 Task: Explore Airbnb accommodation in Senica, Slovakia from 8th November, 2023 to 19th November, 2023 for 1 adult. Place can be shared room with 1  bedroom having 1 bed and 1 bathroom. Property type can be hotel. Amenities needed are: wifi. Look for 4 properties as per requirement.
Action: Mouse moved to (520, 113)
Screenshot: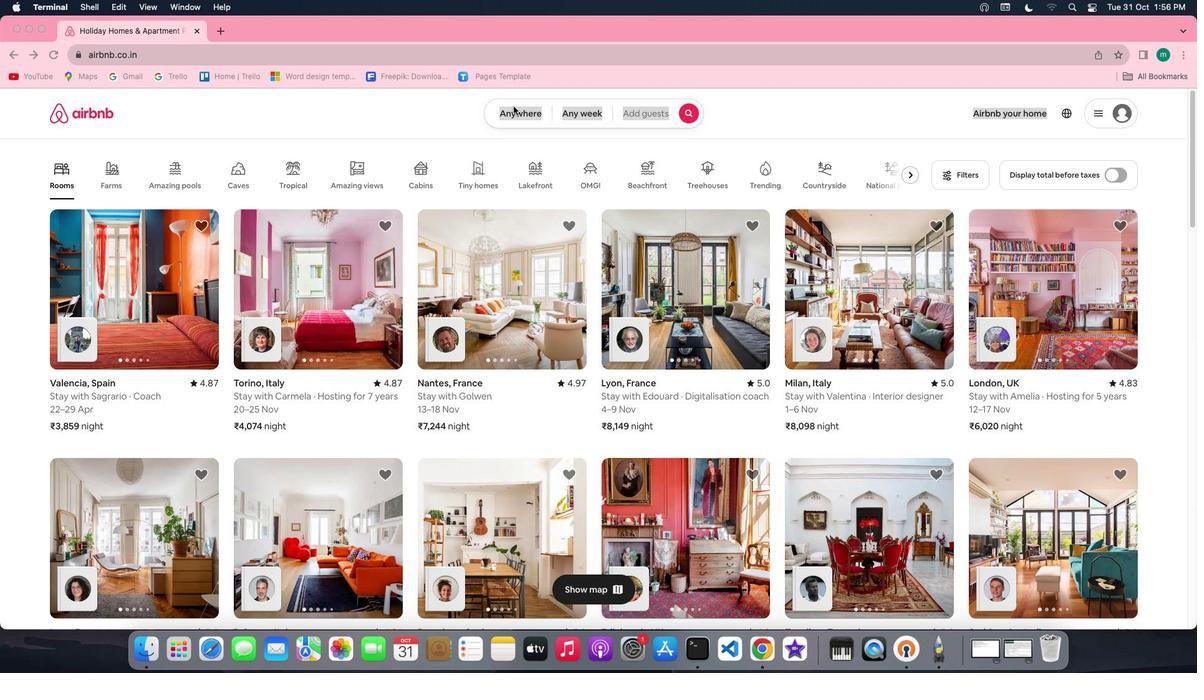 
Action: Mouse pressed left at (520, 113)
Screenshot: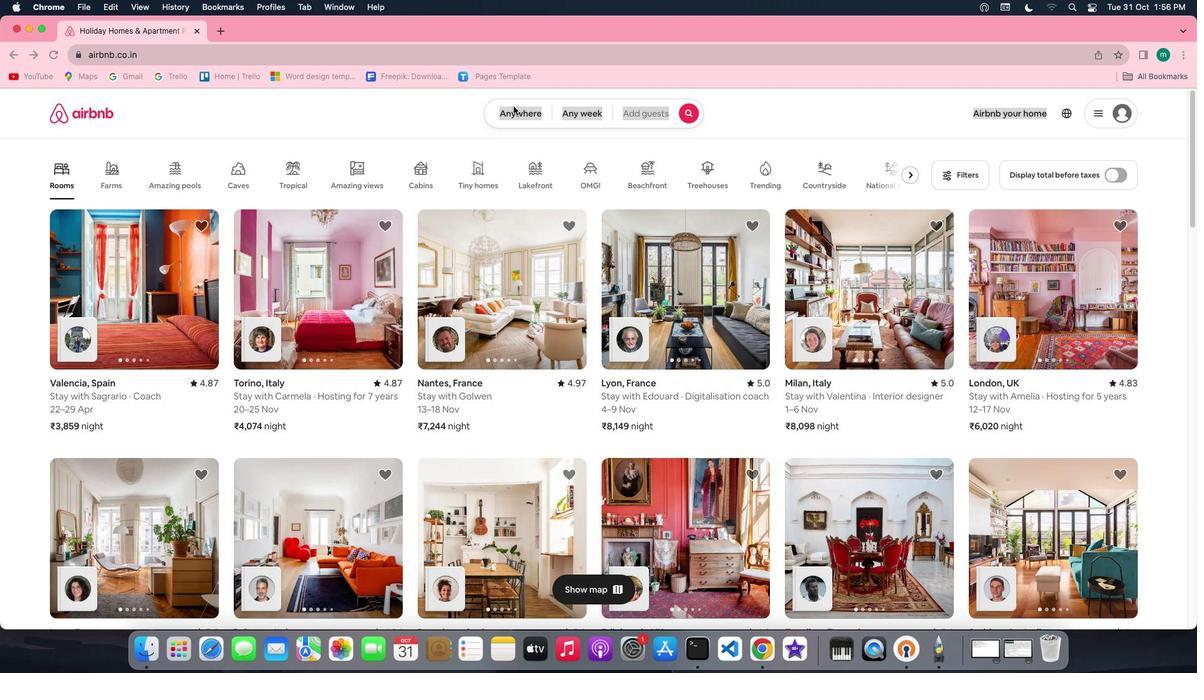 
Action: Mouse pressed left at (520, 113)
Screenshot: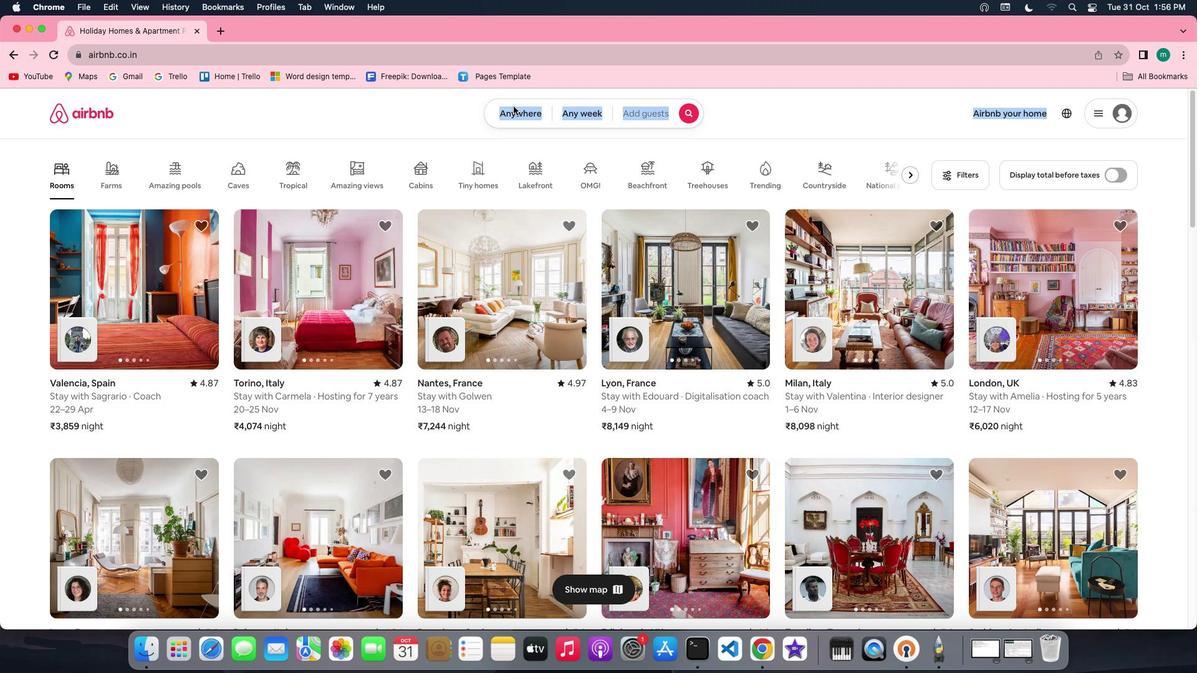 
Action: Mouse moved to (451, 167)
Screenshot: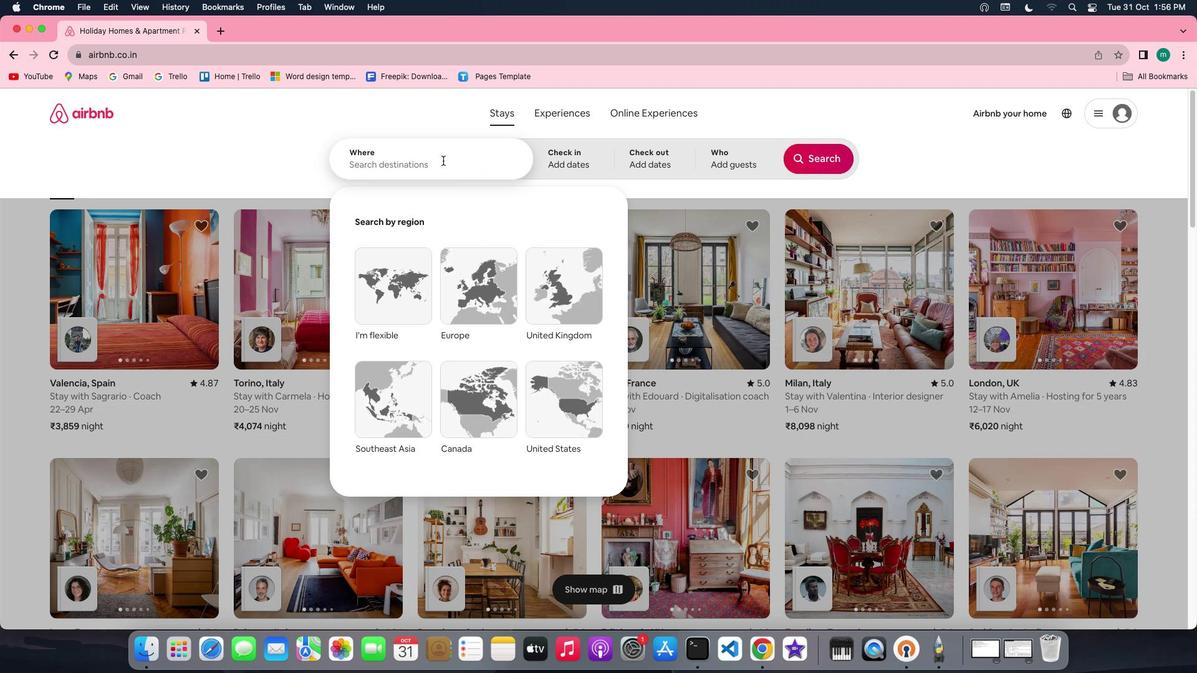 
Action: Key pressed Key.spaceKey.shift'S''e''n''i''c''a'','Key.spaceKey.shift'S''l''o''v''a''k''i''a'
Screenshot: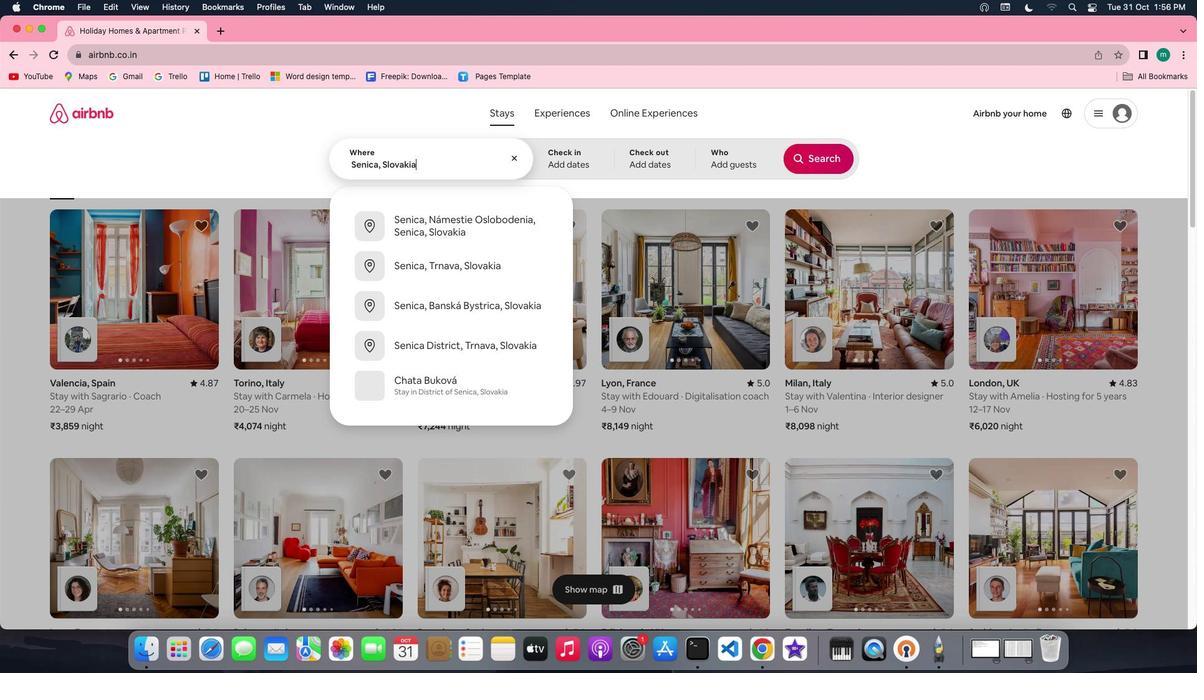 
Action: Mouse moved to (583, 162)
Screenshot: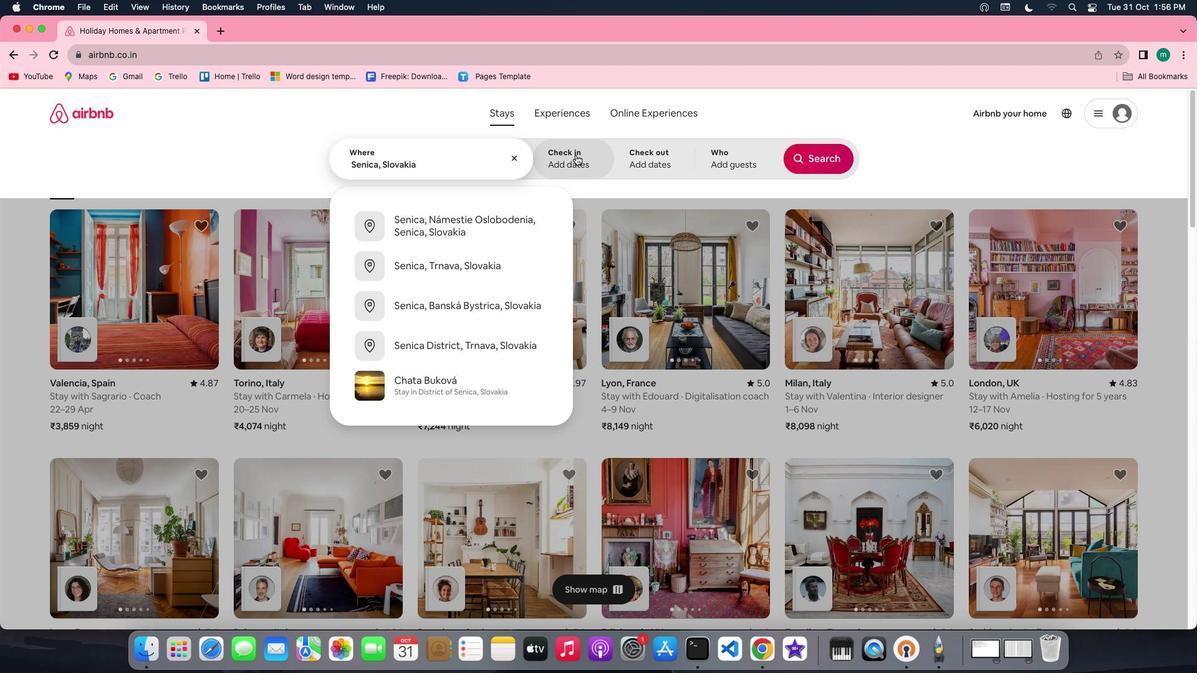 
Action: Mouse pressed left at (583, 162)
Screenshot: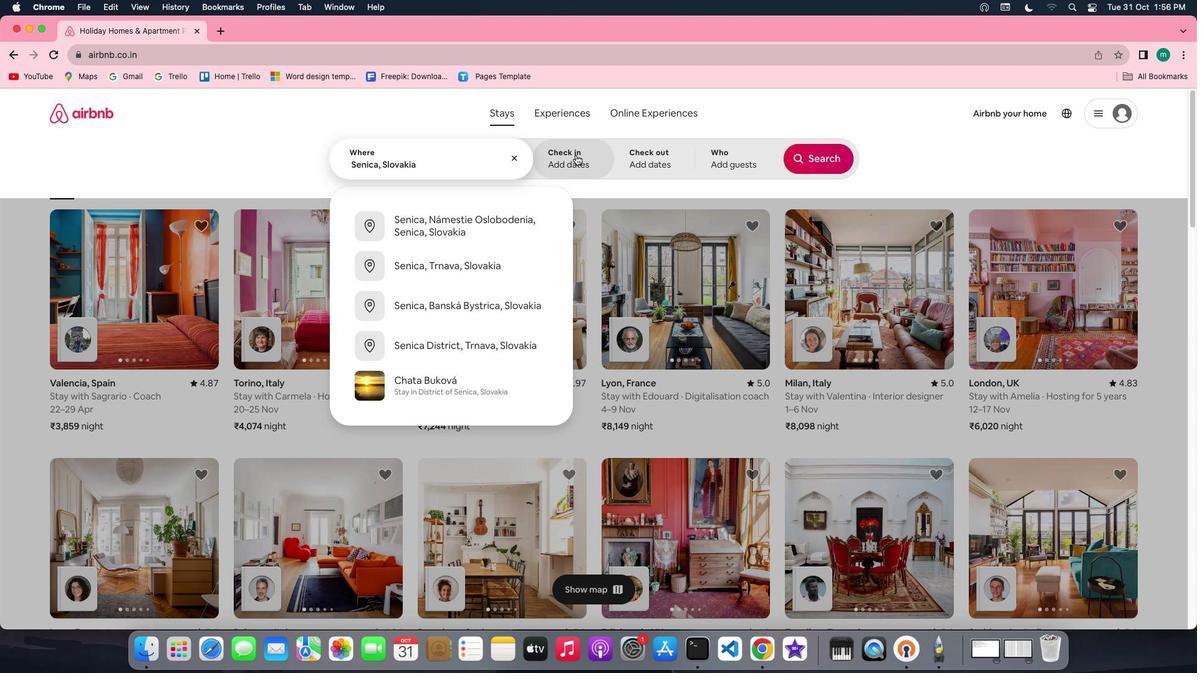 
Action: Mouse moved to (723, 343)
Screenshot: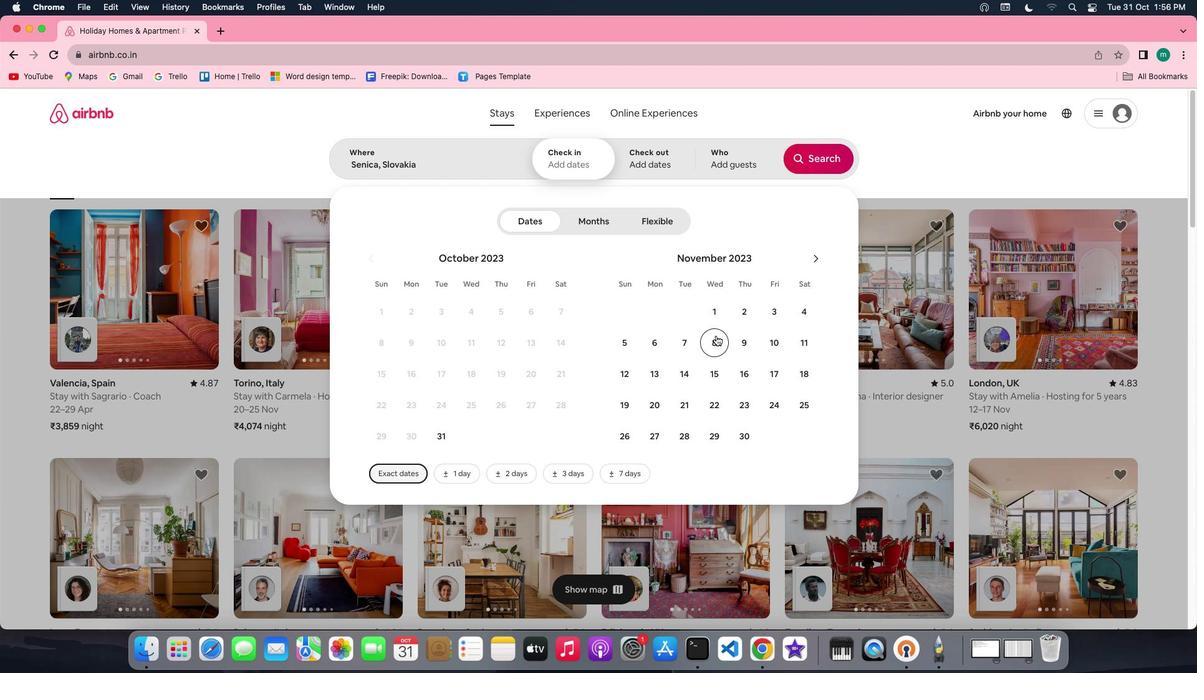 
Action: Mouse pressed left at (723, 343)
Screenshot: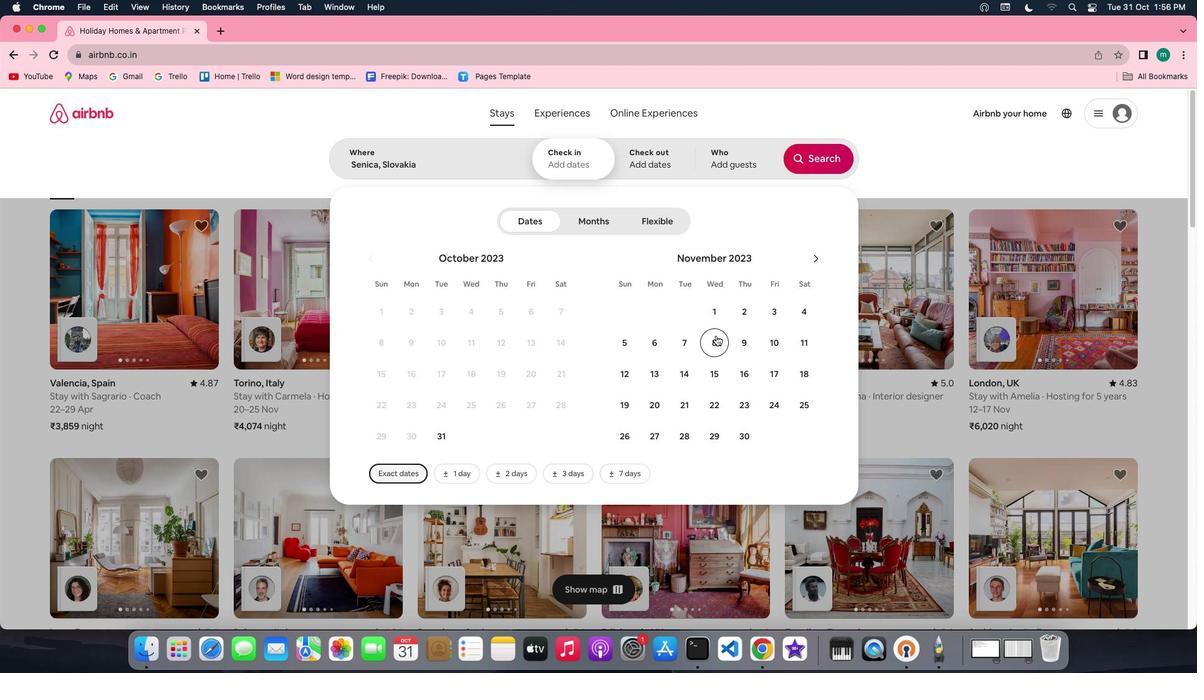 
Action: Mouse moved to (637, 409)
Screenshot: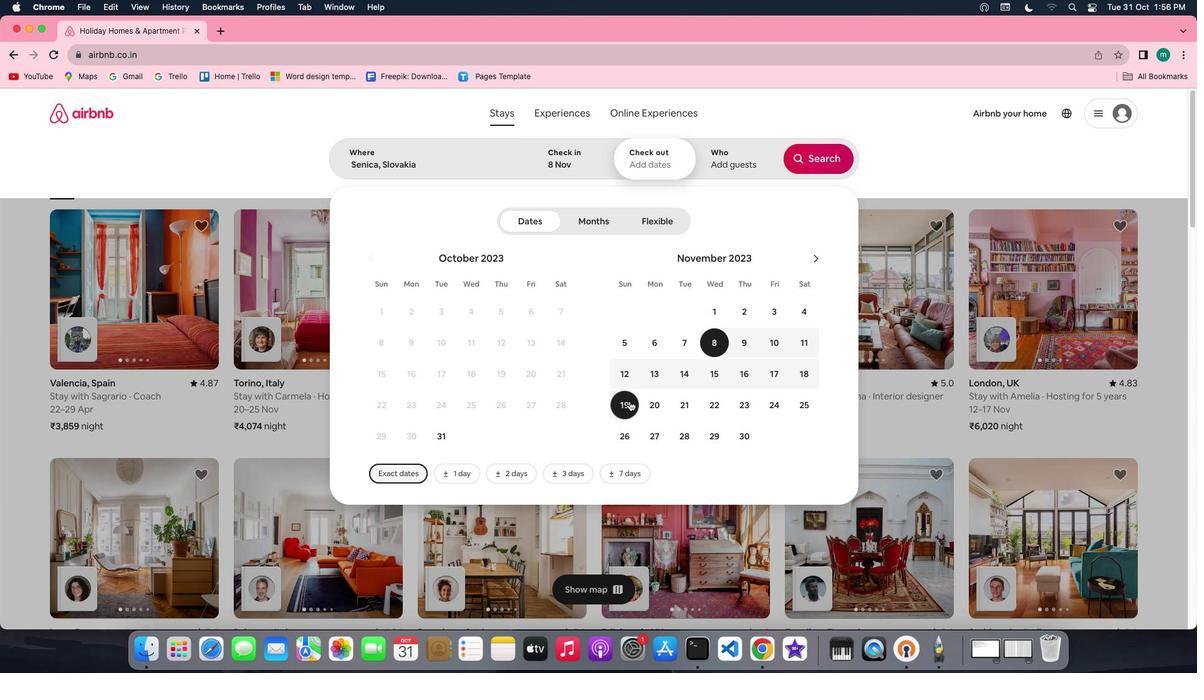 
Action: Mouse pressed left at (637, 409)
Screenshot: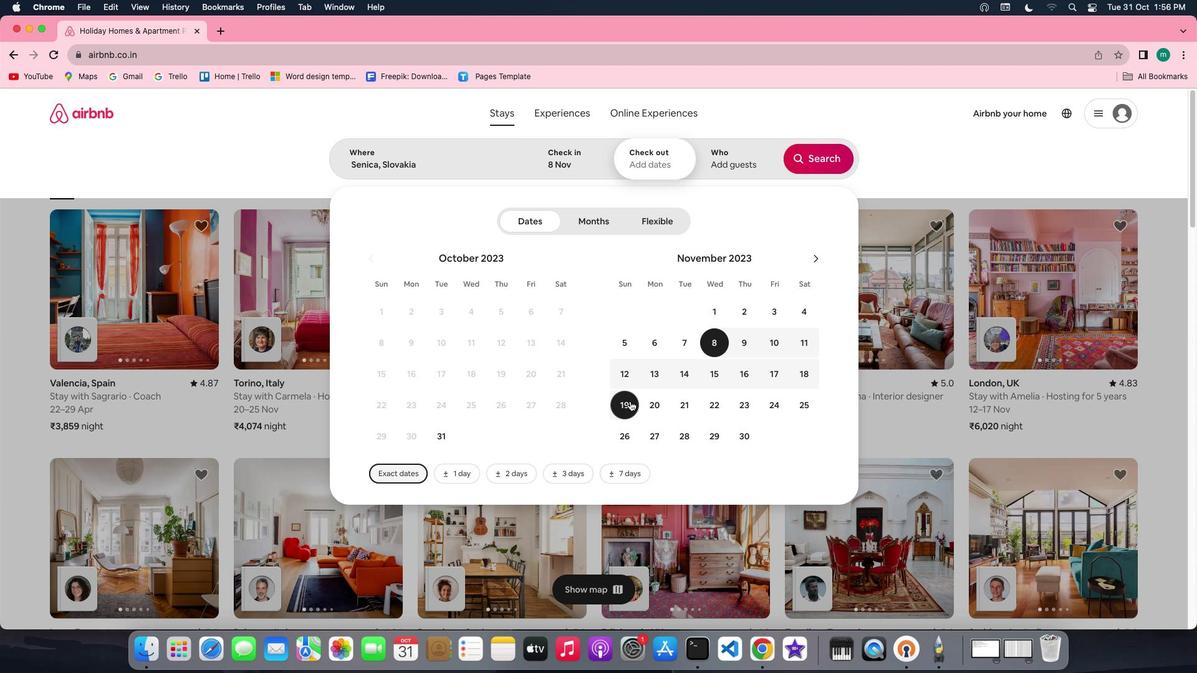 
Action: Mouse moved to (762, 171)
Screenshot: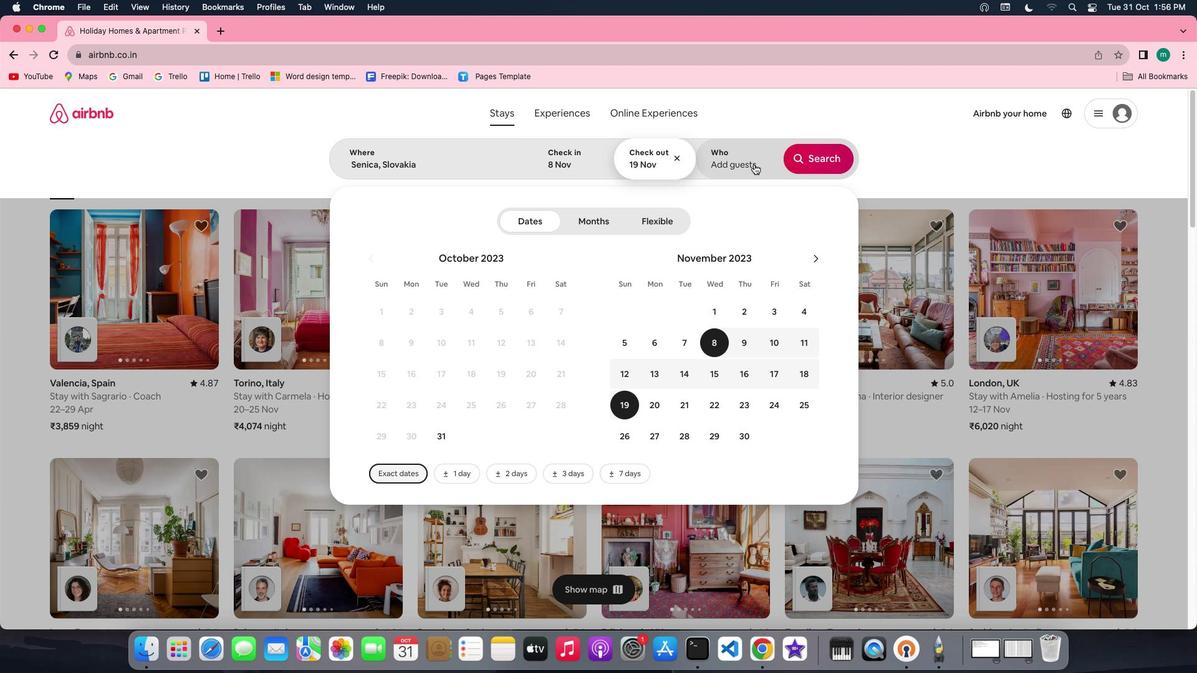 
Action: Mouse pressed left at (762, 171)
Screenshot: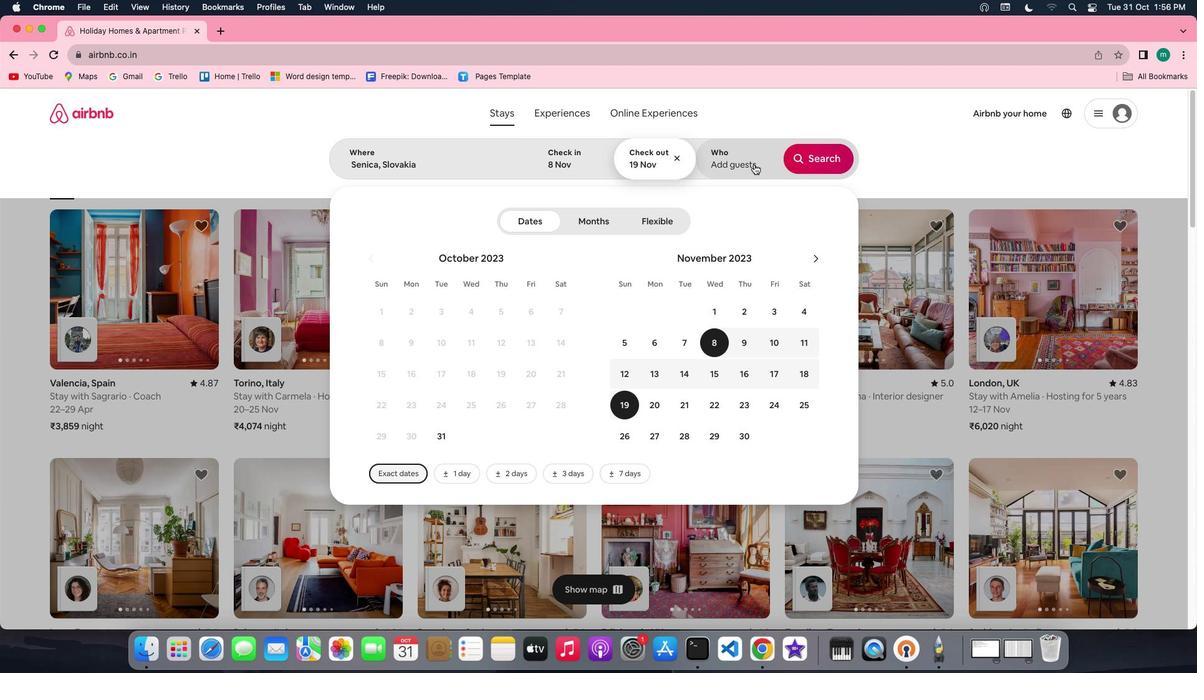 
Action: Mouse moved to (827, 232)
Screenshot: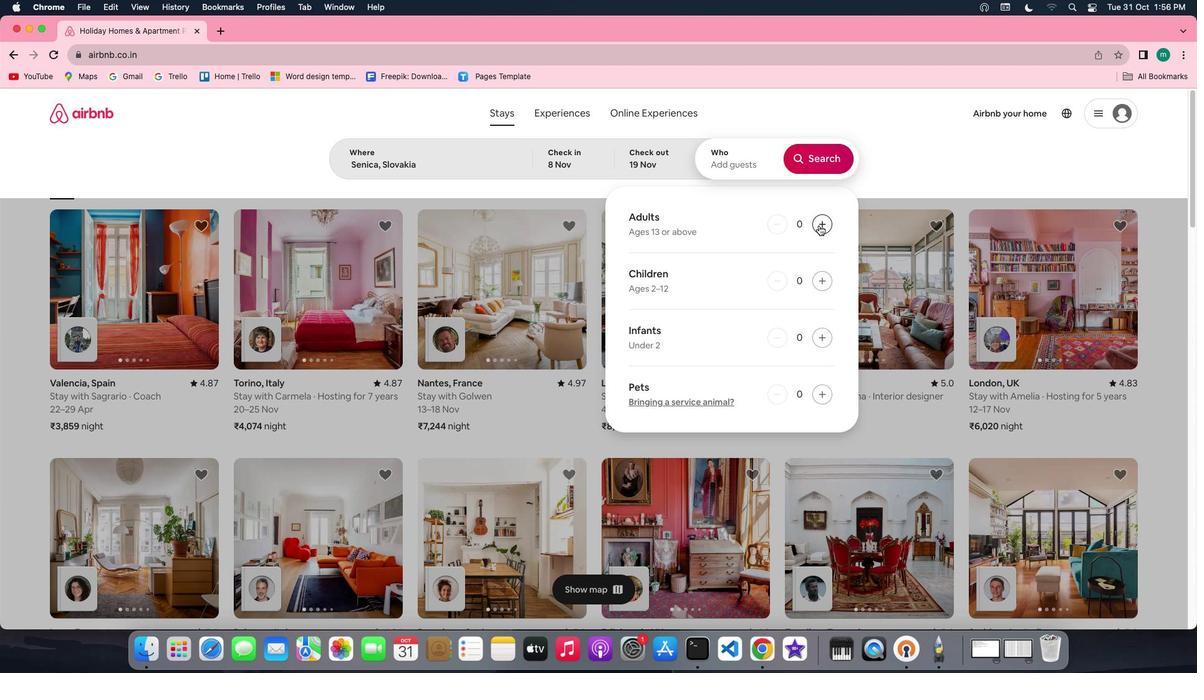 
Action: Mouse pressed left at (827, 232)
Screenshot: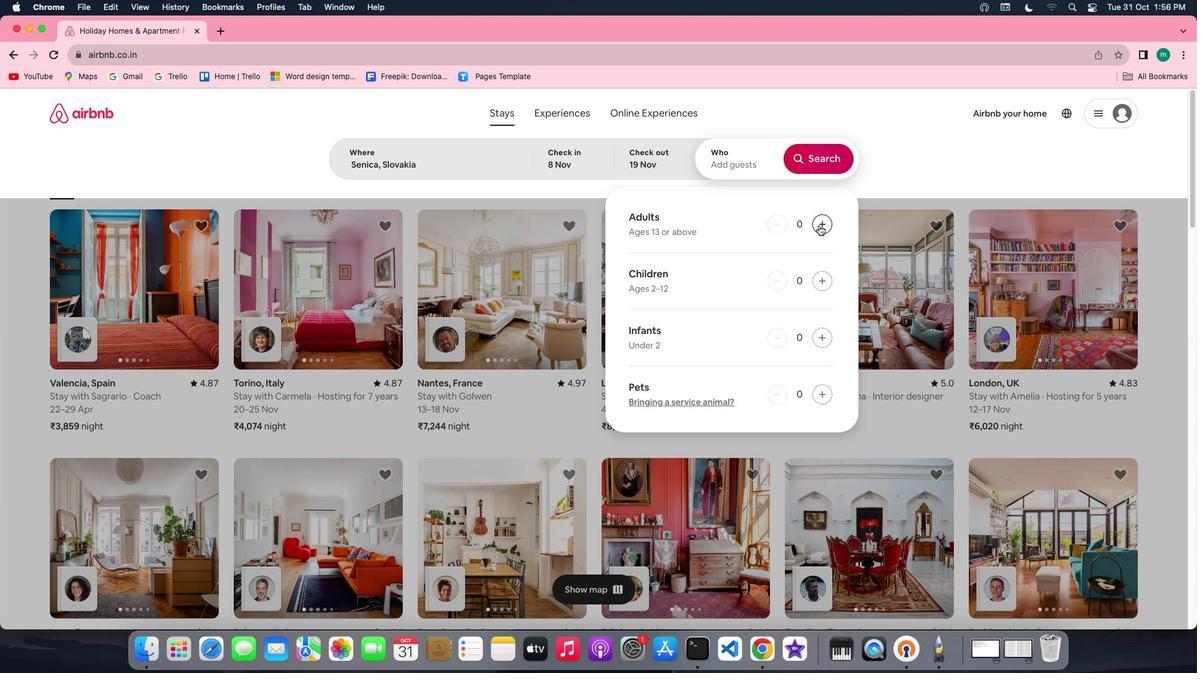 
Action: Mouse moved to (828, 162)
Screenshot: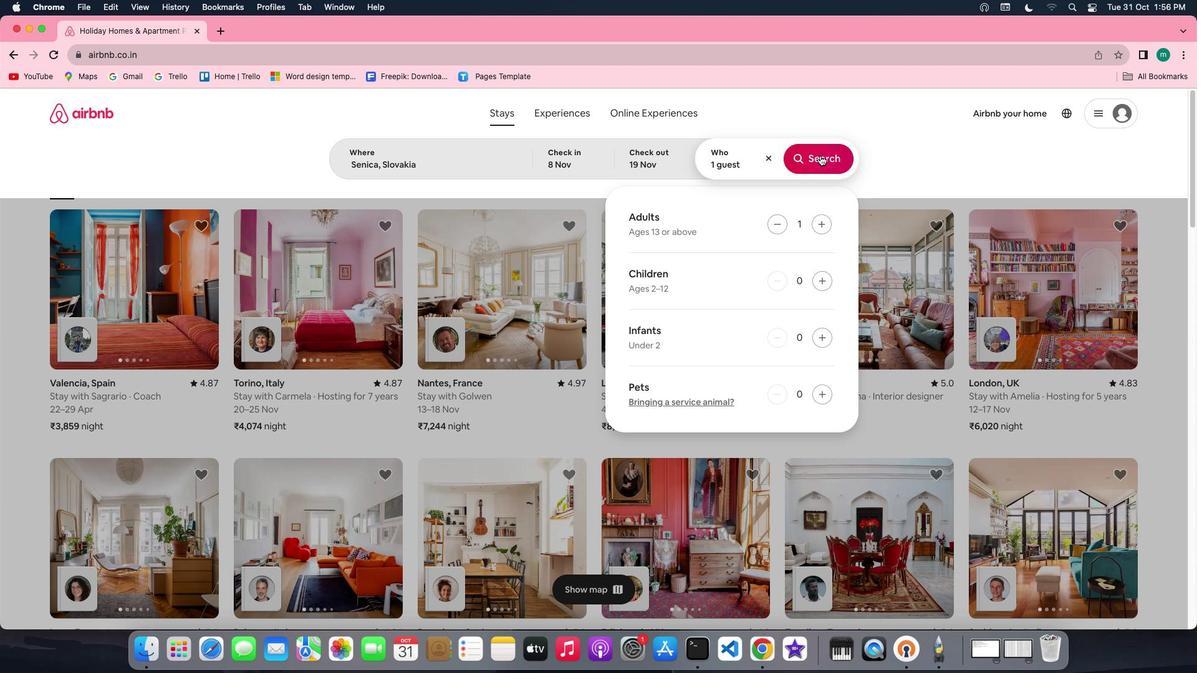 
Action: Mouse pressed left at (828, 162)
Screenshot: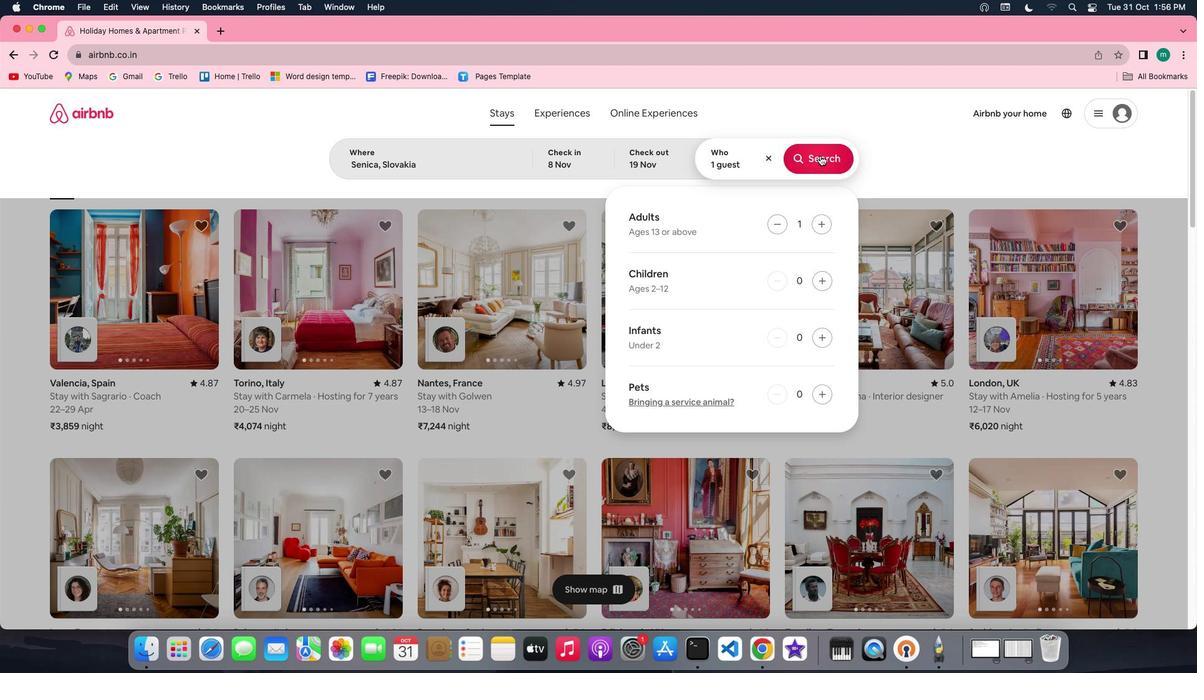 
Action: Mouse moved to (1006, 174)
Screenshot: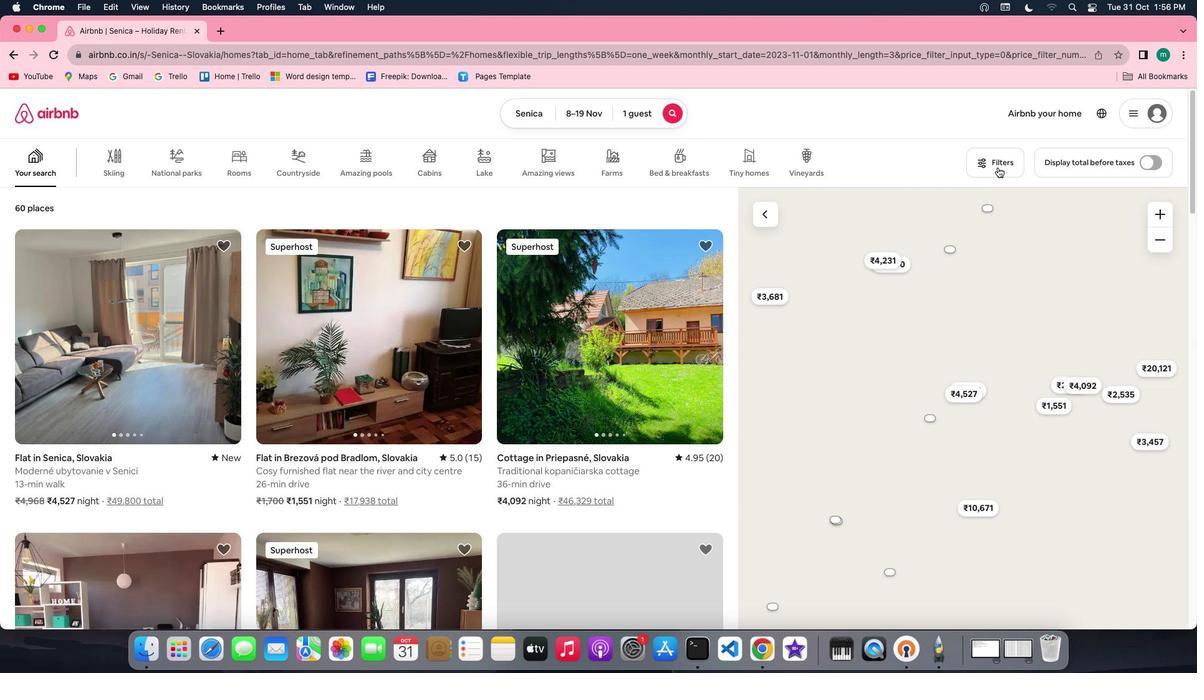 
Action: Mouse pressed left at (1006, 174)
Screenshot: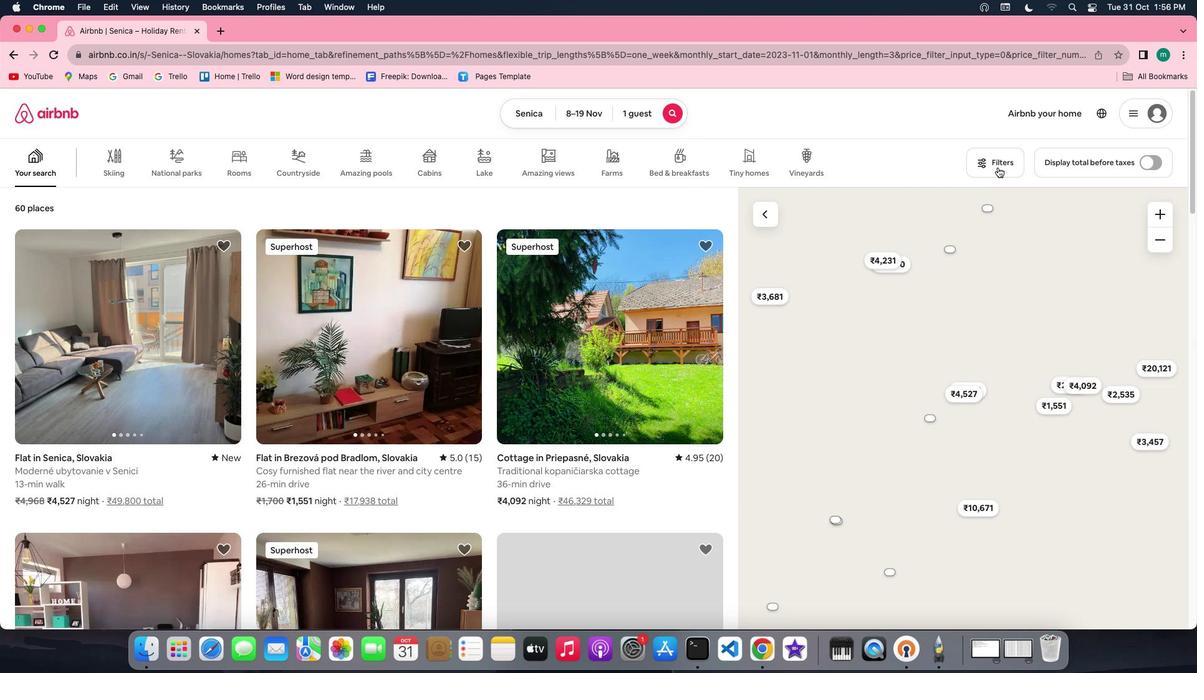 
Action: Mouse moved to (1006, 165)
Screenshot: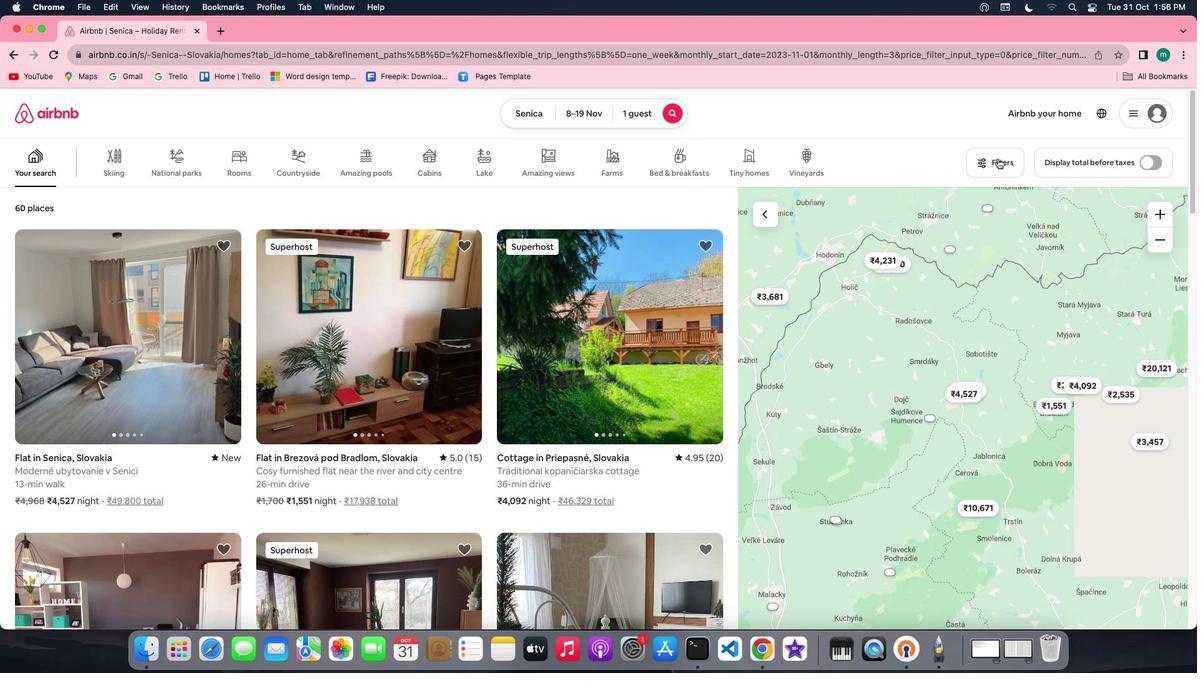 
Action: Mouse pressed left at (1006, 165)
Screenshot: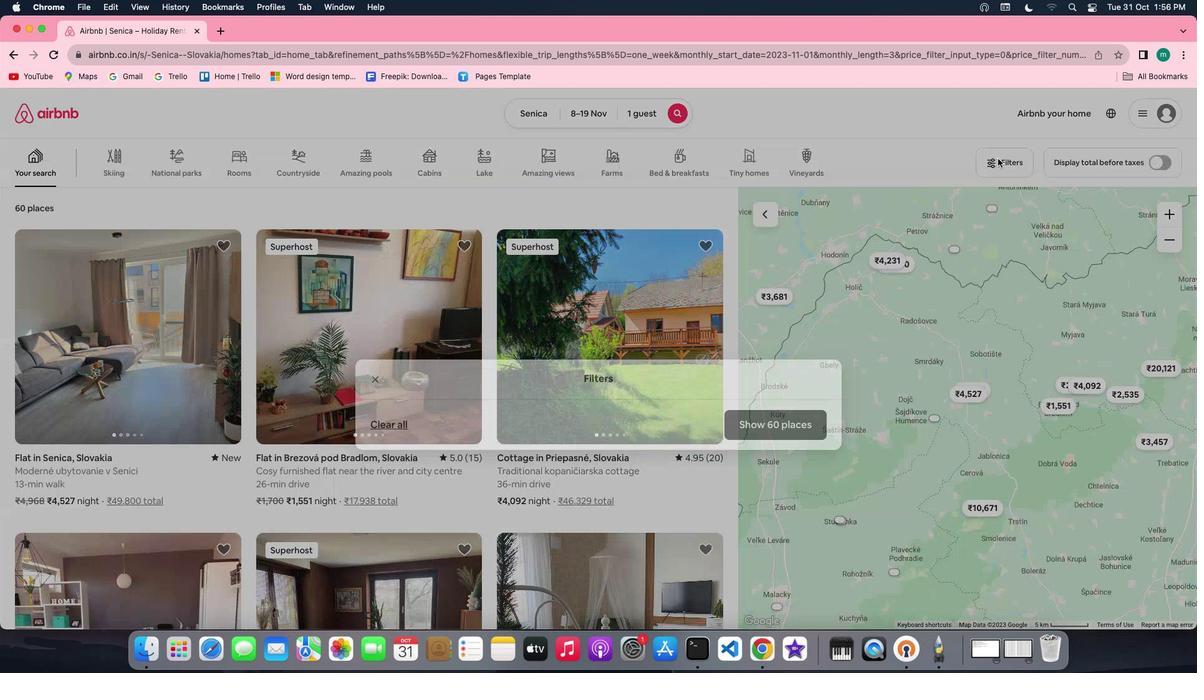 
Action: Mouse moved to (1003, 165)
Screenshot: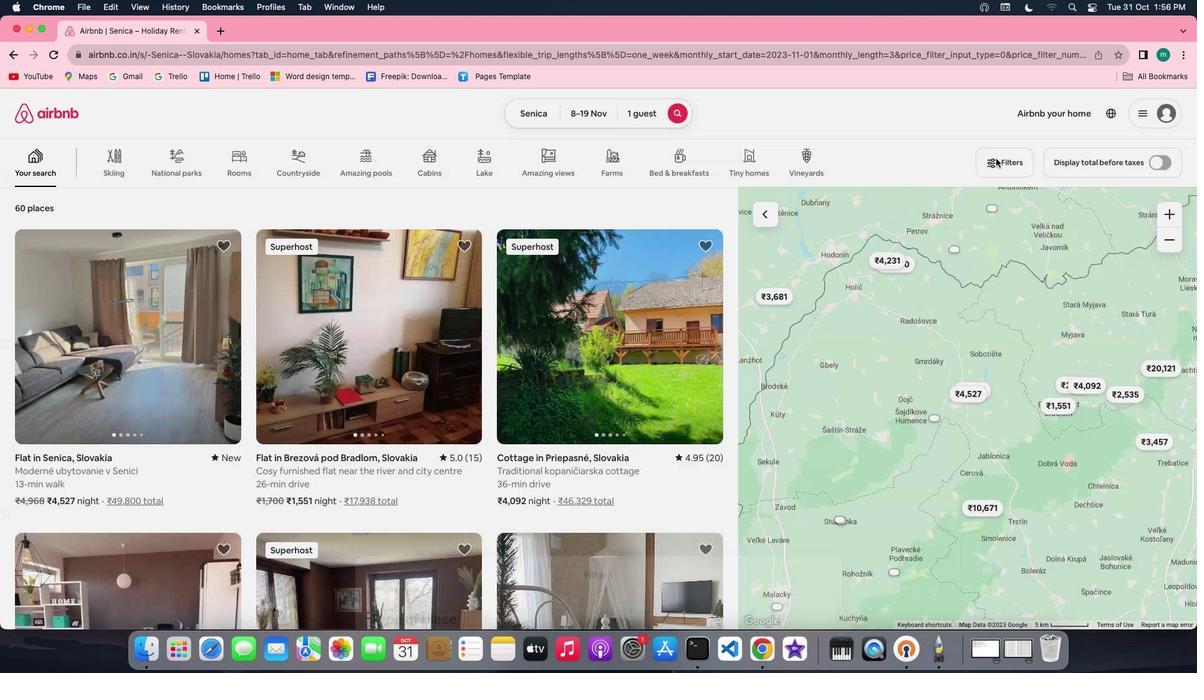 
Action: Mouse pressed left at (1003, 165)
Screenshot: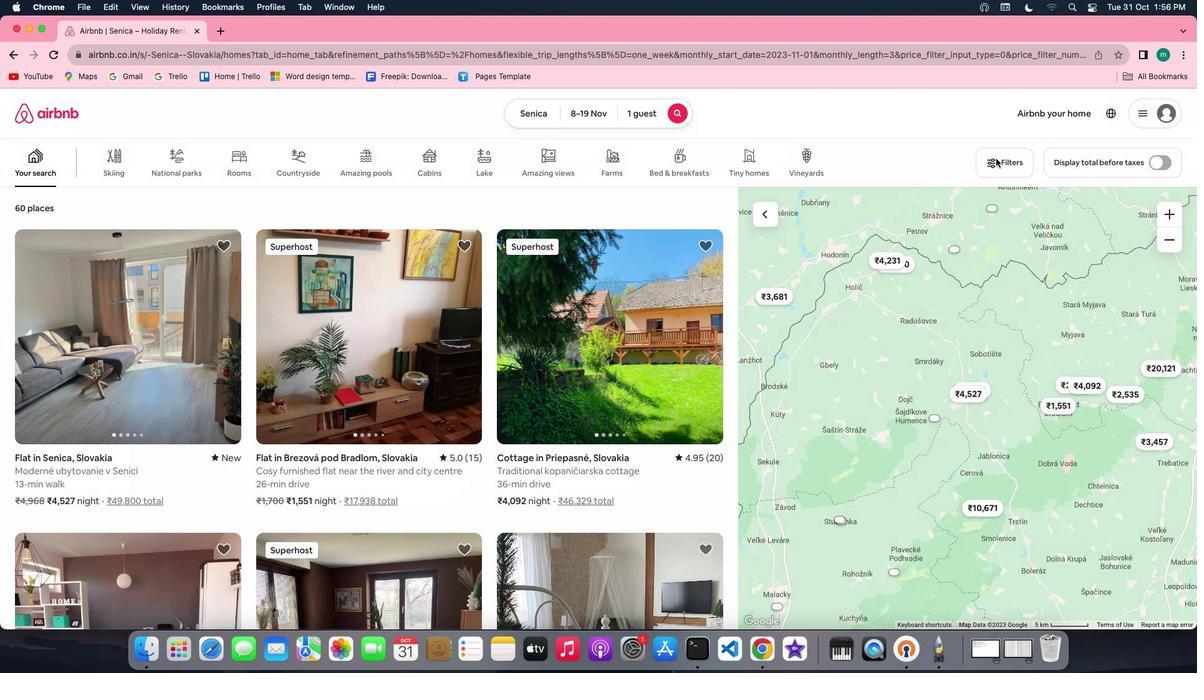 
Action: Mouse moved to (1009, 167)
Screenshot: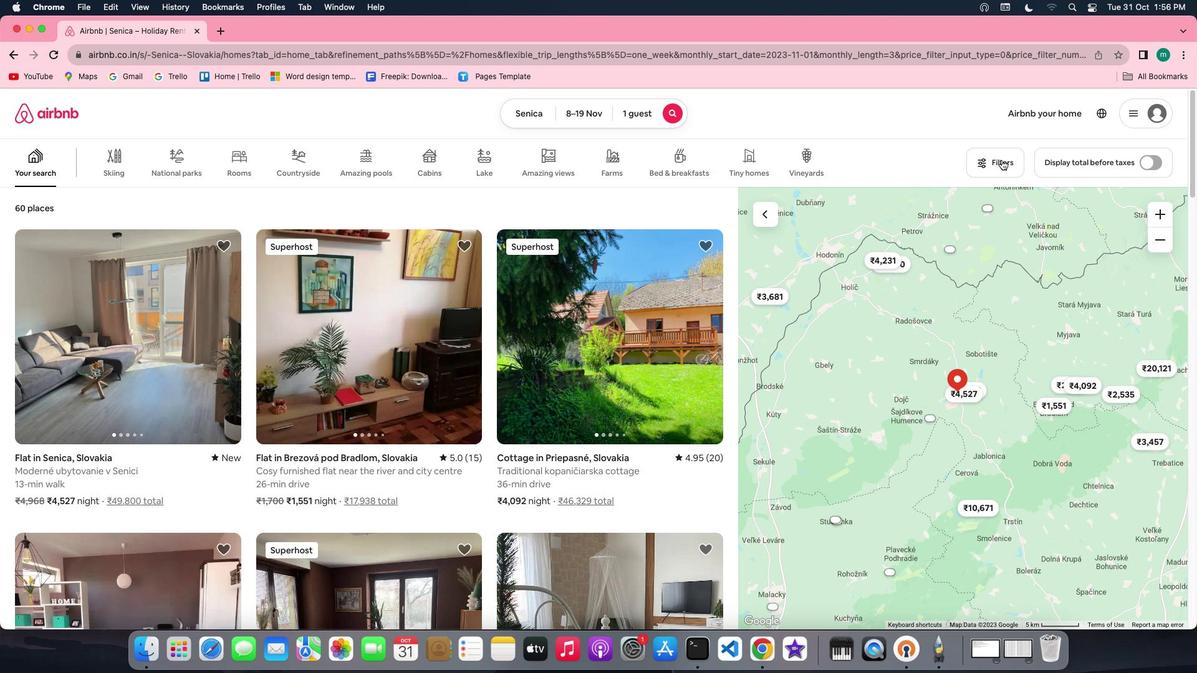 
Action: Mouse pressed left at (1009, 167)
Screenshot: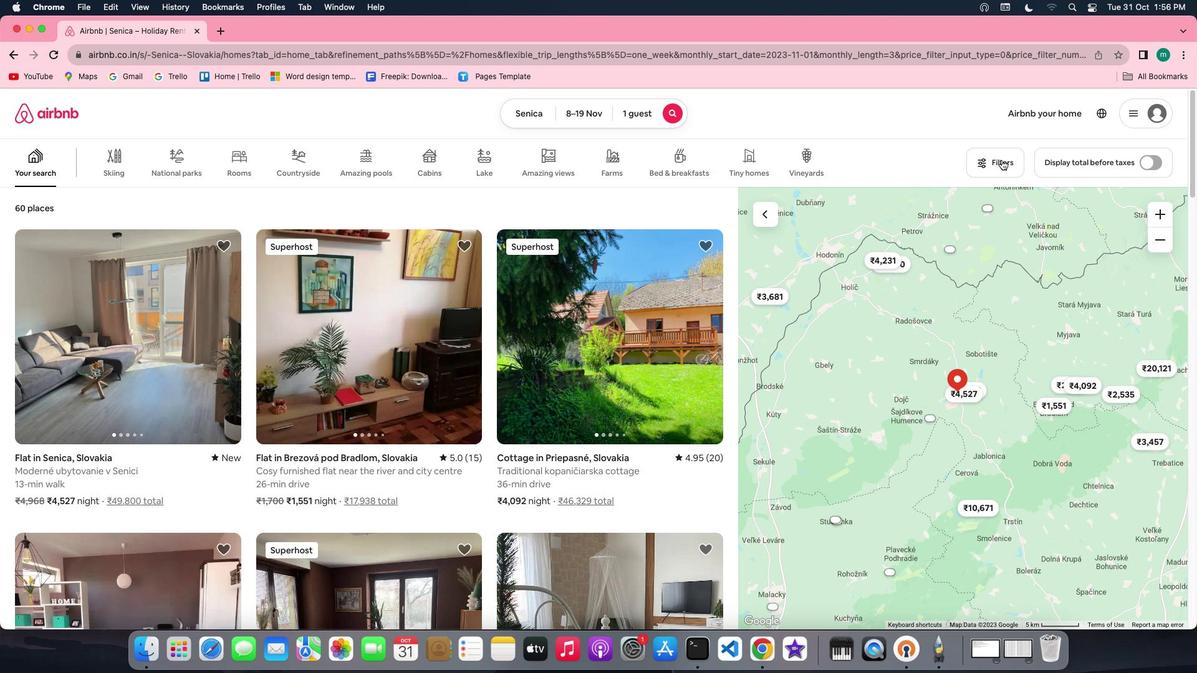 
Action: Mouse moved to (580, 370)
Screenshot: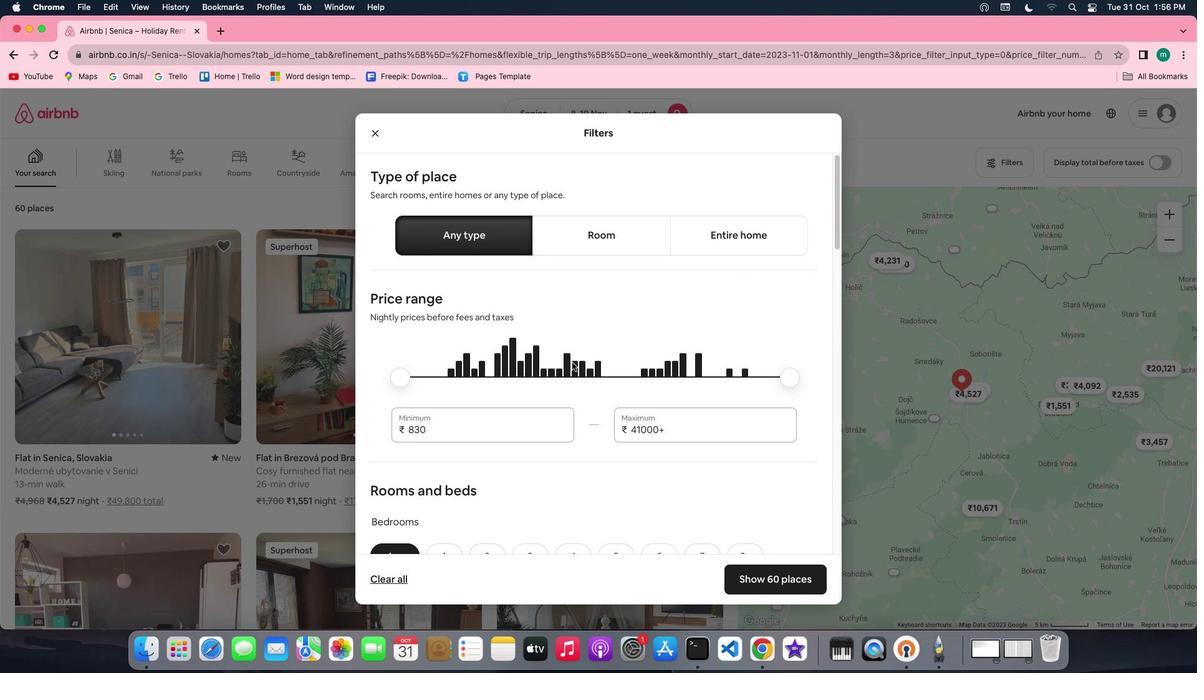 
Action: Mouse scrolled (580, 370) with delta (7, 6)
Screenshot: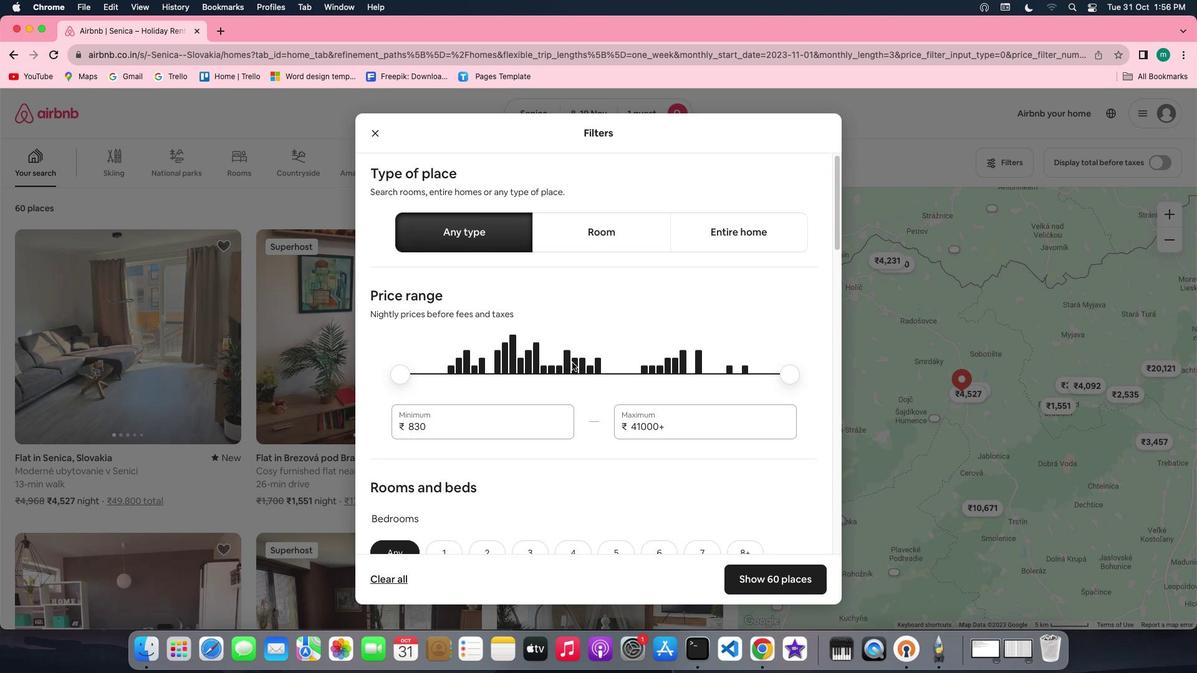 
Action: Mouse scrolled (580, 370) with delta (7, 6)
Screenshot: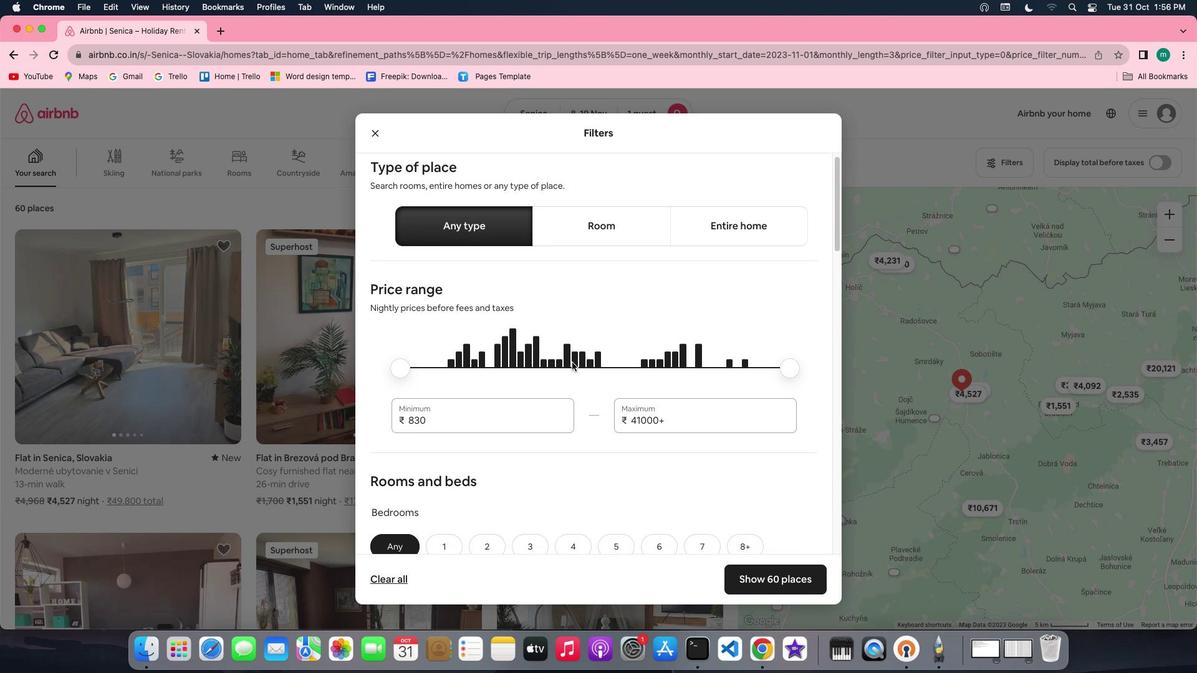 
Action: Mouse scrolled (580, 370) with delta (7, 6)
Screenshot: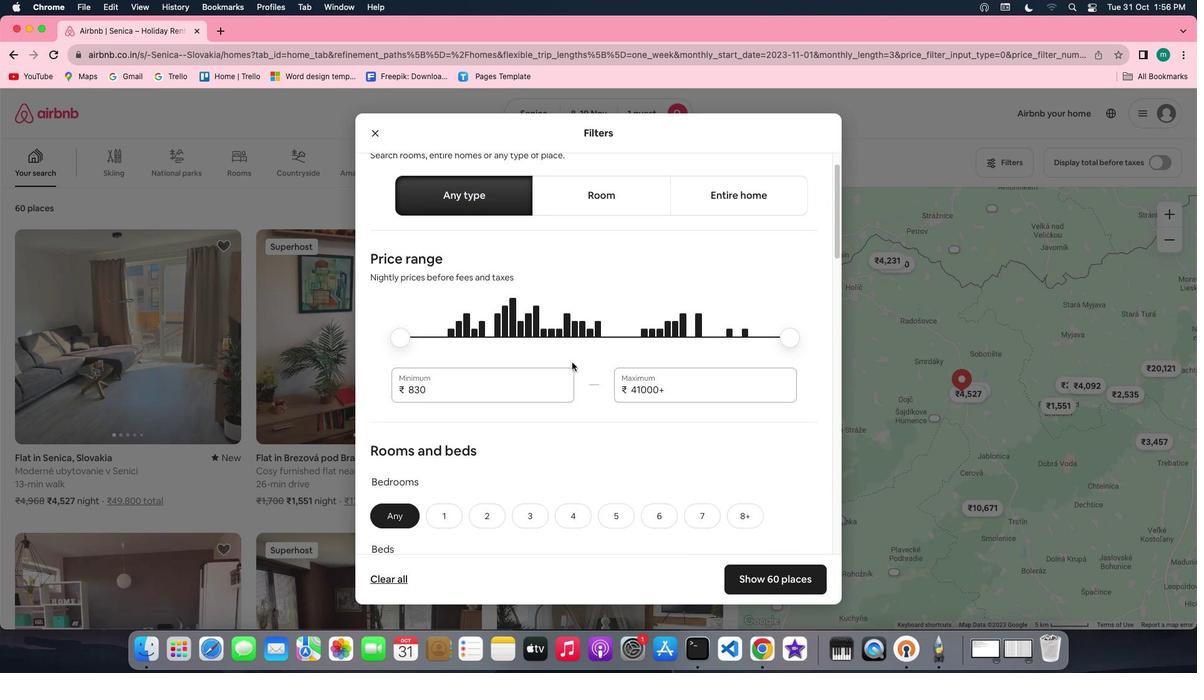 
Action: Mouse moved to (585, 367)
Screenshot: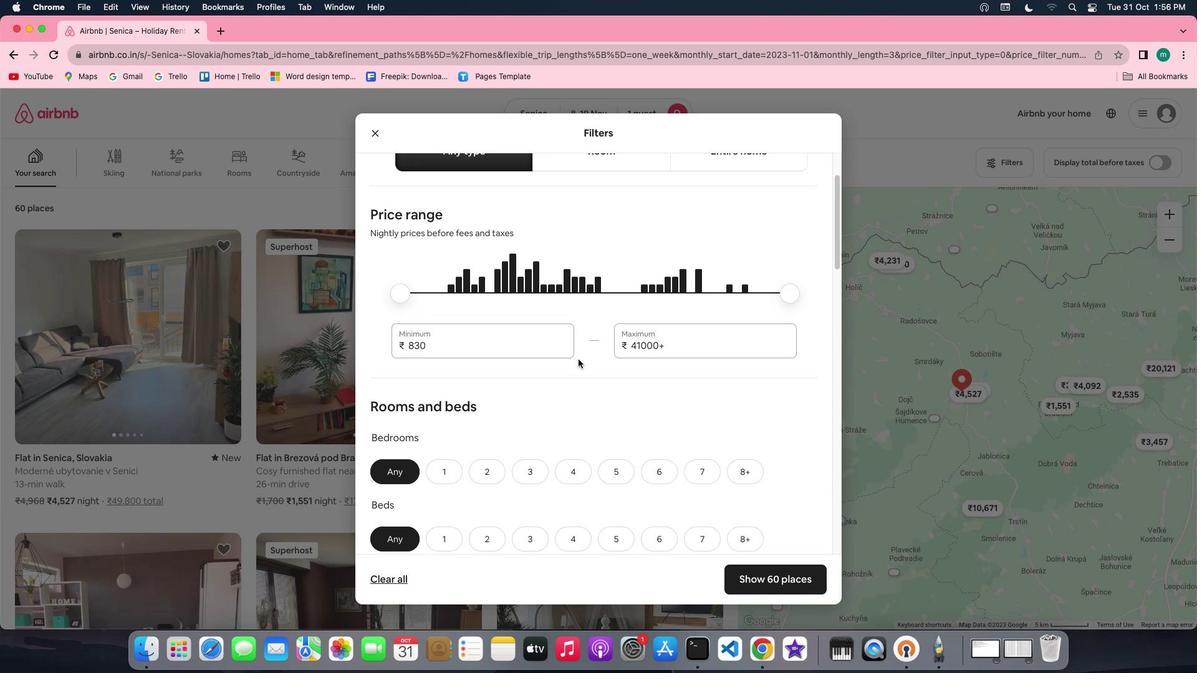 
Action: Mouse scrolled (585, 367) with delta (7, 6)
Screenshot: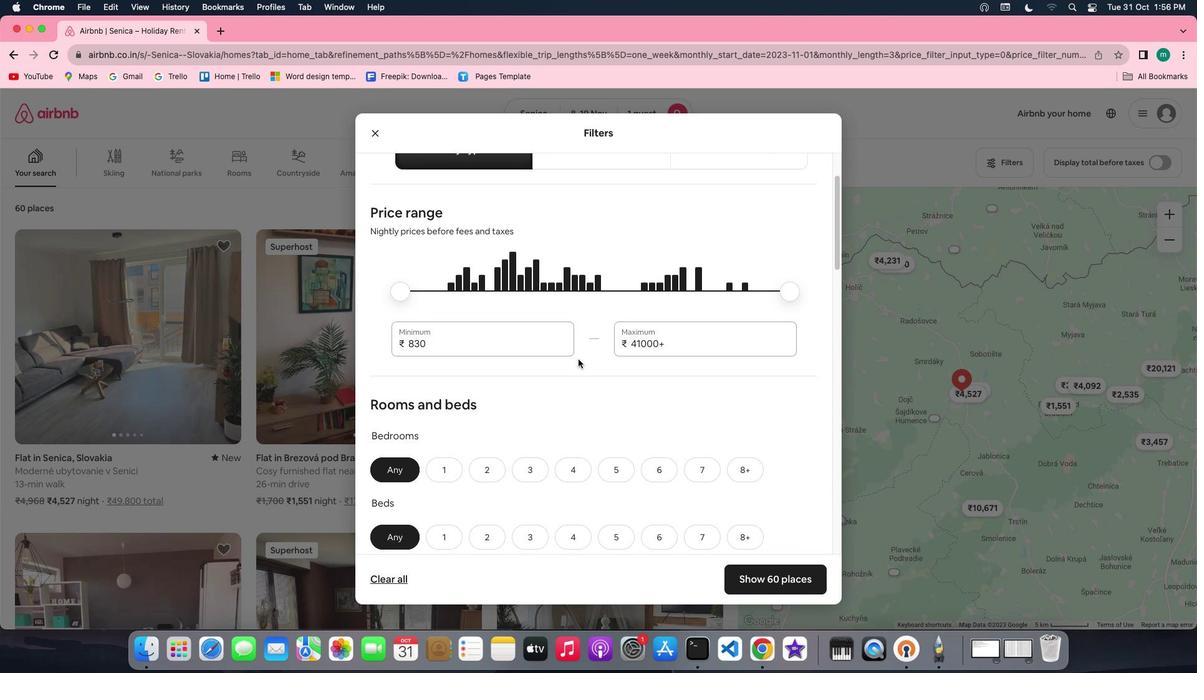 
Action: Mouse scrolled (585, 367) with delta (7, 6)
Screenshot: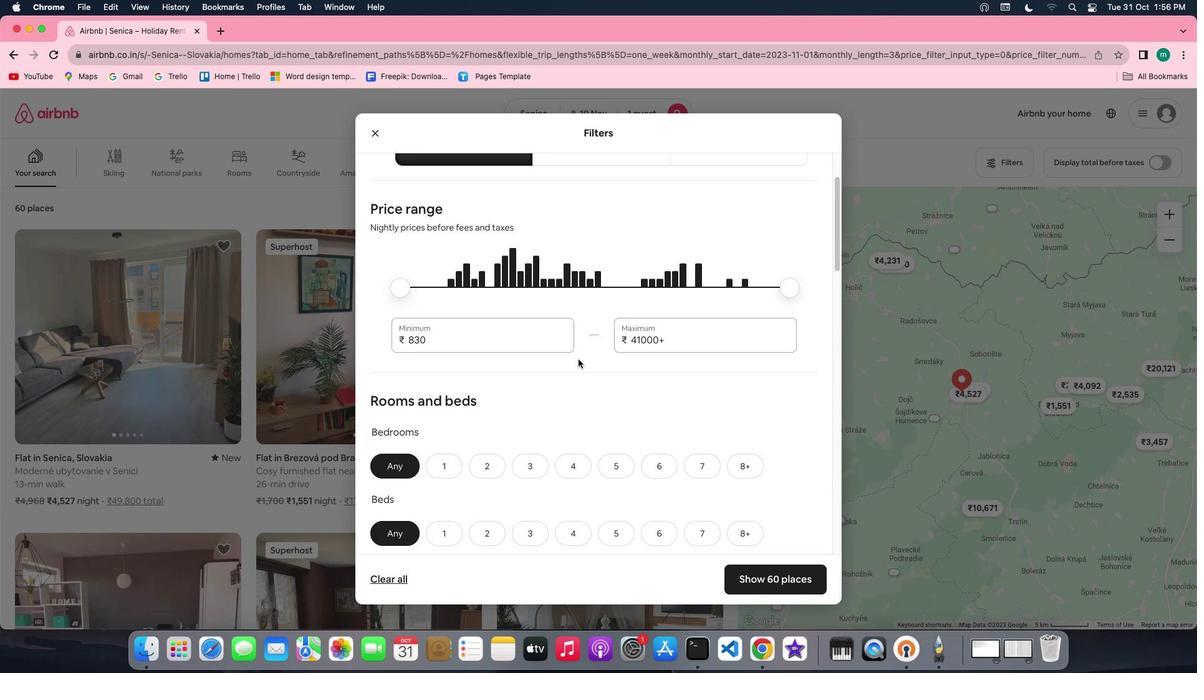 
Action: Mouse scrolled (585, 367) with delta (7, 6)
Screenshot: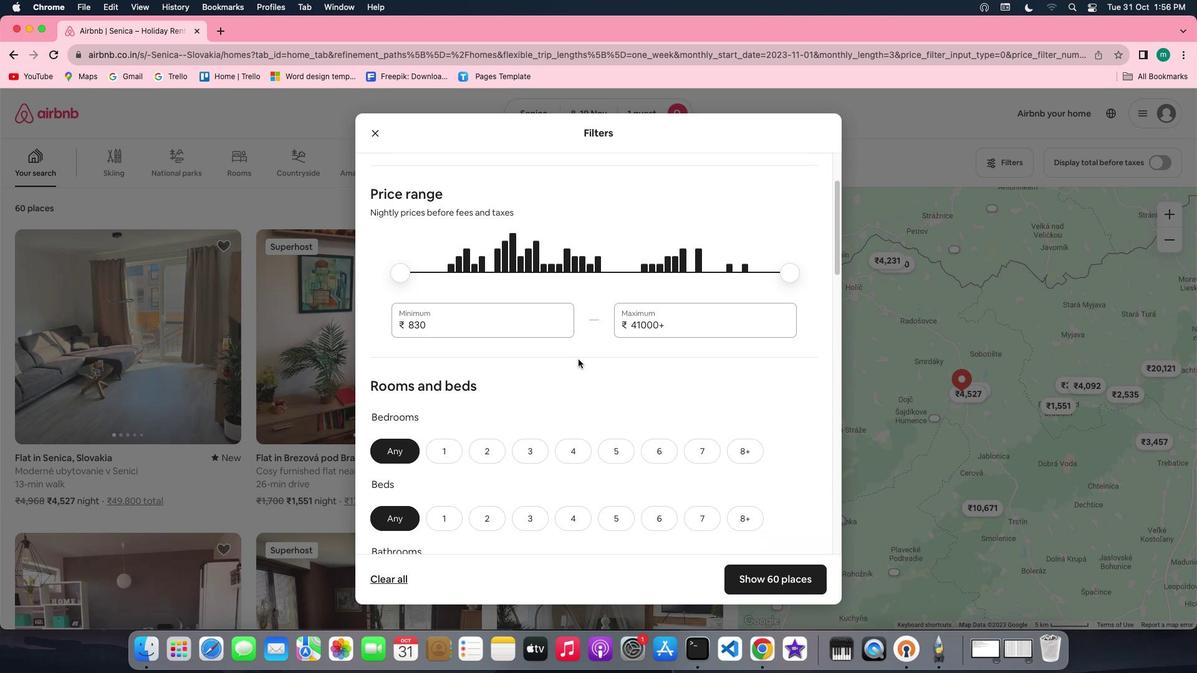 
Action: Mouse scrolled (585, 367) with delta (7, 6)
Screenshot: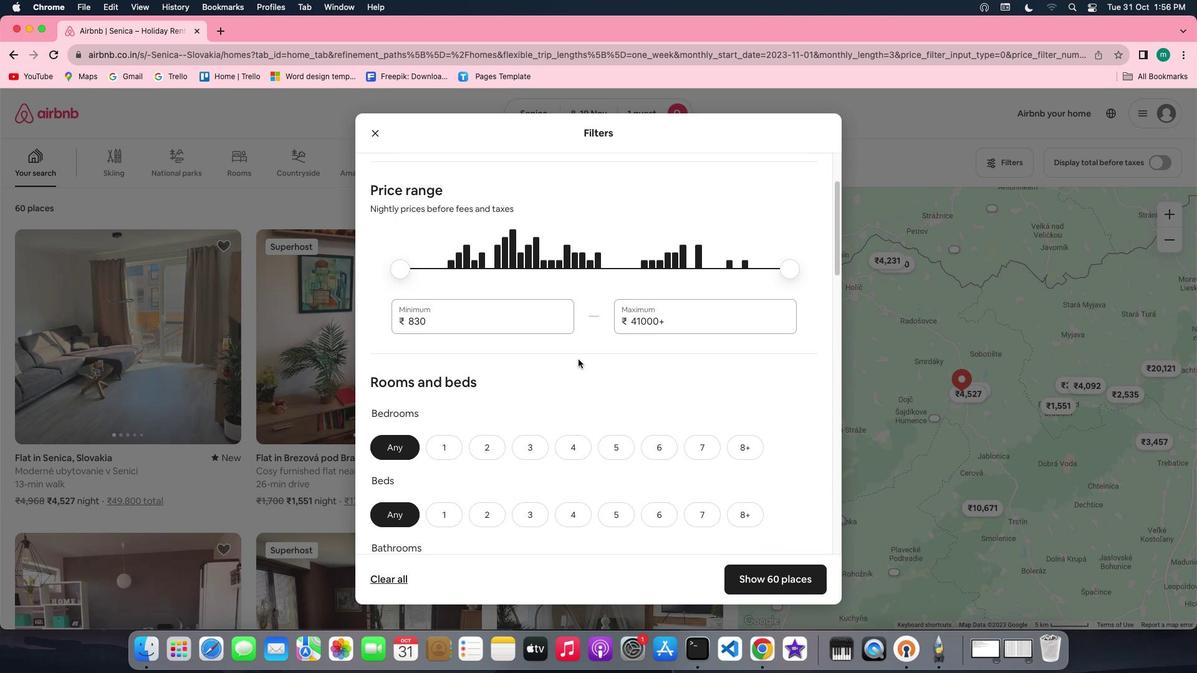 
Action: Mouse scrolled (585, 367) with delta (7, 6)
Screenshot: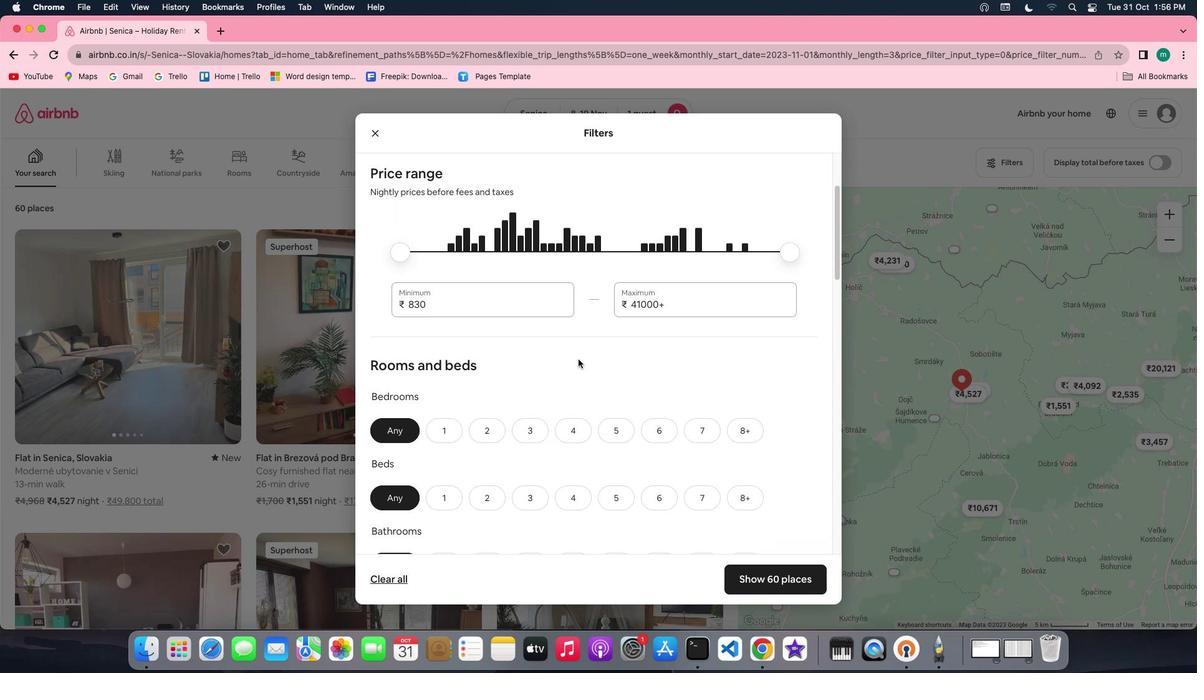 
Action: Mouse scrolled (585, 367) with delta (7, 6)
Screenshot: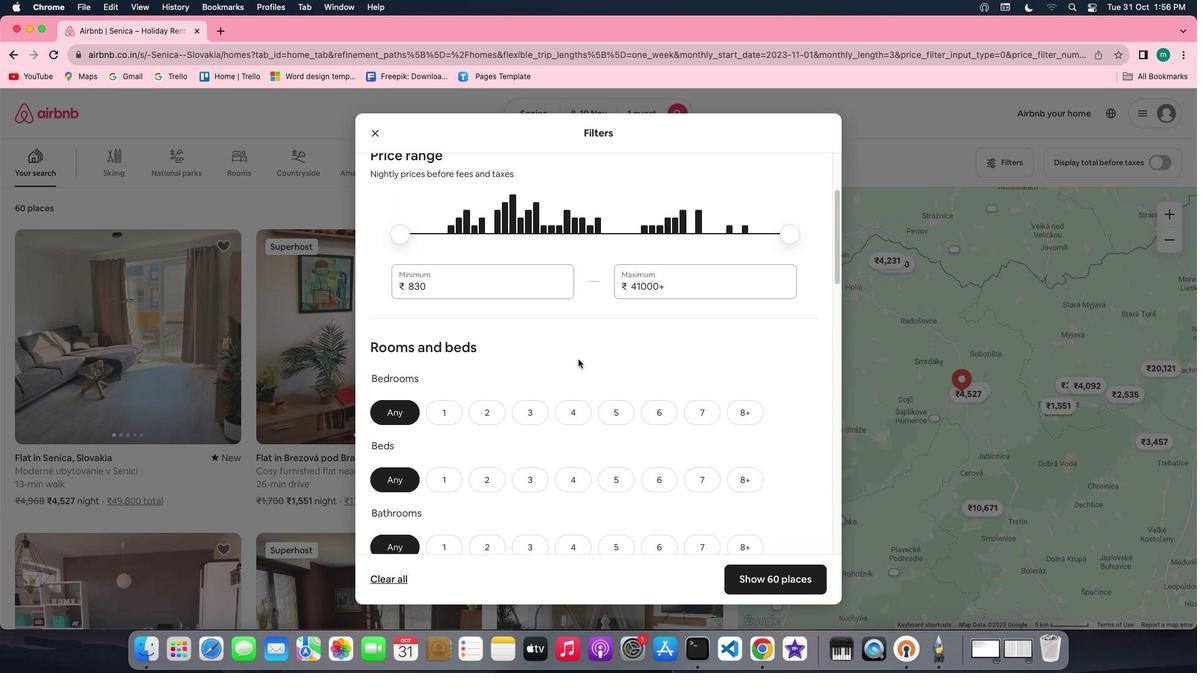 
Action: Mouse scrolled (585, 367) with delta (7, 6)
Screenshot: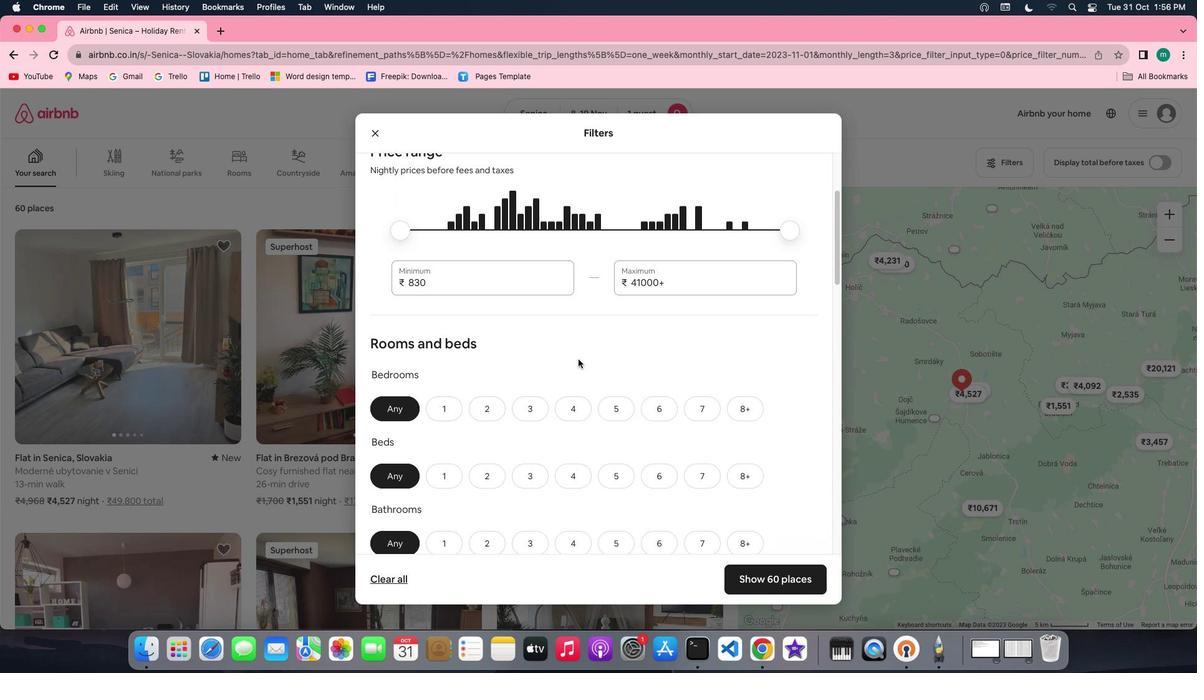 
Action: Mouse scrolled (585, 367) with delta (7, 6)
Screenshot: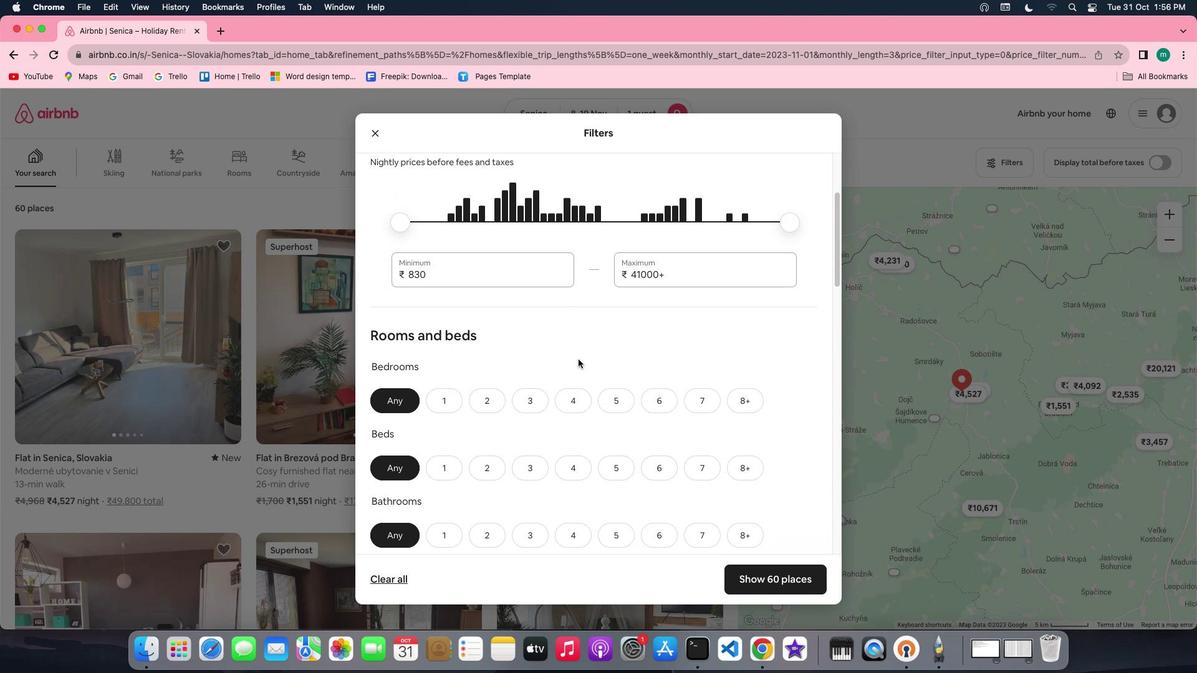 
Action: Mouse scrolled (585, 367) with delta (7, 6)
Screenshot: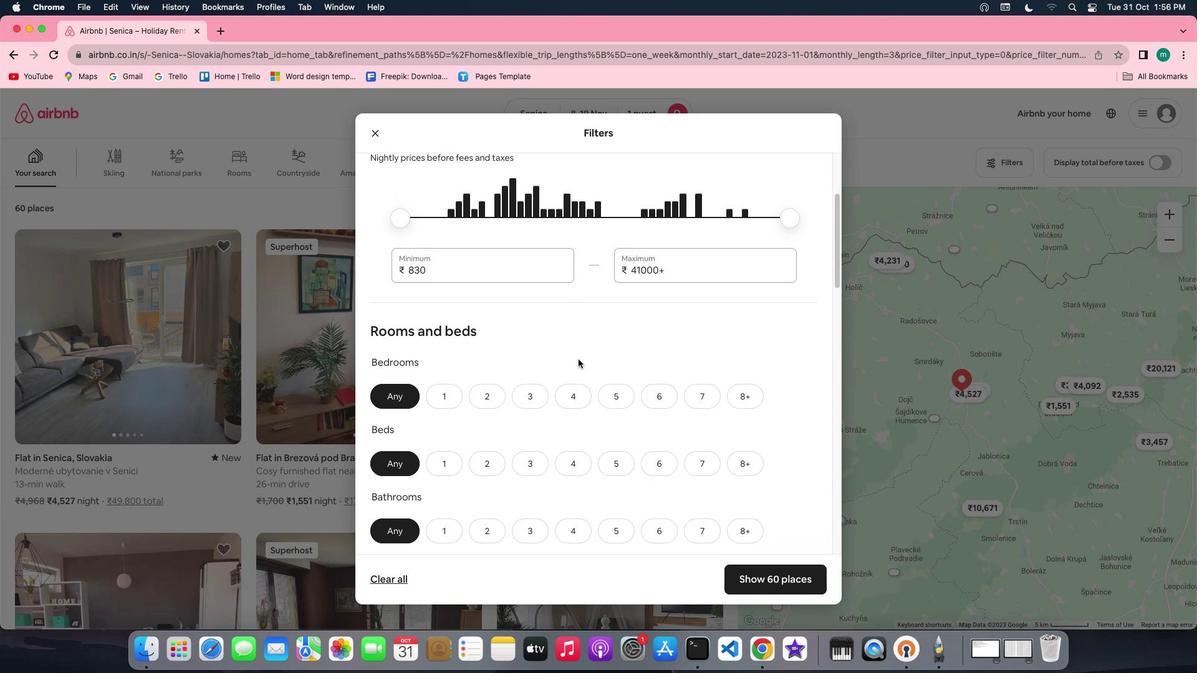 
Action: Mouse scrolled (585, 367) with delta (7, 6)
Screenshot: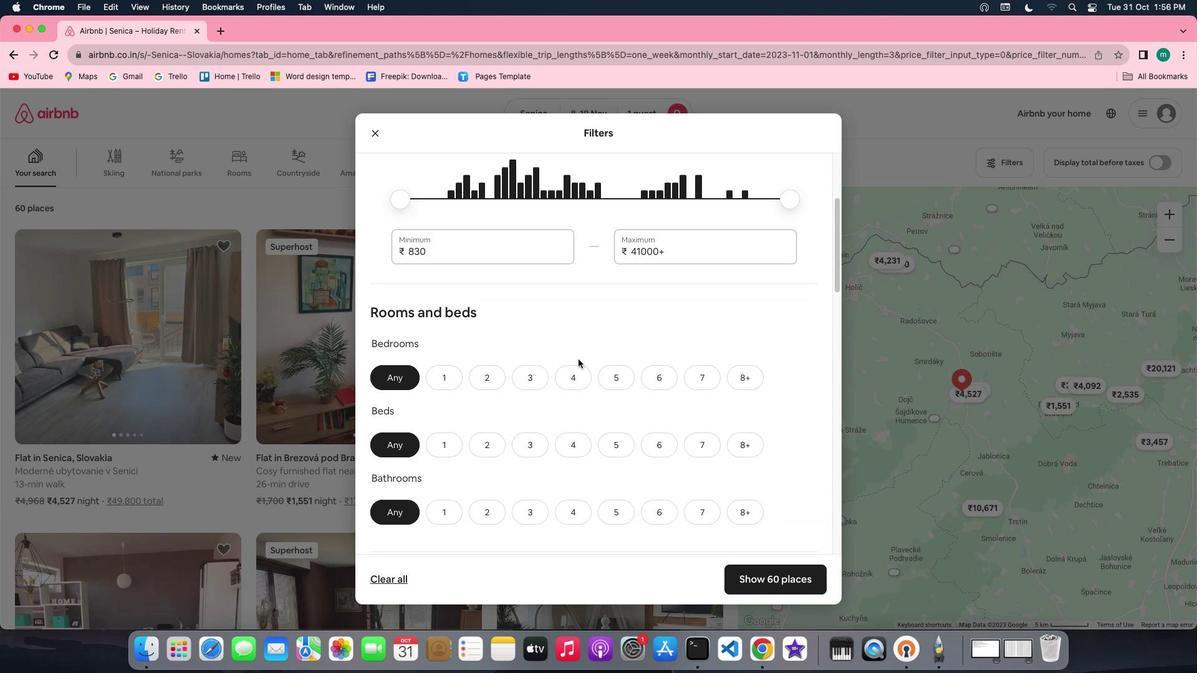 
Action: Mouse scrolled (585, 367) with delta (7, 6)
Screenshot: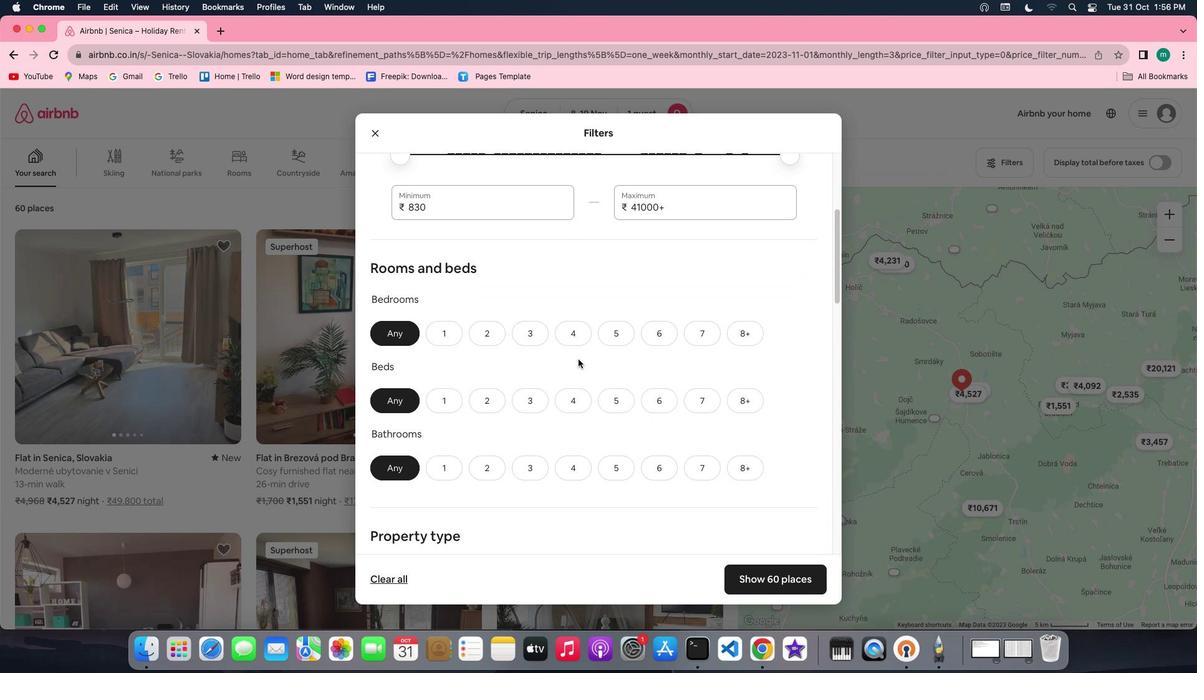 
Action: Mouse scrolled (585, 367) with delta (7, 6)
Screenshot: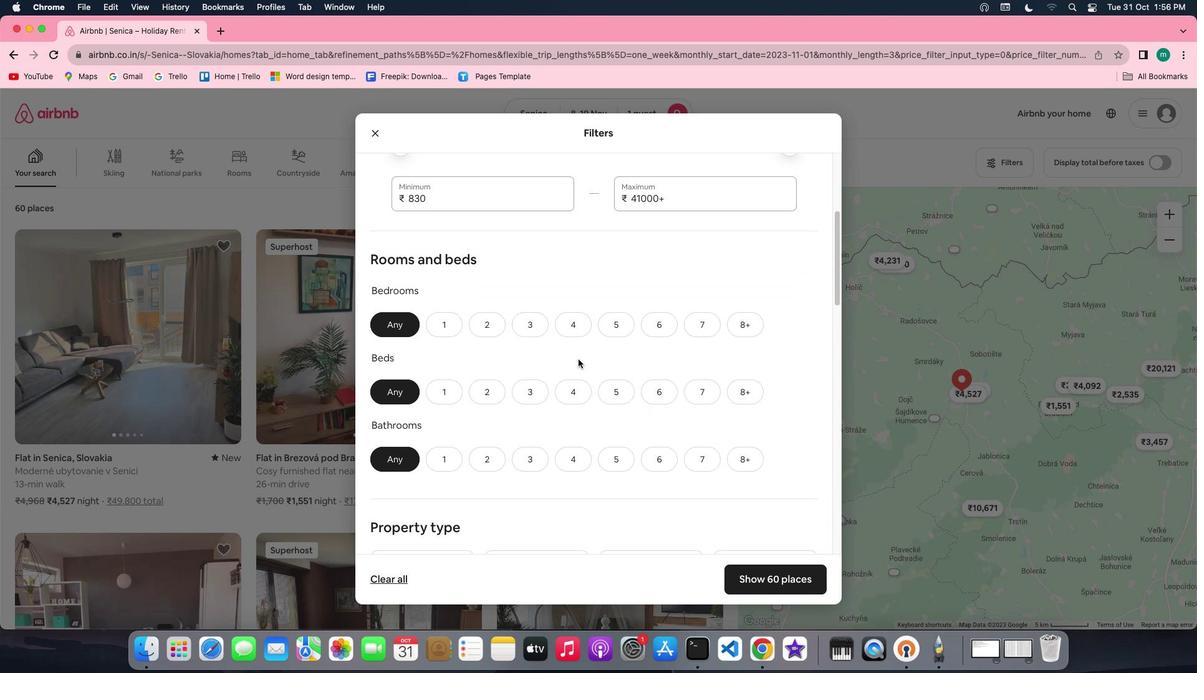 
Action: Mouse scrolled (585, 367) with delta (7, 6)
Screenshot: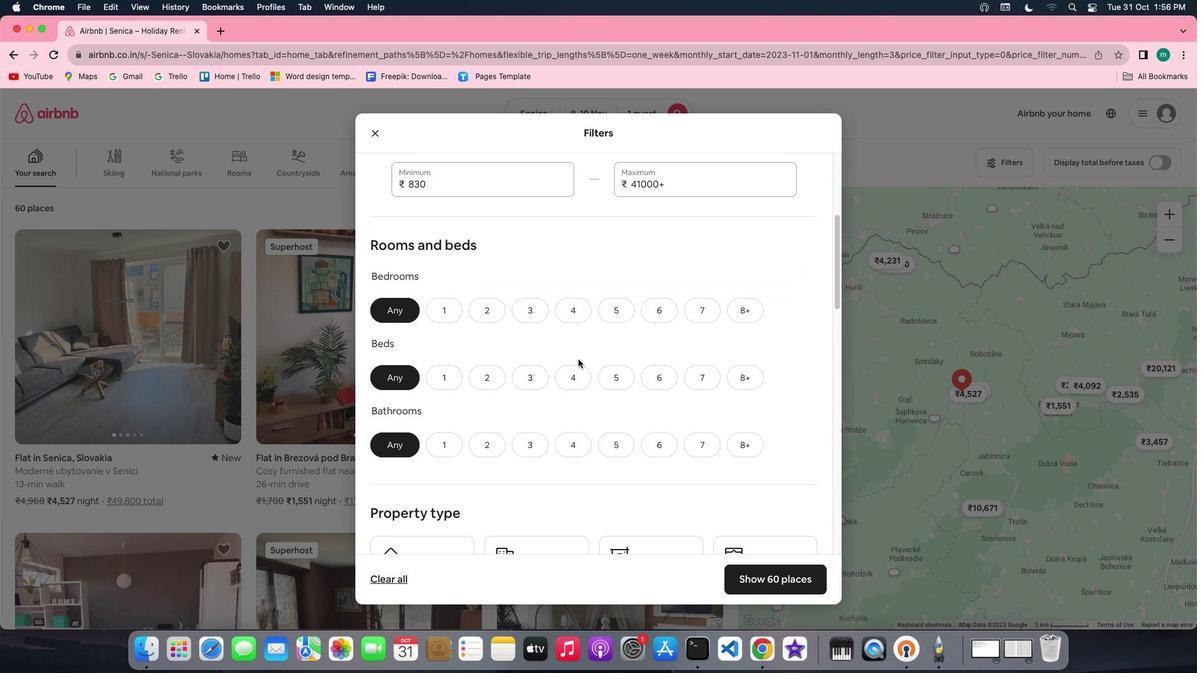 
Action: Mouse scrolled (585, 367) with delta (7, 6)
Screenshot: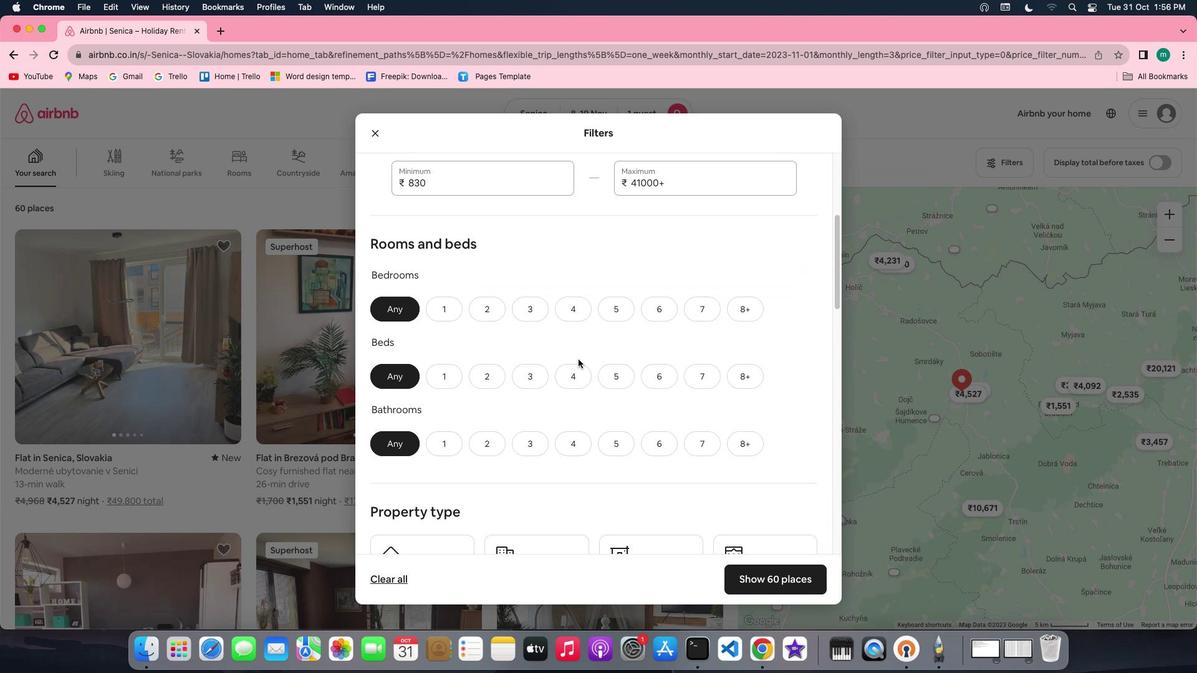 
Action: Mouse scrolled (585, 367) with delta (7, 6)
Screenshot: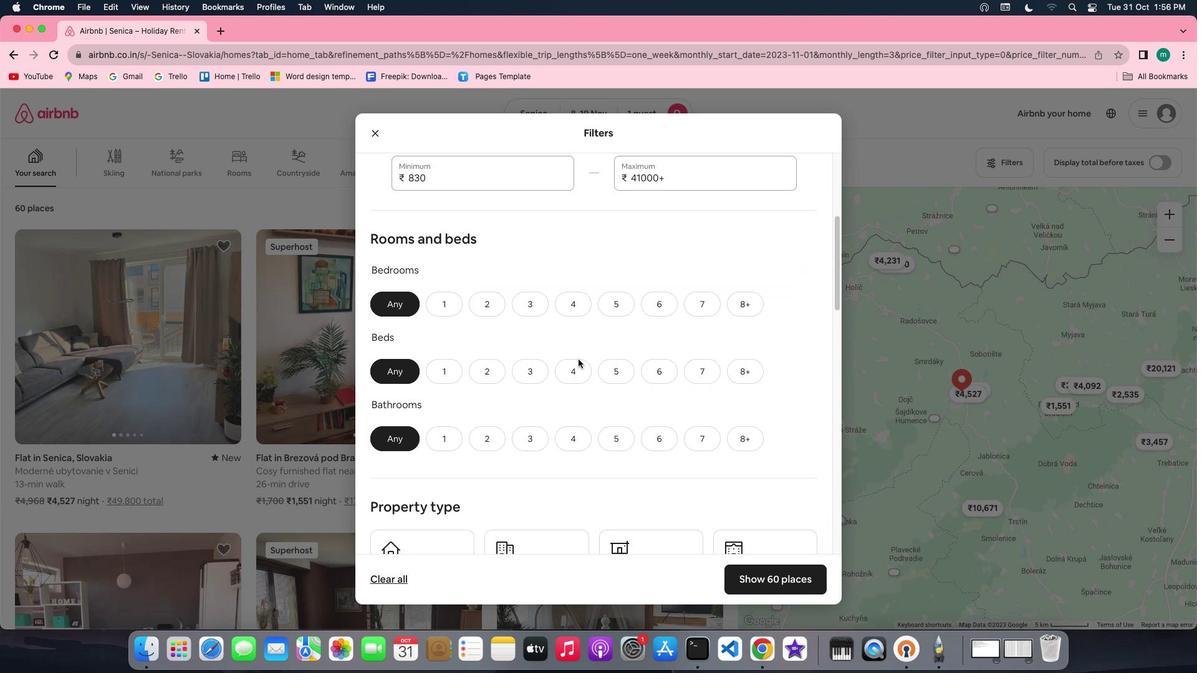 
Action: Mouse moved to (452, 304)
Screenshot: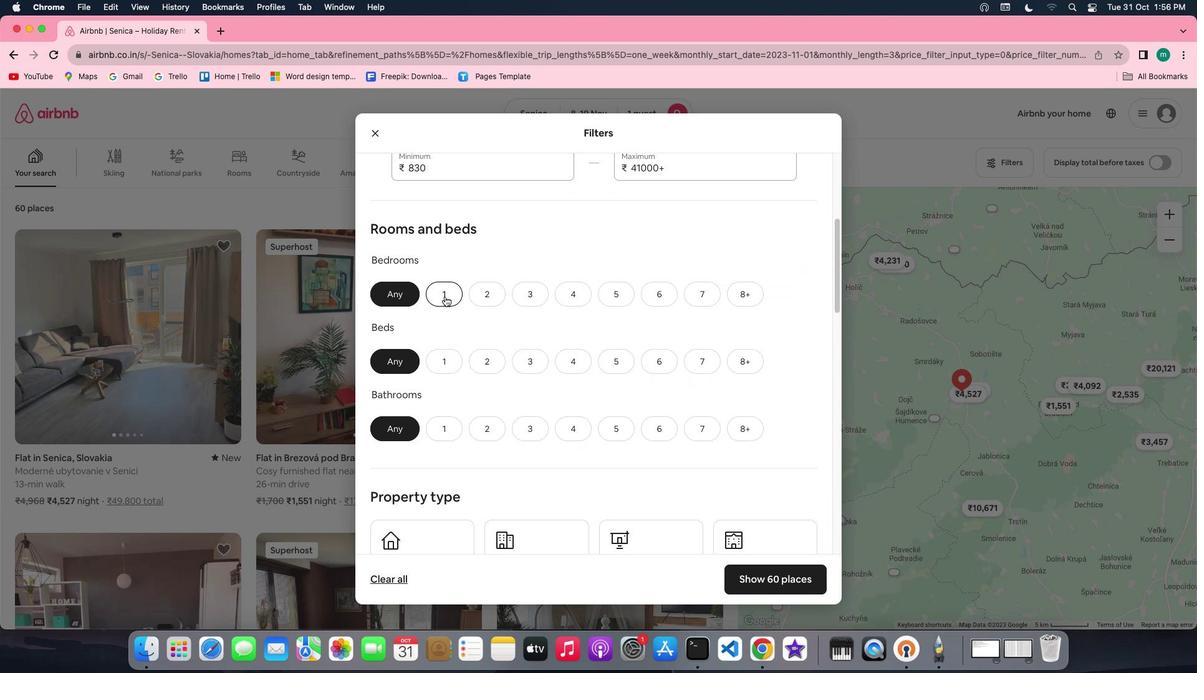 
Action: Mouse pressed left at (452, 304)
Screenshot: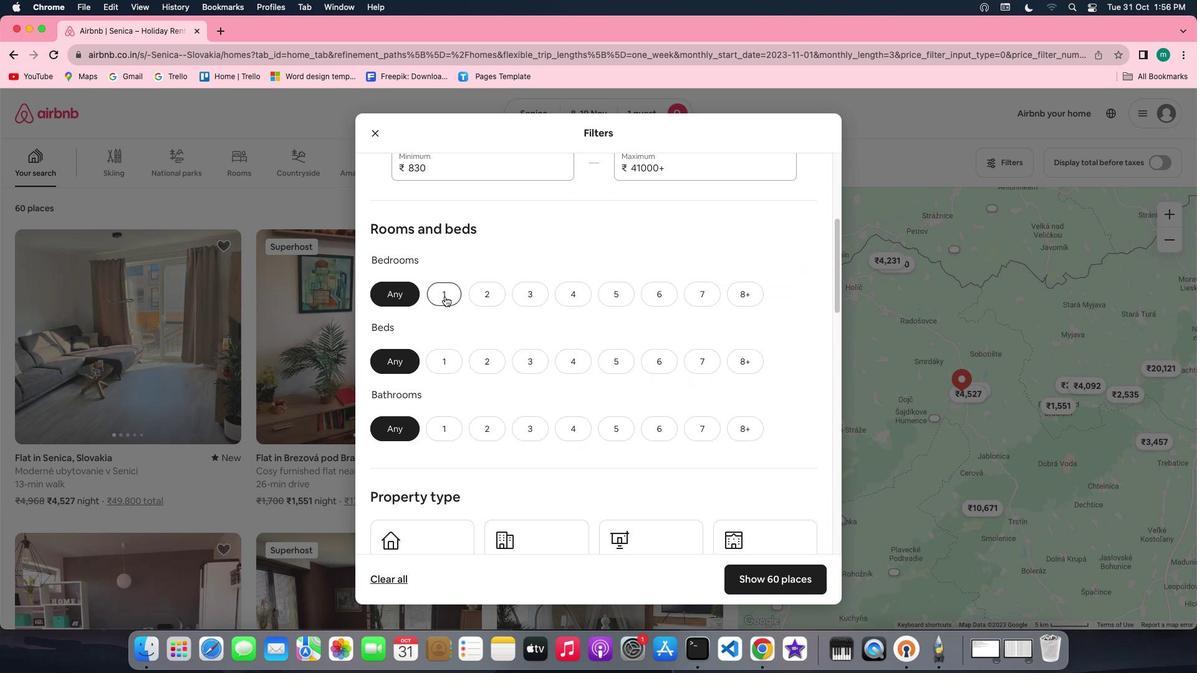 
Action: Mouse moved to (452, 371)
Screenshot: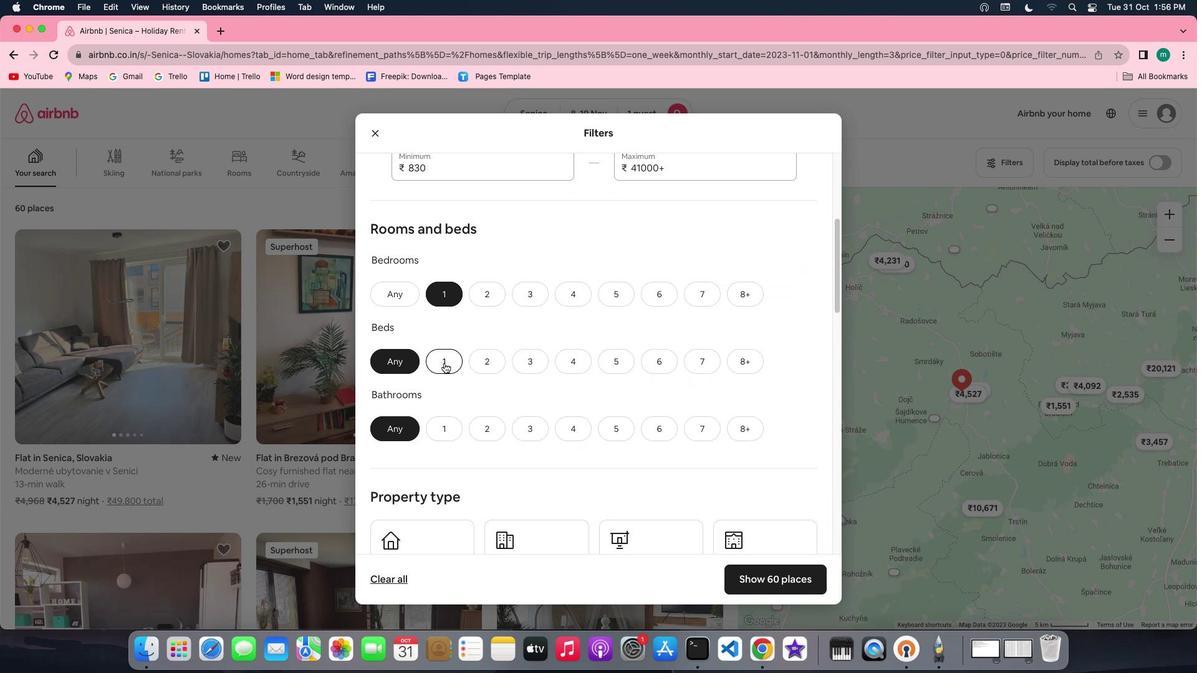 
Action: Mouse pressed left at (452, 371)
Screenshot: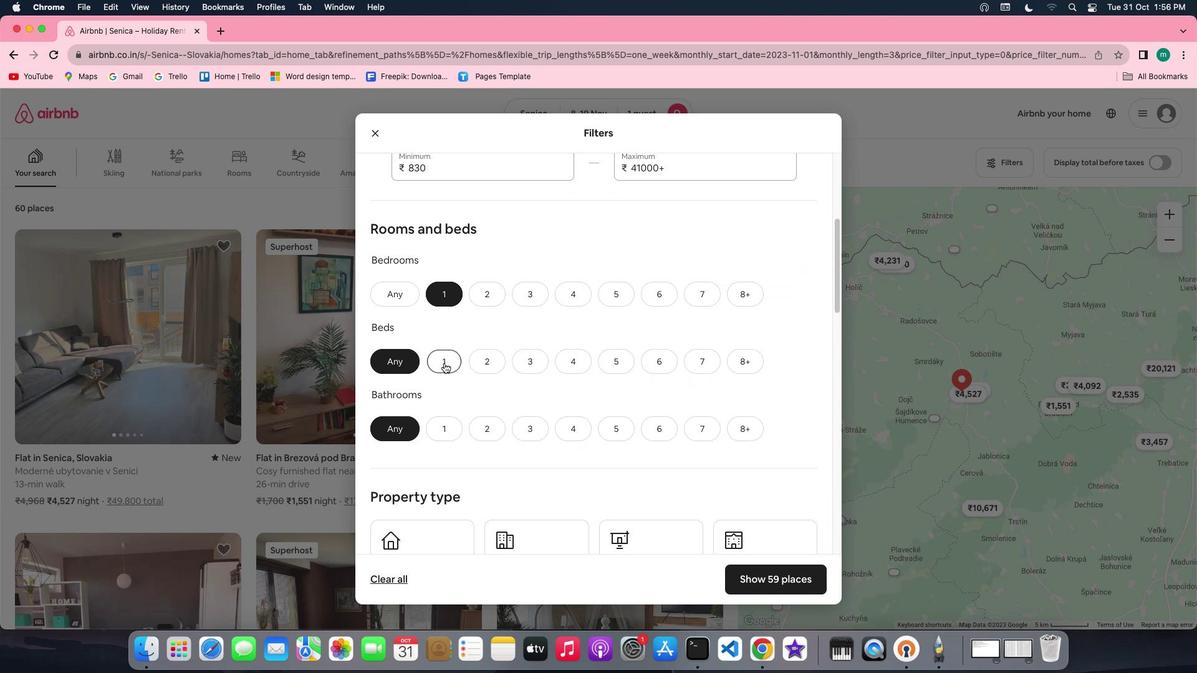 
Action: Mouse moved to (452, 432)
Screenshot: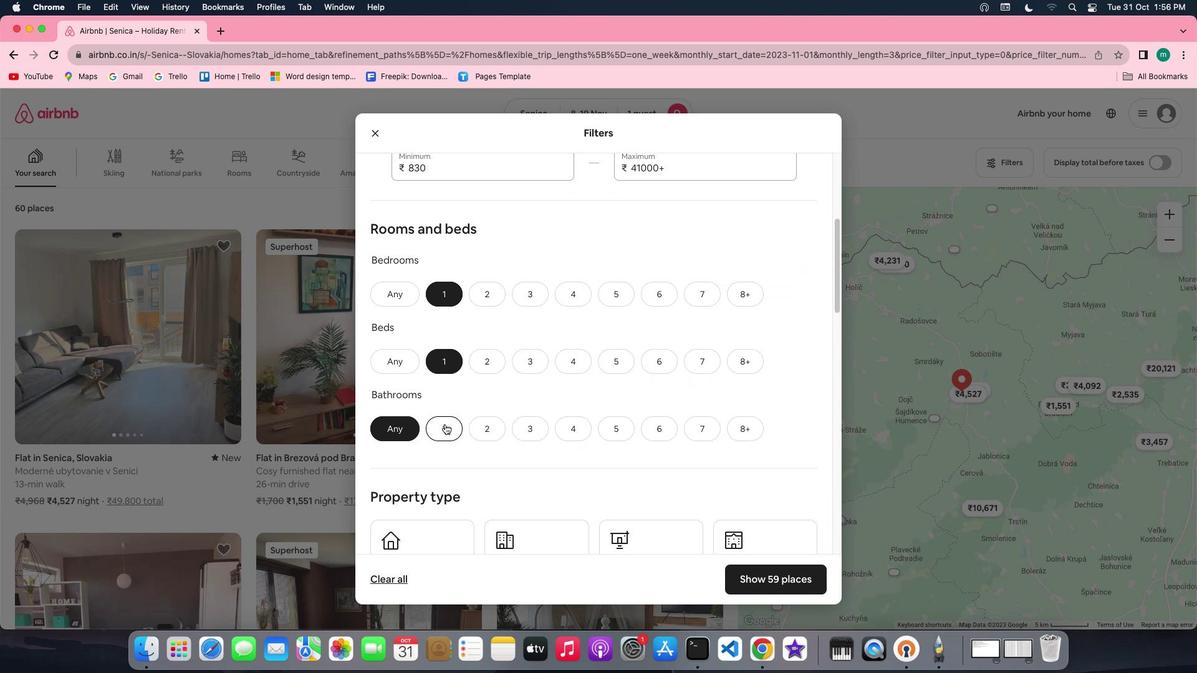 
Action: Mouse pressed left at (452, 432)
Screenshot: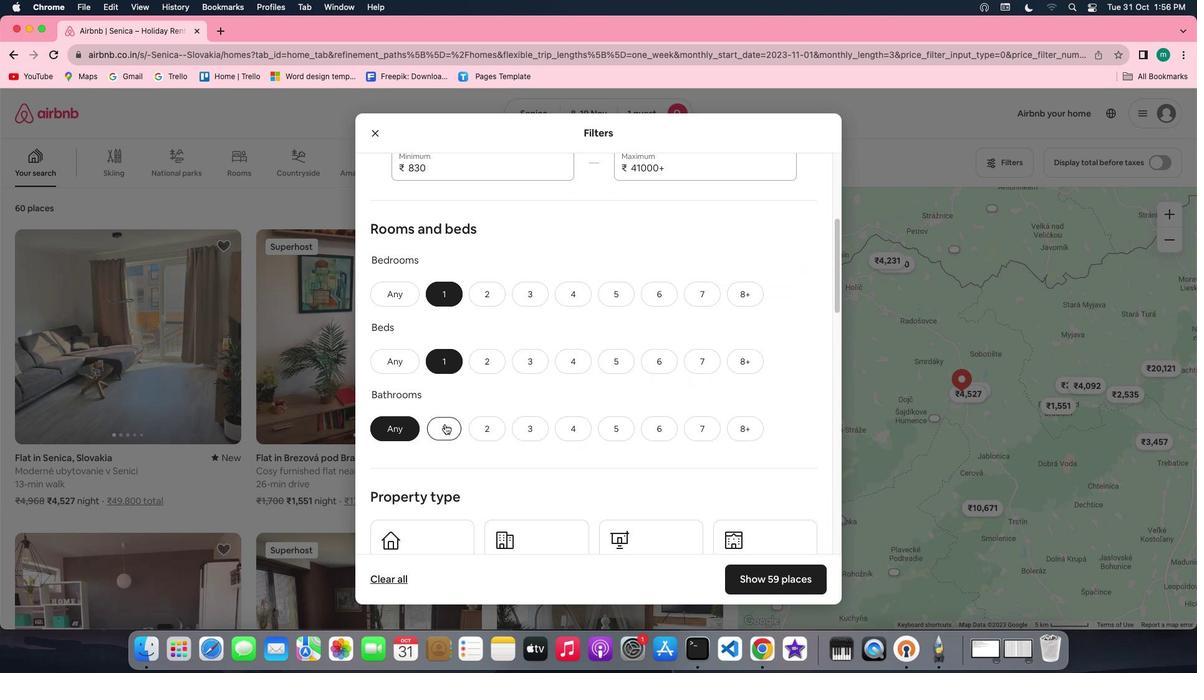 
Action: Mouse moved to (568, 396)
Screenshot: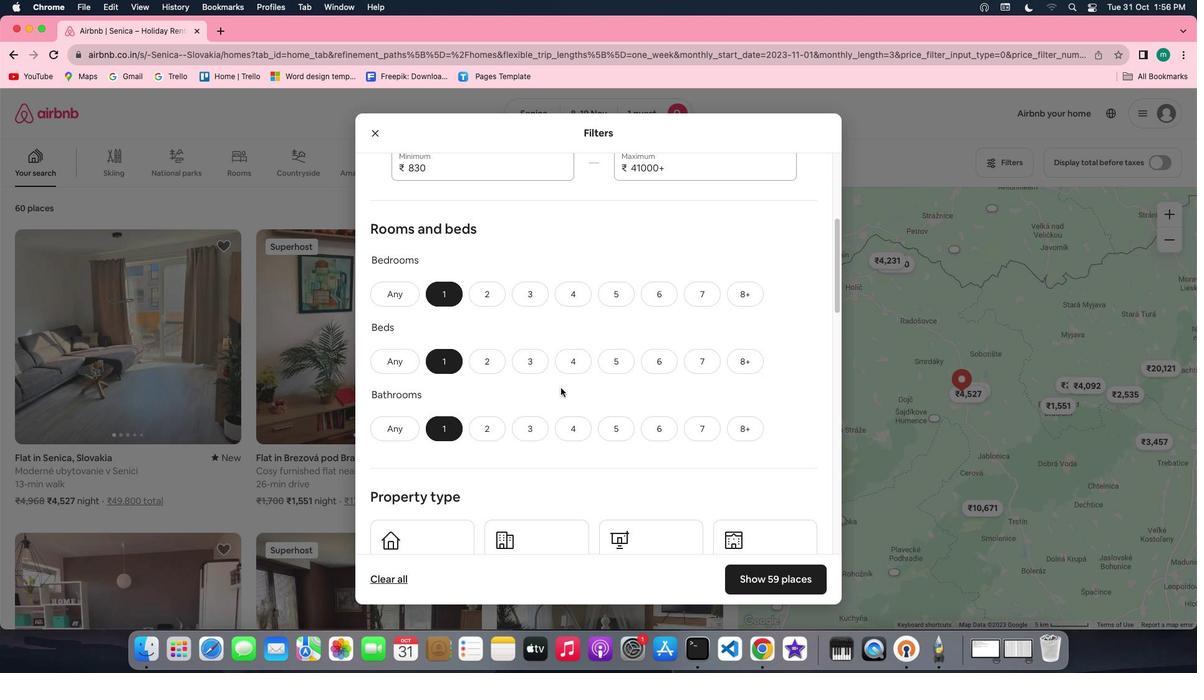 
Action: Mouse scrolled (568, 396) with delta (7, 6)
Screenshot: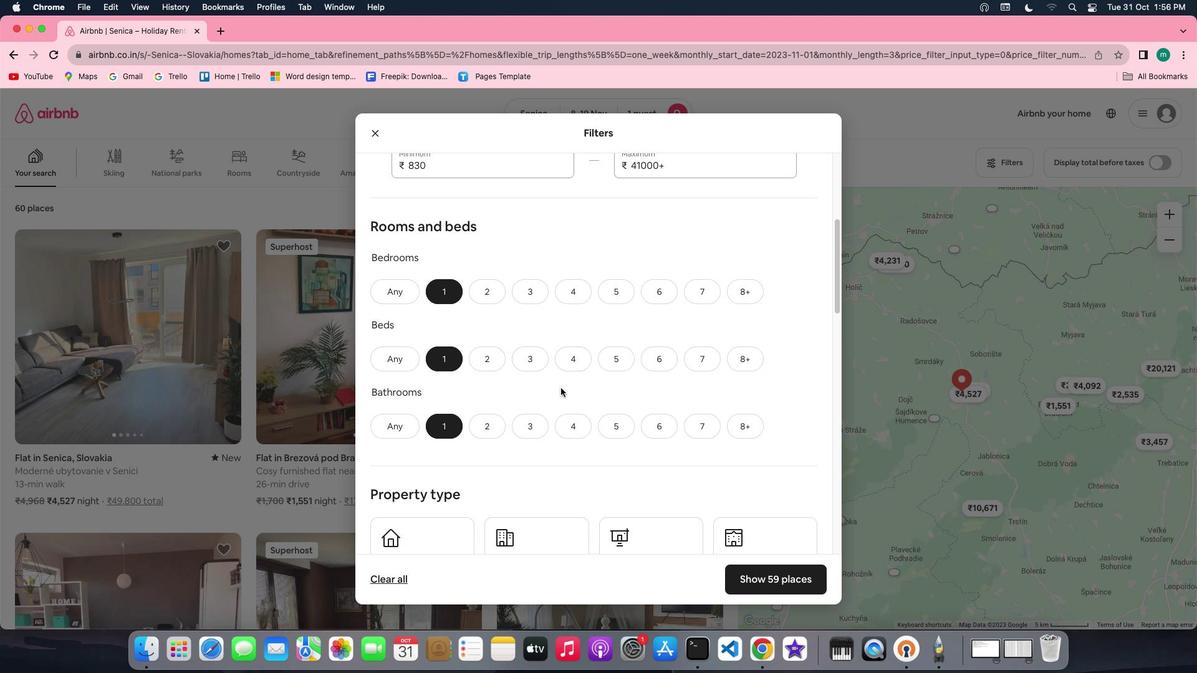 
Action: Mouse scrolled (568, 396) with delta (7, 6)
Screenshot: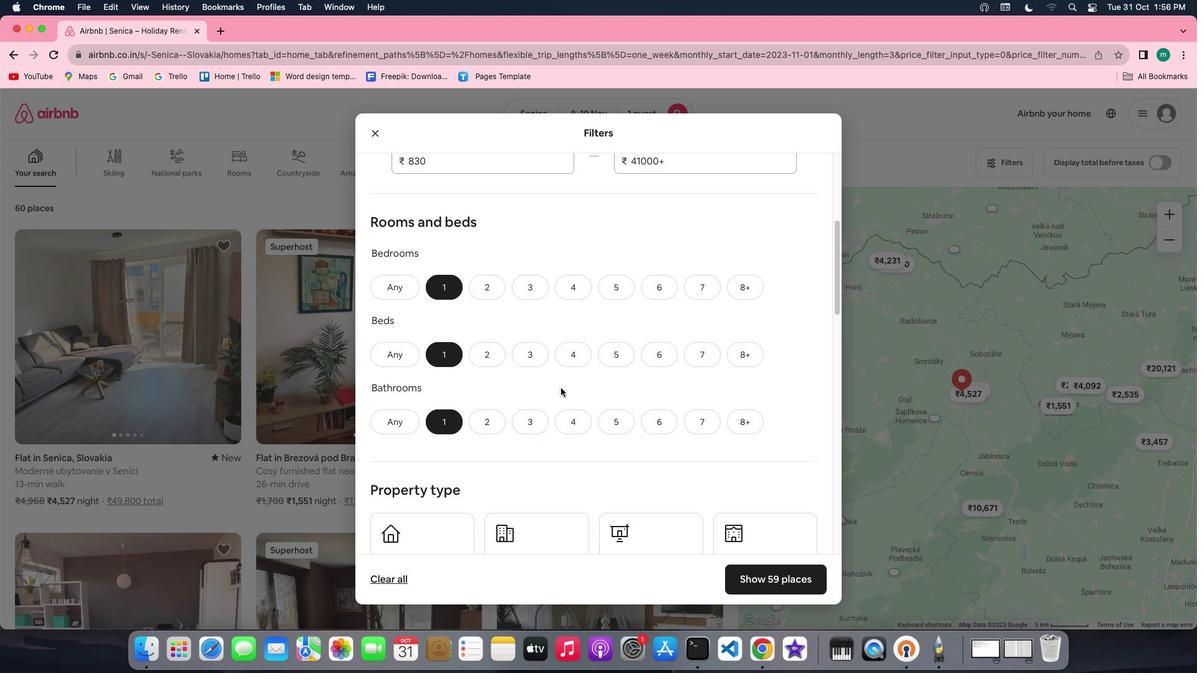 
Action: Mouse scrolled (568, 396) with delta (7, 6)
Screenshot: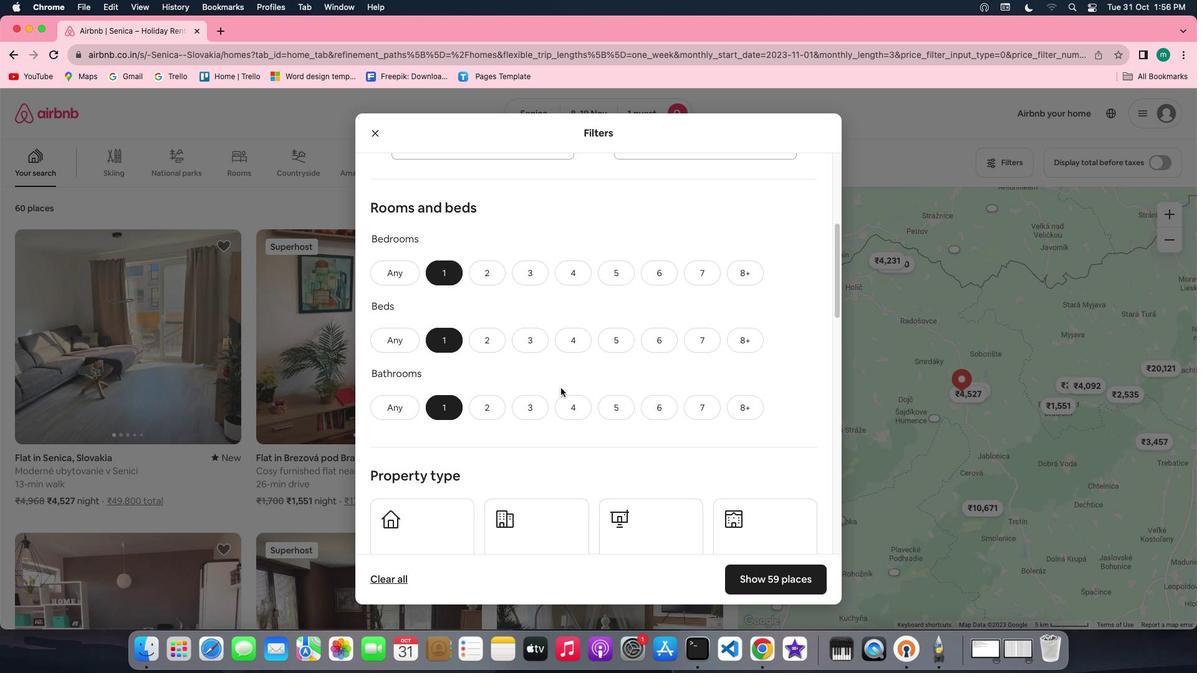 
Action: Mouse scrolled (568, 396) with delta (7, 6)
Screenshot: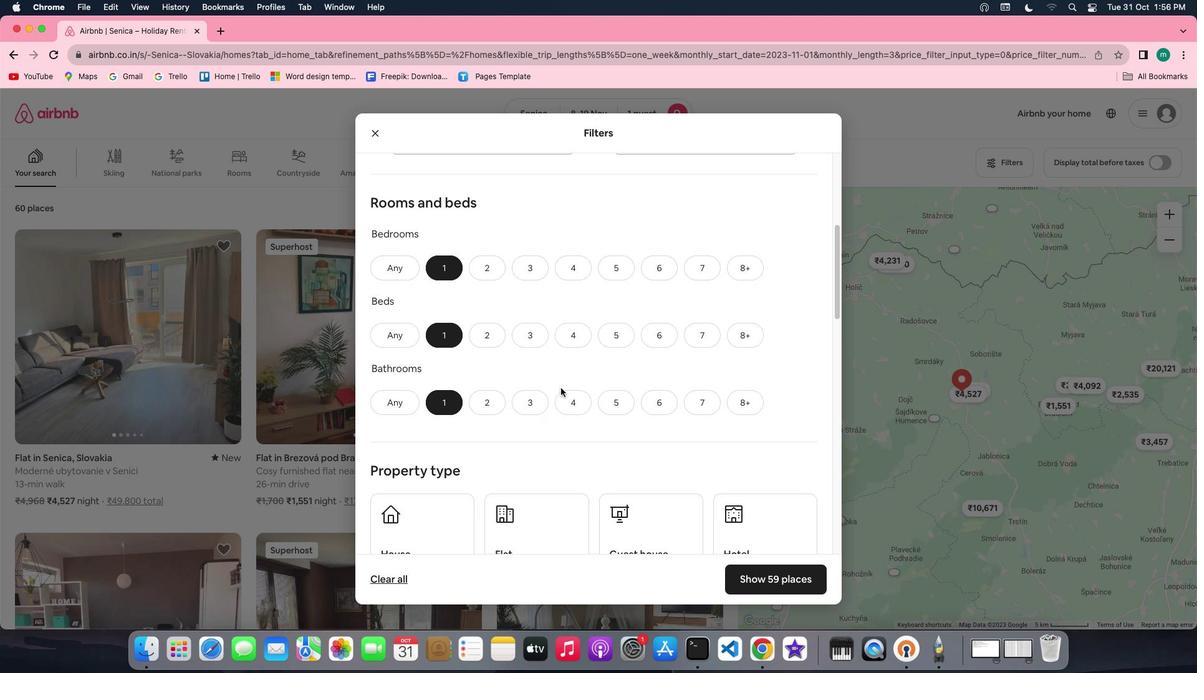 
Action: Mouse scrolled (568, 396) with delta (7, 6)
Screenshot: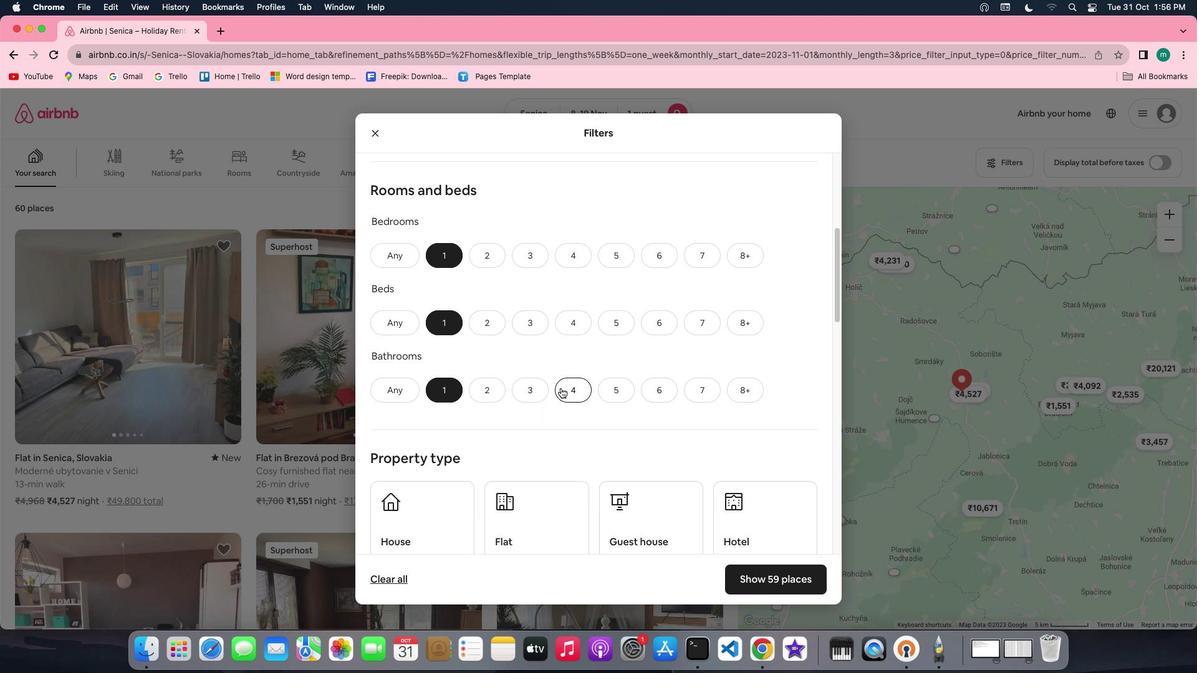 
Action: Mouse scrolled (568, 396) with delta (7, 6)
Screenshot: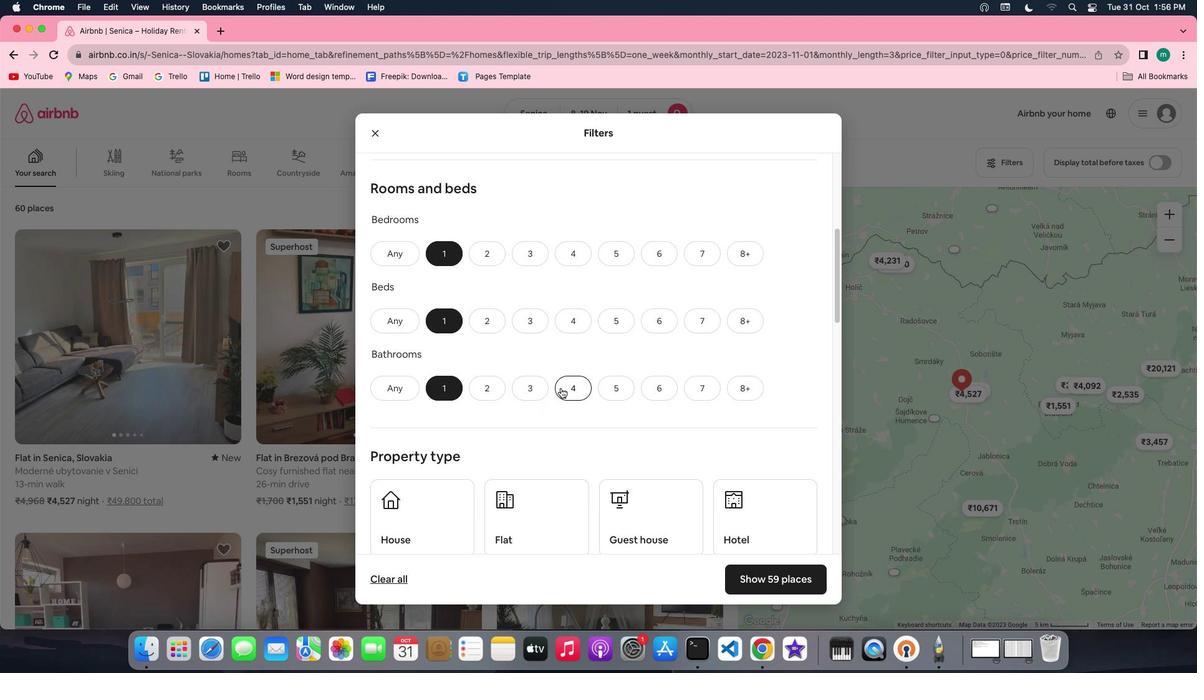 
Action: Mouse scrolled (568, 396) with delta (7, 6)
Screenshot: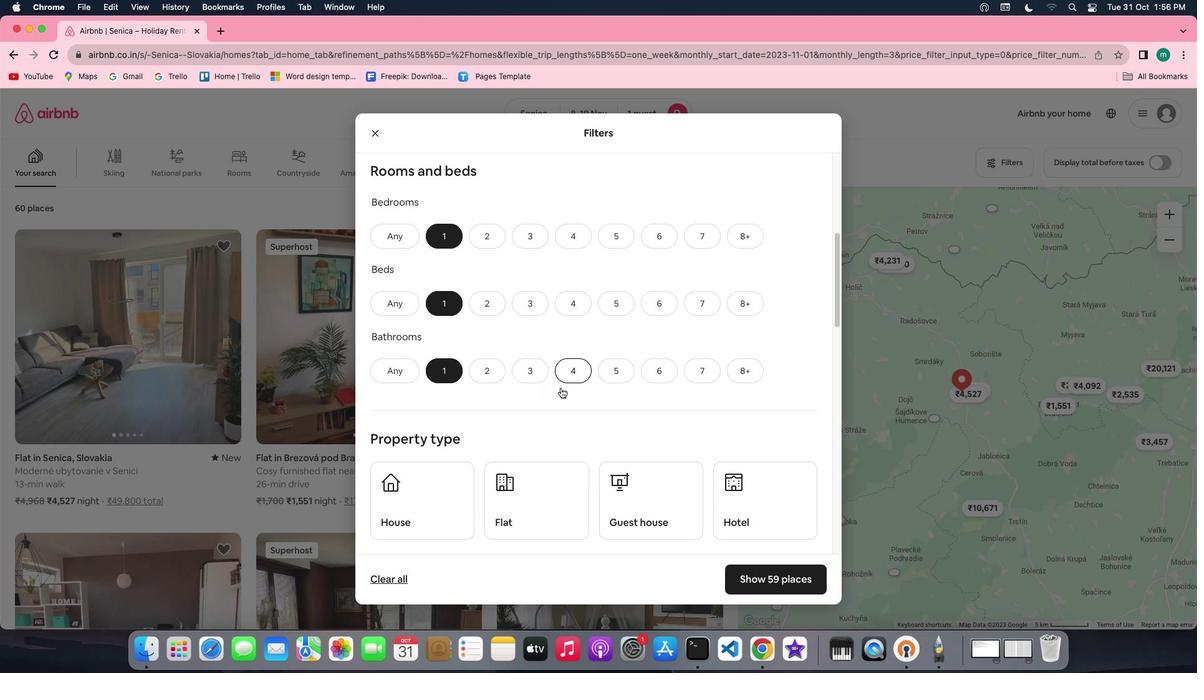 
Action: Mouse scrolled (568, 396) with delta (7, 6)
Screenshot: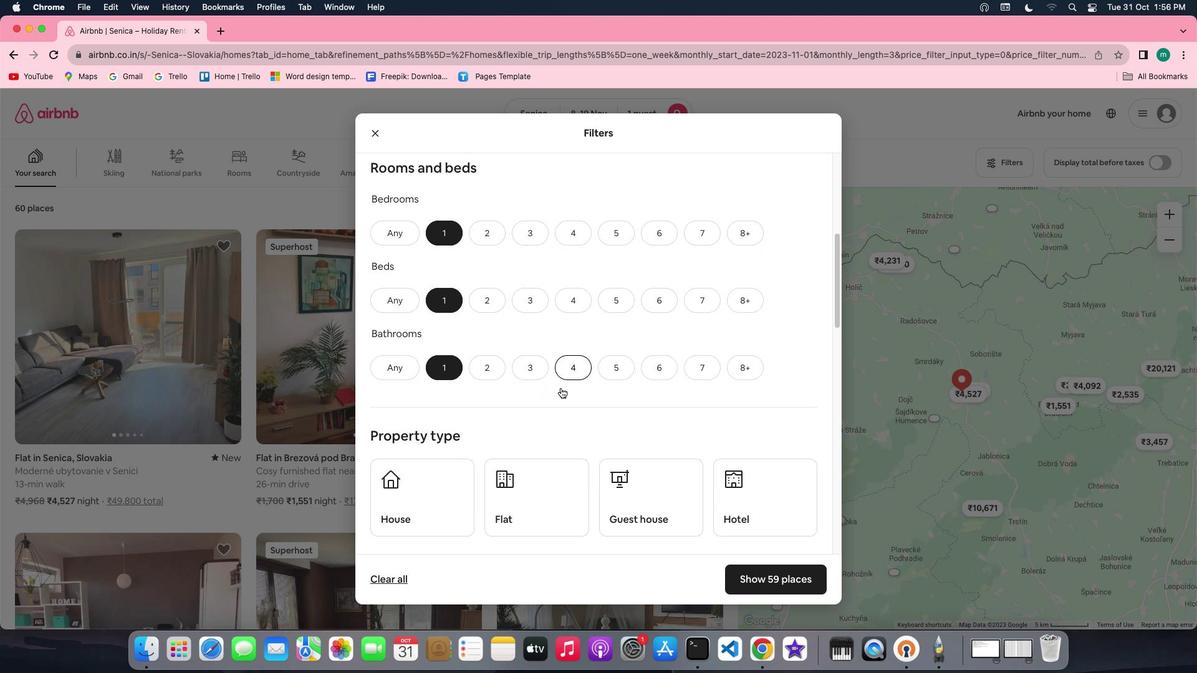 
Action: Mouse scrolled (568, 396) with delta (7, 6)
Screenshot: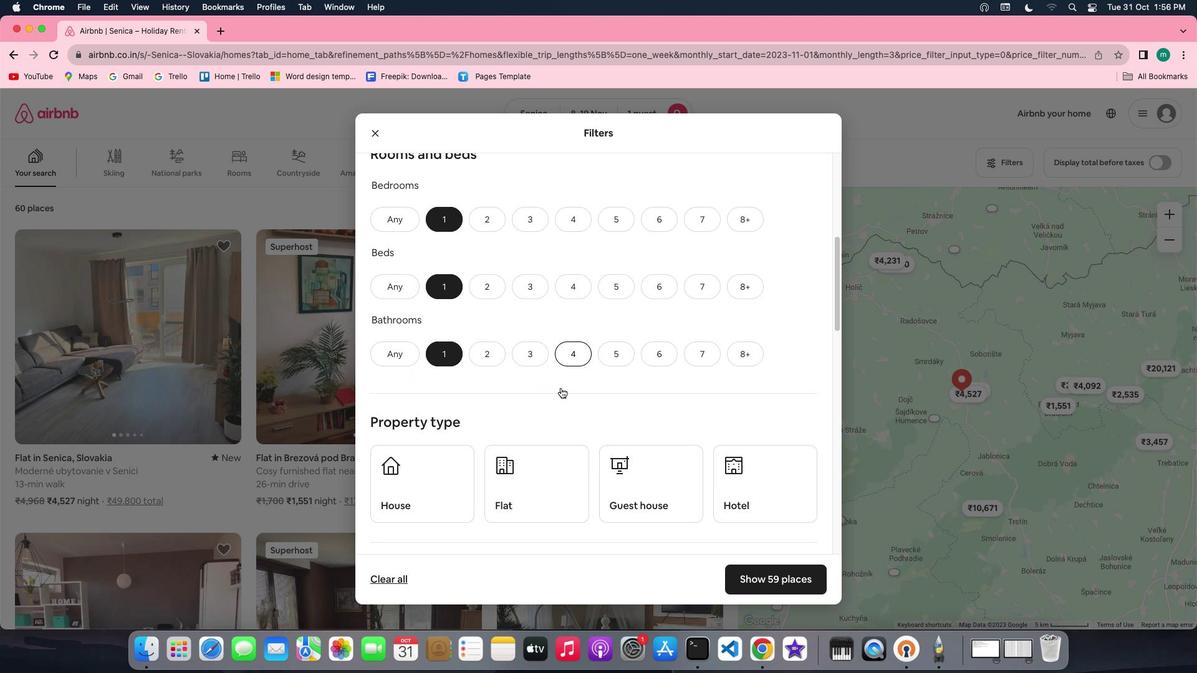 
Action: Mouse scrolled (568, 396) with delta (7, 6)
Screenshot: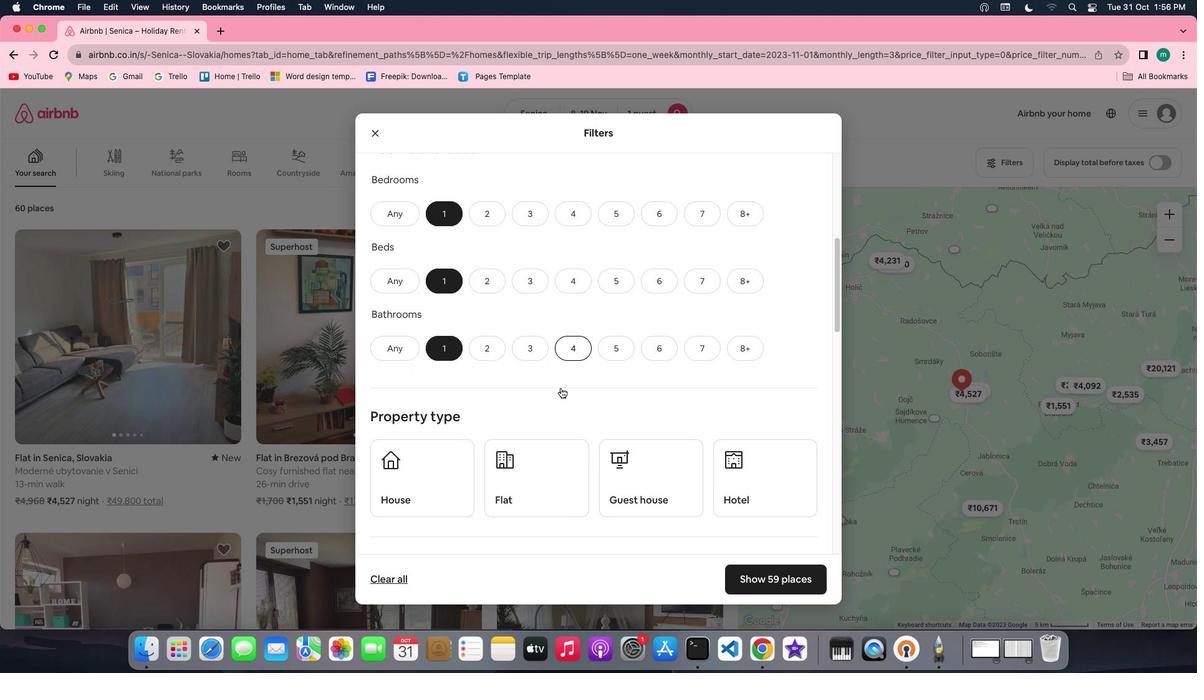 
Action: Mouse scrolled (568, 396) with delta (7, 6)
Screenshot: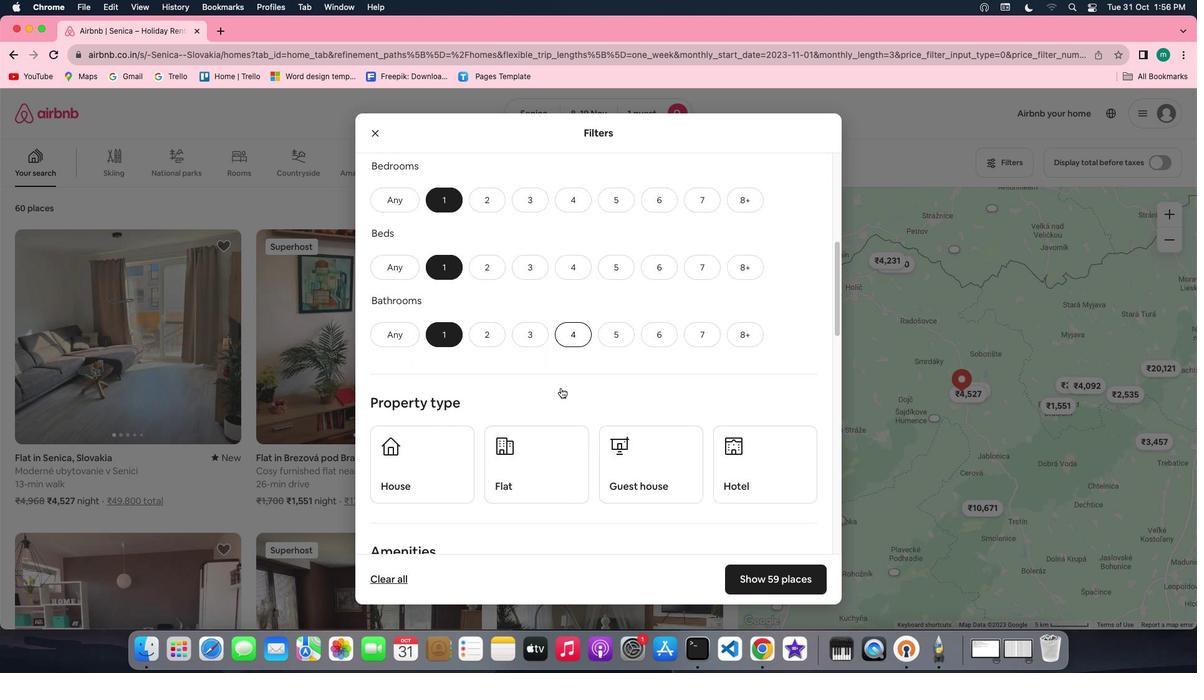 
Action: Mouse scrolled (568, 396) with delta (7, 6)
Screenshot: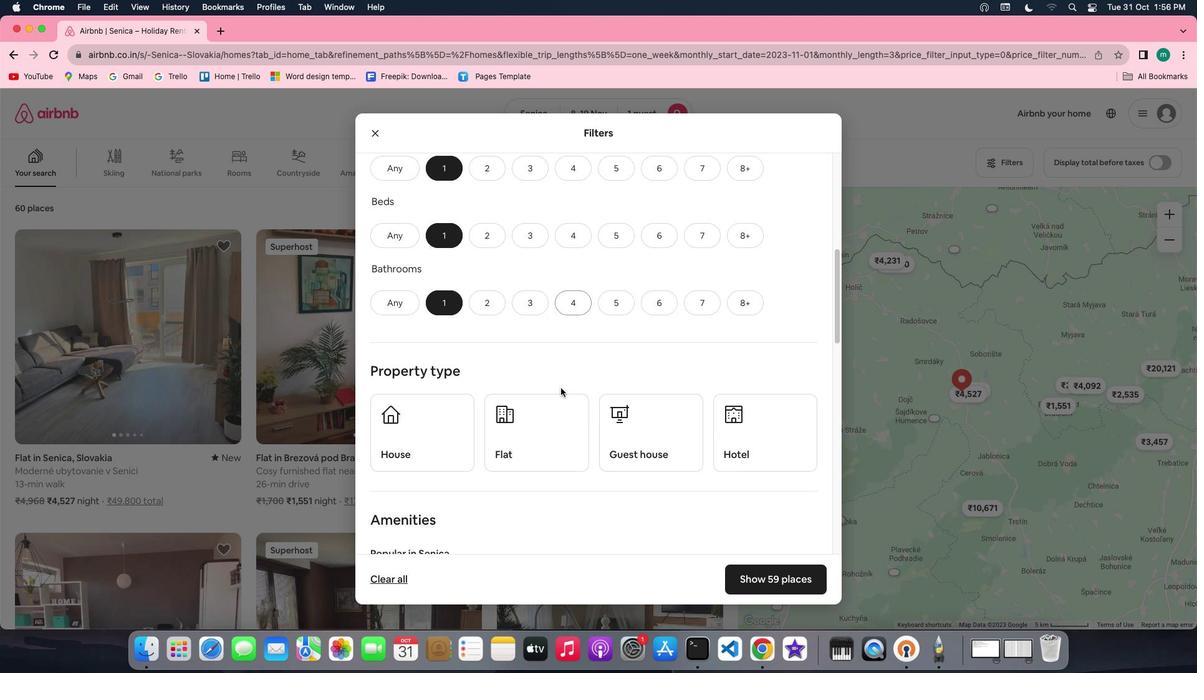 
Action: Mouse scrolled (568, 396) with delta (7, 6)
Screenshot: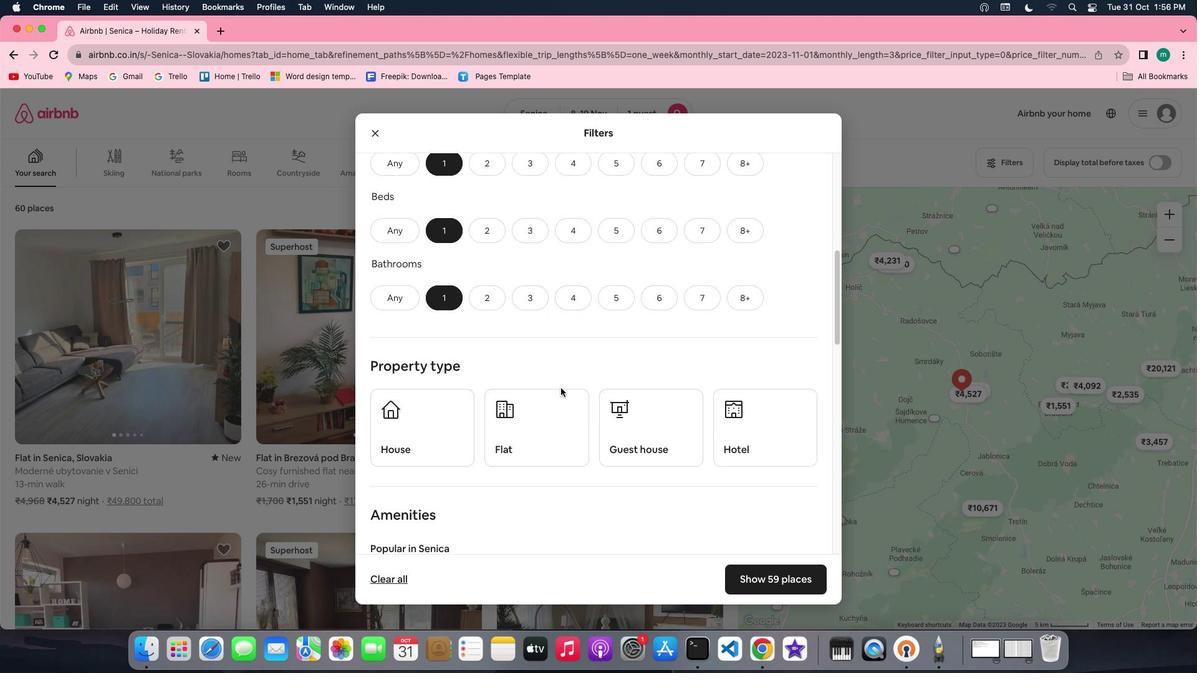 
Action: Mouse scrolled (568, 396) with delta (7, 6)
Screenshot: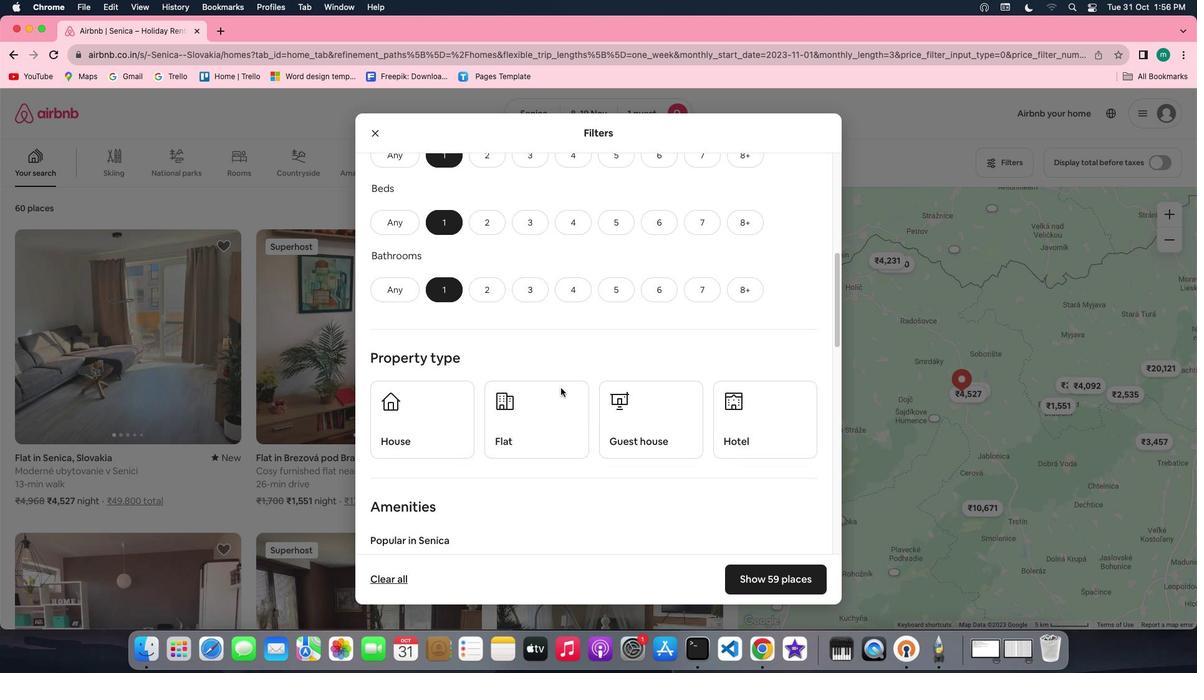 
Action: Mouse scrolled (568, 396) with delta (7, 6)
Screenshot: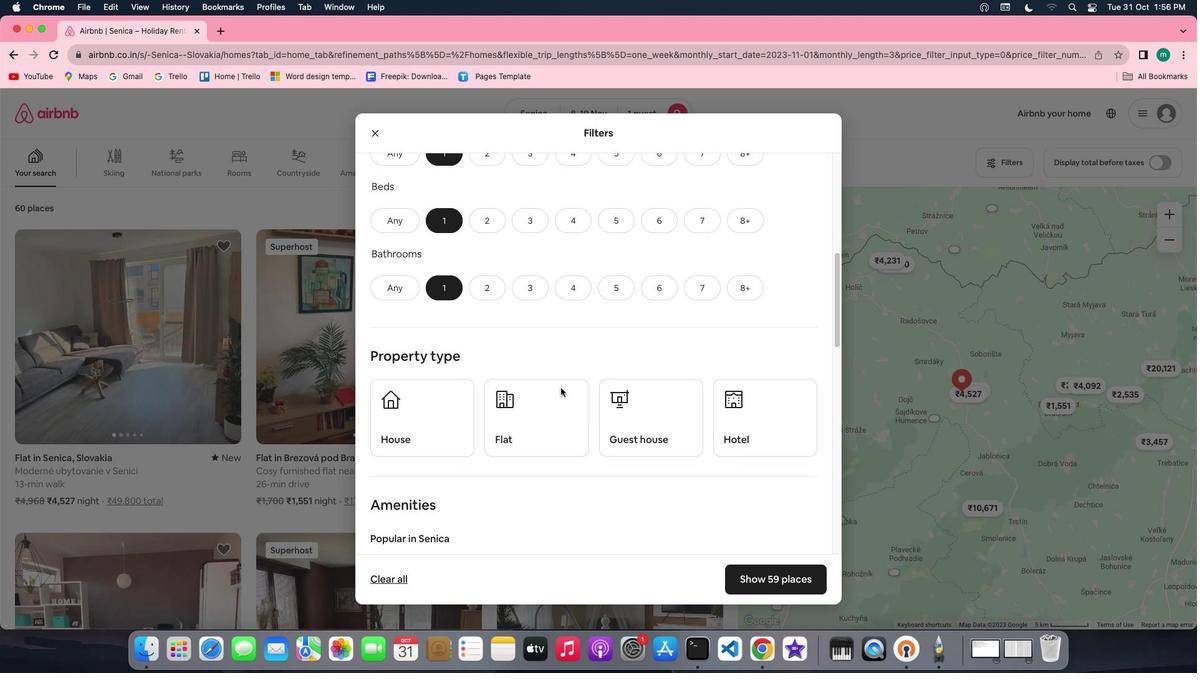 
Action: Mouse moved to (738, 417)
Screenshot: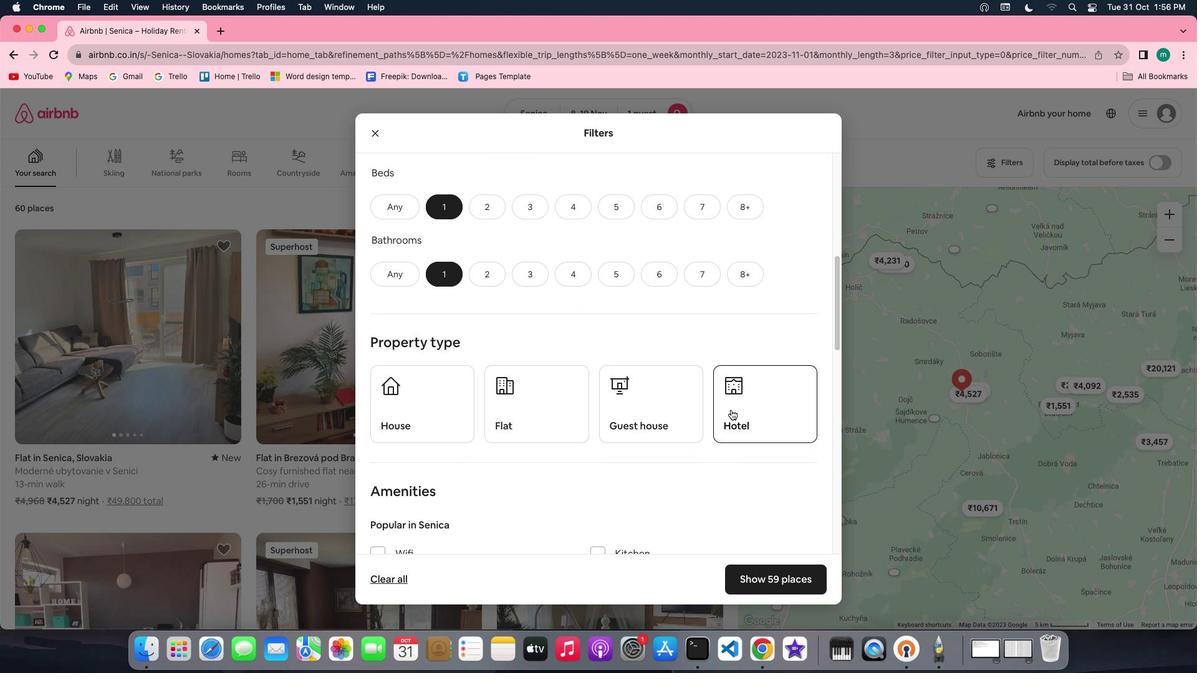 
Action: Mouse pressed left at (738, 417)
Screenshot: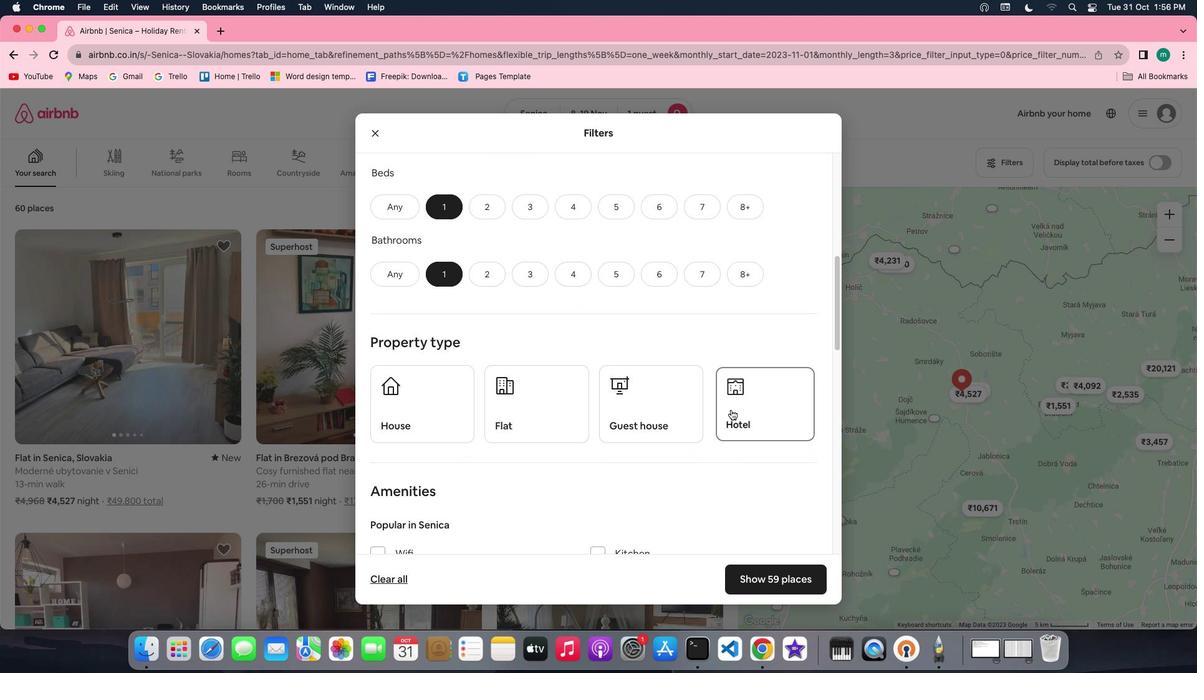 
Action: Mouse moved to (645, 438)
Screenshot: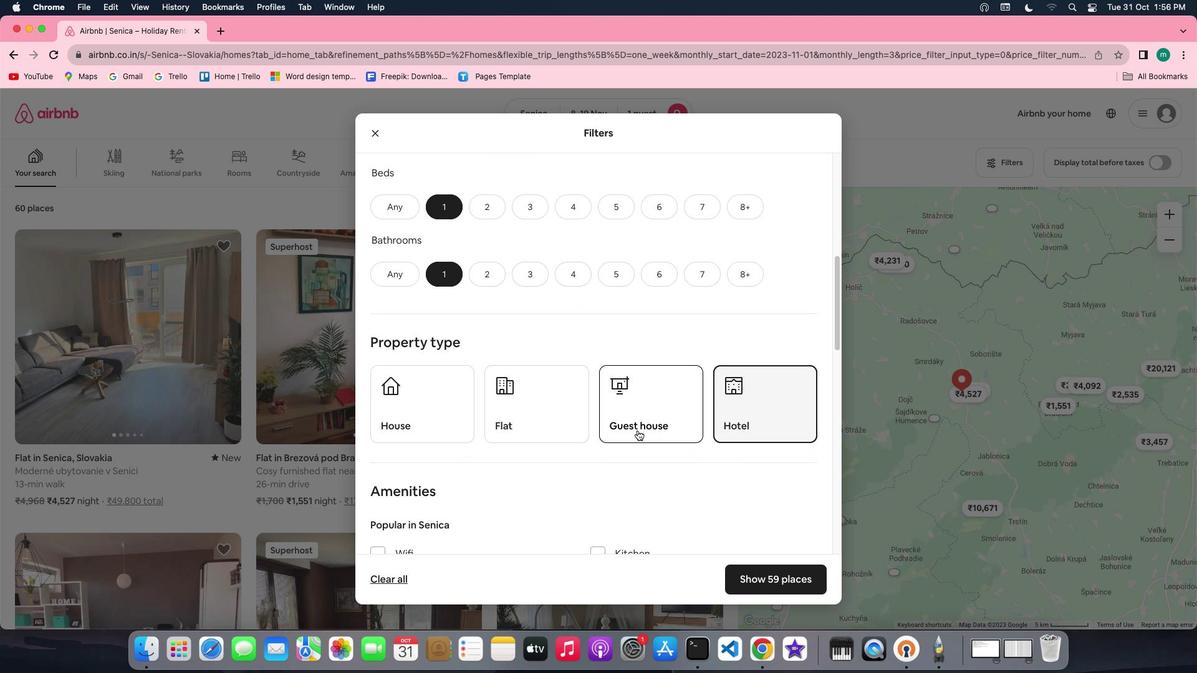 
Action: Mouse scrolled (645, 438) with delta (7, 6)
Screenshot: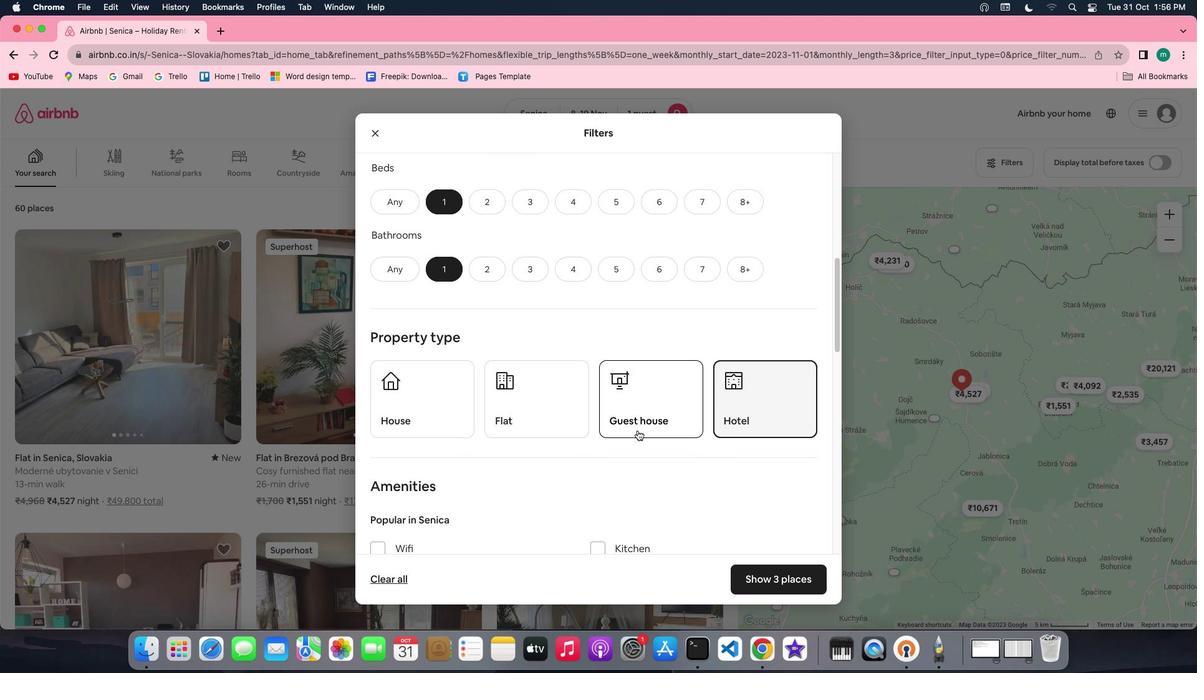
Action: Mouse scrolled (645, 438) with delta (7, 6)
Screenshot: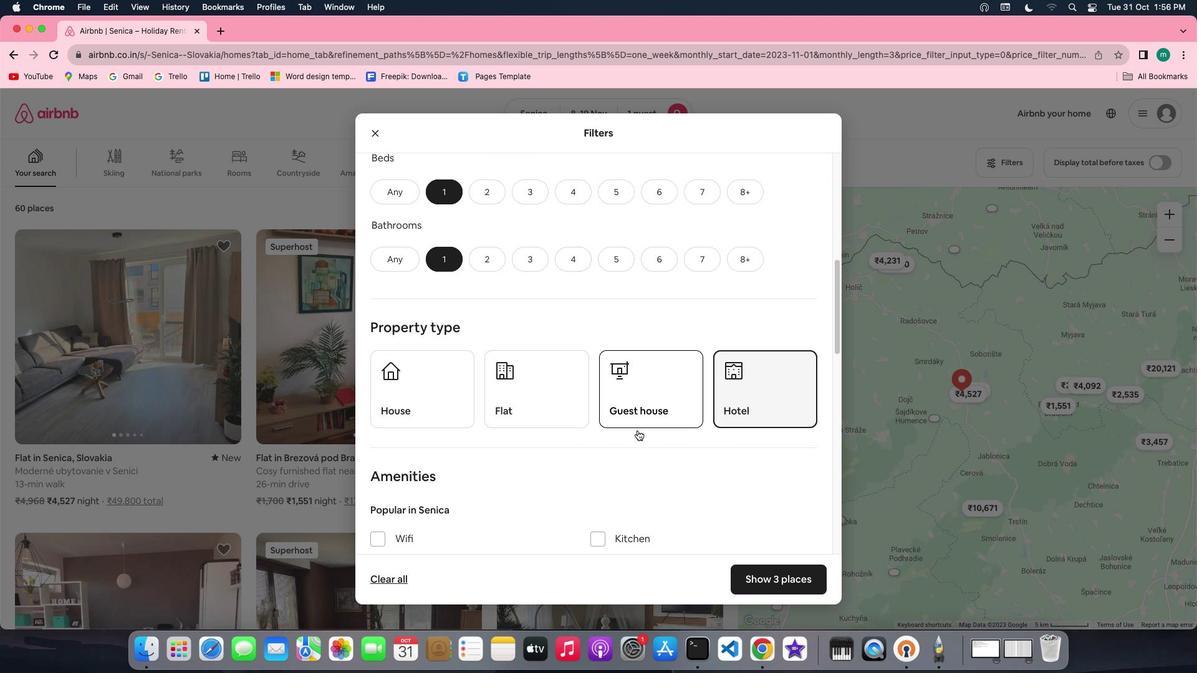 
Action: Mouse scrolled (645, 438) with delta (7, 6)
Screenshot: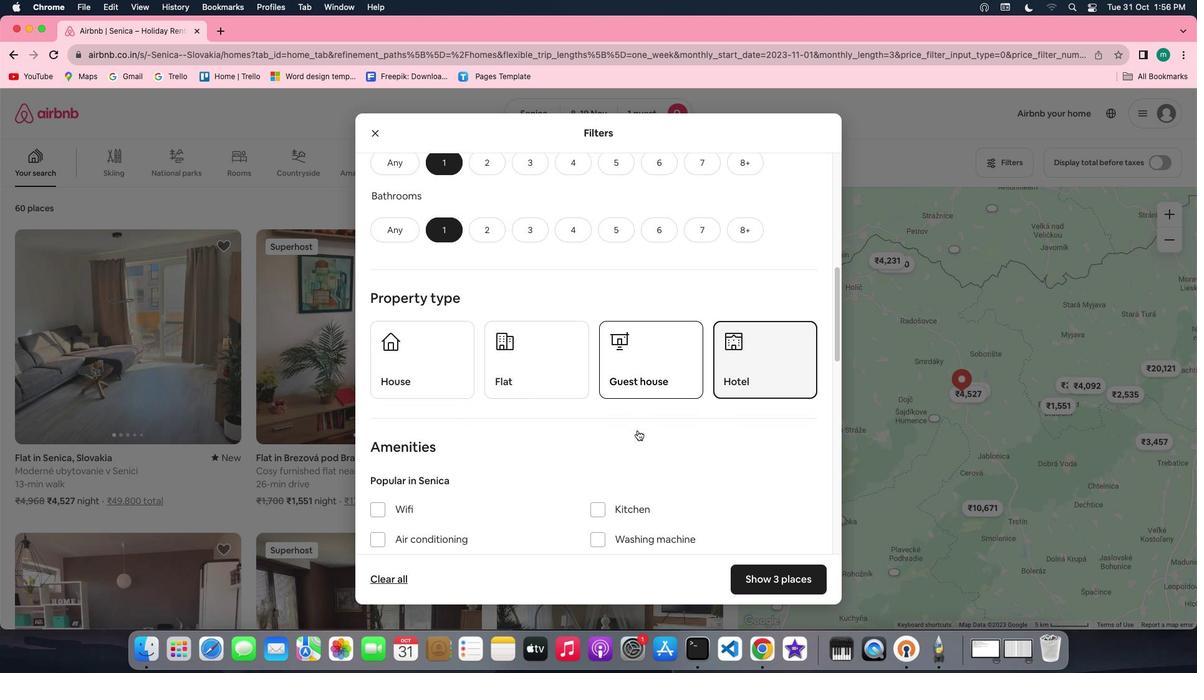 
Action: Mouse moved to (646, 438)
Screenshot: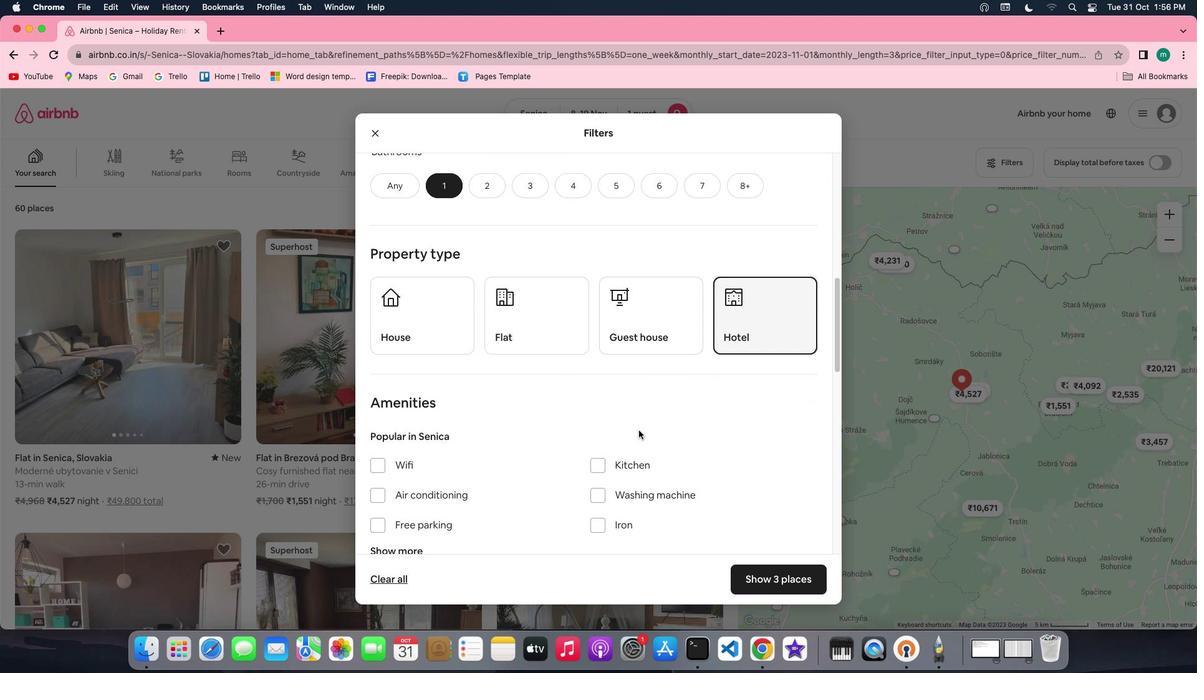 
Action: Mouse scrolled (646, 438) with delta (7, 6)
Screenshot: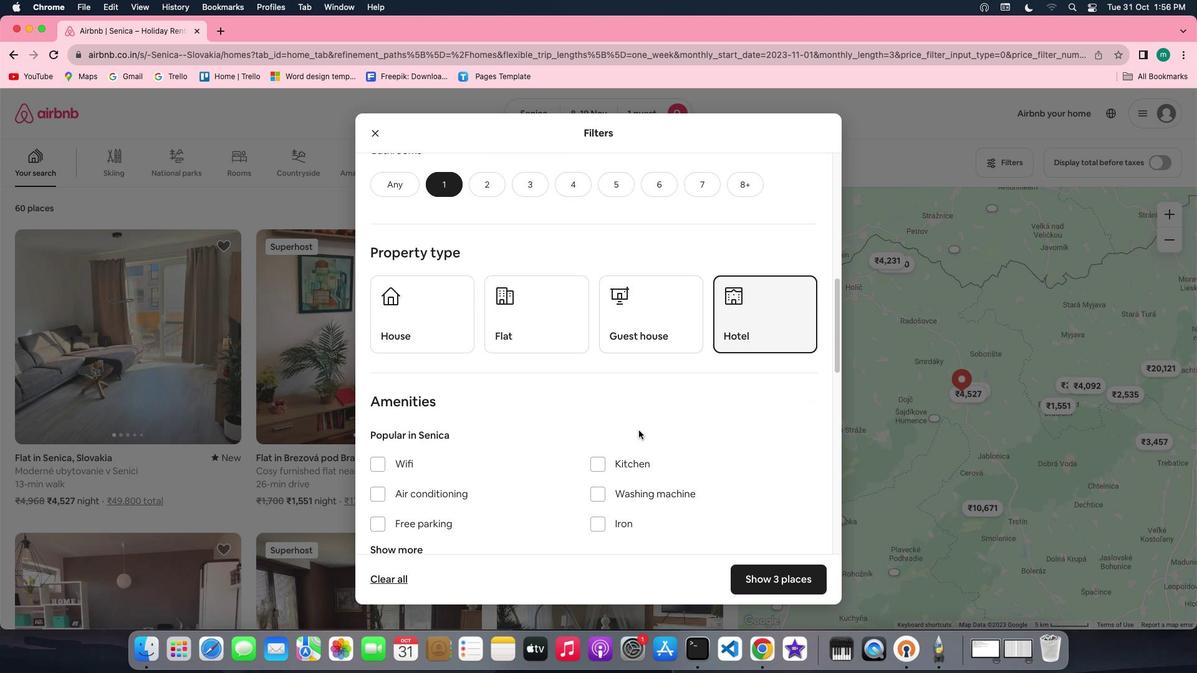 
Action: Mouse scrolled (646, 438) with delta (7, 6)
Screenshot: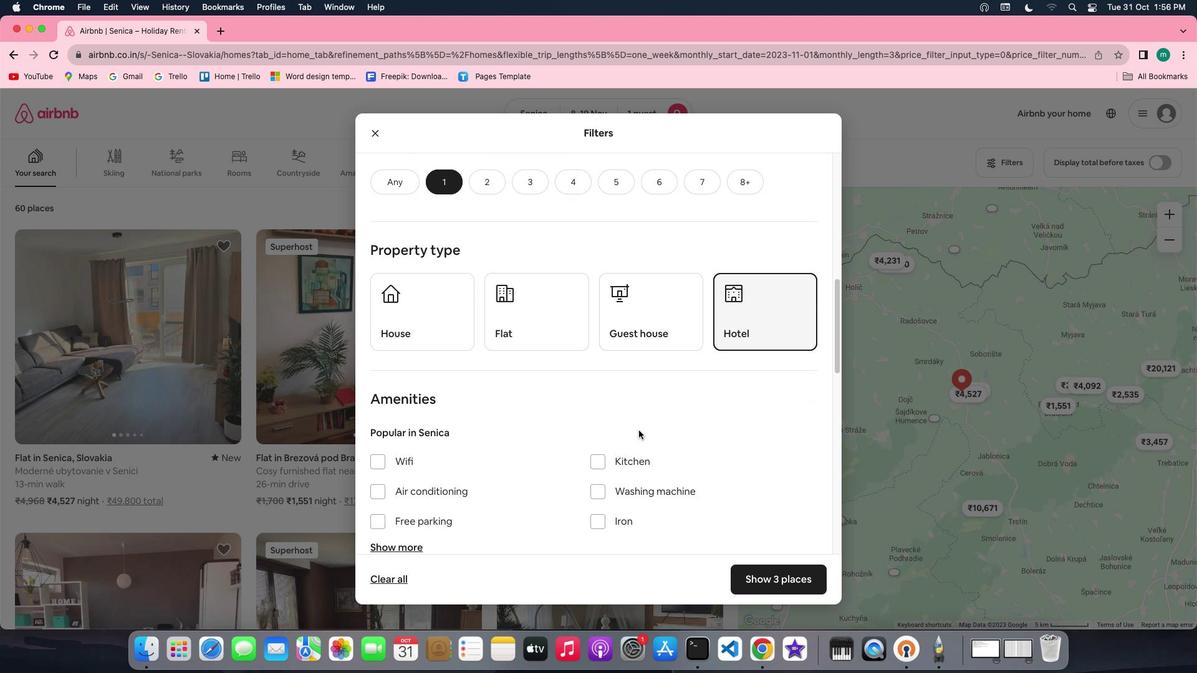 
Action: Mouse scrolled (646, 438) with delta (7, 6)
Screenshot: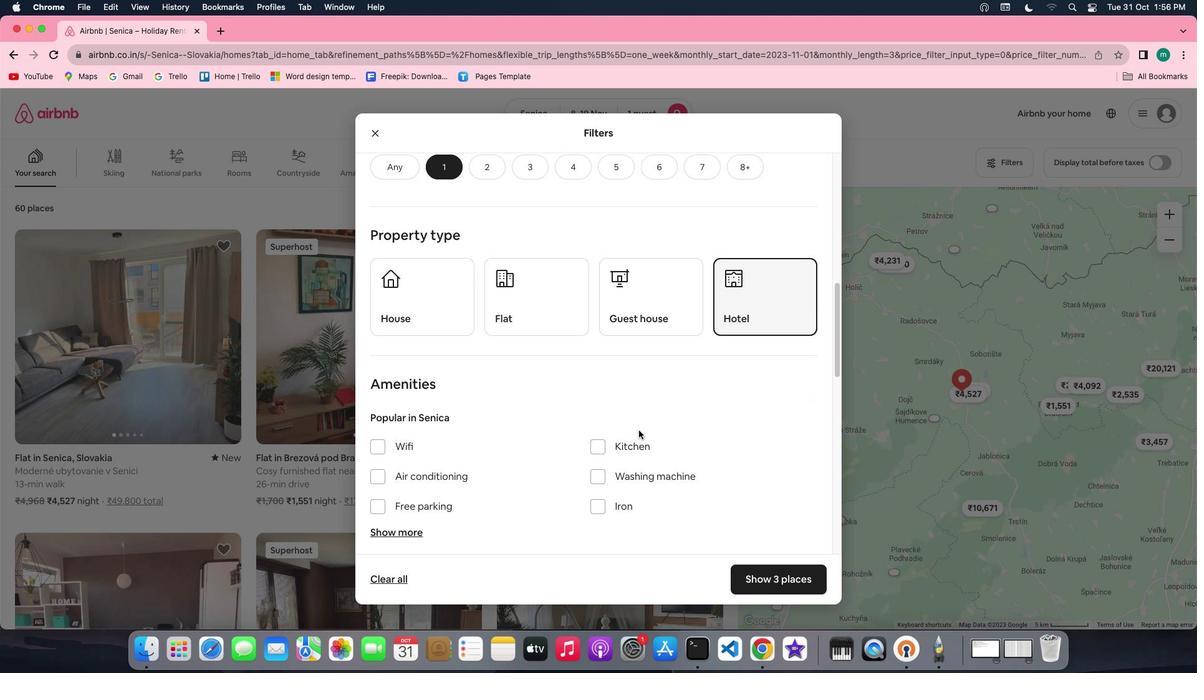 
Action: Mouse scrolled (646, 438) with delta (7, 6)
Screenshot: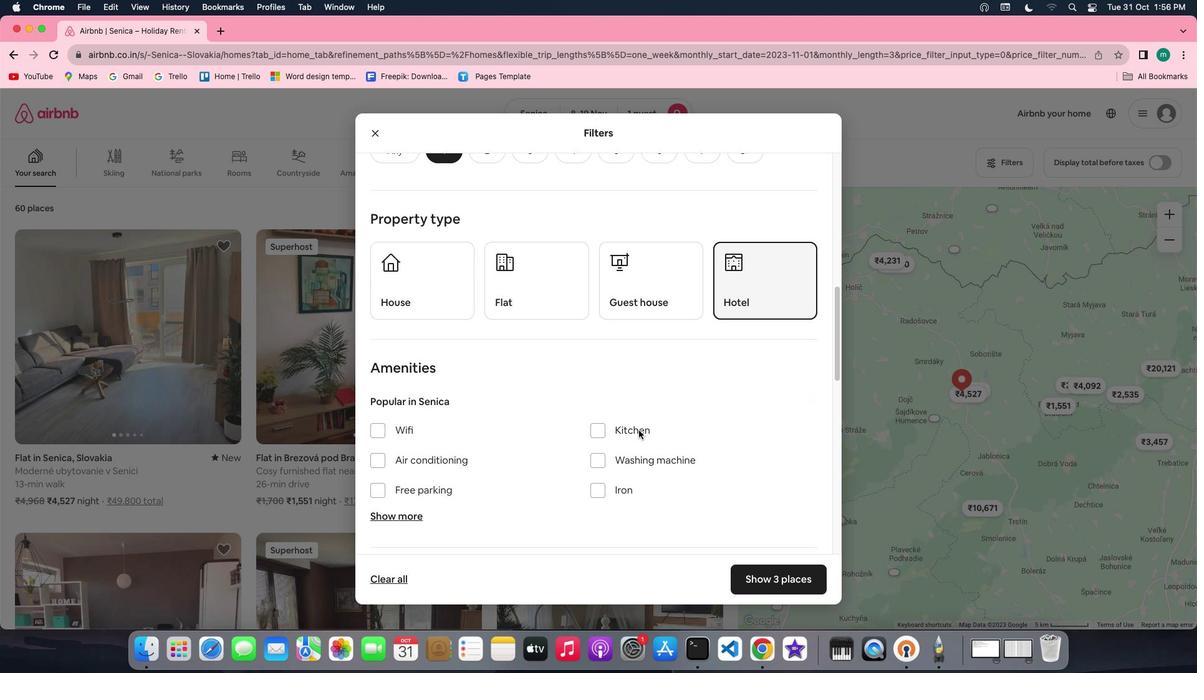 
Action: Mouse scrolled (646, 438) with delta (7, 6)
Screenshot: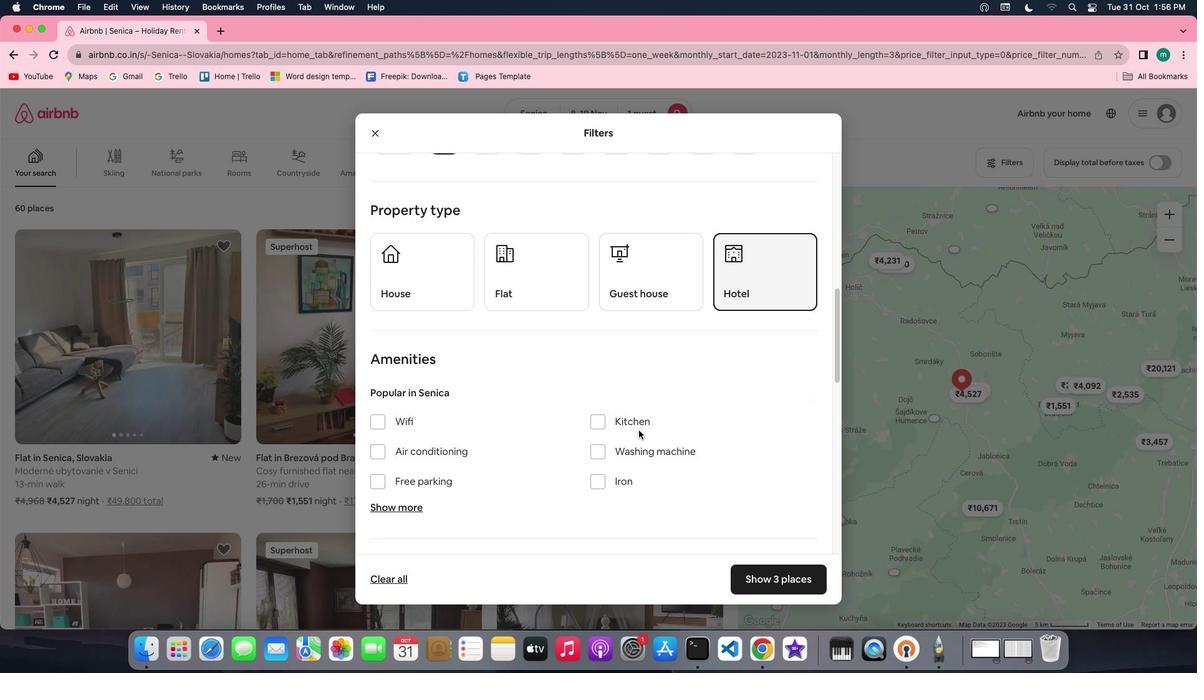 
Action: Mouse scrolled (646, 438) with delta (7, 6)
Screenshot: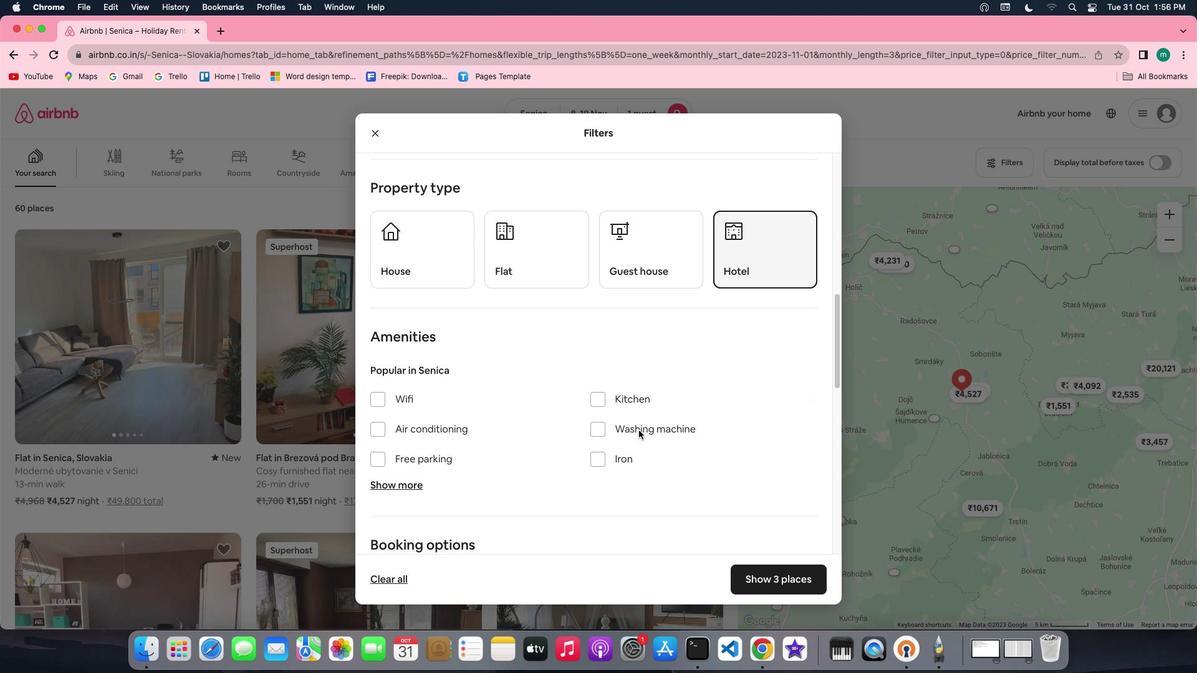 
Action: Mouse moved to (647, 438)
Screenshot: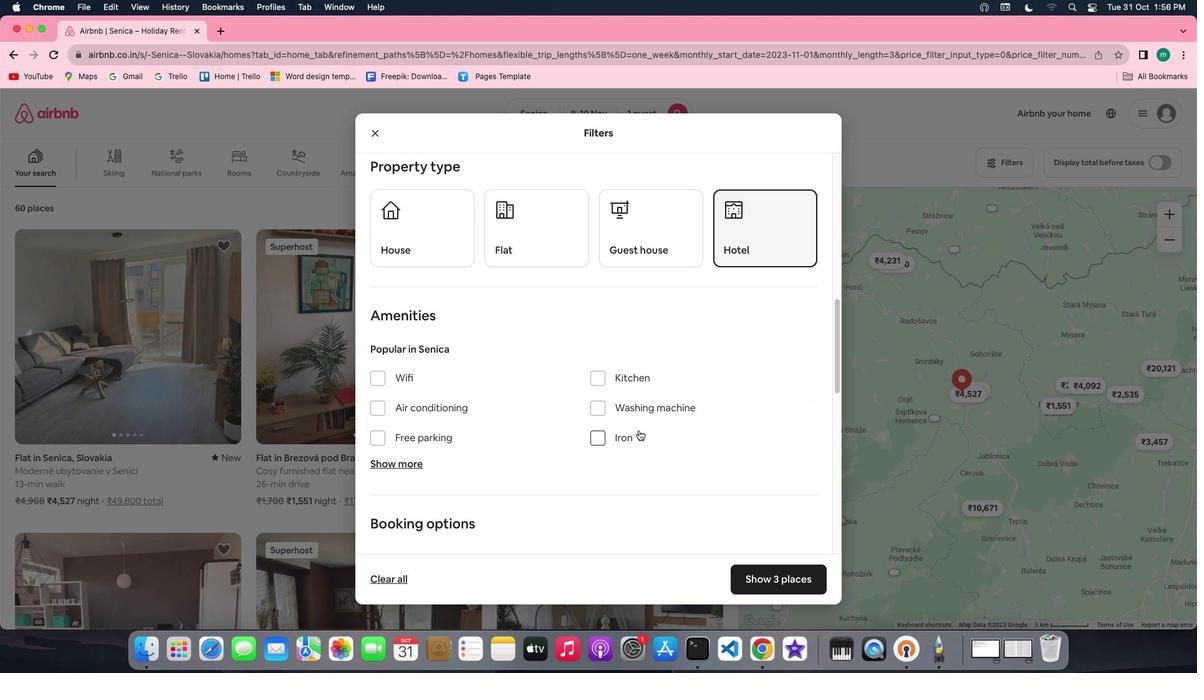 
Action: Mouse scrolled (647, 438) with delta (7, 6)
Screenshot: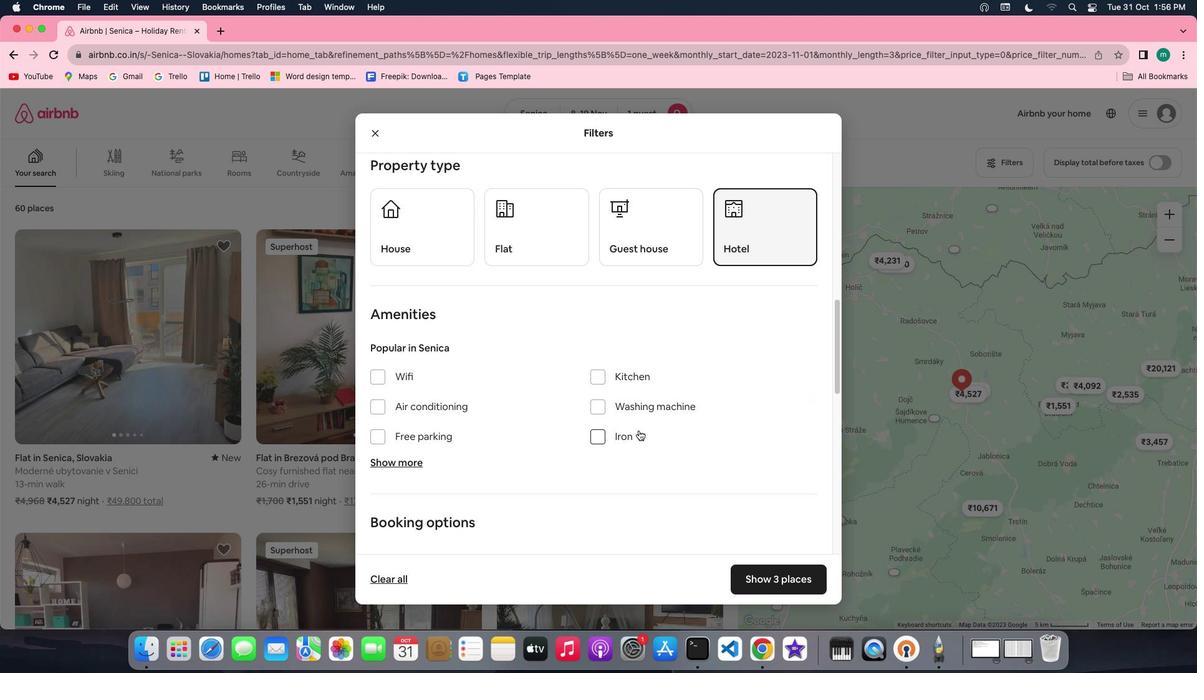 
Action: Mouse scrolled (647, 438) with delta (7, 6)
Screenshot: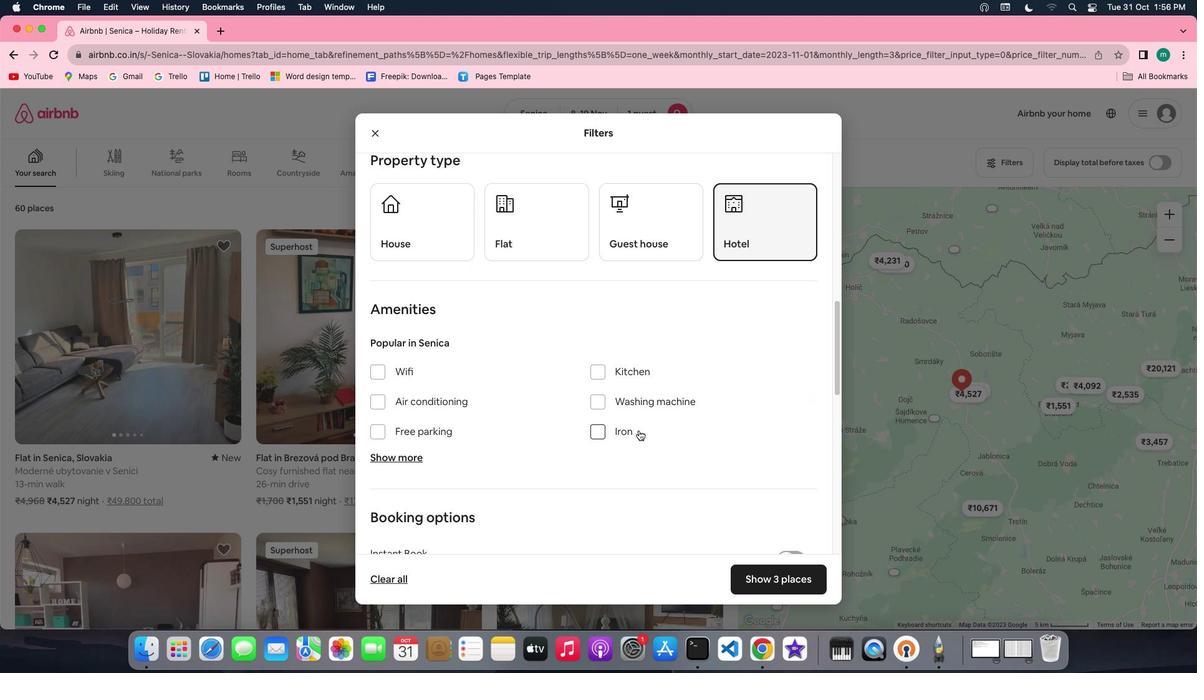 
Action: Mouse scrolled (647, 438) with delta (7, 6)
Screenshot: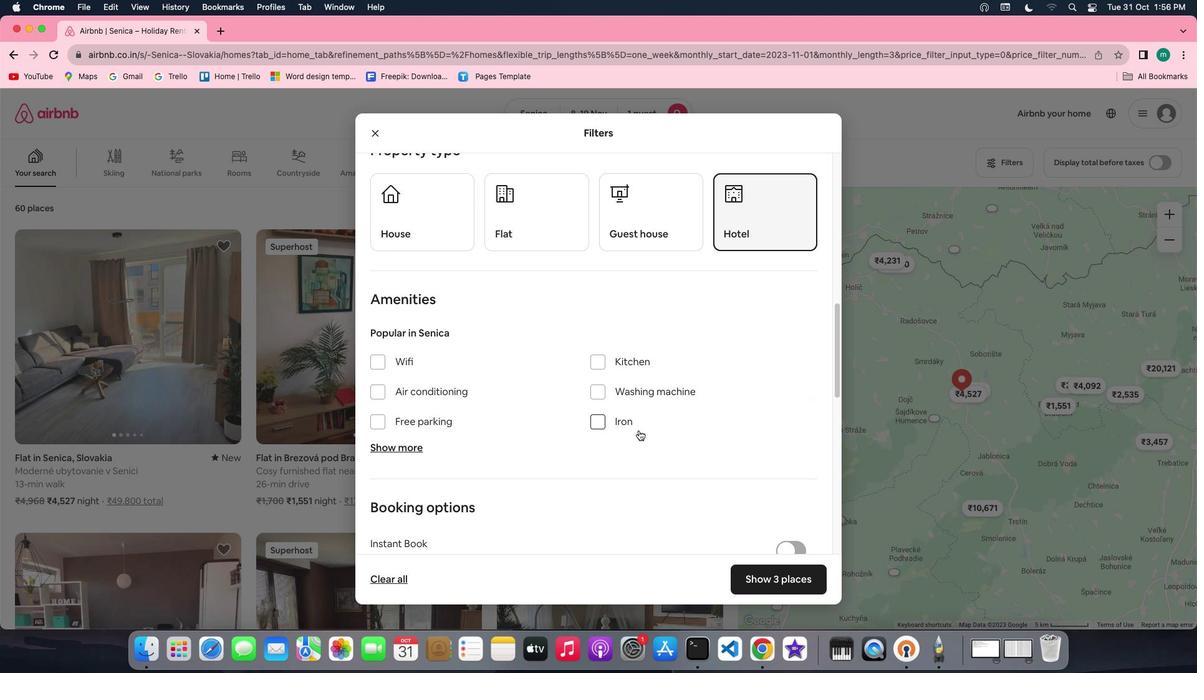 
Action: Mouse moved to (408, 366)
Screenshot: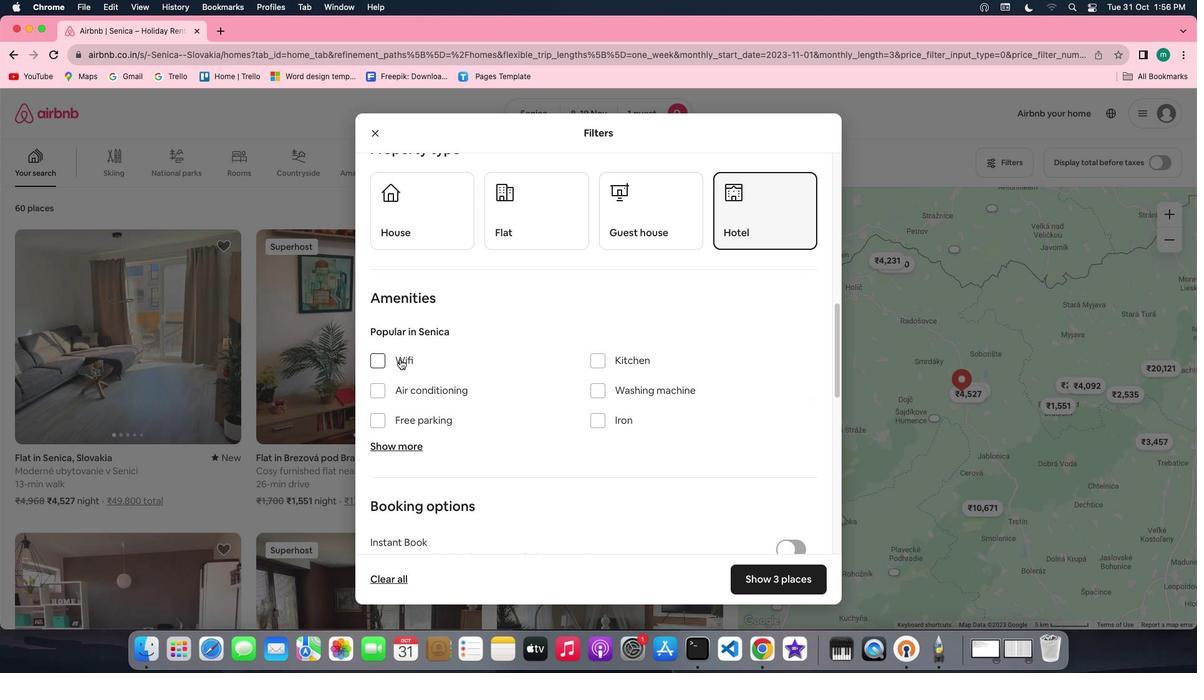 
Action: Mouse pressed left at (408, 366)
Screenshot: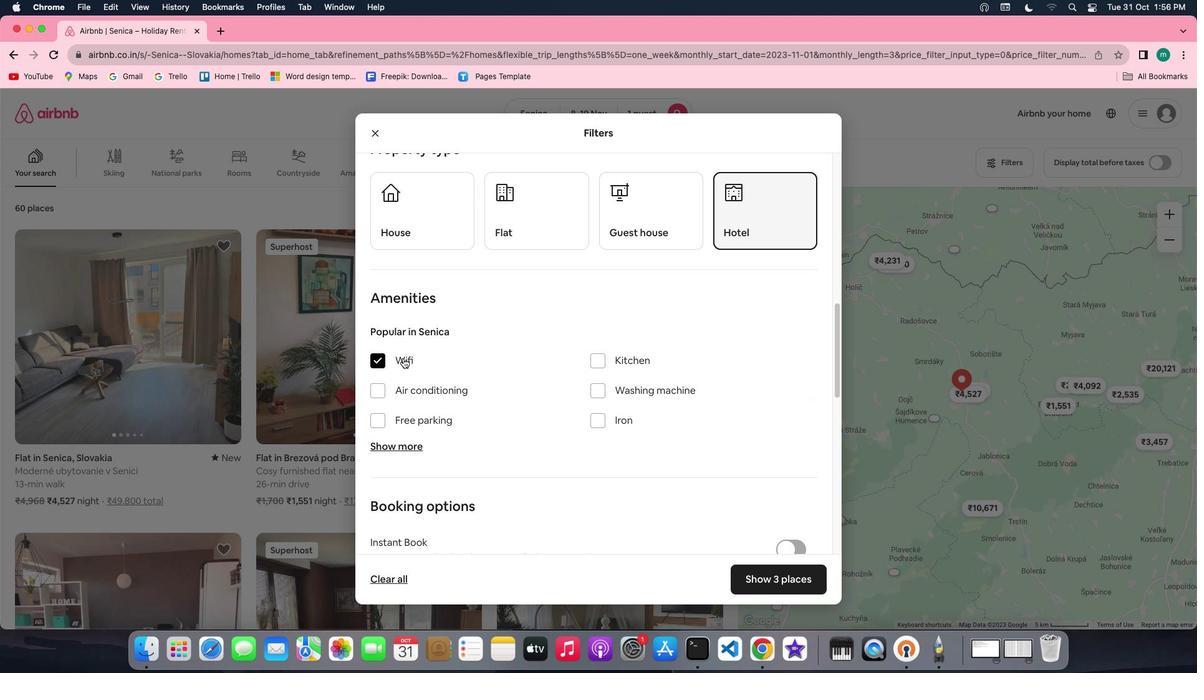 
Action: Mouse moved to (618, 401)
Screenshot: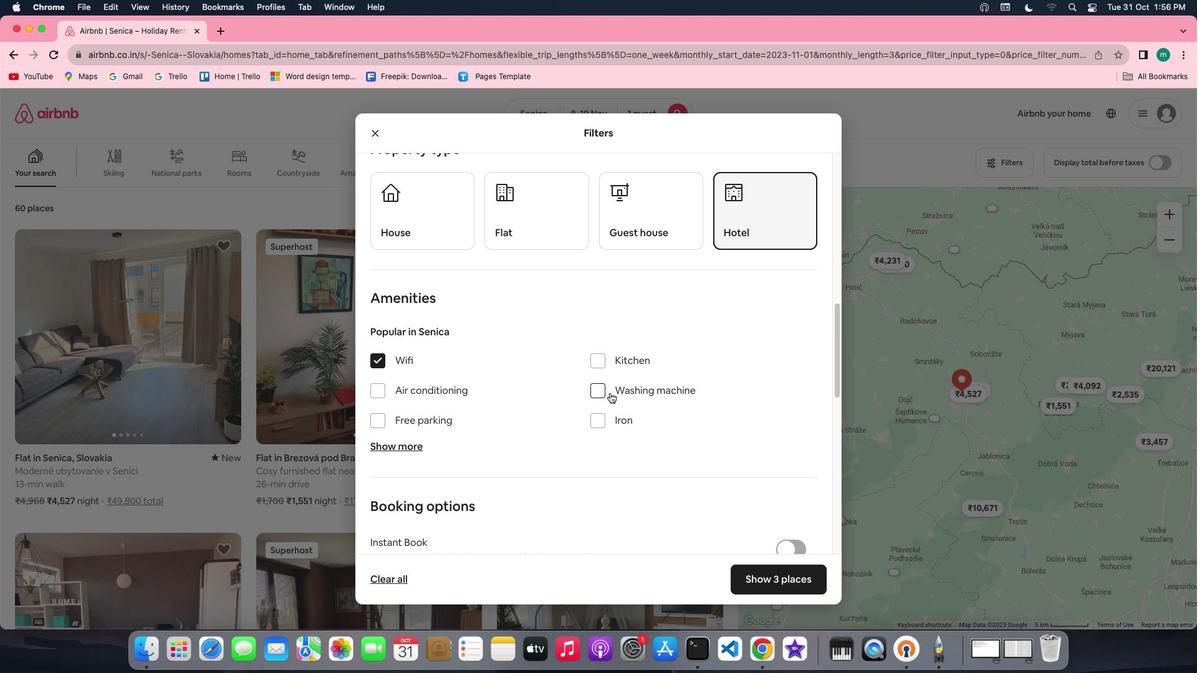 
Action: Mouse scrolled (618, 401) with delta (7, 6)
Screenshot: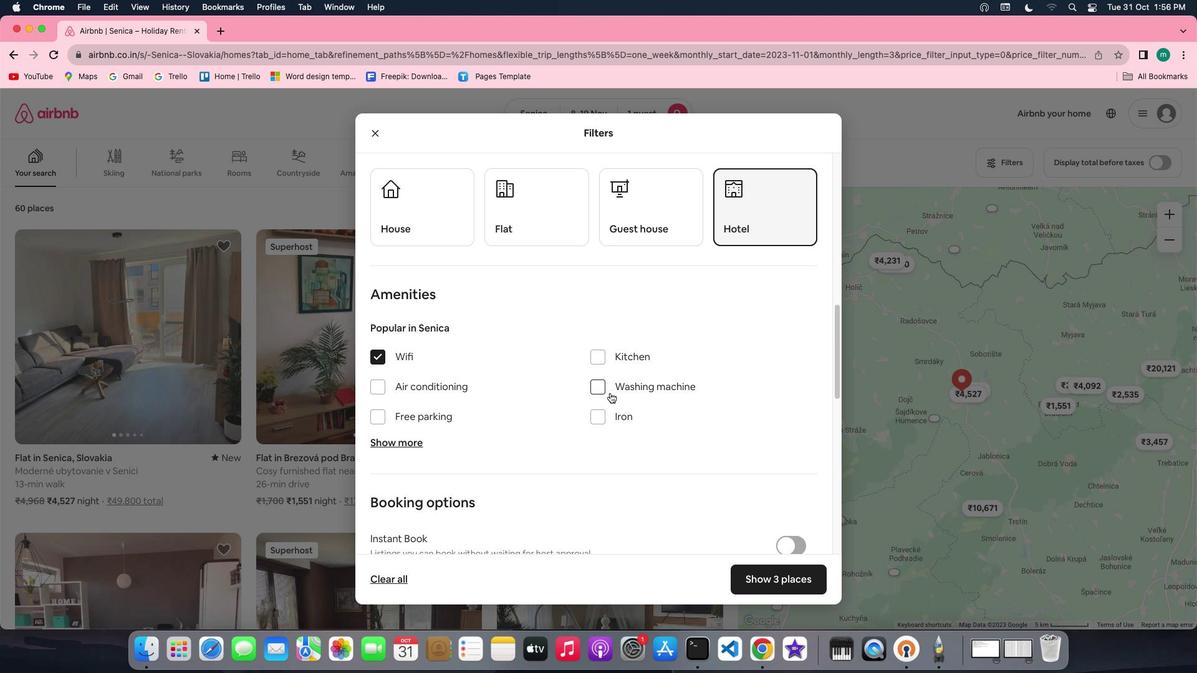 
Action: Mouse scrolled (618, 401) with delta (7, 6)
Screenshot: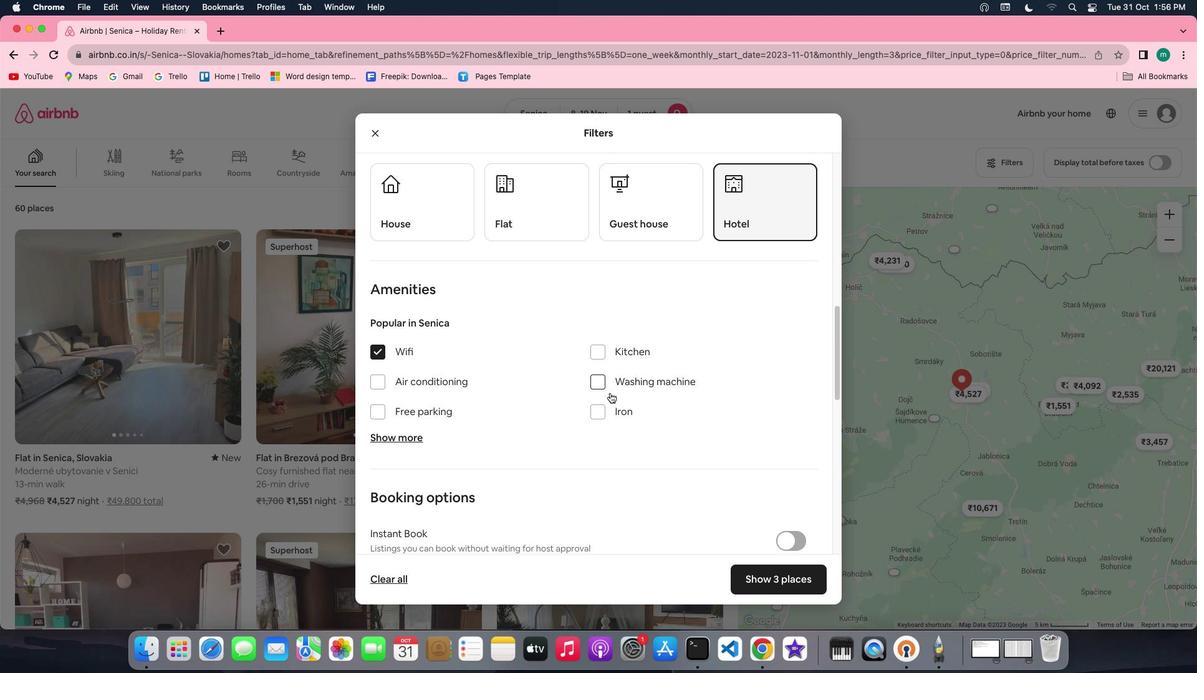 
Action: Mouse scrolled (618, 401) with delta (7, 6)
Screenshot: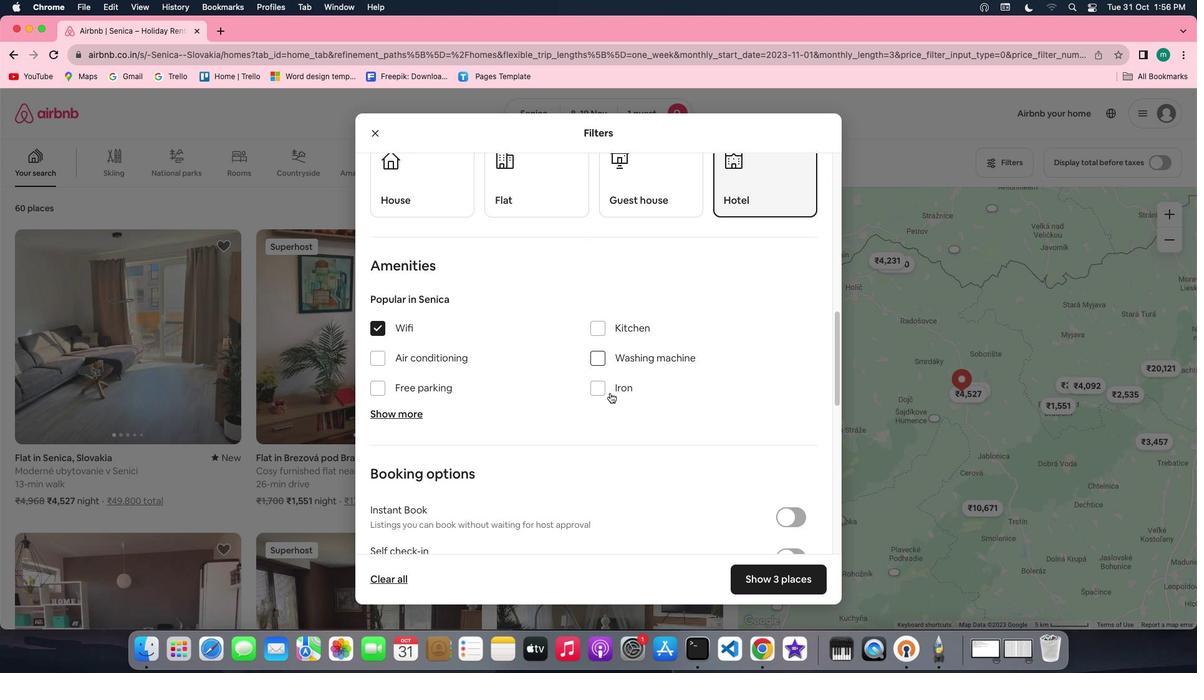 
Action: Mouse scrolled (618, 401) with delta (7, 6)
Screenshot: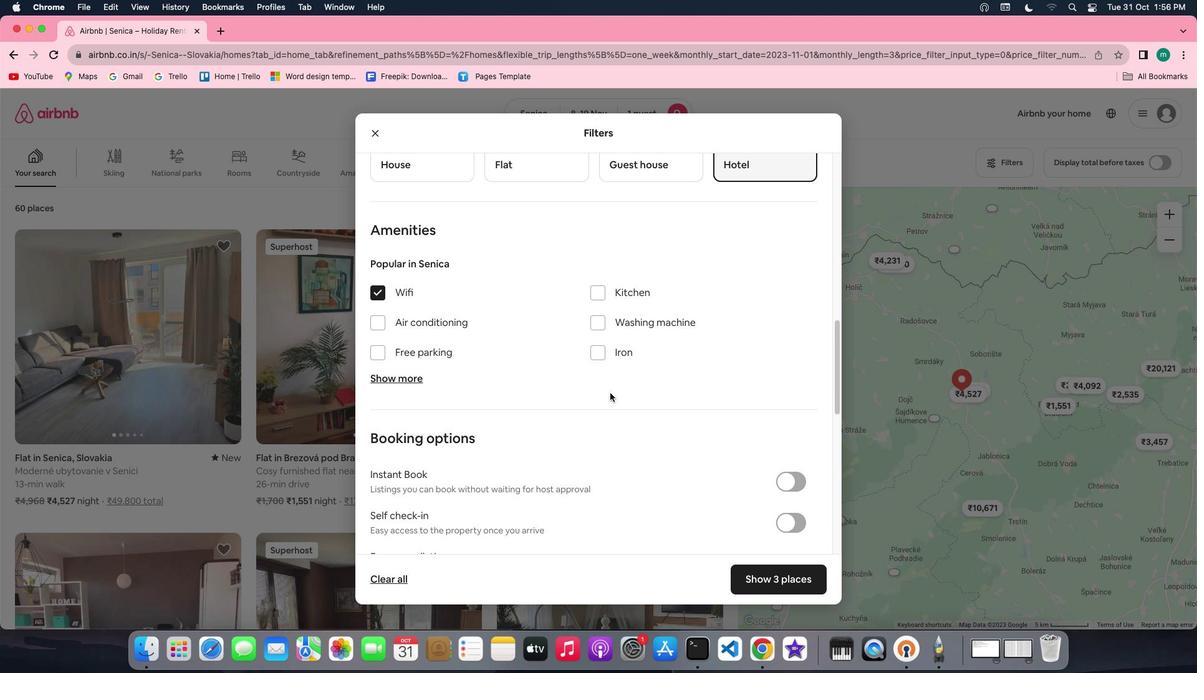 
Action: Mouse scrolled (618, 401) with delta (7, 6)
Screenshot: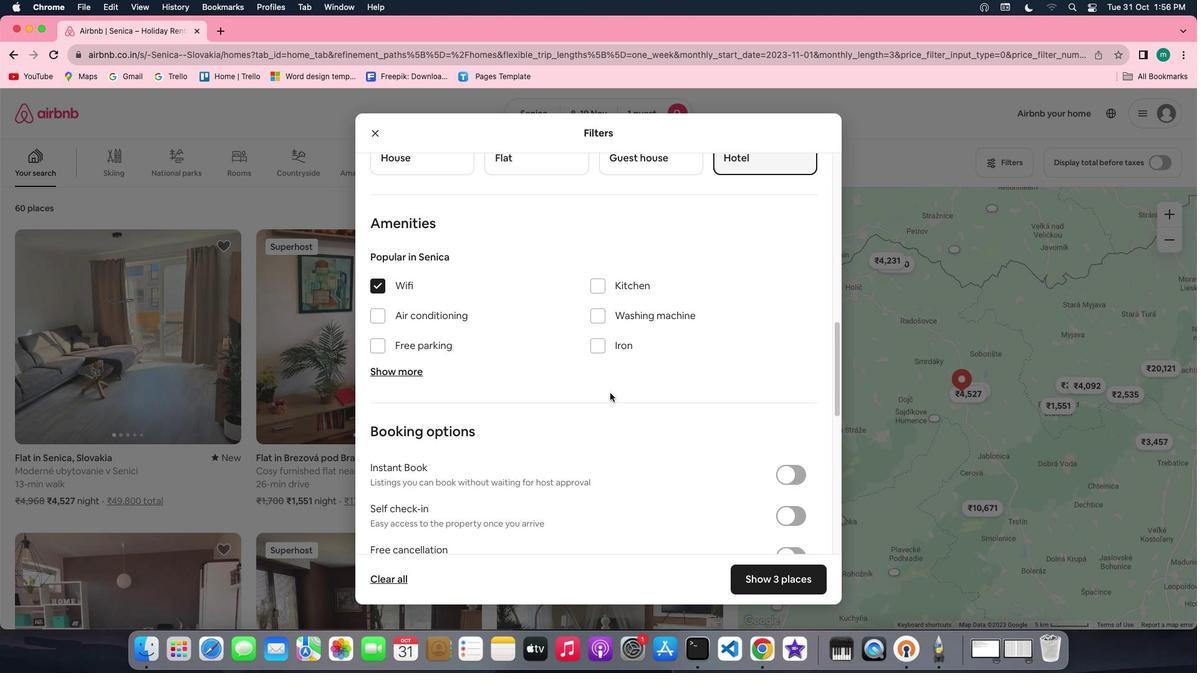 
Action: Mouse scrolled (618, 401) with delta (7, 6)
Screenshot: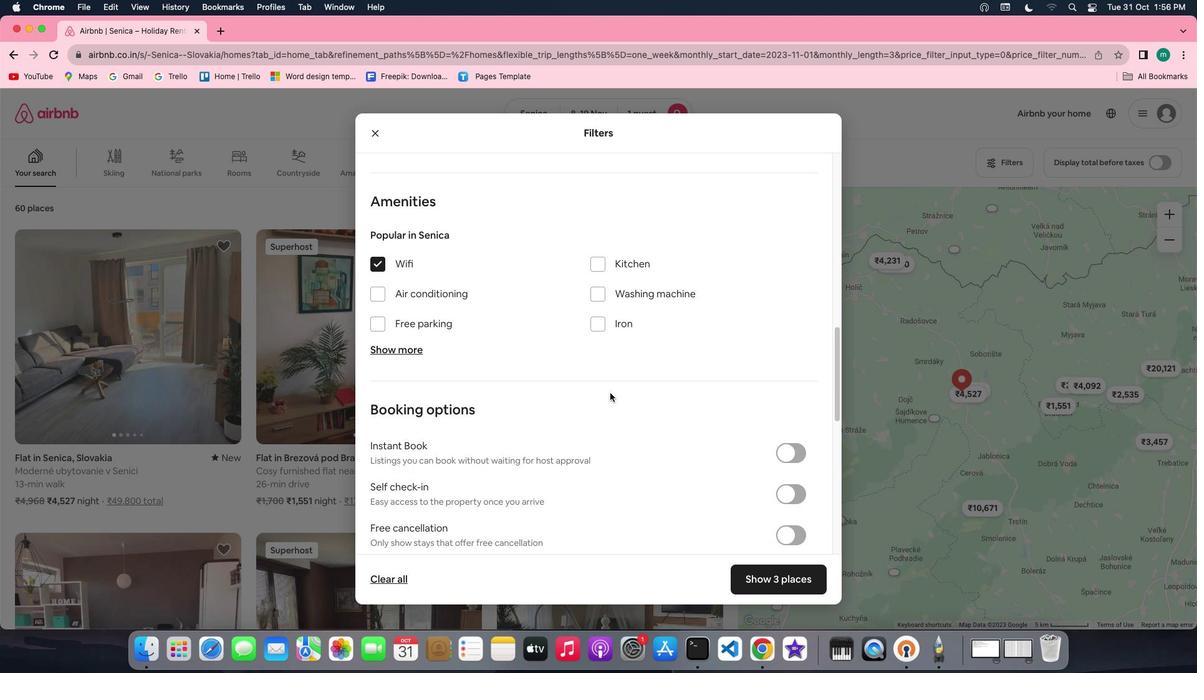 
Action: Mouse scrolled (618, 401) with delta (7, 6)
Screenshot: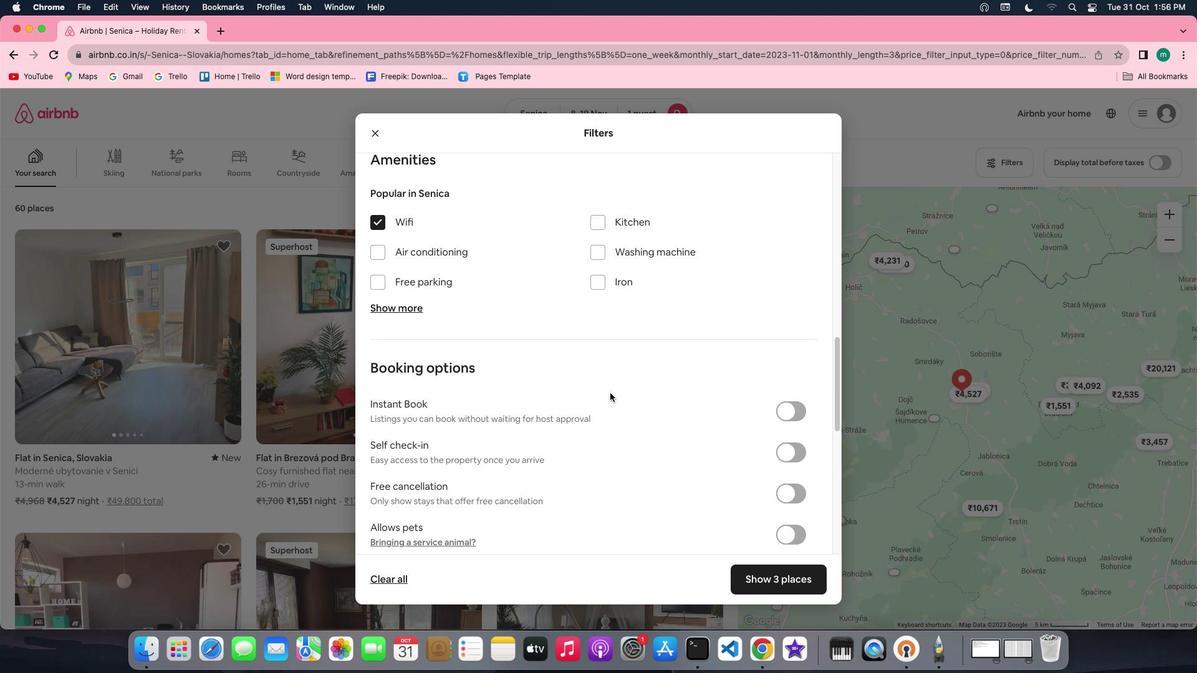 
Action: Mouse scrolled (618, 401) with delta (7, 6)
Screenshot: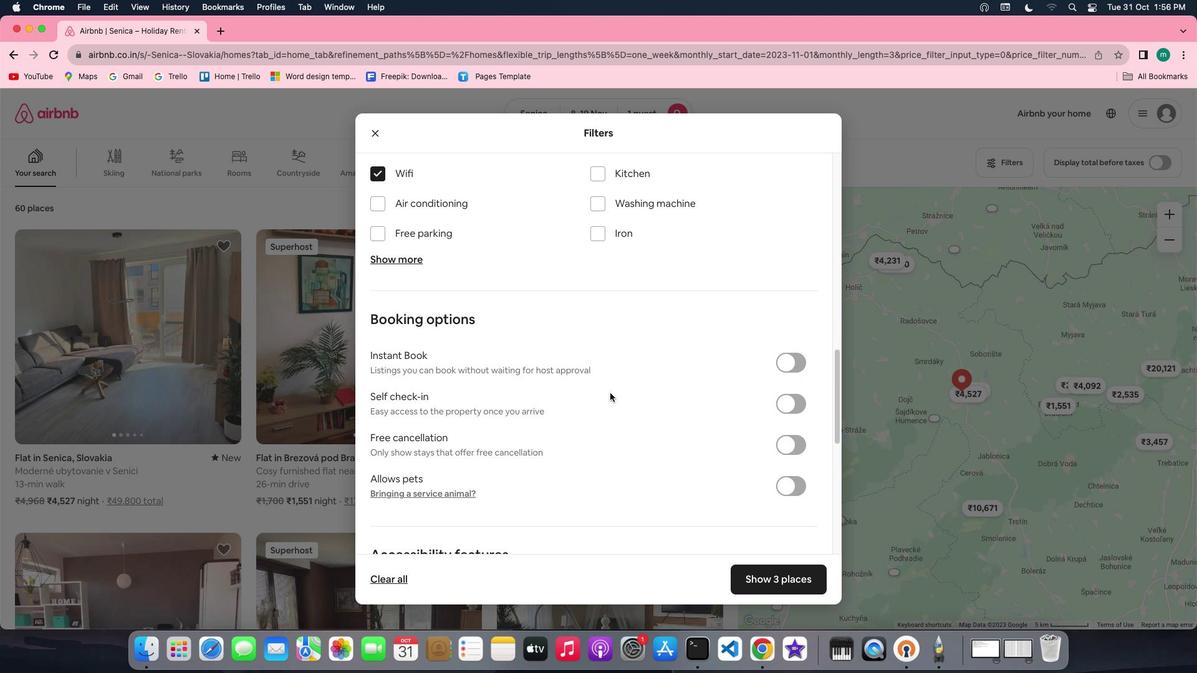 
Action: Mouse scrolled (618, 401) with delta (7, 6)
Screenshot: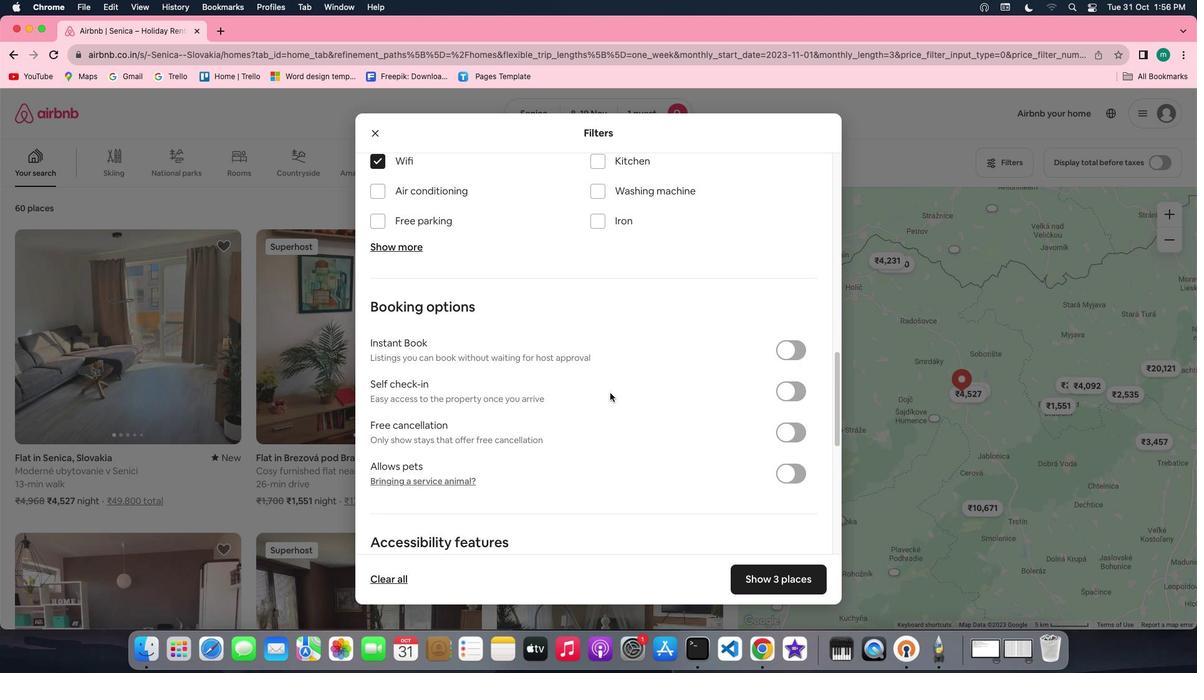 
Action: Mouse scrolled (618, 401) with delta (7, 6)
Screenshot: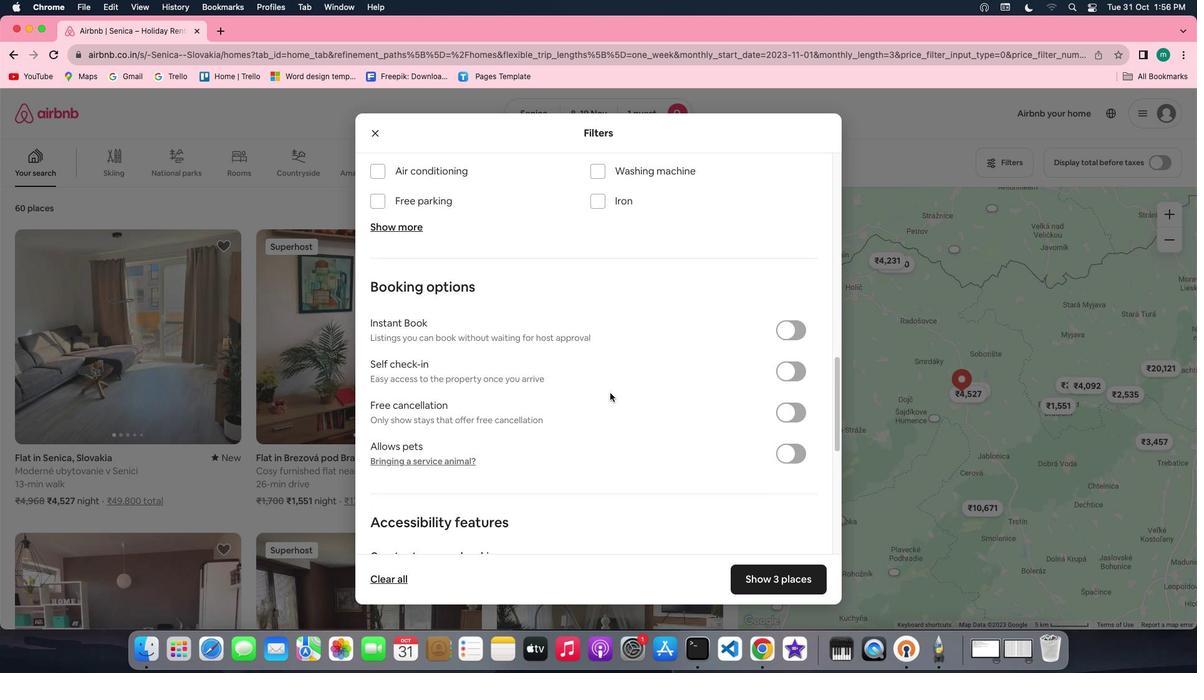 
Action: Mouse scrolled (618, 401) with delta (7, 6)
Screenshot: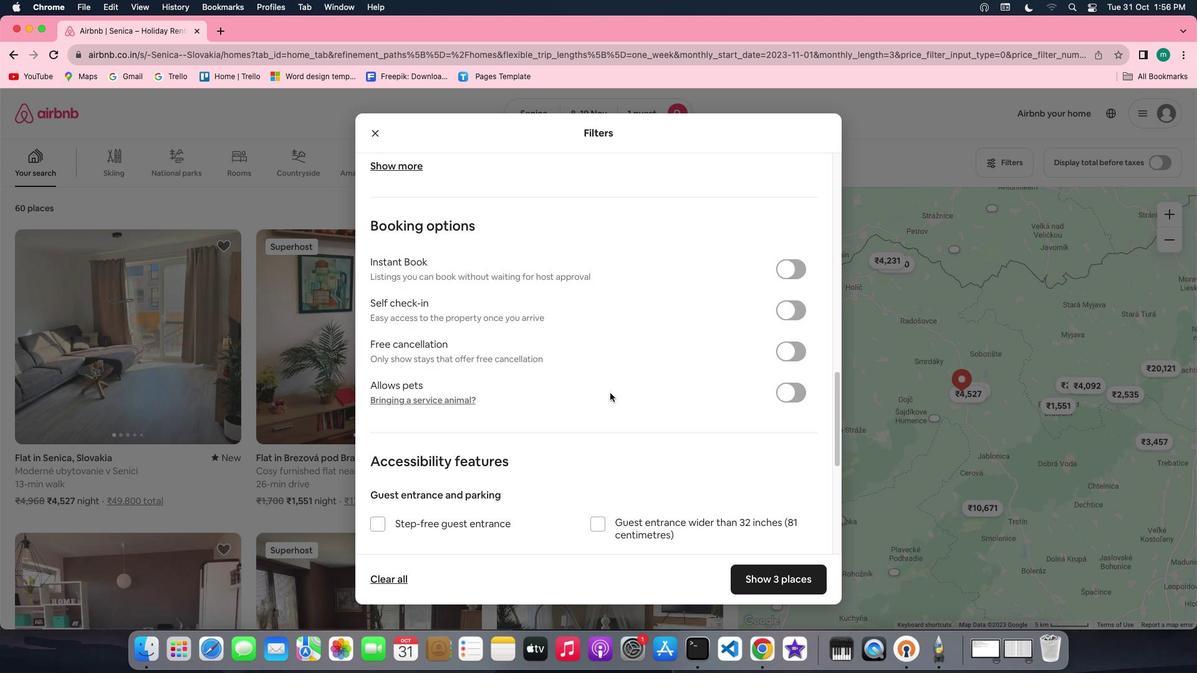 
Action: Mouse scrolled (618, 401) with delta (7, 6)
Screenshot: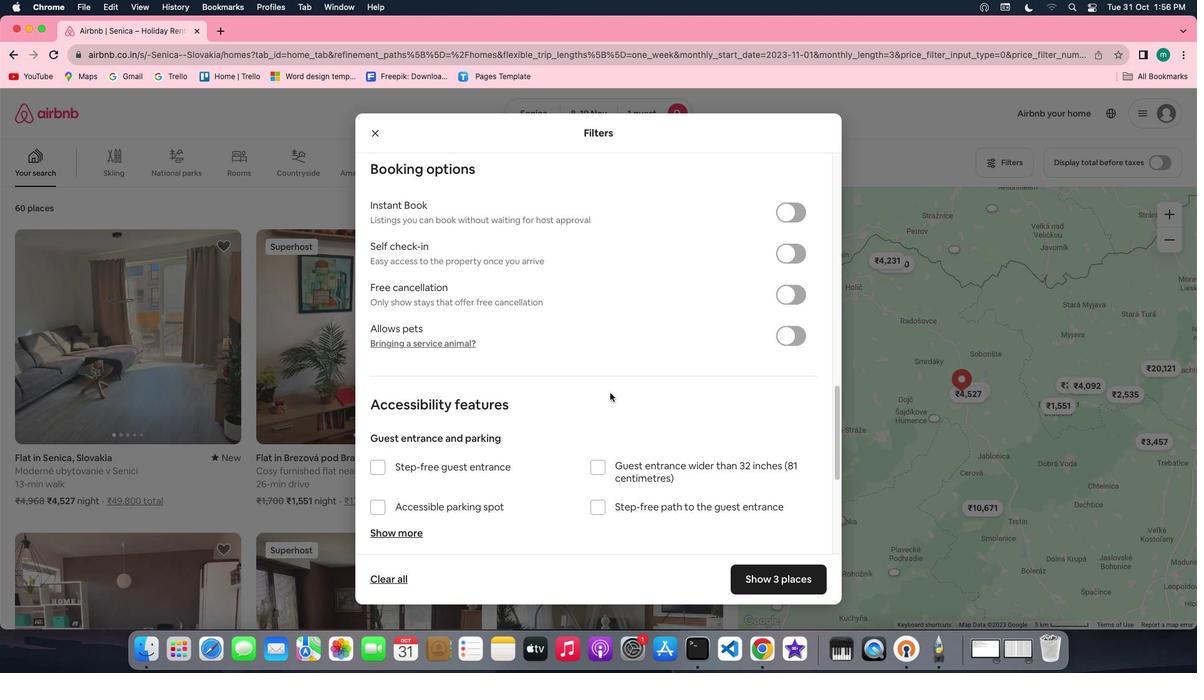 
Action: Mouse scrolled (618, 401) with delta (7, 6)
Screenshot: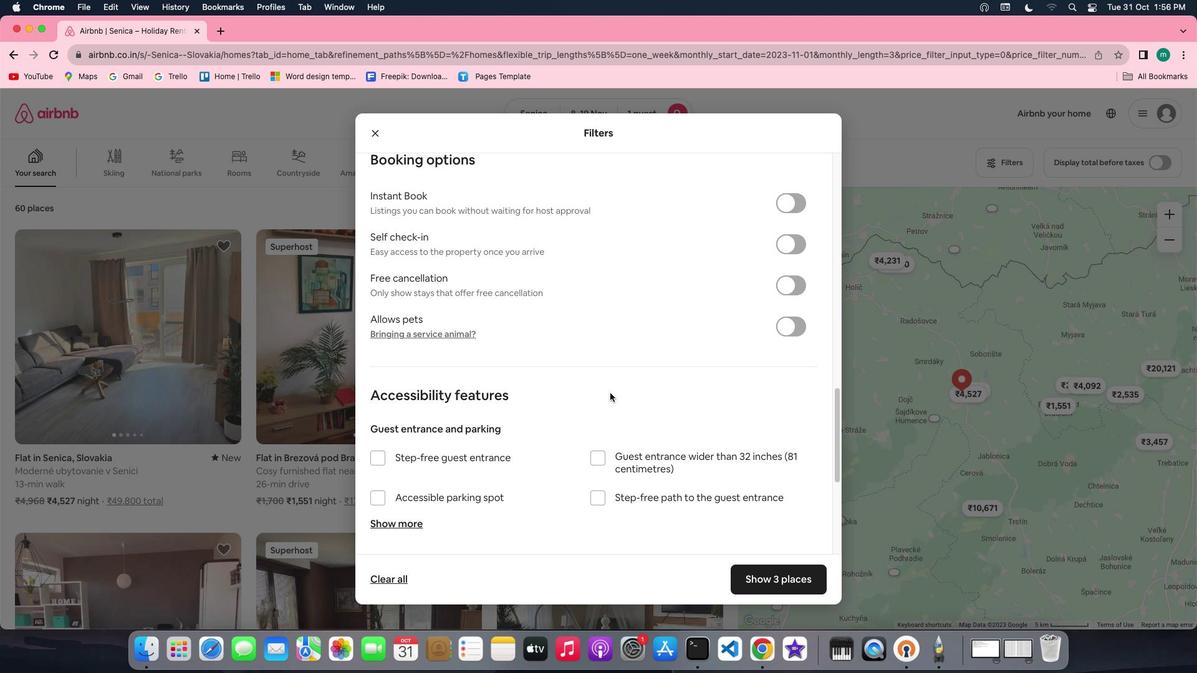 
Action: Mouse scrolled (618, 401) with delta (7, 6)
Screenshot: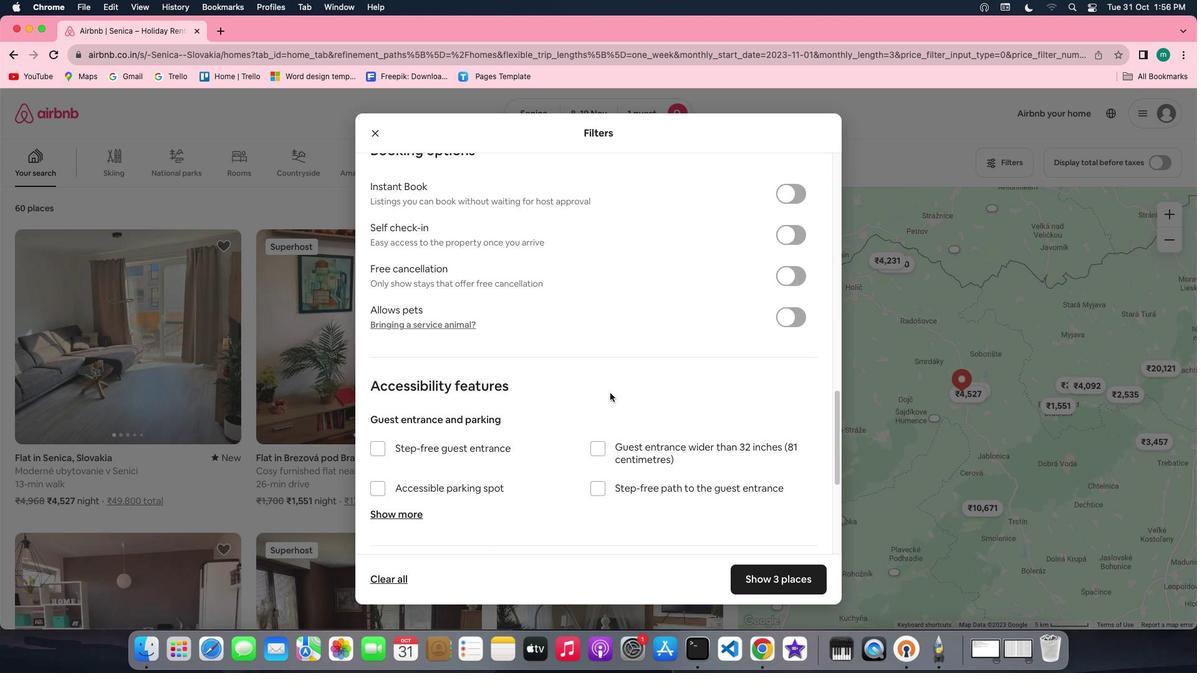
Action: Mouse scrolled (618, 401) with delta (7, 6)
Screenshot: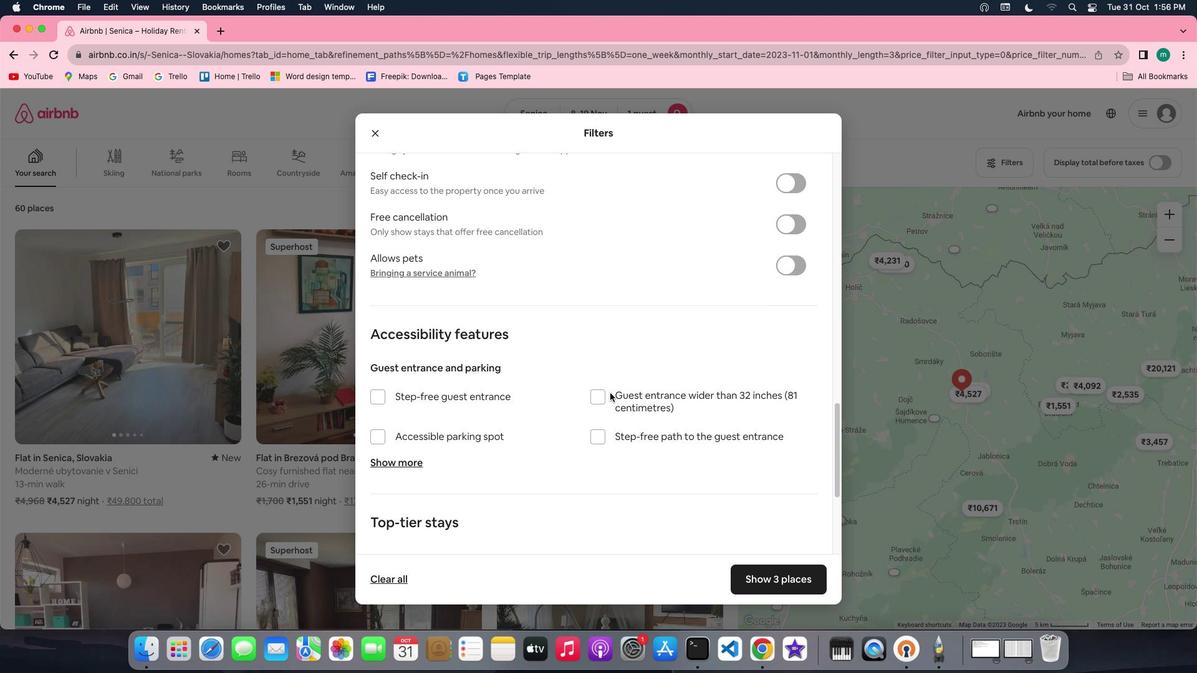 
Action: Mouse scrolled (618, 401) with delta (7, 6)
Screenshot: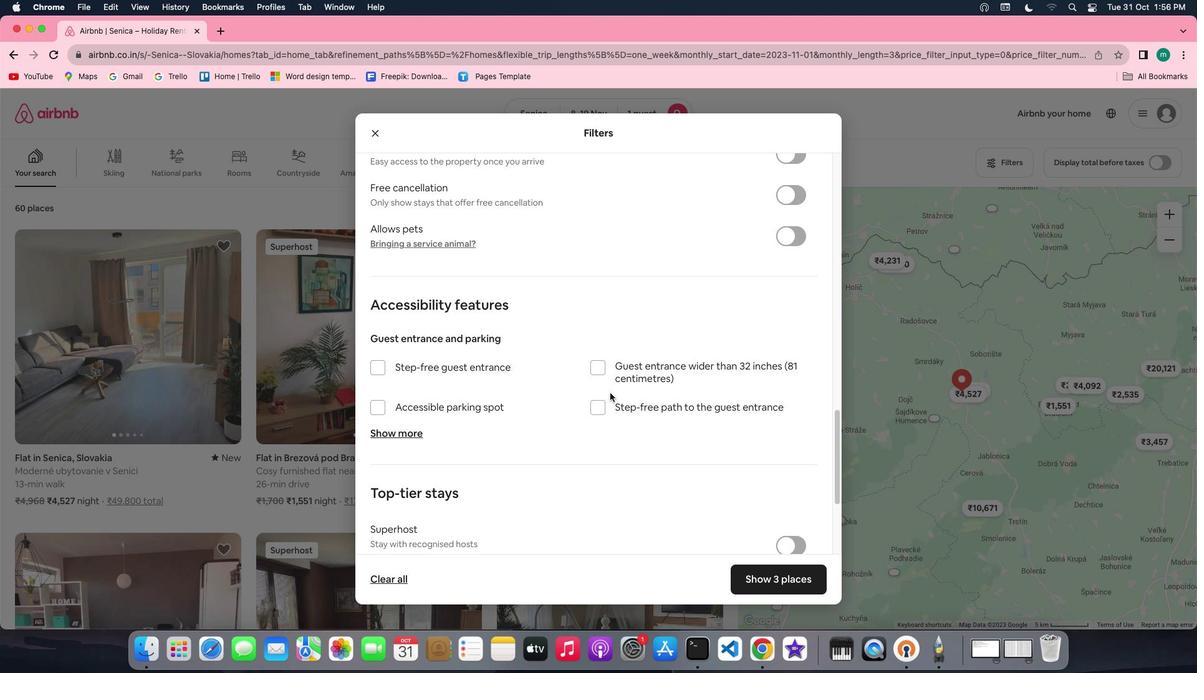
Action: Mouse scrolled (618, 401) with delta (7, 6)
Screenshot: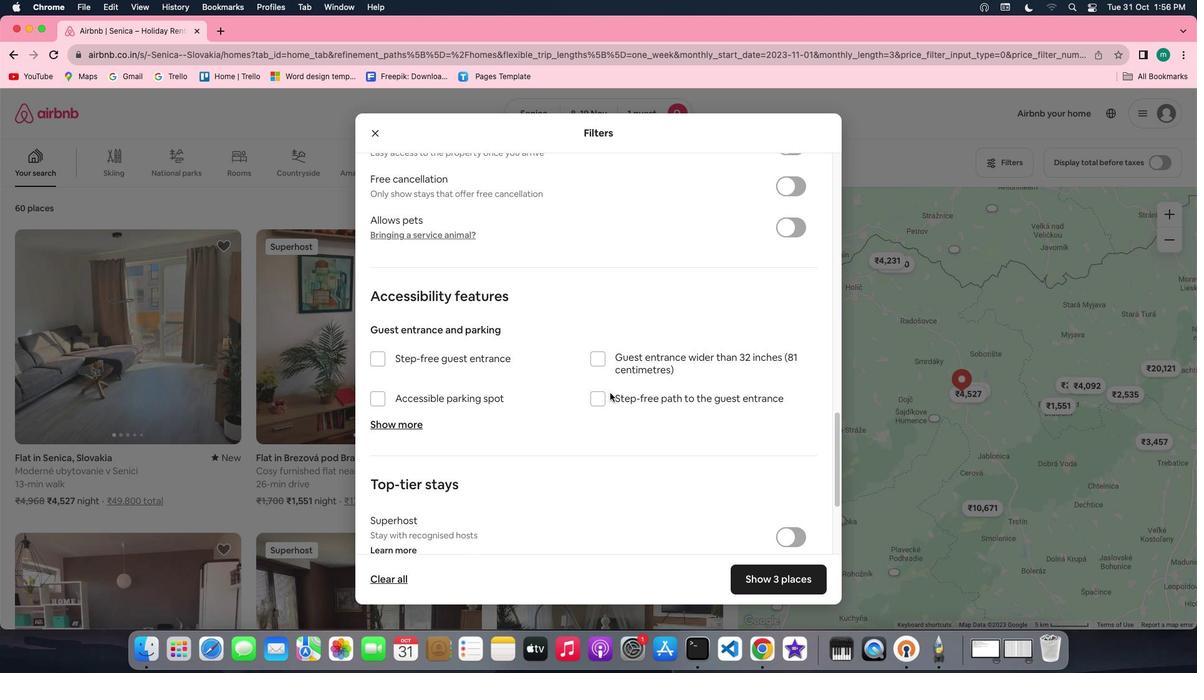 
Action: Mouse scrolled (618, 401) with delta (7, 6)
Screenshot: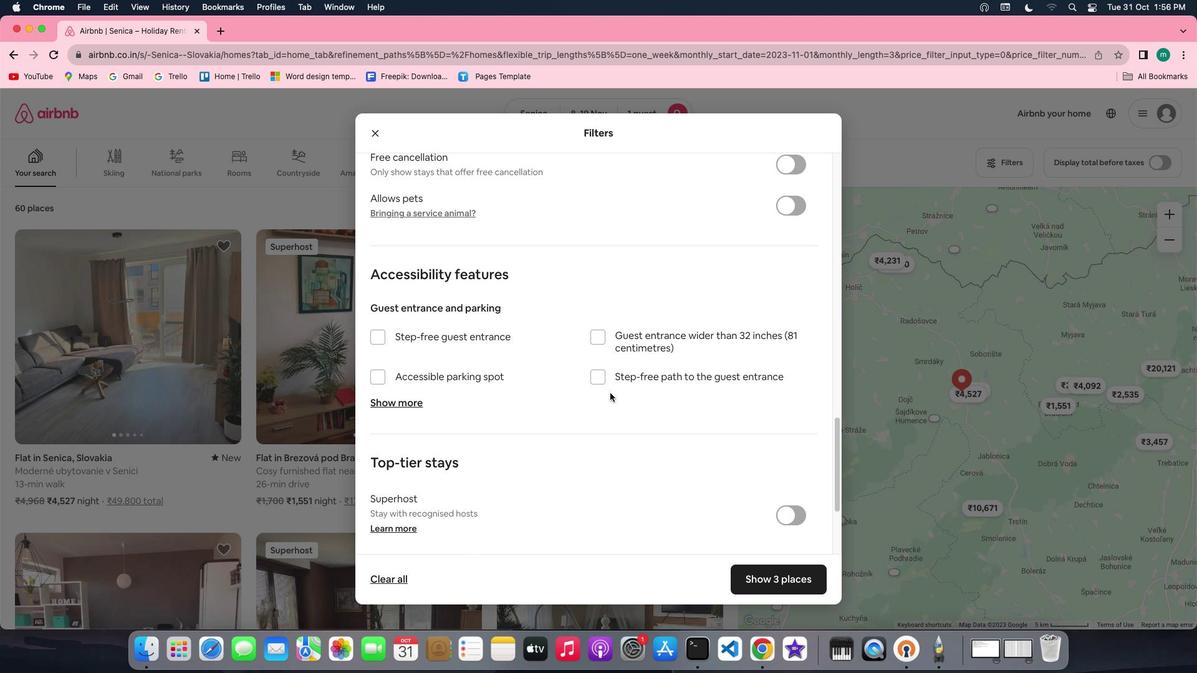 
Action: Mouse scrolled (618, 401) with delta (7, 6)
Screenshot: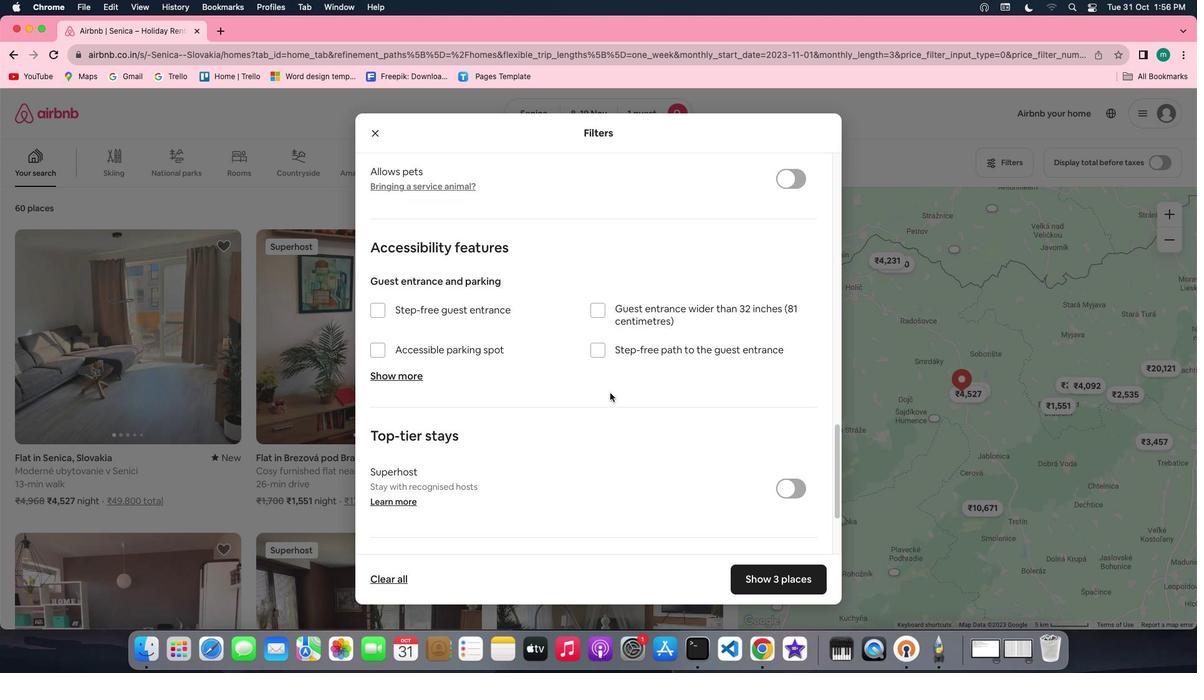 
Action: Mouse scrolled (618, 401) with delta (7, 6)
Screenshot: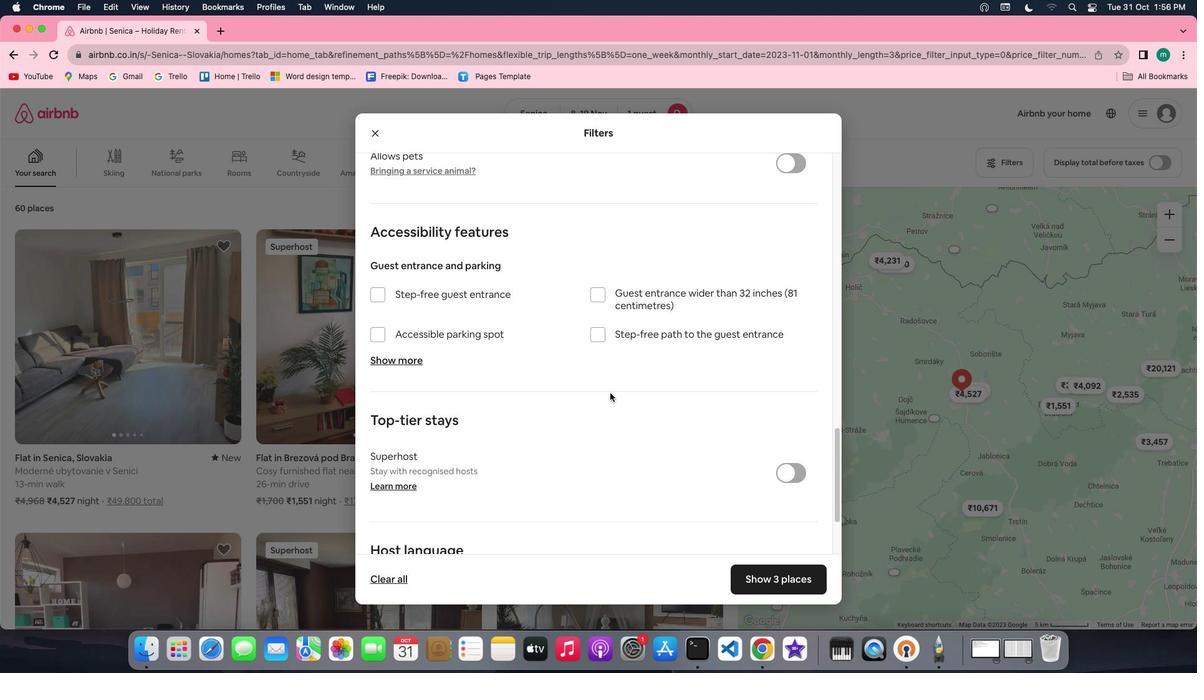 
Action: Mouse scrolled (618, 401) with delta (7, 5)
Screenshot: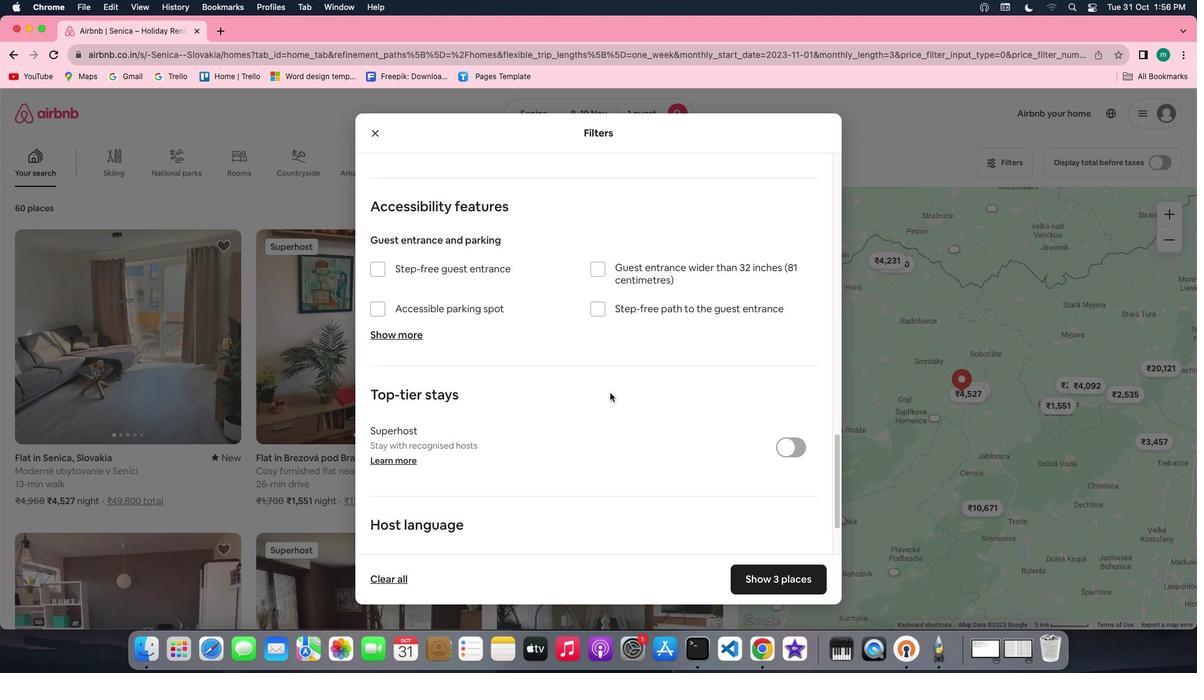 
Action: Mouse scrolled (618, 401) with delta (7, 4)
Screenshot: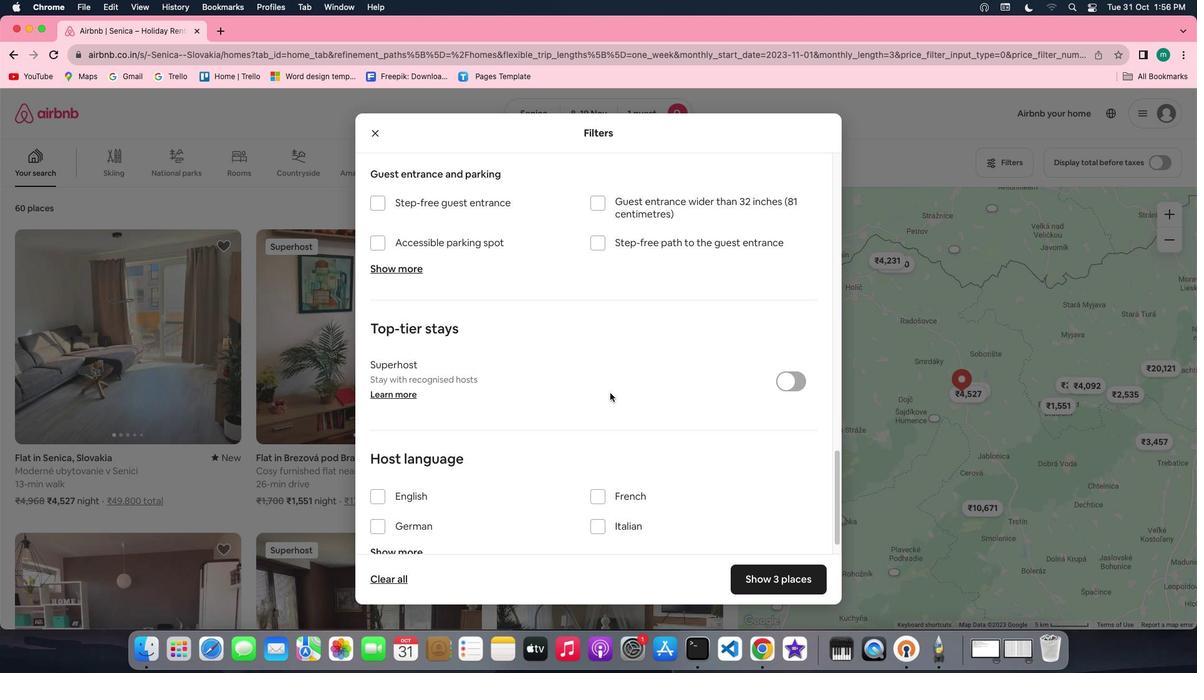 
Action: Mouse moved to (652, 433)
Screenshot: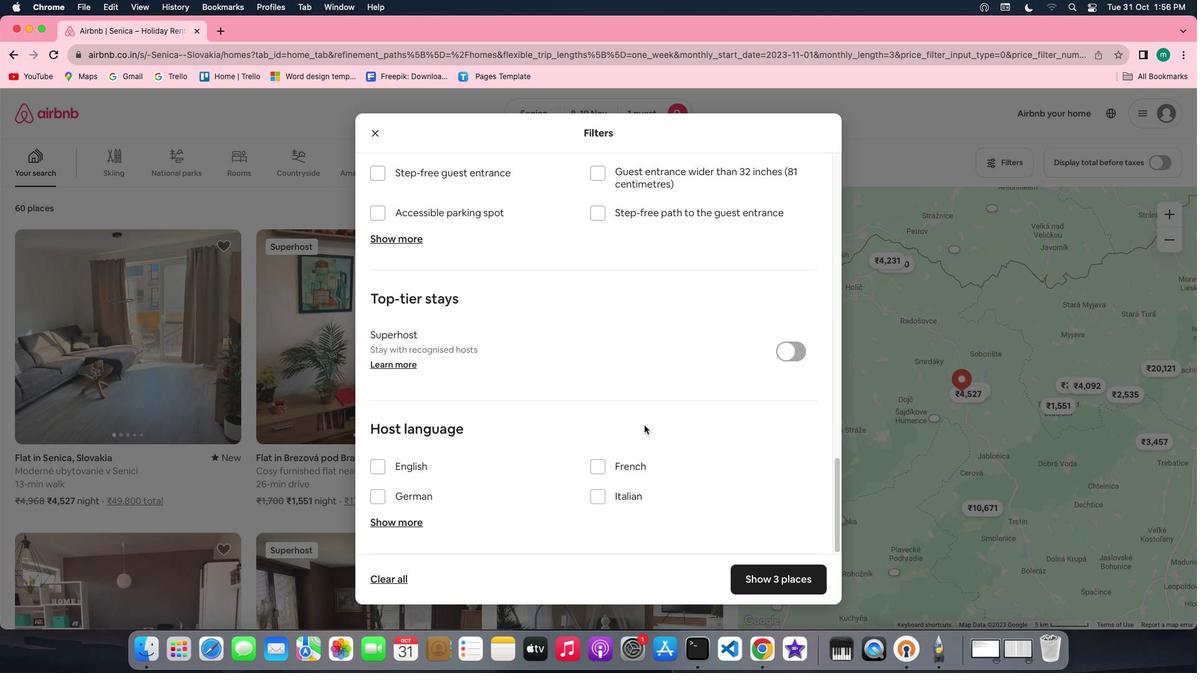 
Action: Mouse scrolled (652, 433) with delta (7, 6)
Screenshot: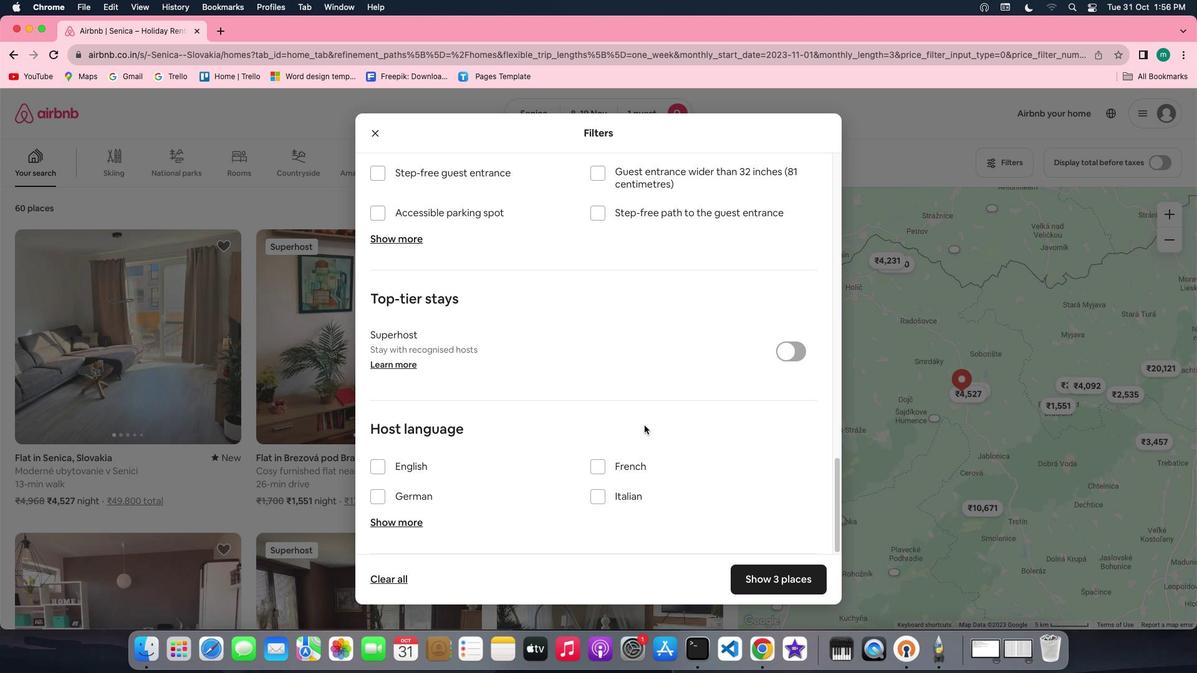 
Action: Mouse scrolled (652, 433) with delta (7, 6)
Screenshot: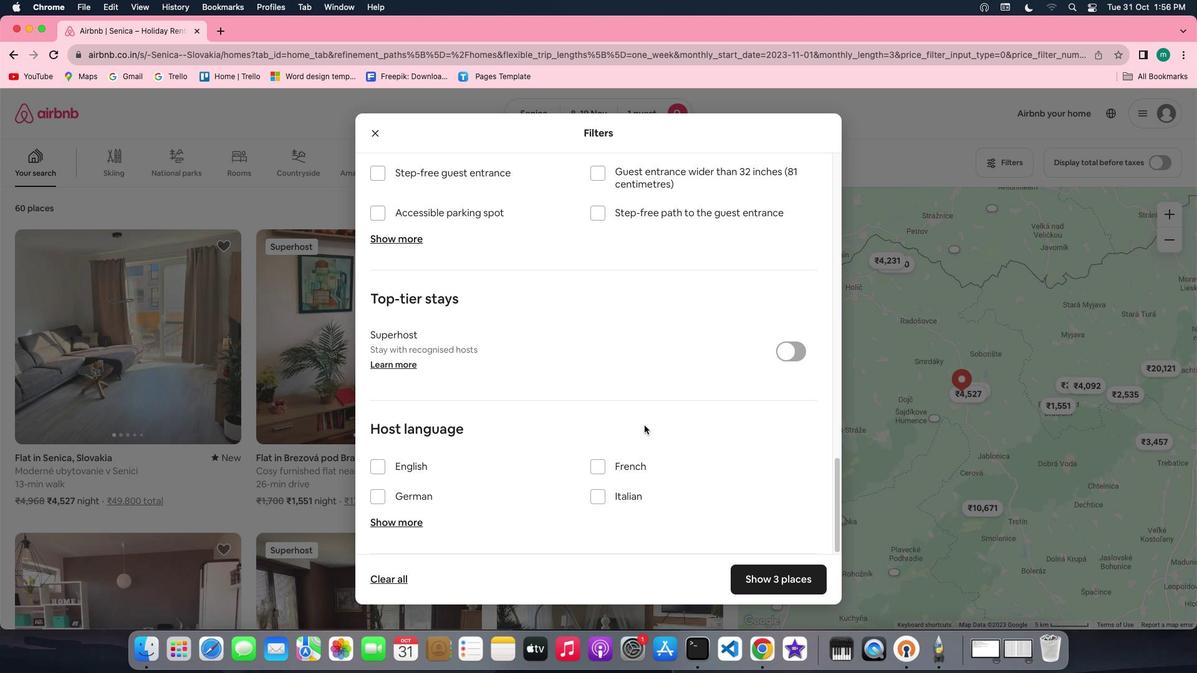 
Action: Mouse scrolled (652, 433) with delta (7, 5)
Screenshot: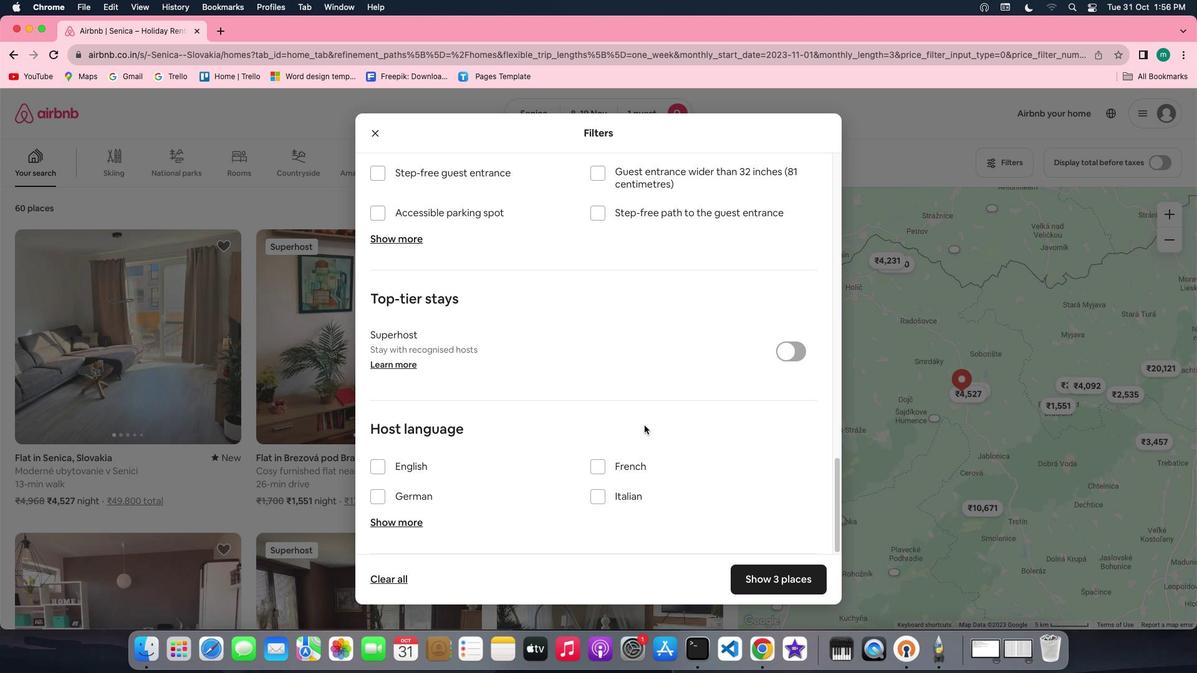 
Action: Mouse scrolled (652, 433) with delta (7, 4)
Screenshot: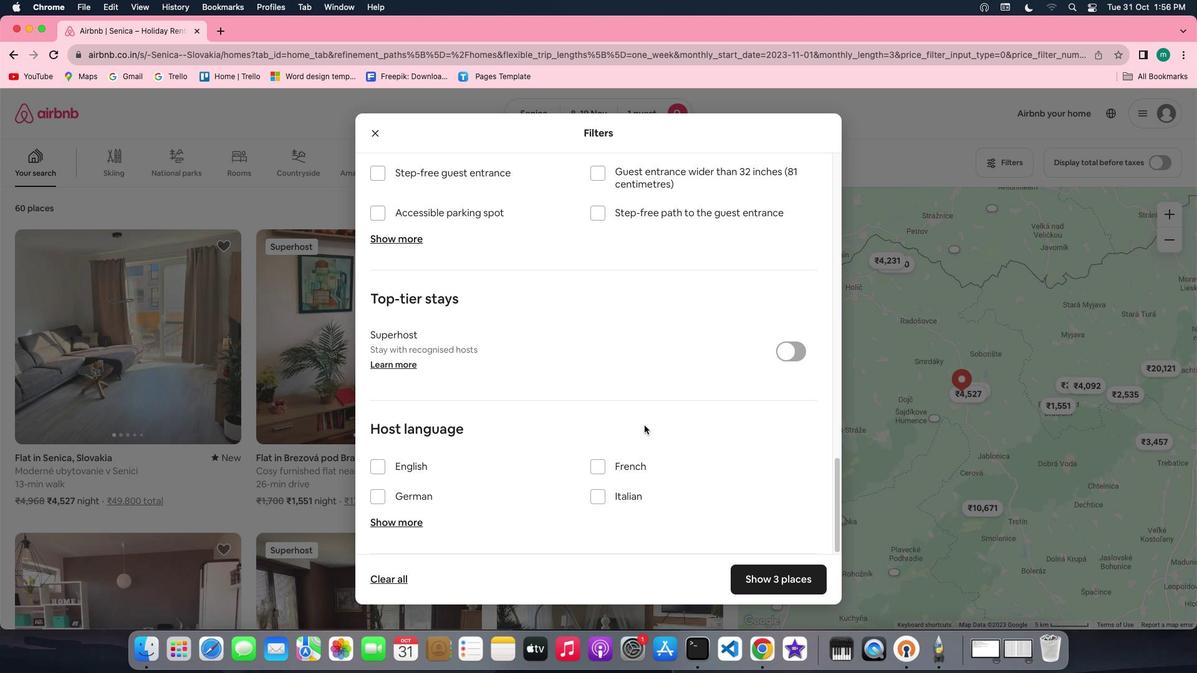 
Action: Mouse scrolled (652, 433) with delta (7, 3)
Screenshot: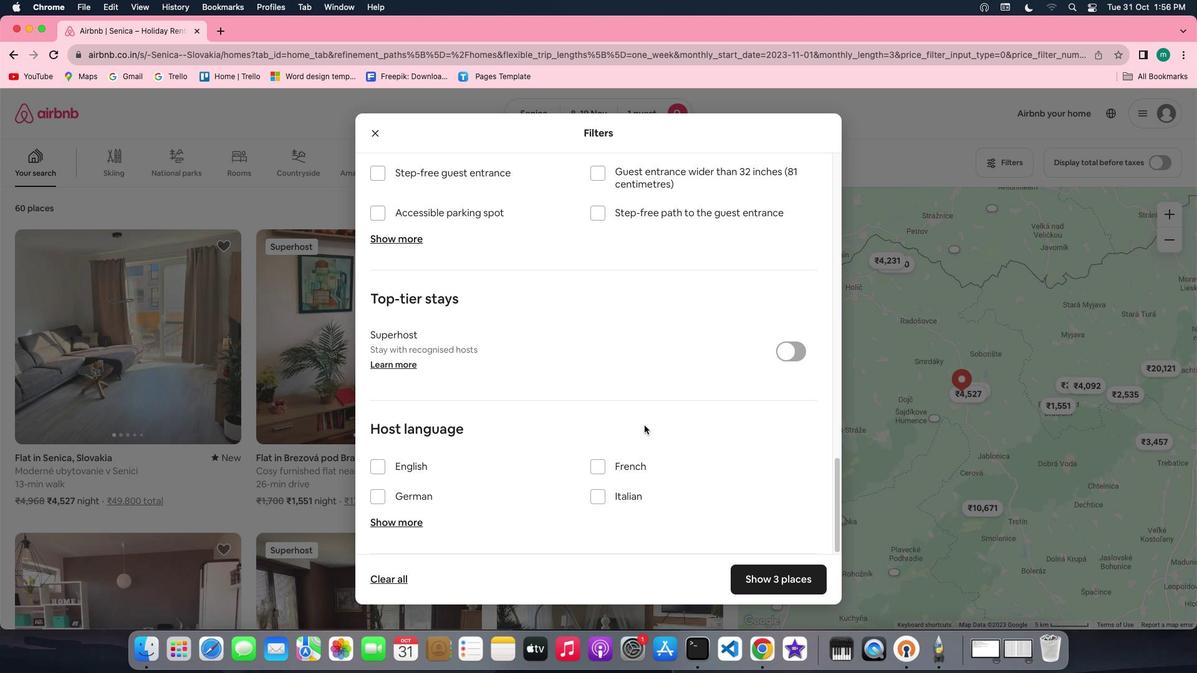 
Action: Mouse moved to (810, 598)
Screenshot: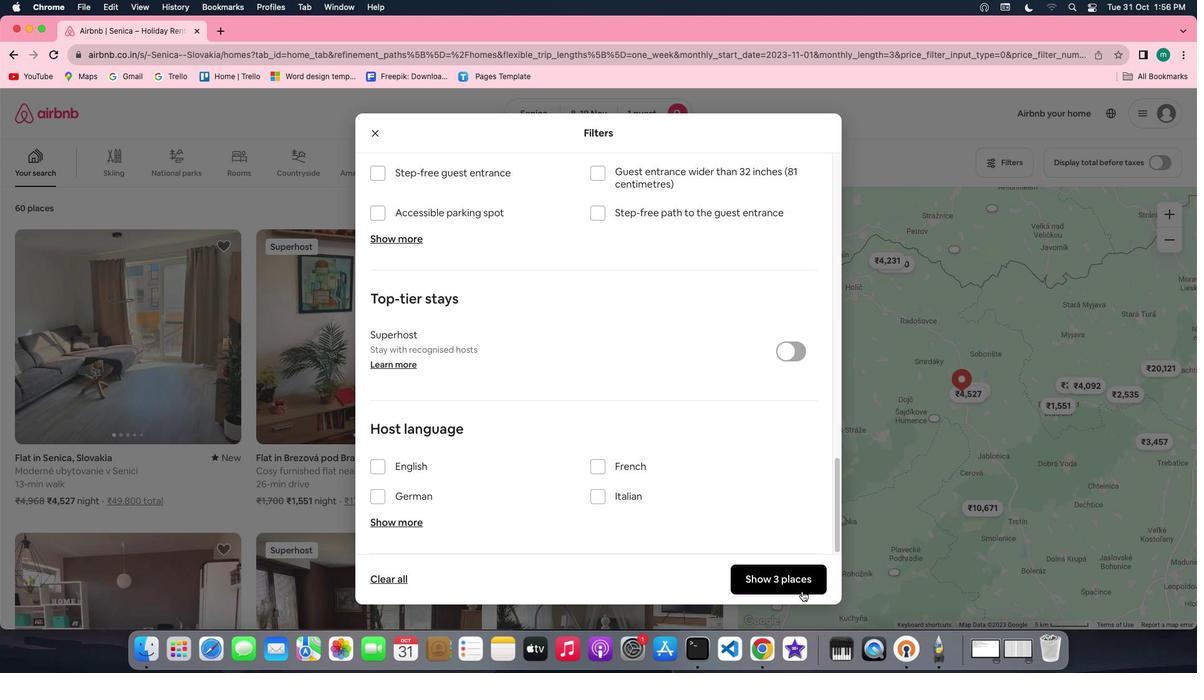 
Action: Mouse pressed left at (810, 598)
Screenshot: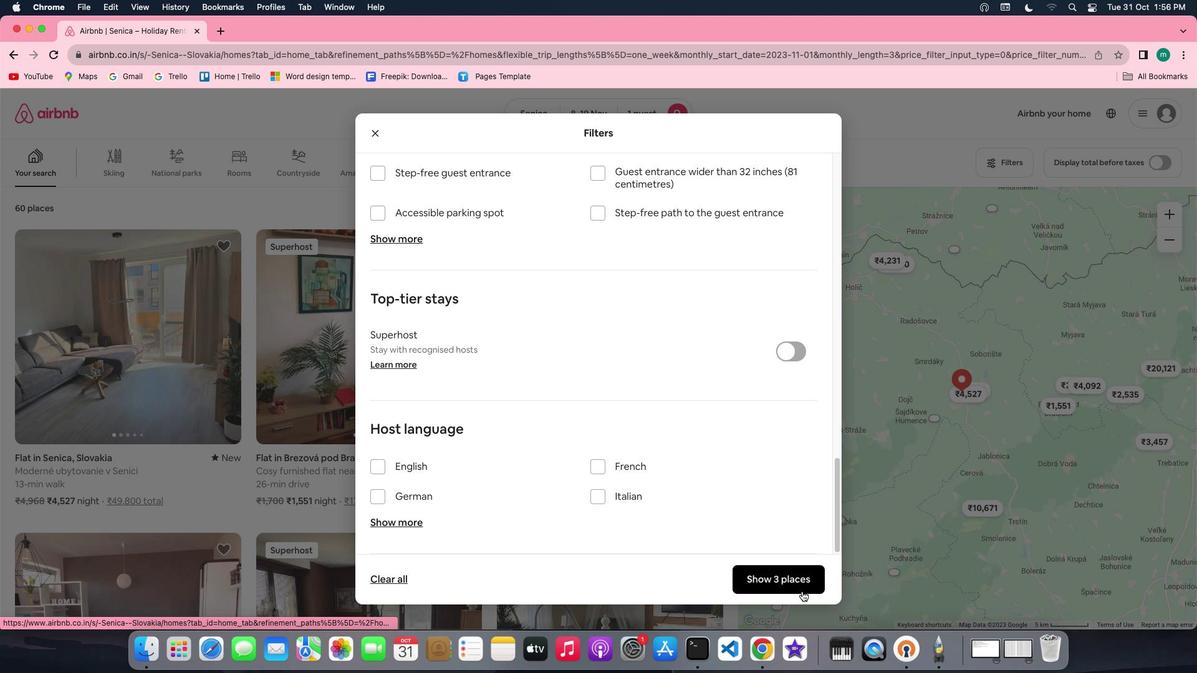 
Action: Mouse moved to (166, 358)
Screenshot: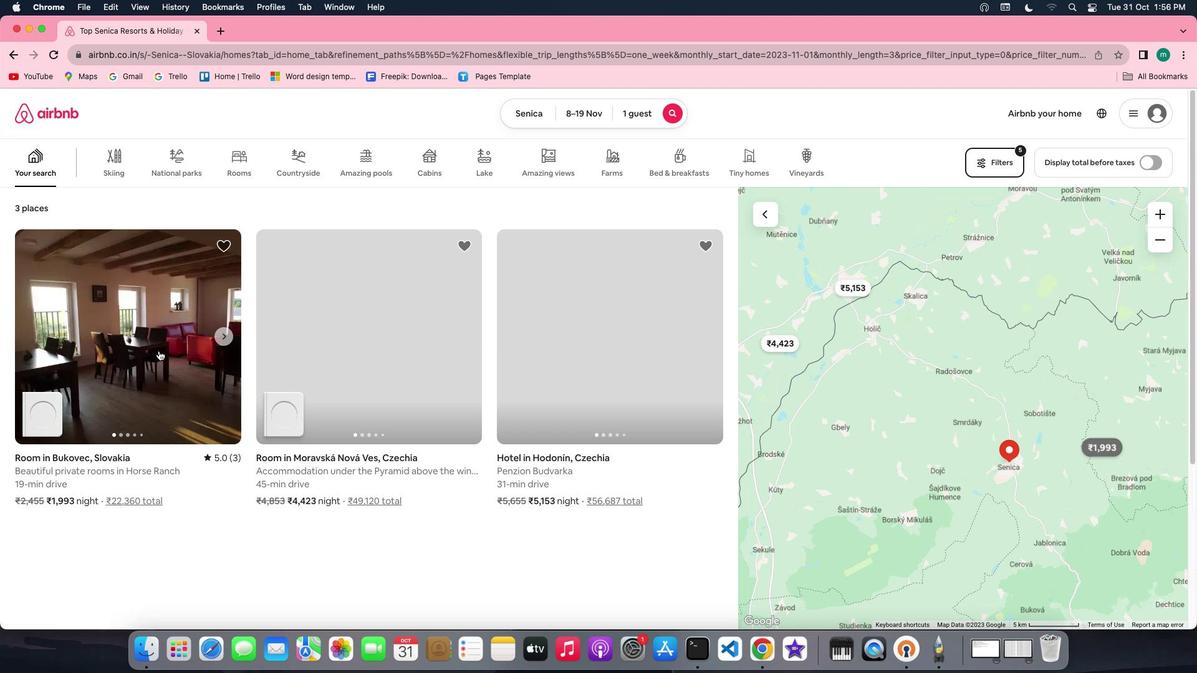 
Action: Mouse pressed left at (166, 358)
Screenshot: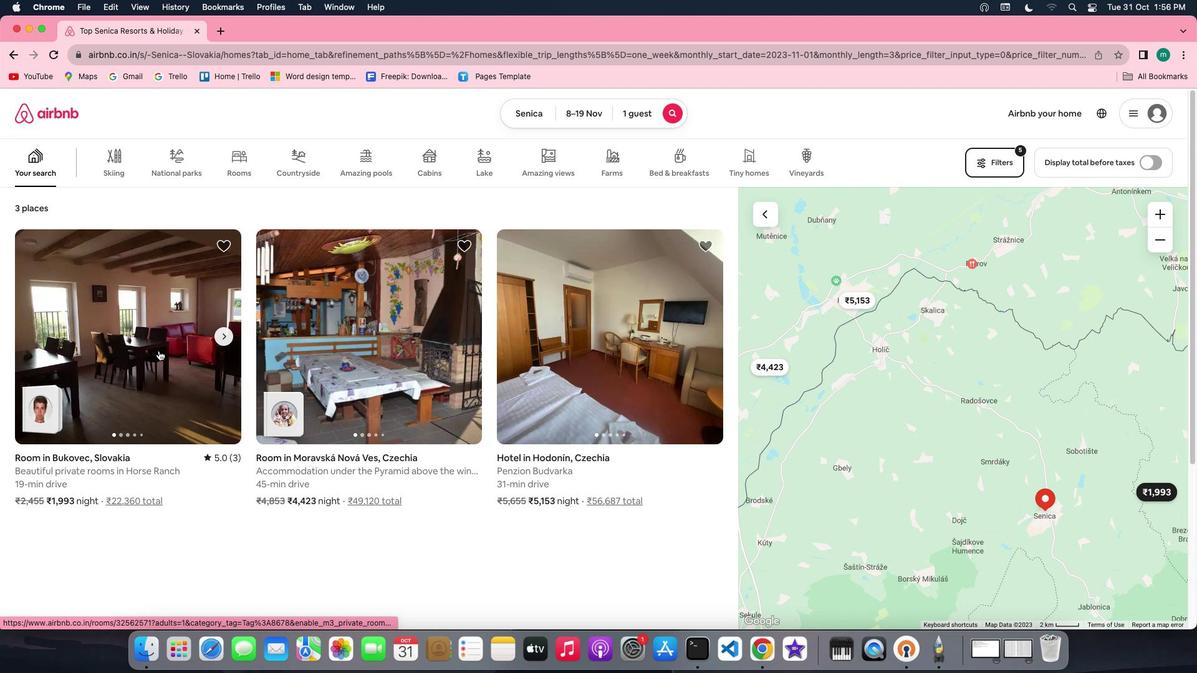 
Action: Mouse moved to (911, 476)
Screenshot: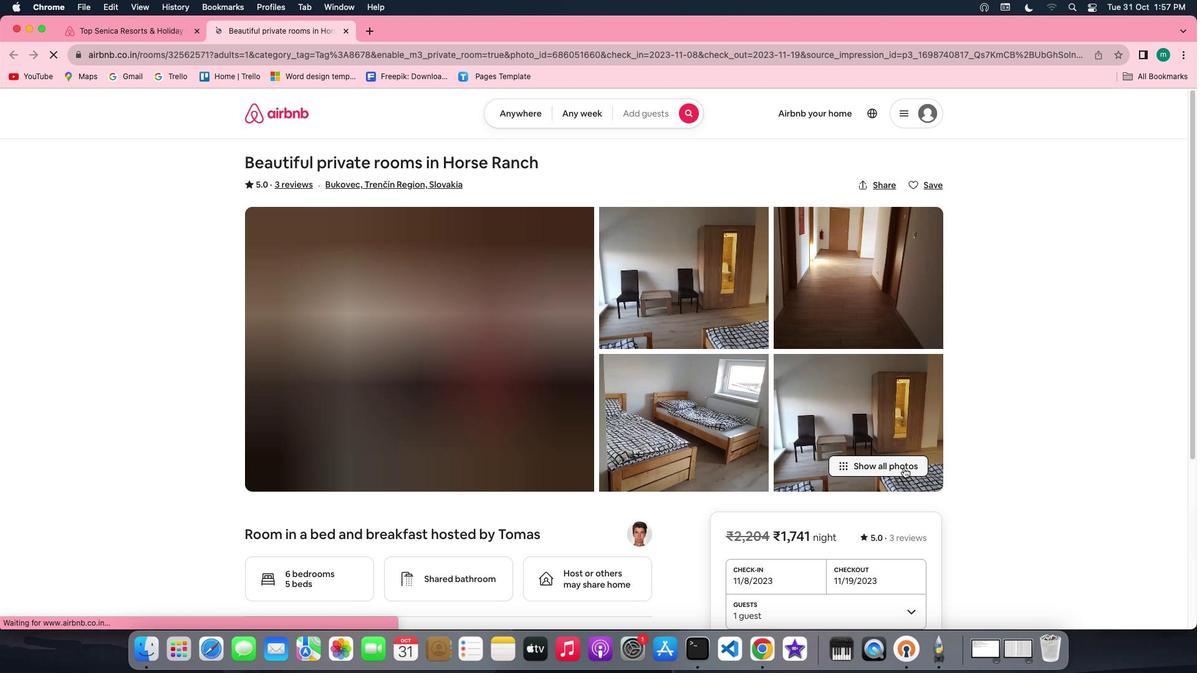 
Action: Mouse pressed left at (911, 476)
Screenshot: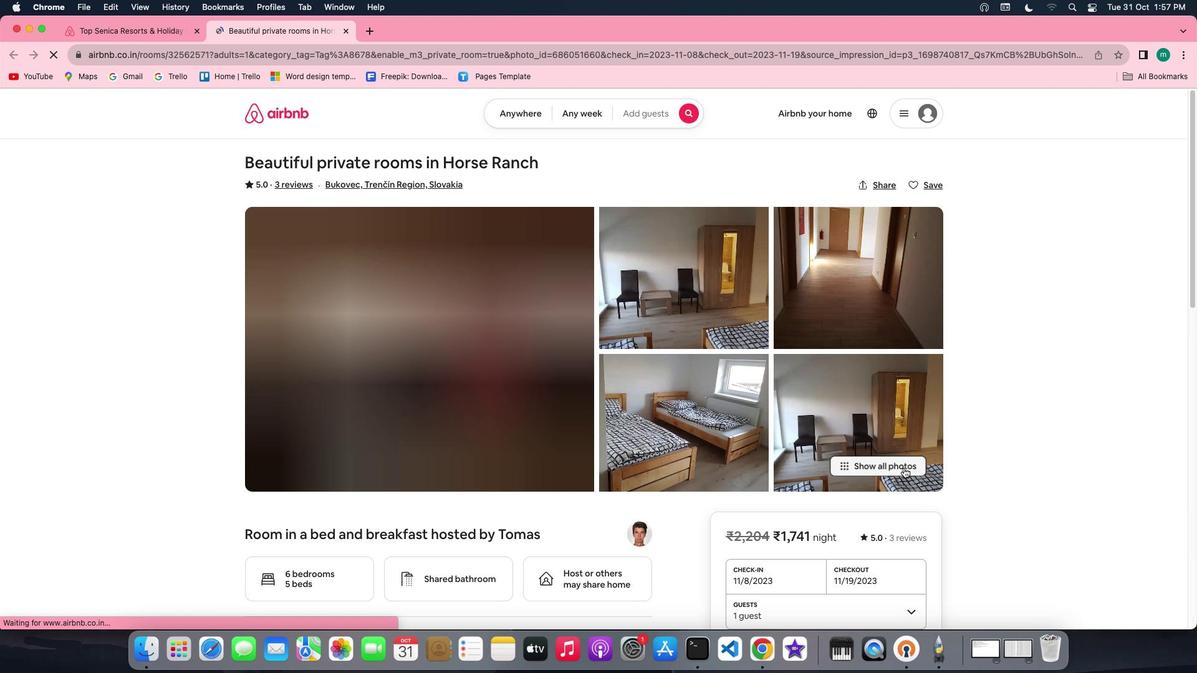
Action: Mouse moved to (644, 494)
Screenshot: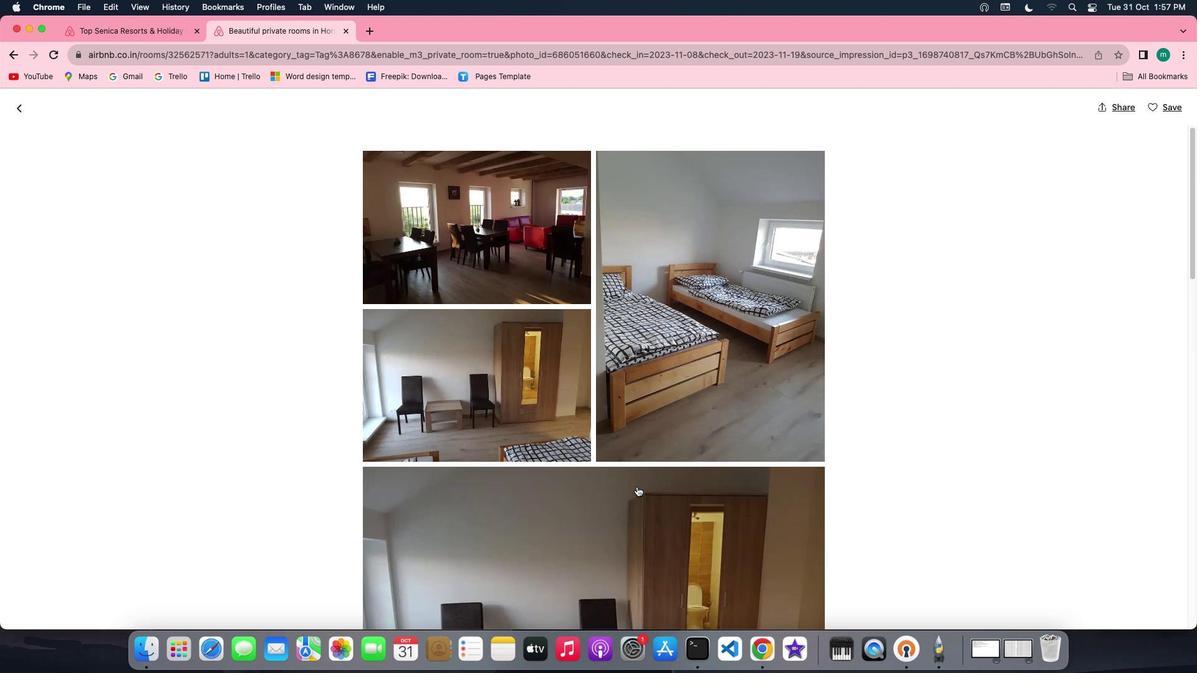 
Action: Mouse scrolled (644, 494) with delta (7, 6)
Screenshot: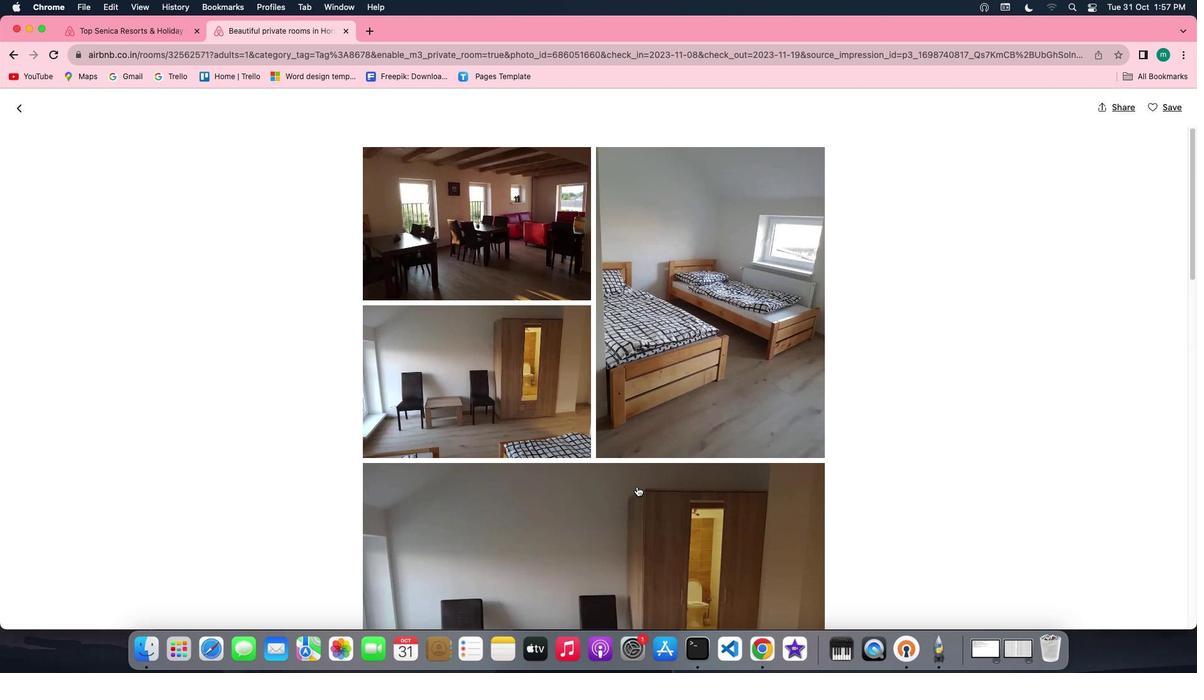 
Action: Mouse scrolled (644, 494) with delta (7, 6)
Screenshot: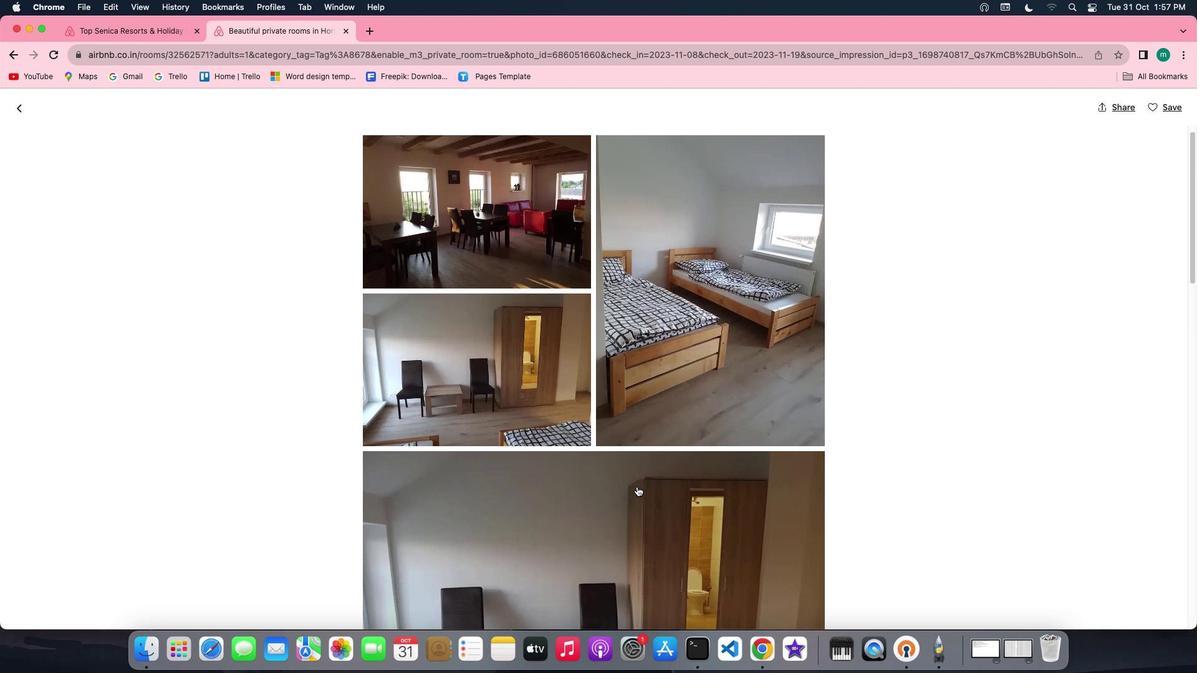
Action: Mouse scrolled (644, 494) with delta (7, 6)
Screenshot: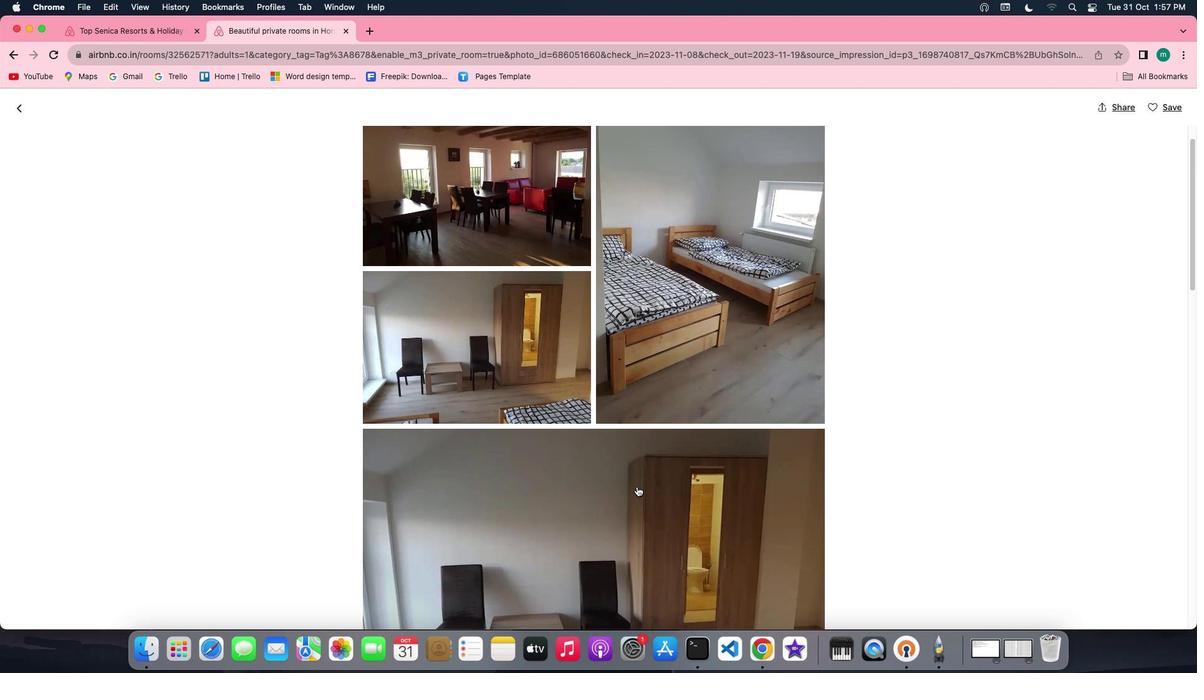 
Action: Mouse scrolled (644, 494) with delta (7, 5)
Screenshot: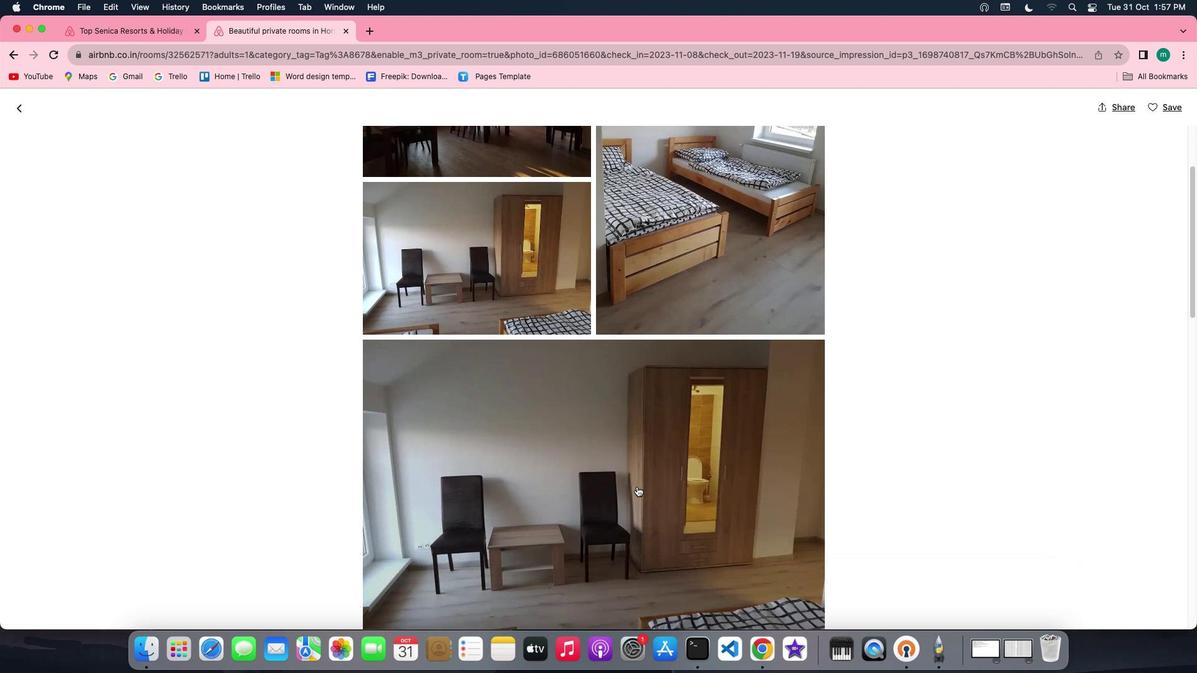 
Action: Mouse scrolled (644, 494) with delta (7, 6)
Screenshot: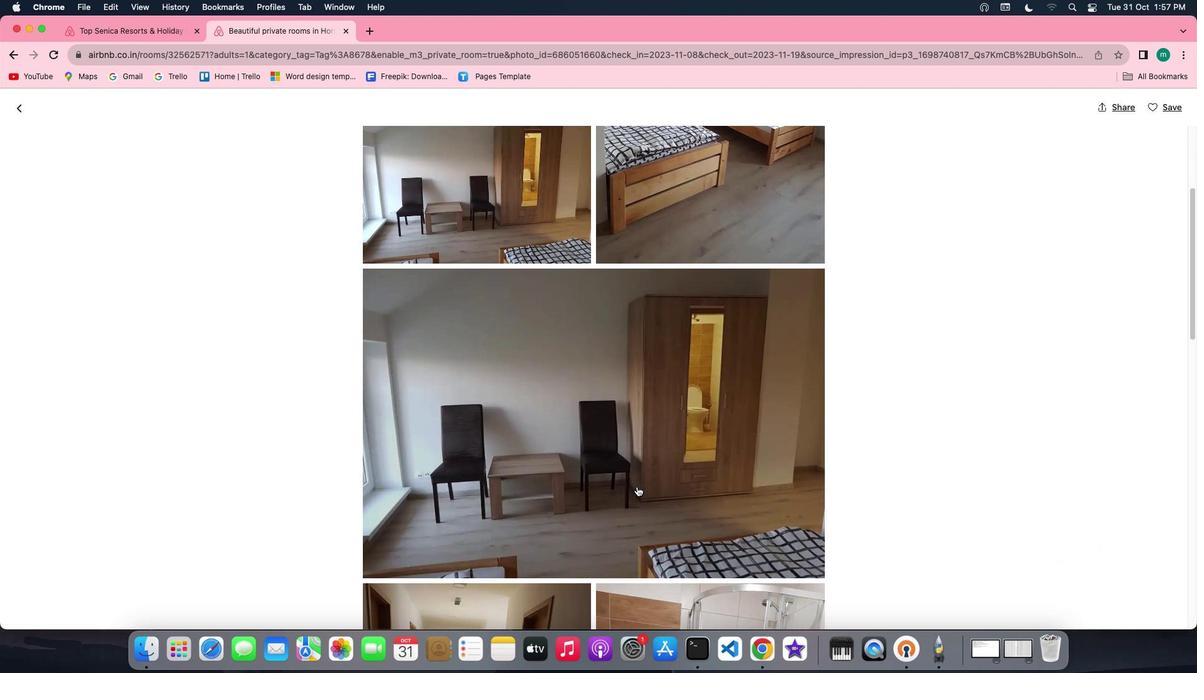 
Action: Mouse scrolled (644, 494) with delta (7, 6)
Screenshot: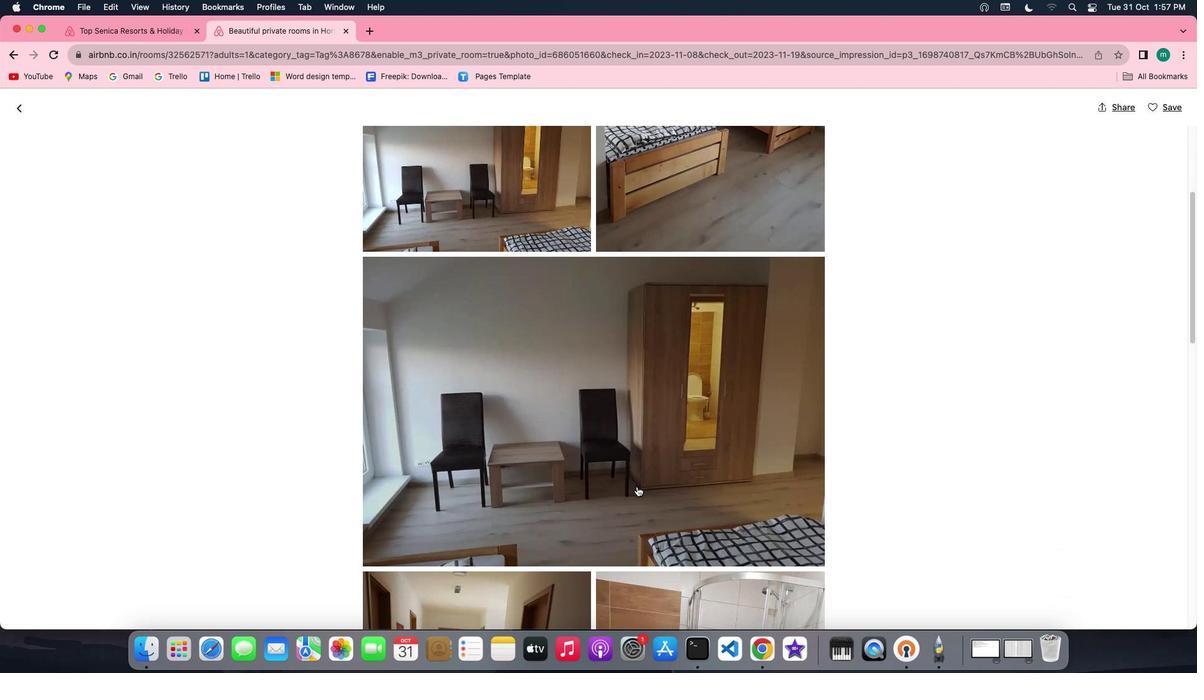 
Action: Mouse scrolled (644, 494) with delta (7, 6)
Screenshot: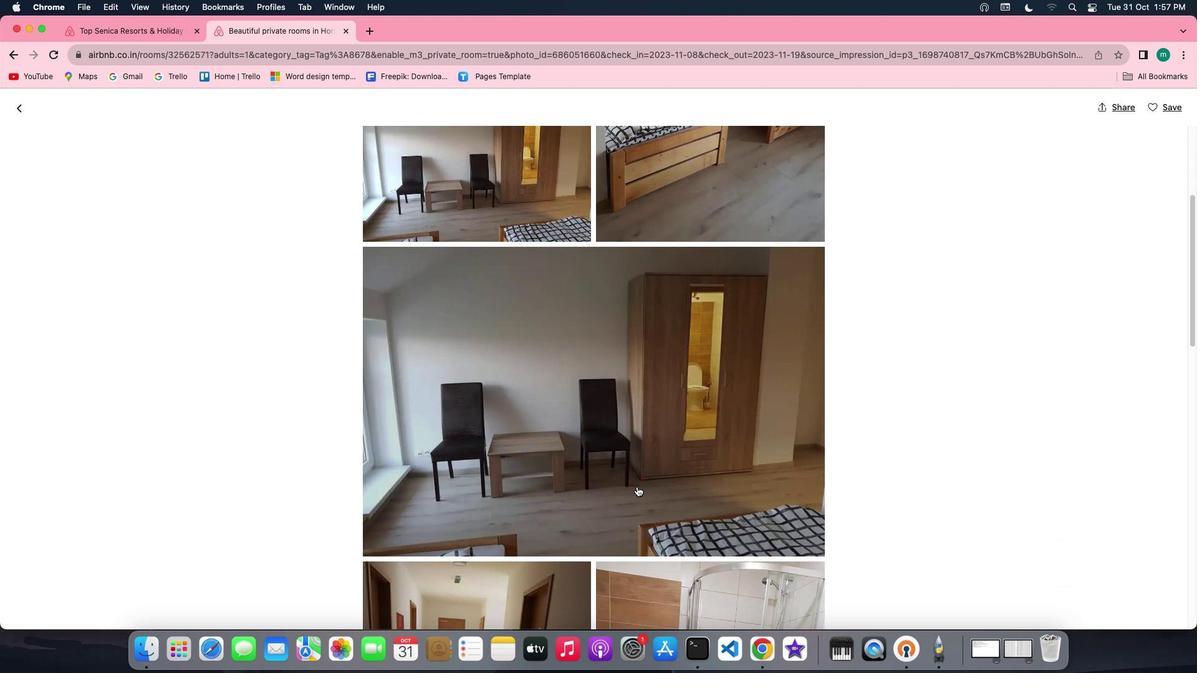 
Action: Mouse scrolled (644, 494) with delta (7, 4)
Screenshot: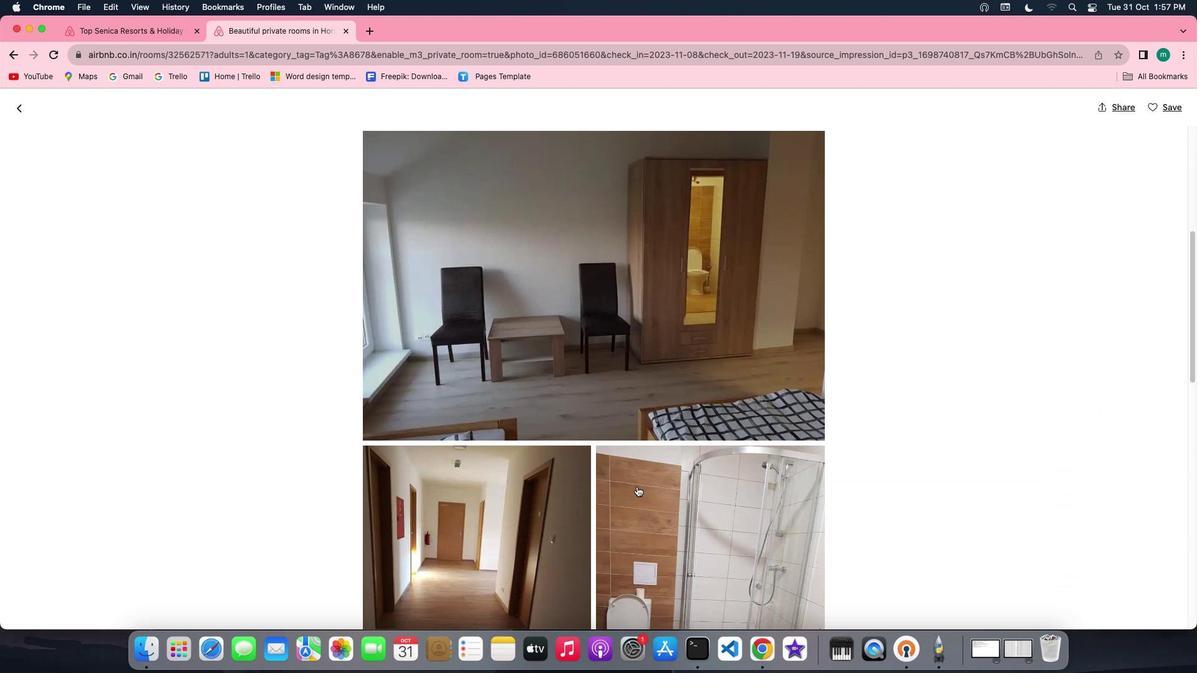 
Action: Mouse scrolled (644, 494) with delta (7, 6)
Screenshot: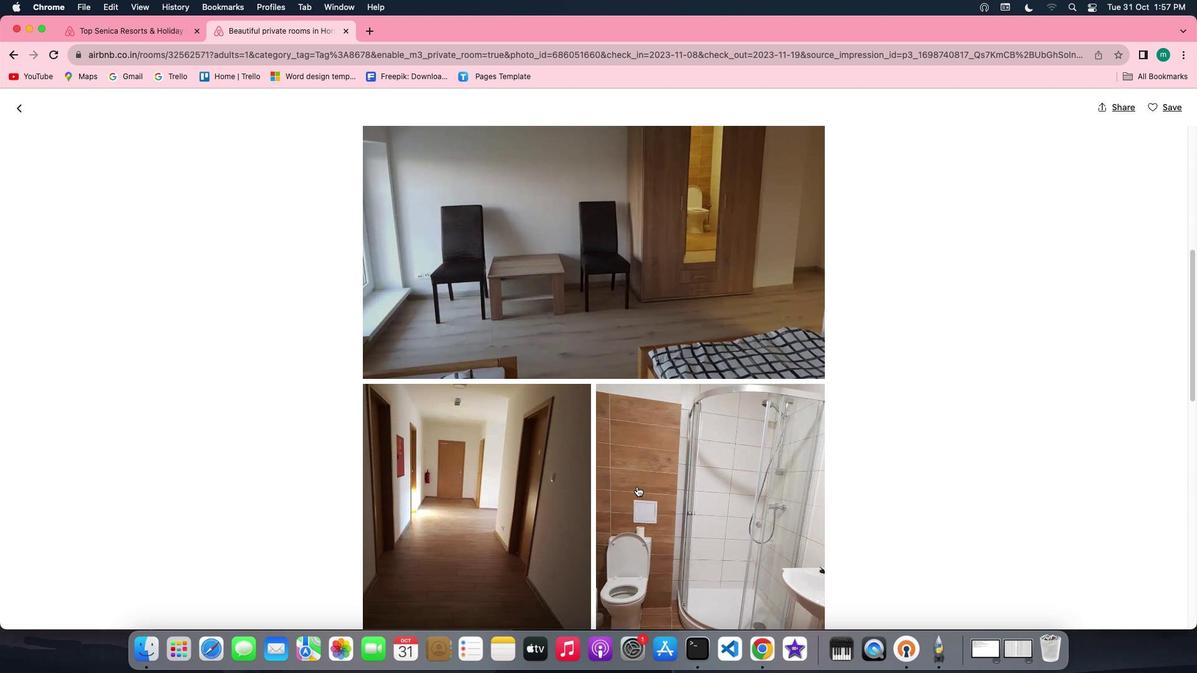 
Action: Mouse scrolled (644, 494) with delta (7, 6)
Screenshot: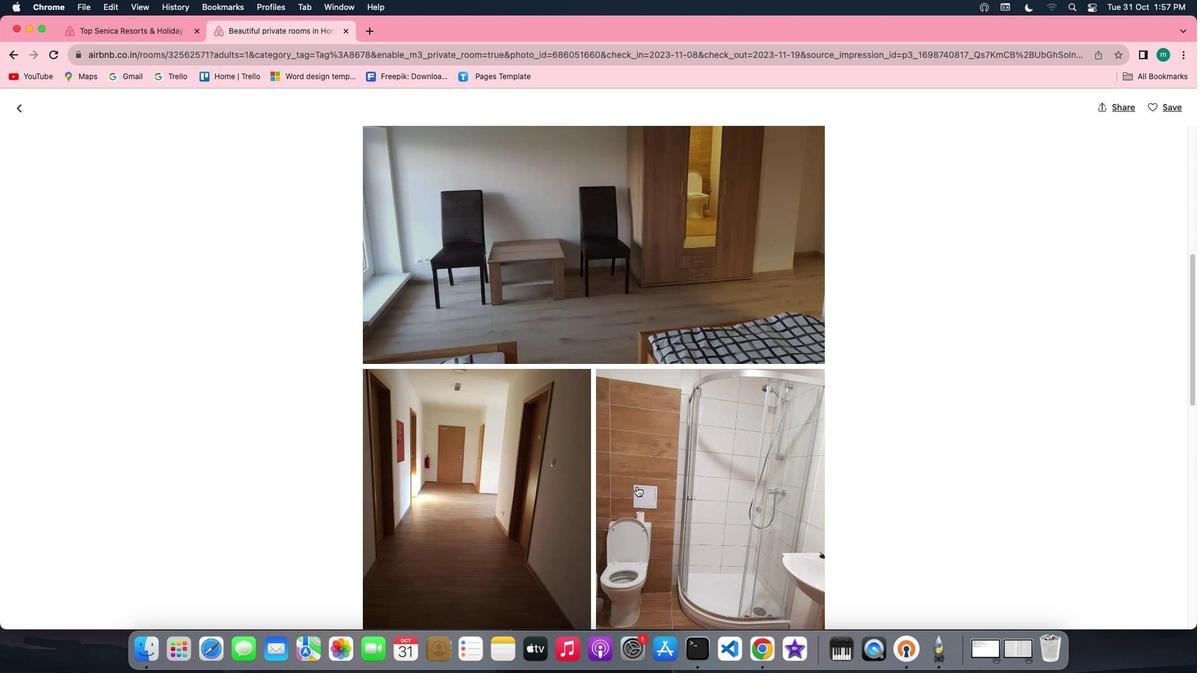 
Action: Mouse scrolled (644, 494) with delta (7, 5)
Screenshot: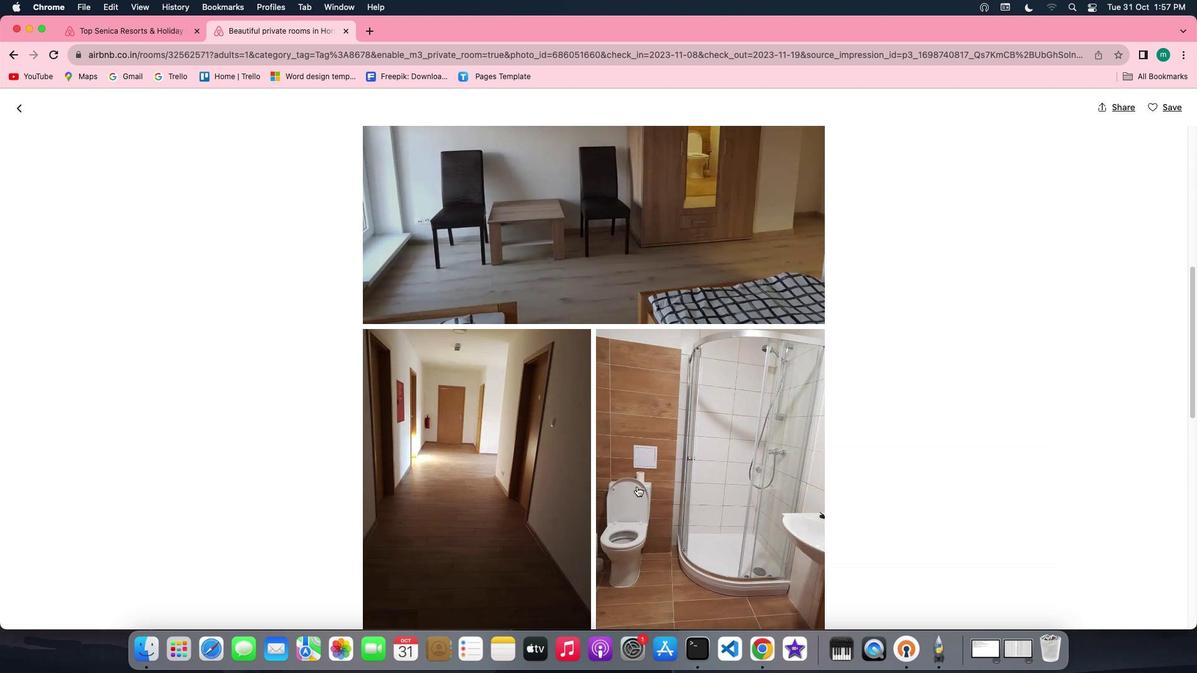 
Action: Mouse scrolled (644, 494) with delta (7, 4)
Screenshot: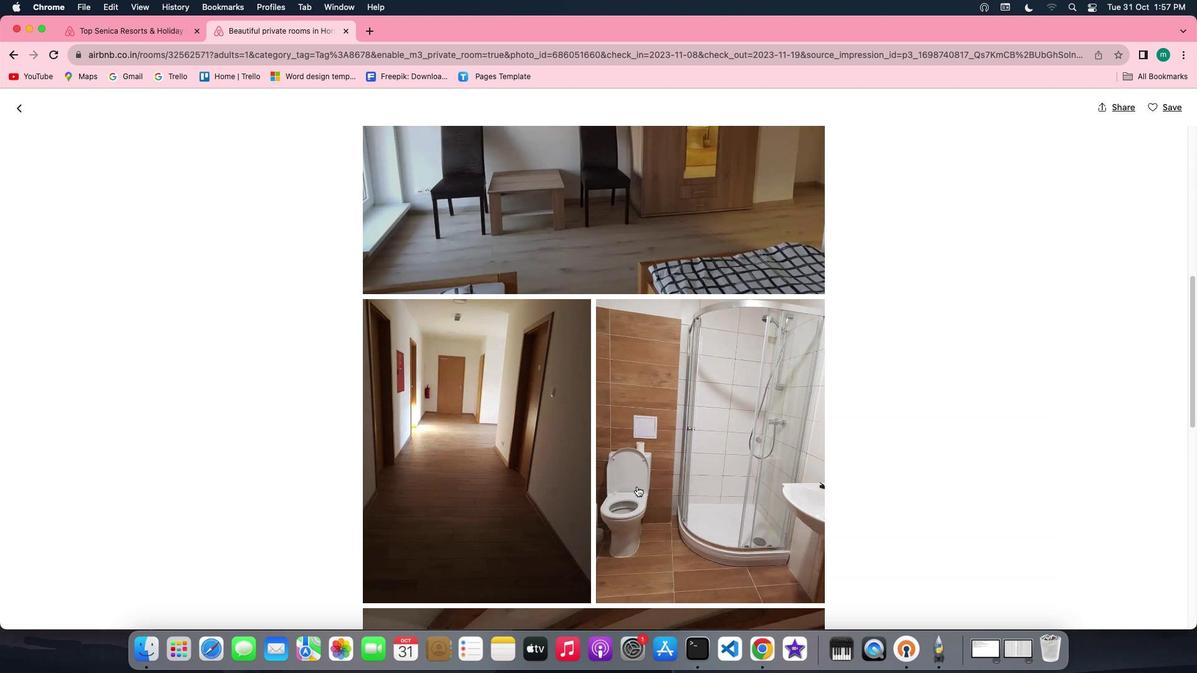 
Action: Mouse scrolled (644, 494) with delta (7, 6)
Screenshot: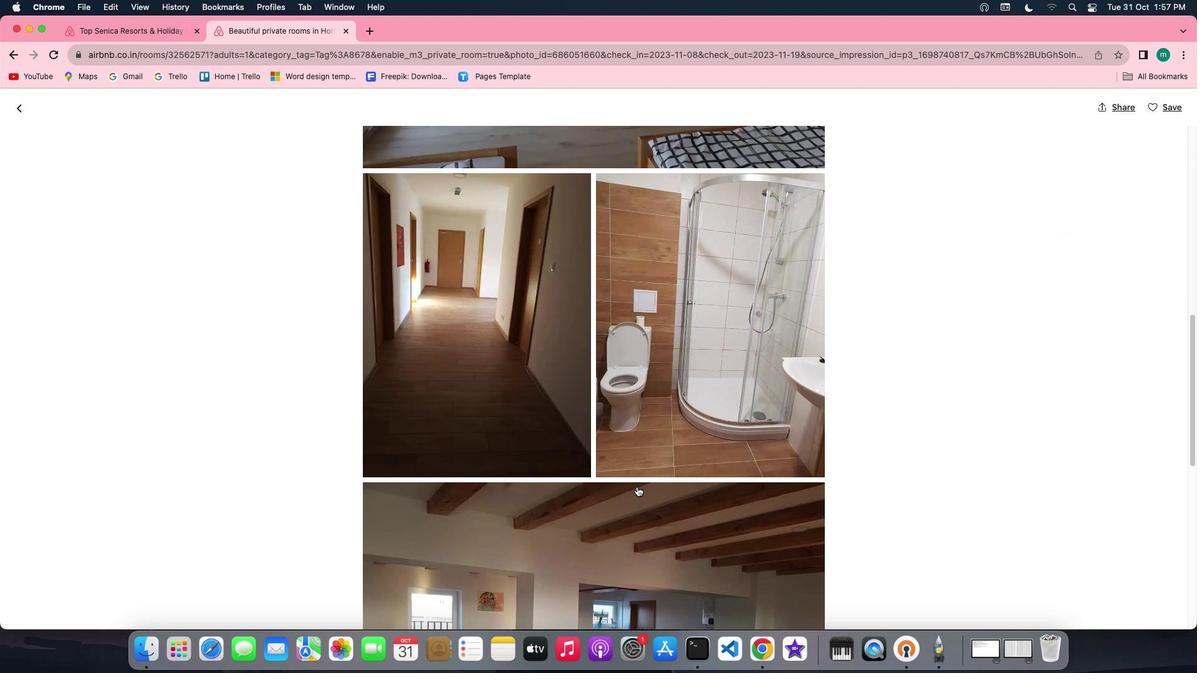 
Action: Mouse scrolled (644, 494) with delta (7, 6)
Screenshot: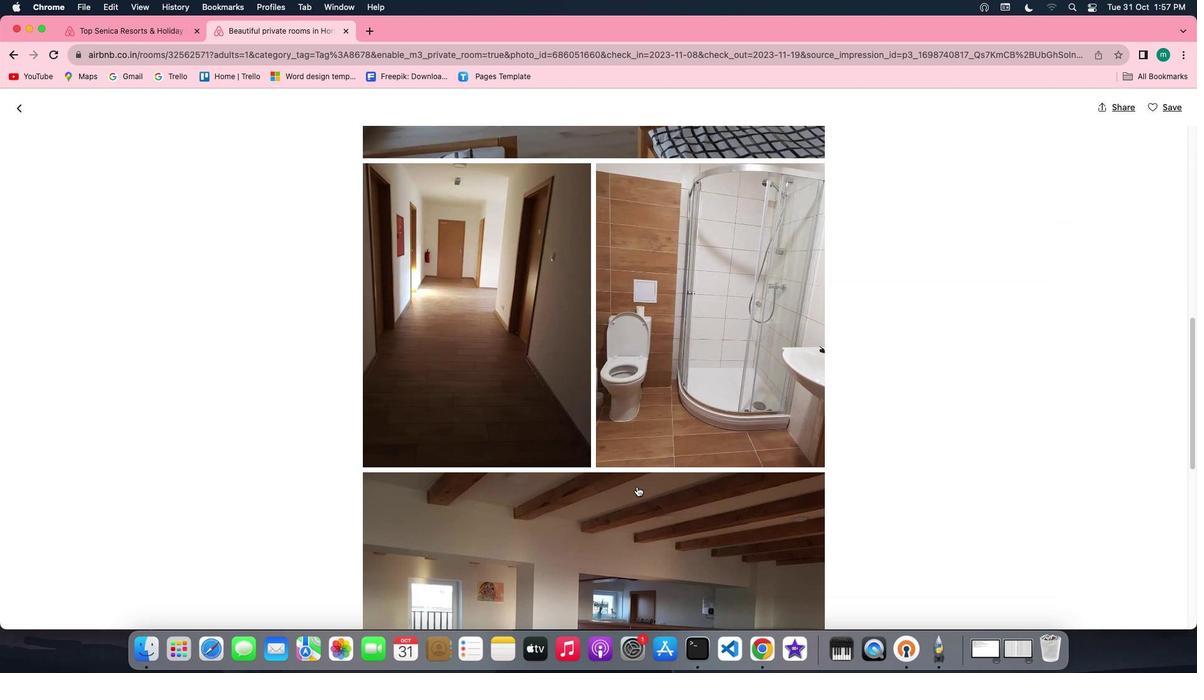 
Action: Mouse scrolled (644, 494) with delta (7, 6)
Screenshot: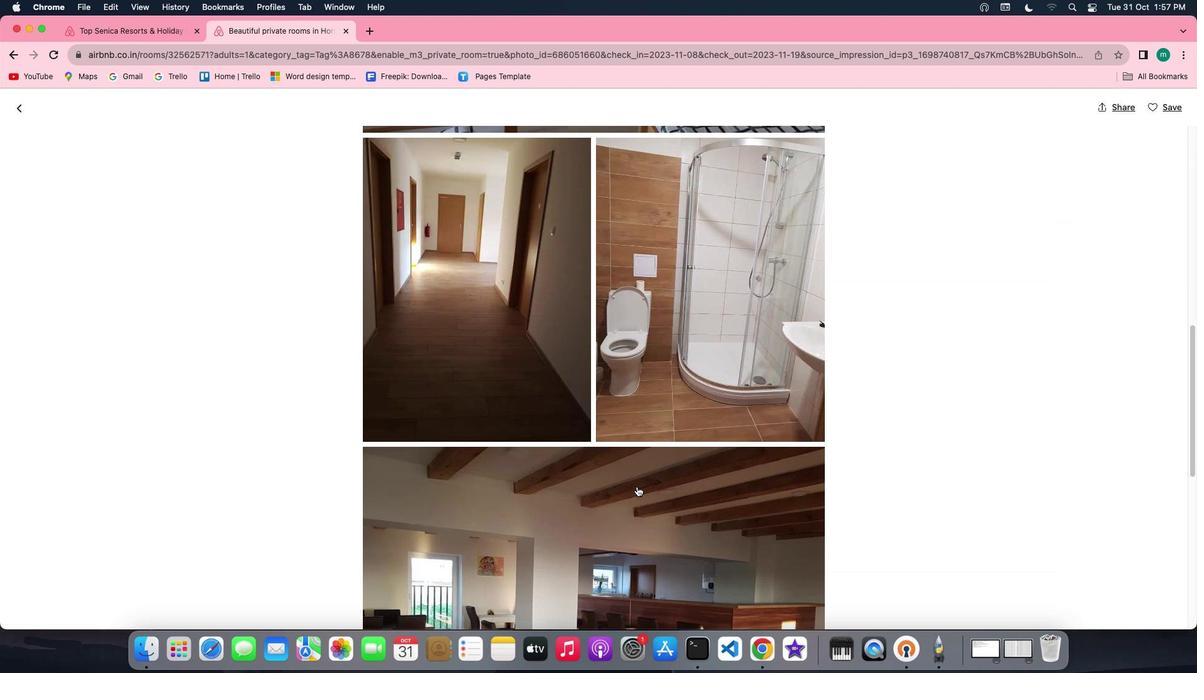 
Action: Mouse scrolled (644, 494) with delta (7, 4)
Screenshot: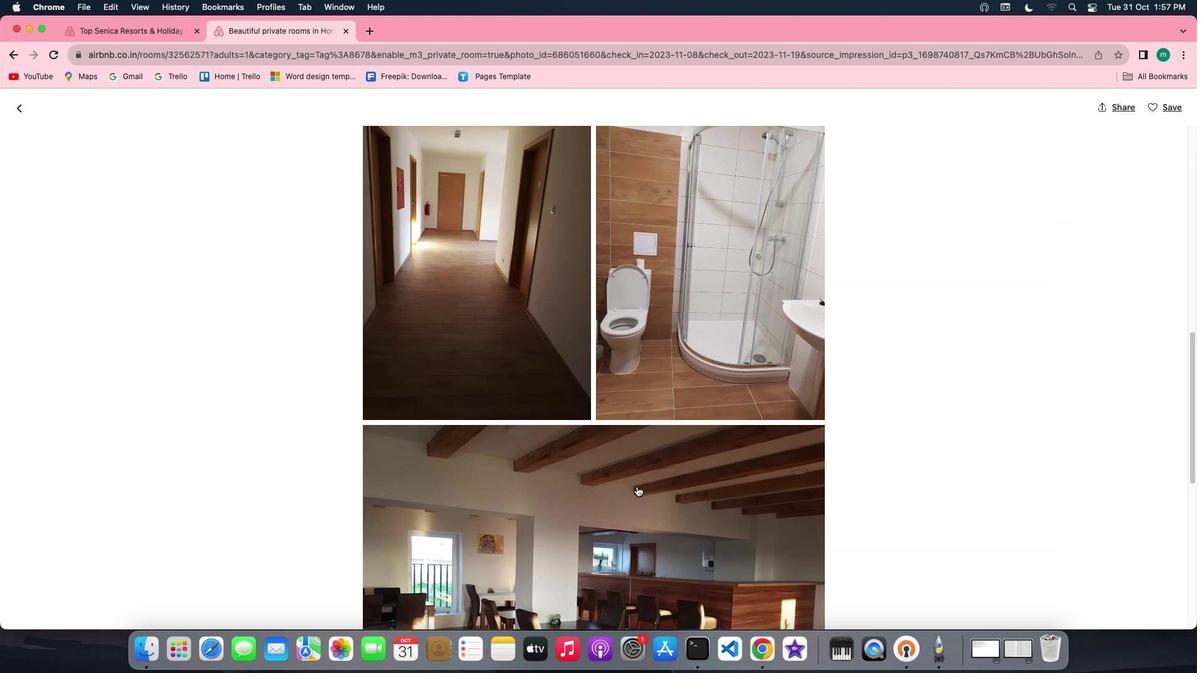 
Action: Mouse scrolled (644, 494) with delta (7, 6)
Screenshot: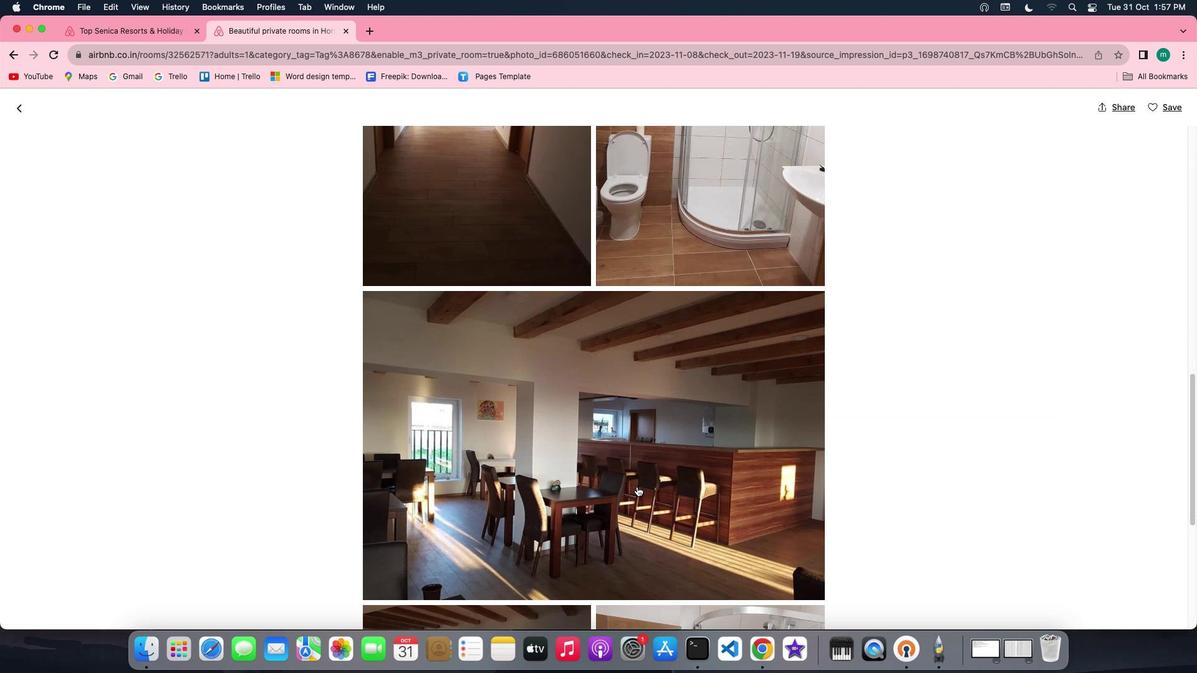 
Action: Mouse scrolled (644, 494) with delta (7, 6)
Screenshot: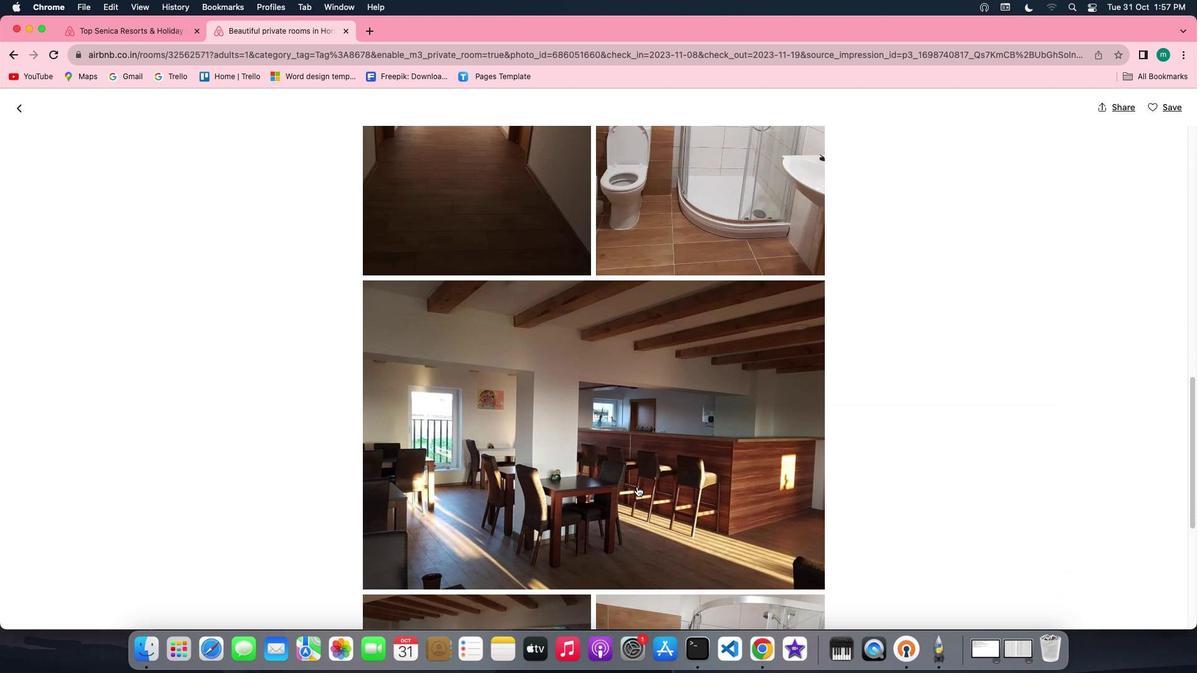 
Action: Mouse scrolled (644, 494) with delta (7, 6)
Screenshot: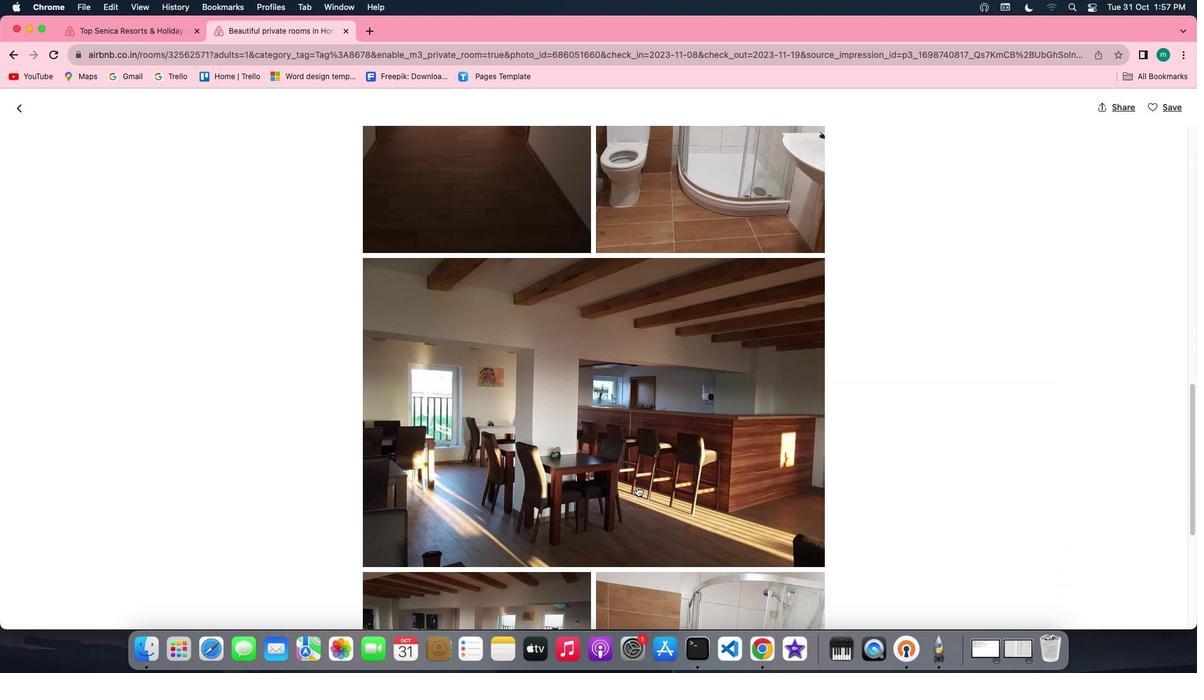
Action: Mouse scrolled (644, 494) with delta (7, 5)
Screenshot: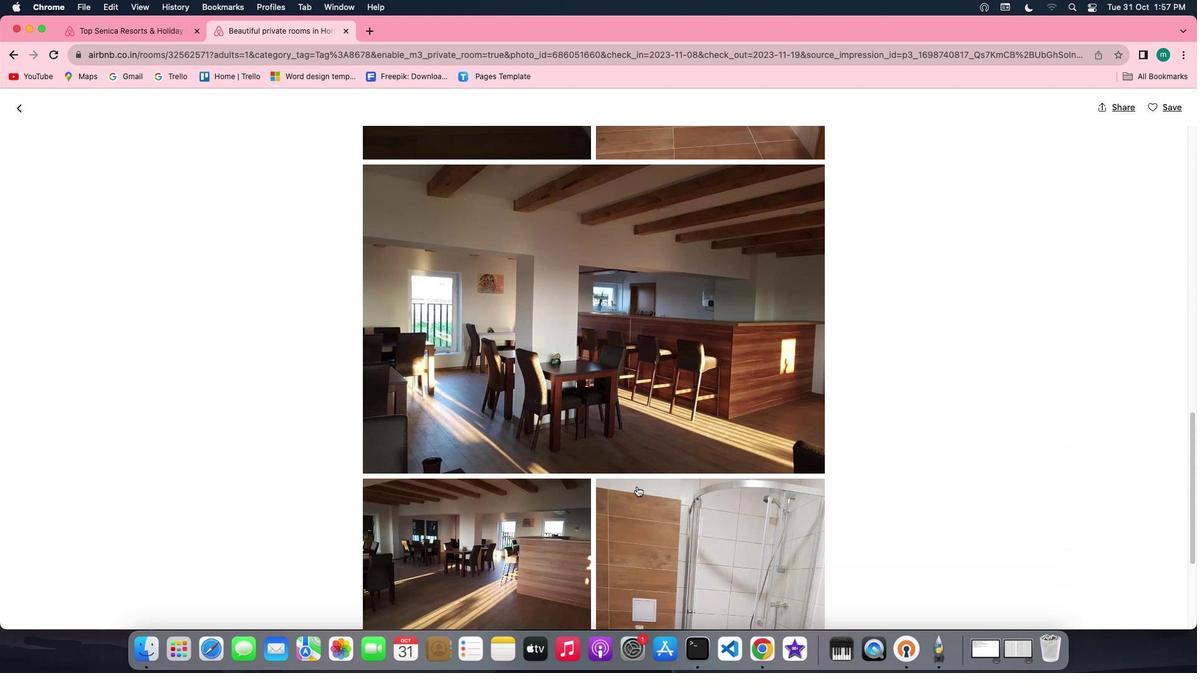 
Action: Mouse scrolled (644, 494) with delta (7, 6)
Screenshot: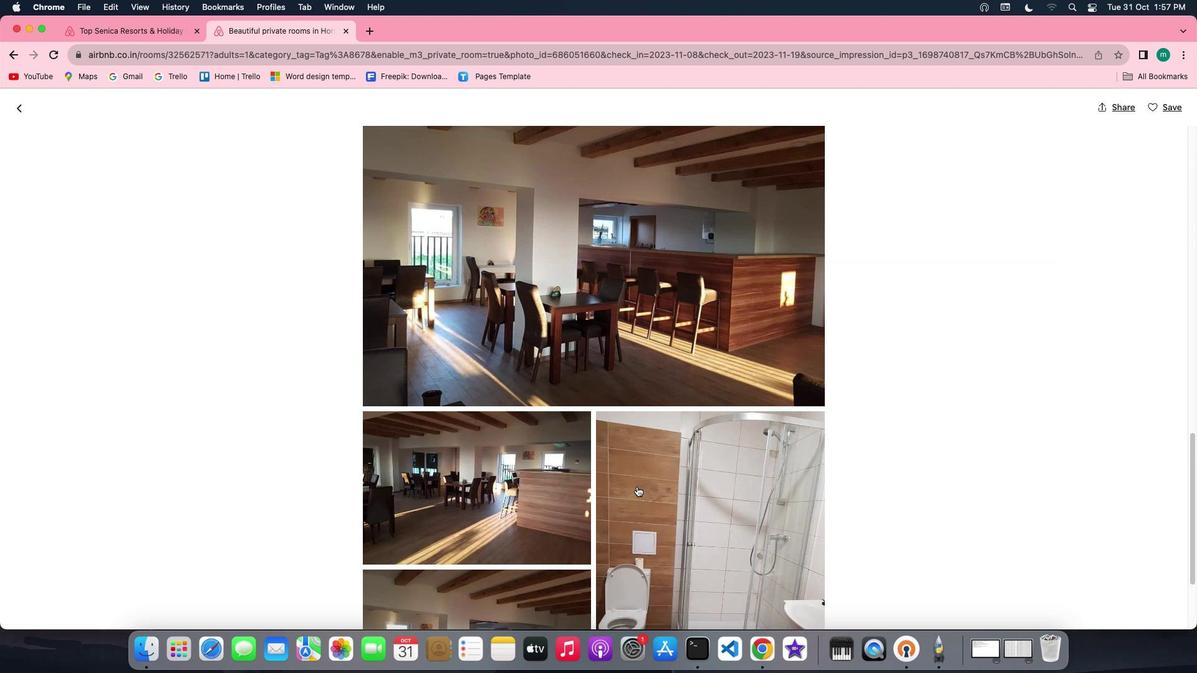
Action: Mouse scrolled (644, 494) with delta (7, 6)
Screenshot: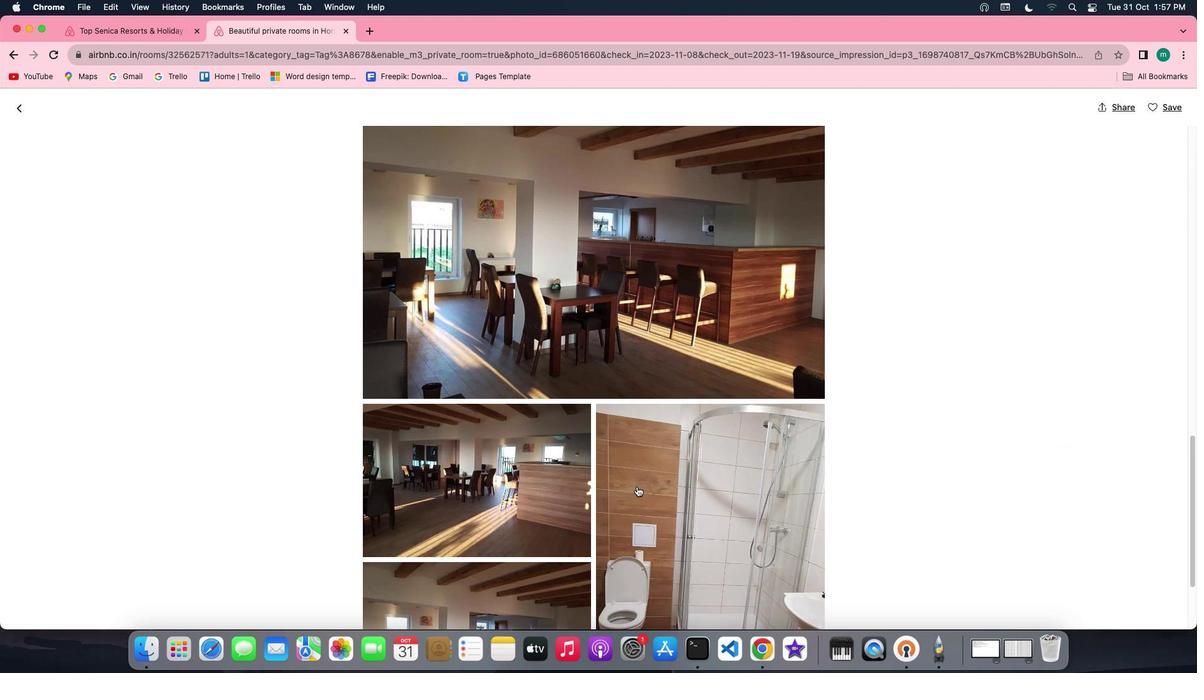 
Action: Mouse scrolled (644, 494) with delta (7, 6)
Screenshot: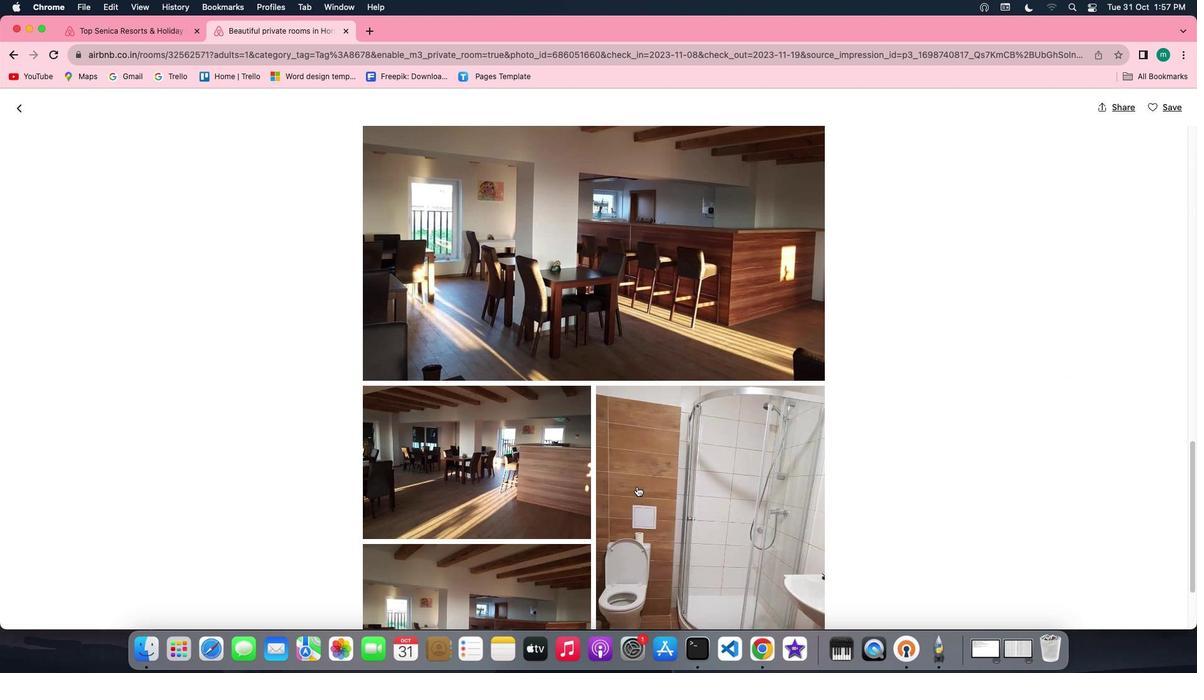 
Action: Mouse scrolled (644, 494) with delta (7, 4)
Screenshot: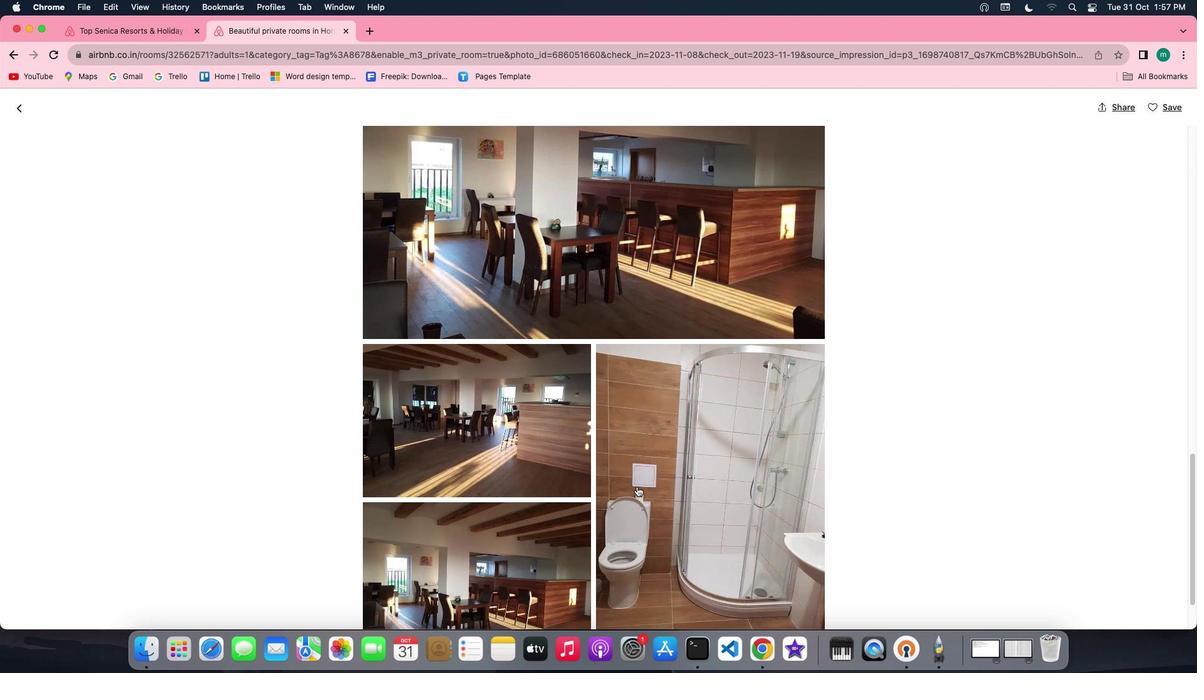 
Action: Mouse scrolled (644, 494) with delta (7, 6)
Screenshot: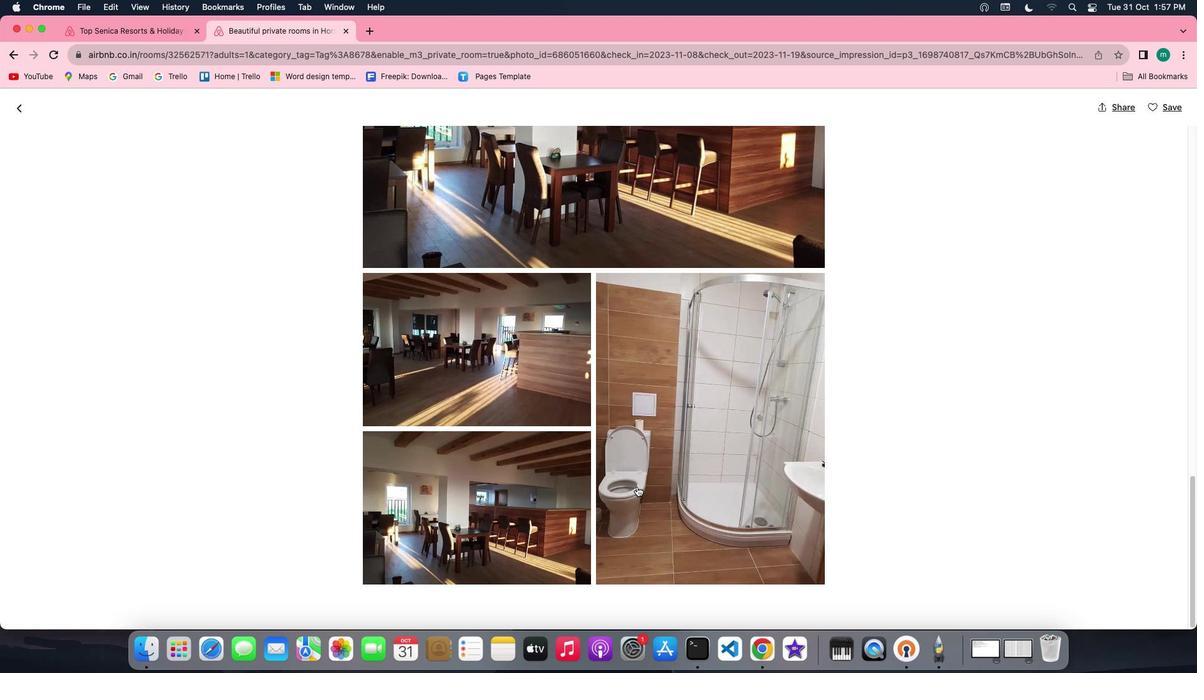 
Action: Mouse scrolled (644, 494) with delta (7, 6)
Screenshot: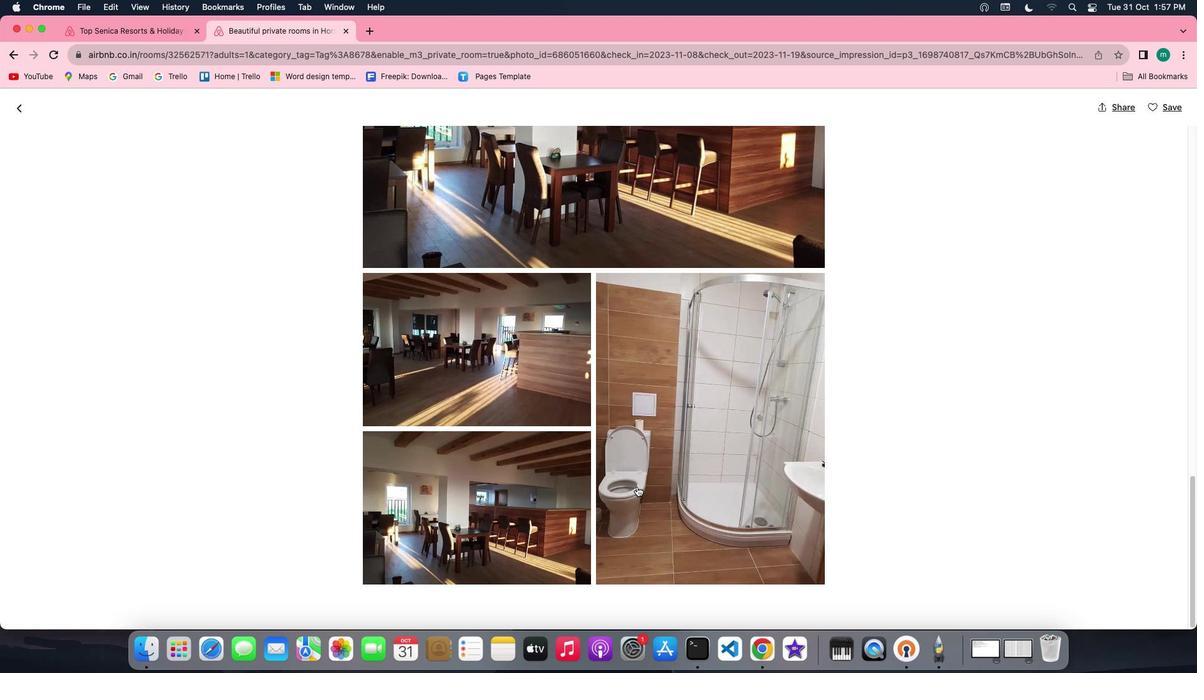 
Action: Mouse scrolled (644, 494) with delta (7, 5)
Screenshot: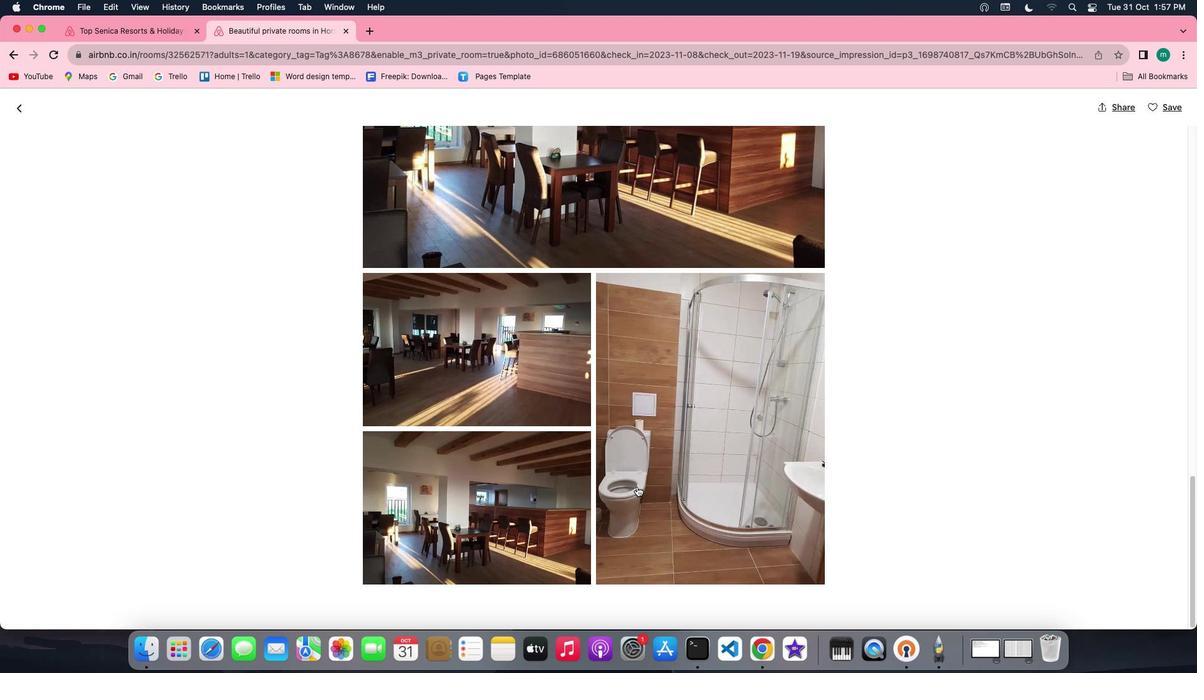 
Action: Mouse scrolled (644, 494) with delta (7, 5)
Screenshot: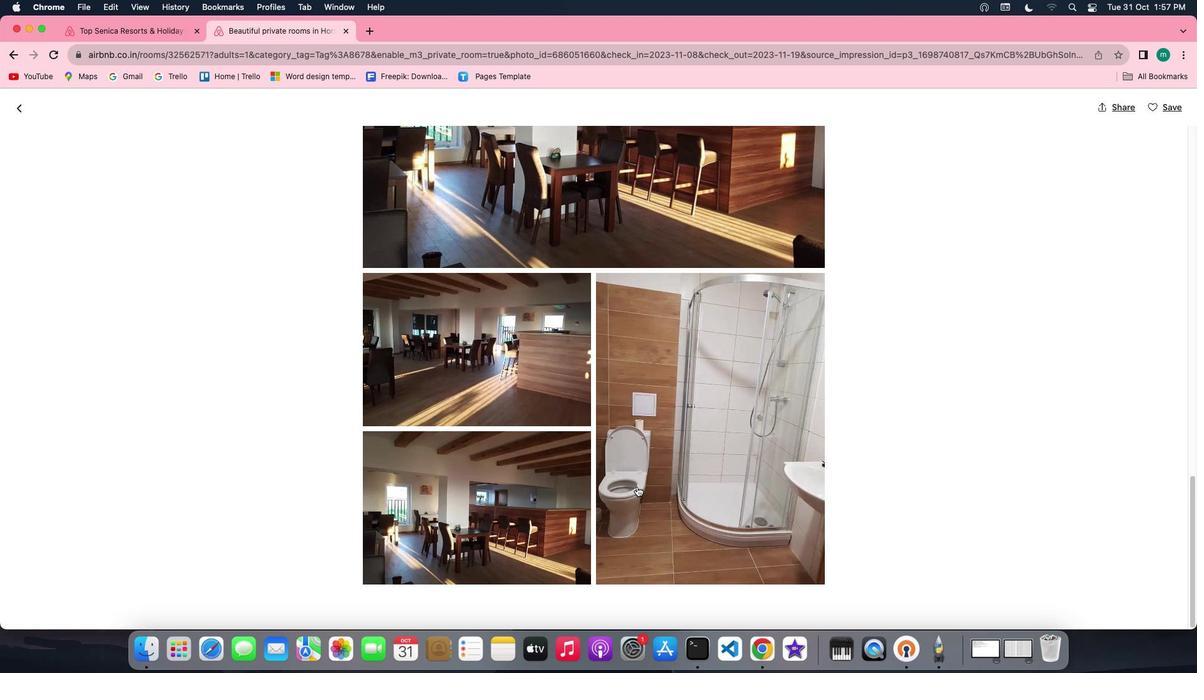 
Action: Mouse scrolled (644, 494) with delta (7, 6)
Screenshot: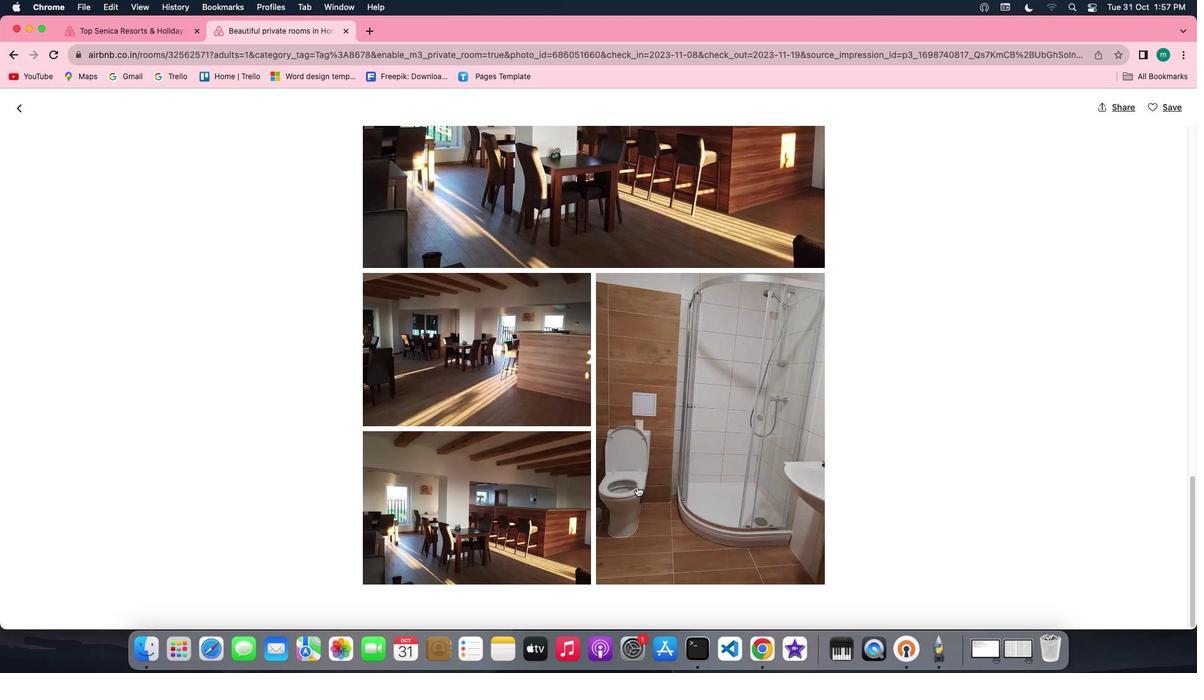 
Action: Mouse scrolled (644, 494) with delta (7, 6)
Screenshot: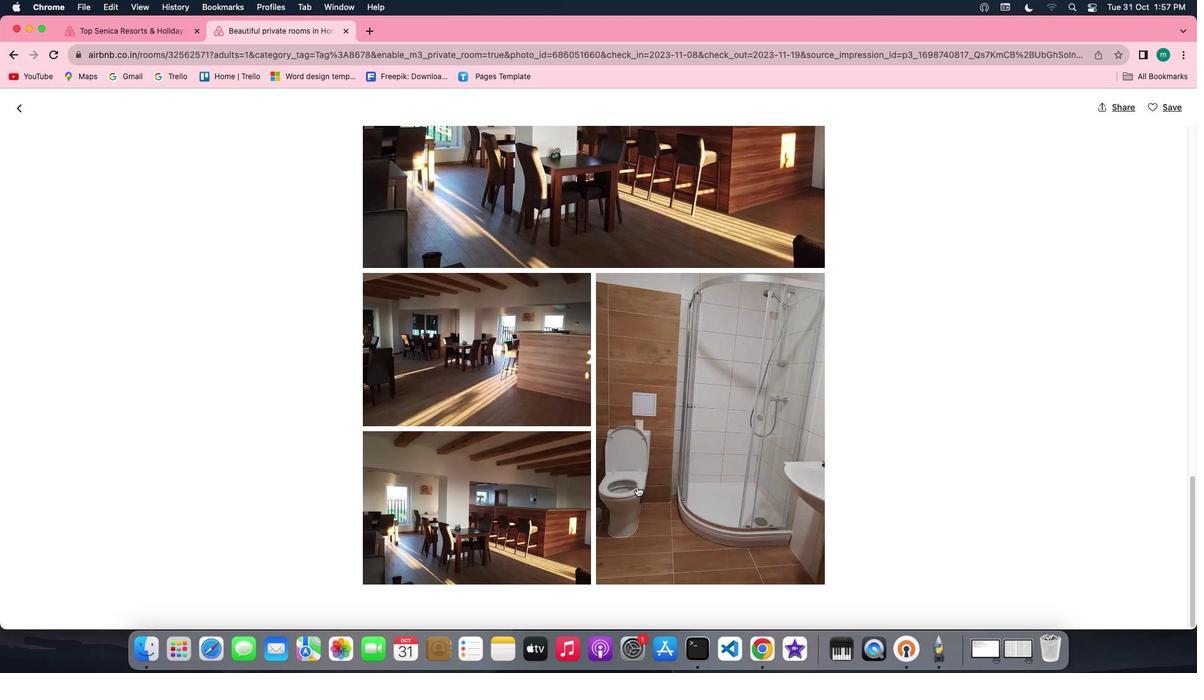 
Action: Mouse scrolled (644, 494) with delta (7, 5)
Screenshot: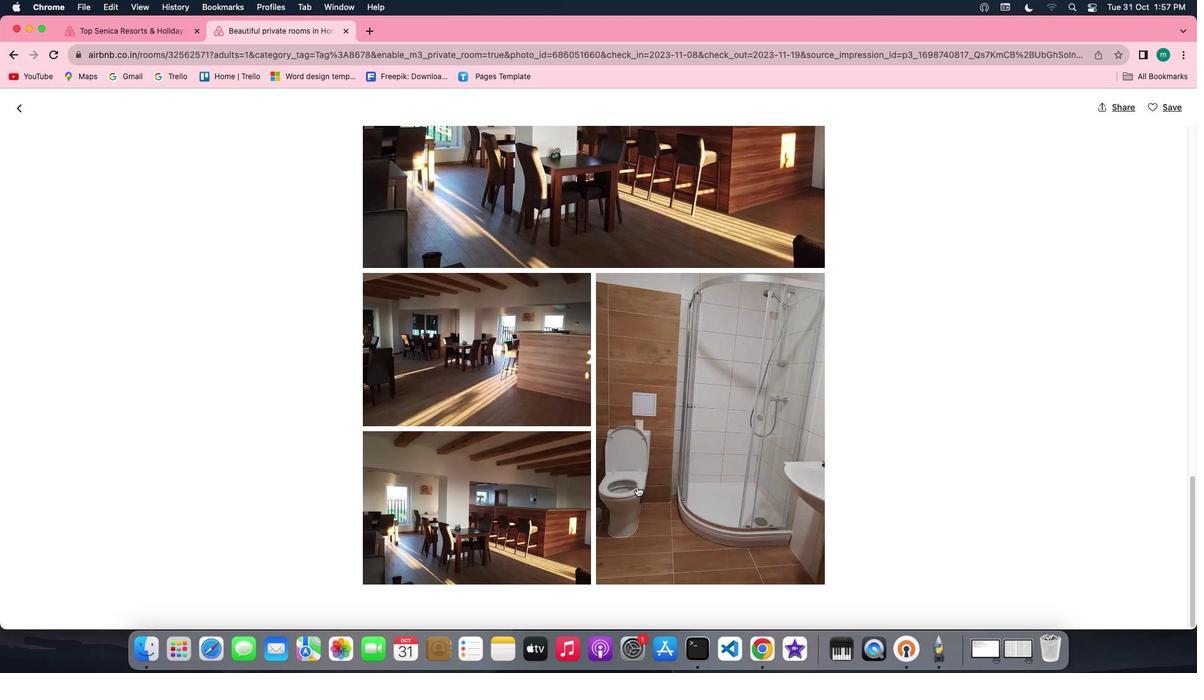 
Action: Mouse scrolled (644, 494) with delta (7, 4)
Screenshot: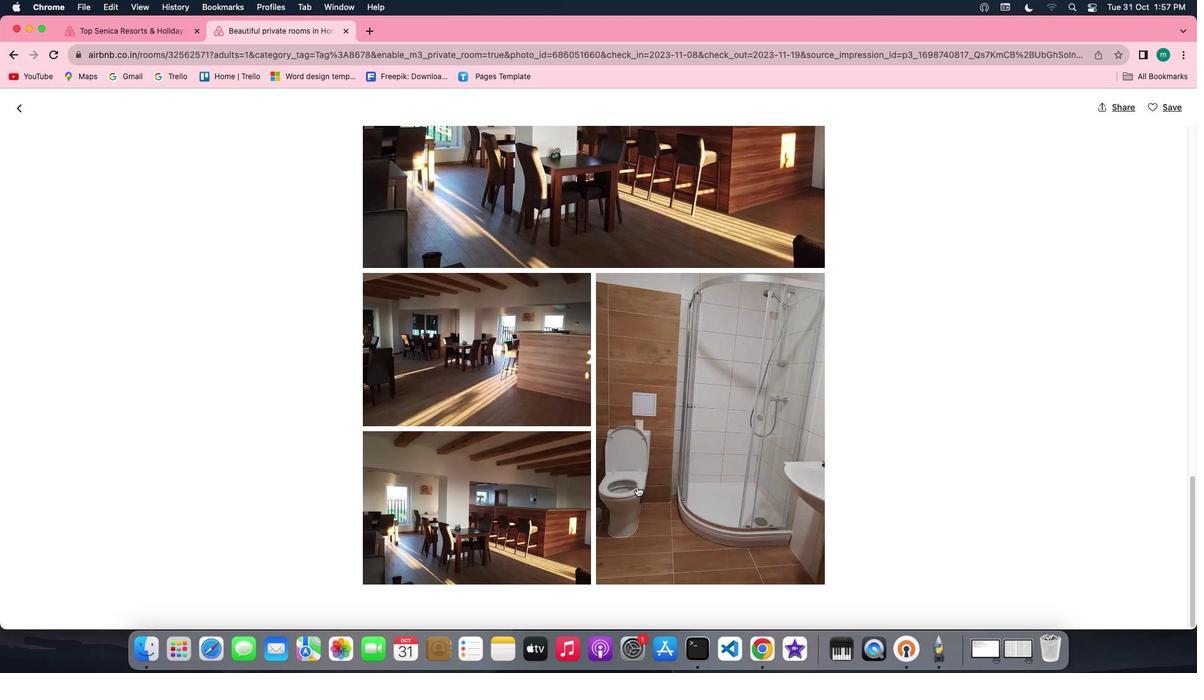 
Action: Mouse scrolled (644, 494) with delta (7, 6)
Screenshot: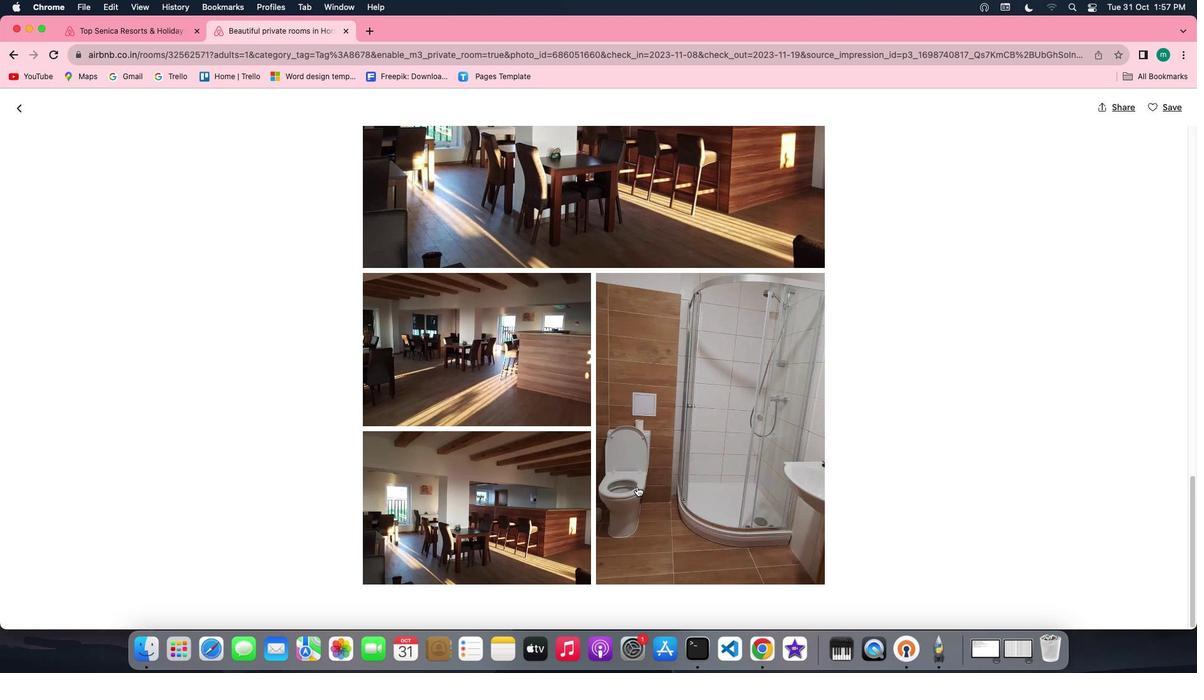 
Action: Mouse scrolled (644, 494) with delta (7, 6)
Screenshot: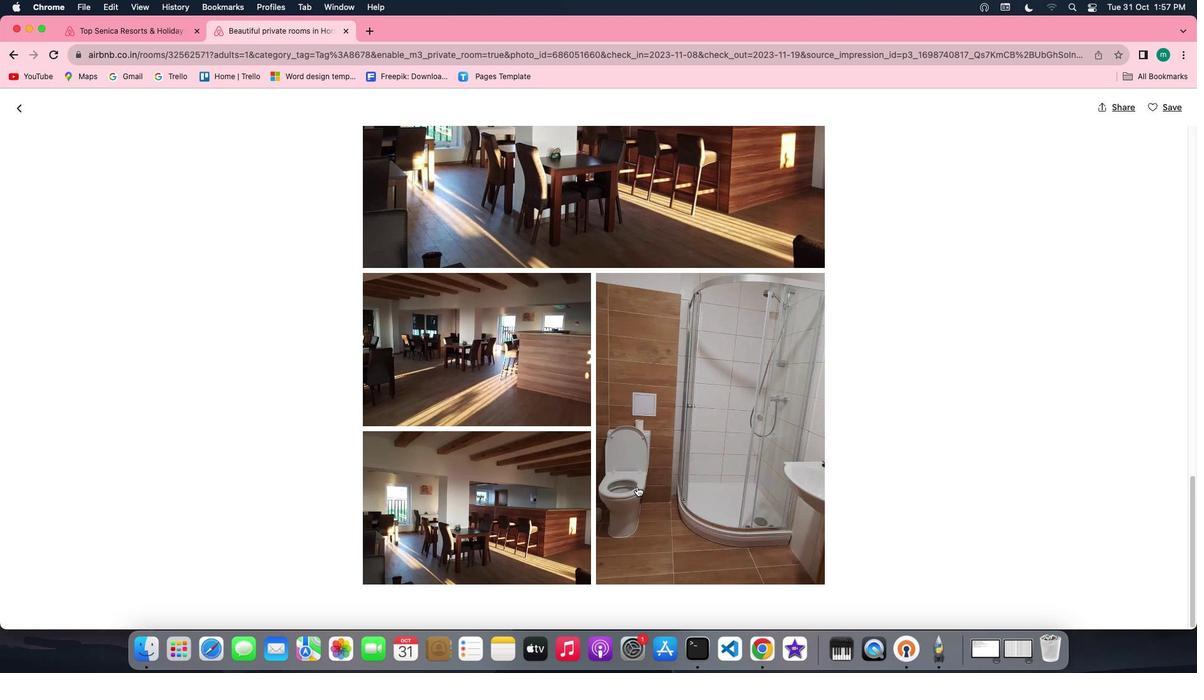 
Action: Mouse scrolled (644, 494) with delta (7, 5)
Screenshot: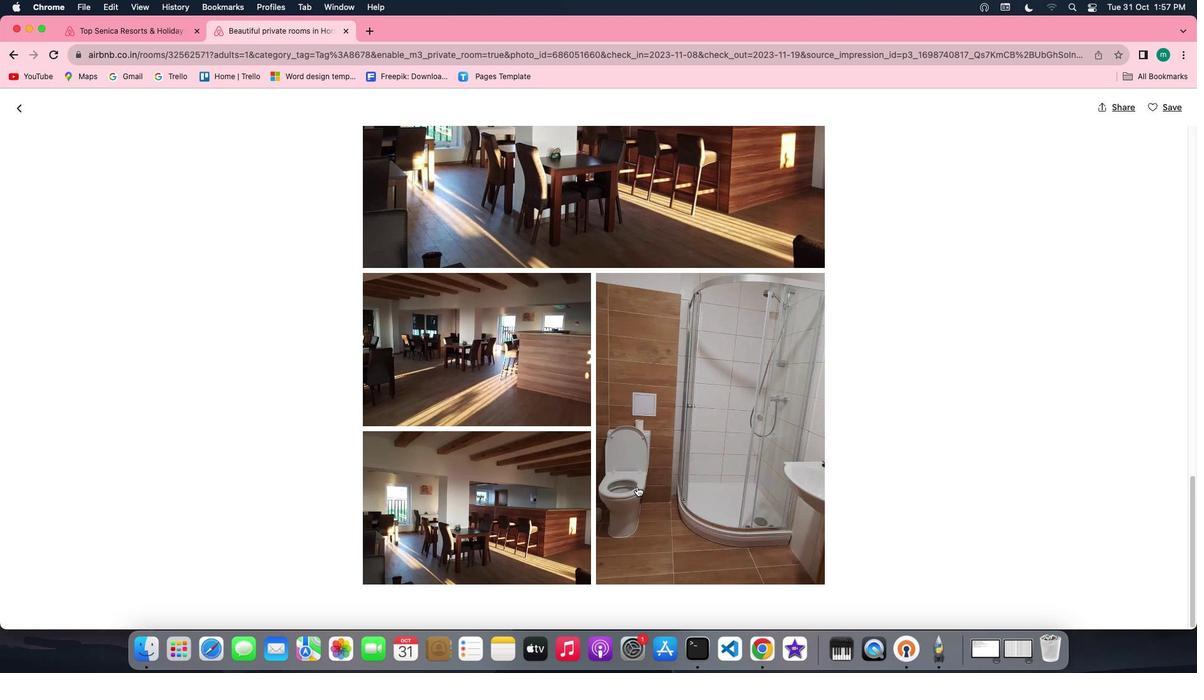 
Action: Mouse scrolled (644, 494) with delta (7, 4)
Screenshot: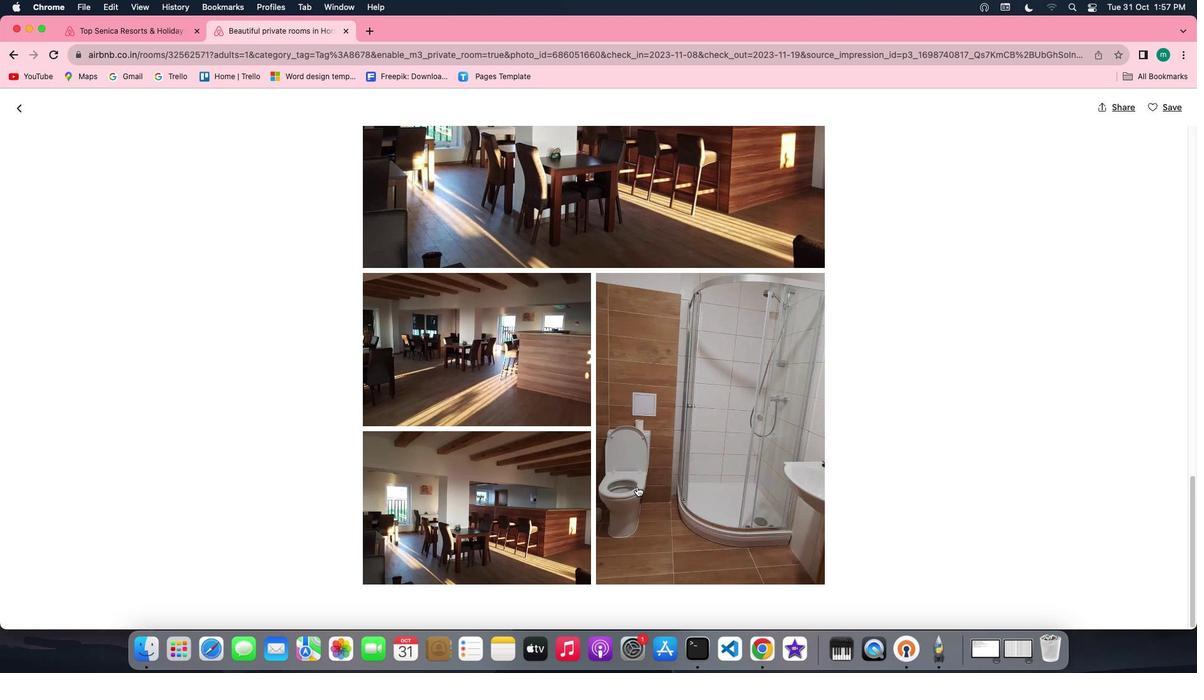 
Action: Mouse moved to (23, 117)
Screenshot: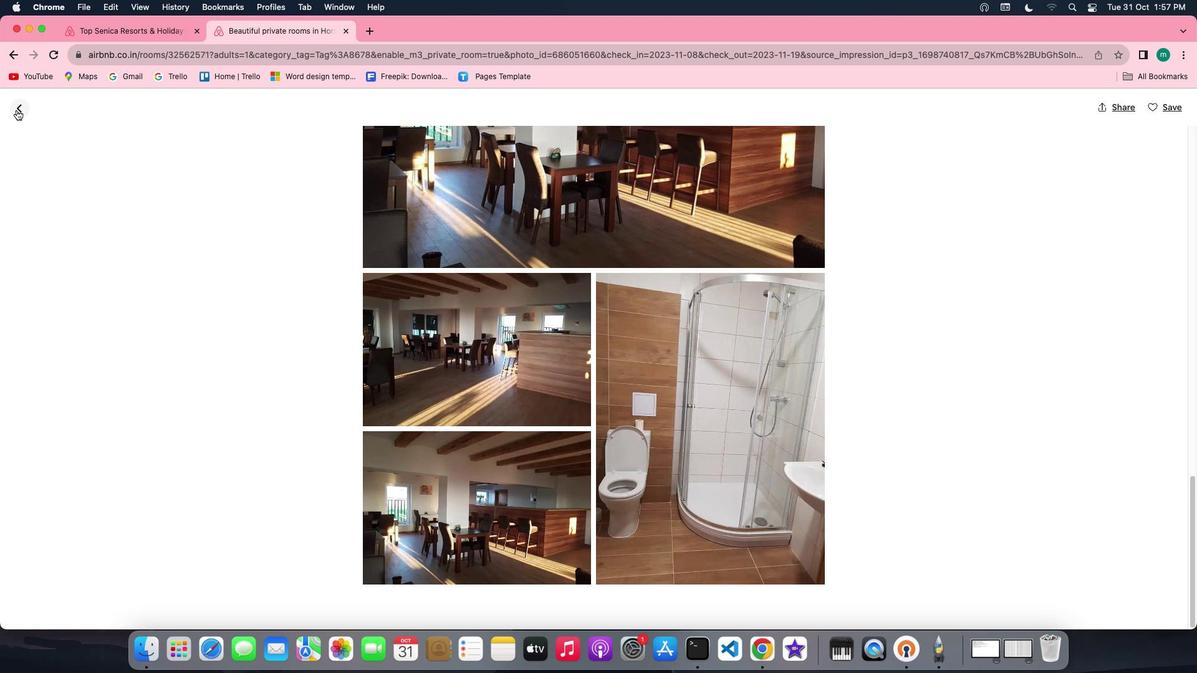 
Action: Mouse pressed left at (23, 117)
Screenshot: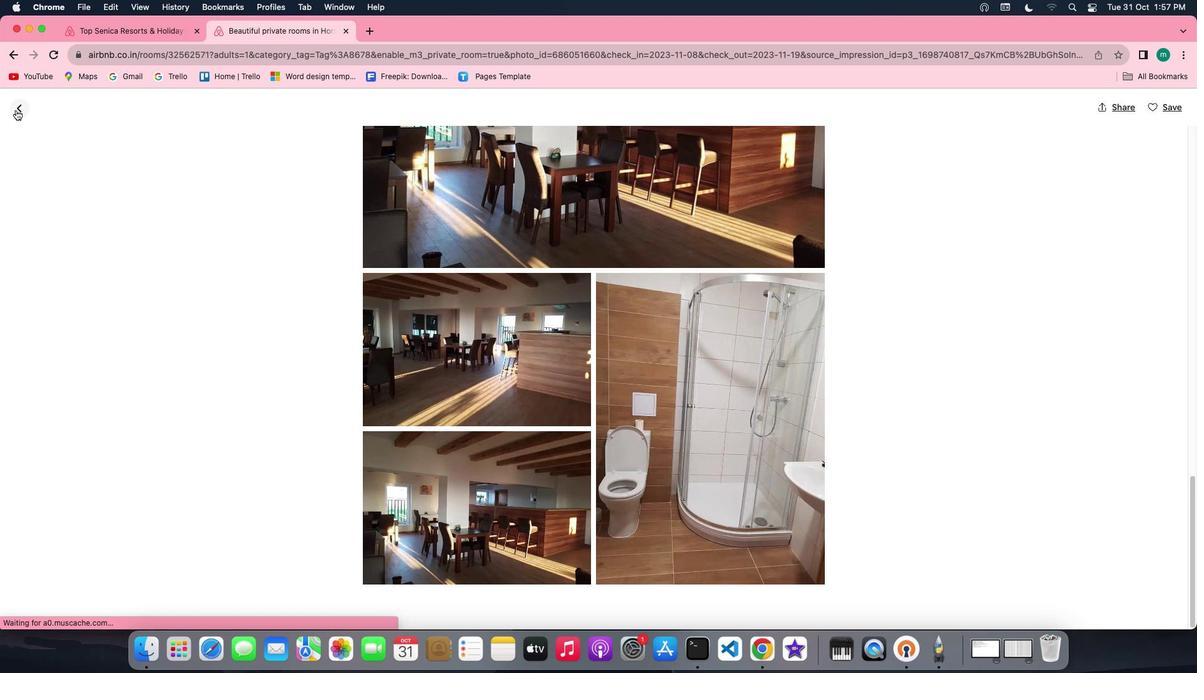 
Action: Mouse moved to (586, 554)
Screenshot: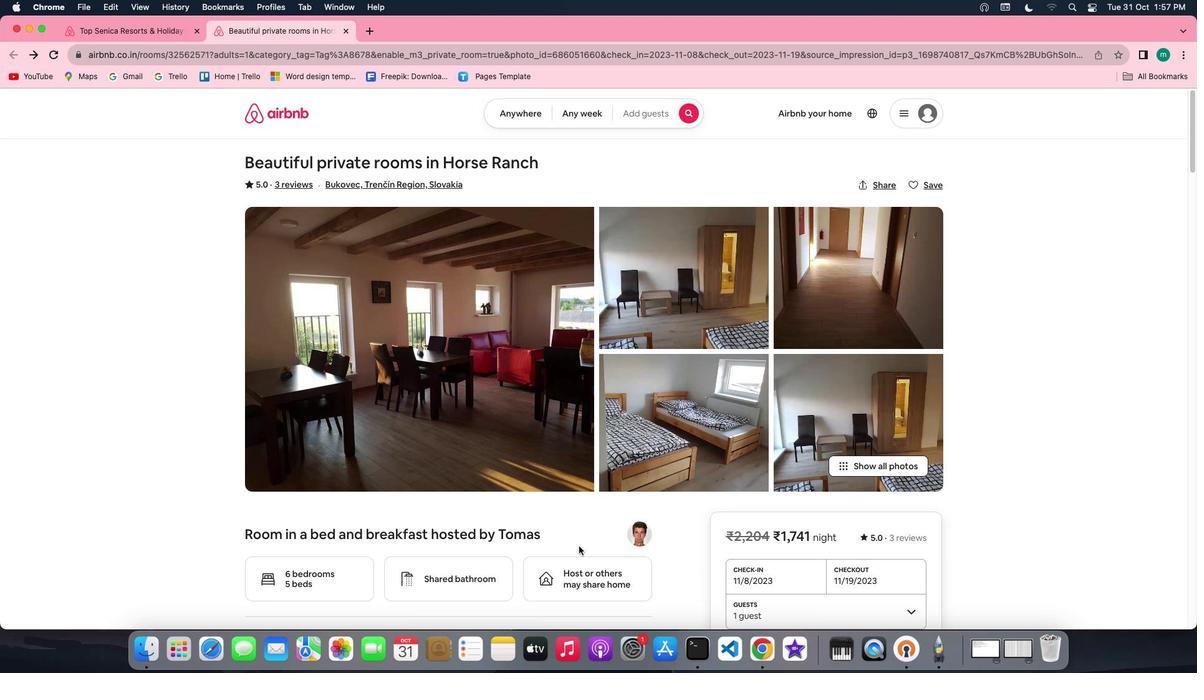 
Action: Mouse scrolled (586, 554) with delta (7, 6)
Screenshot: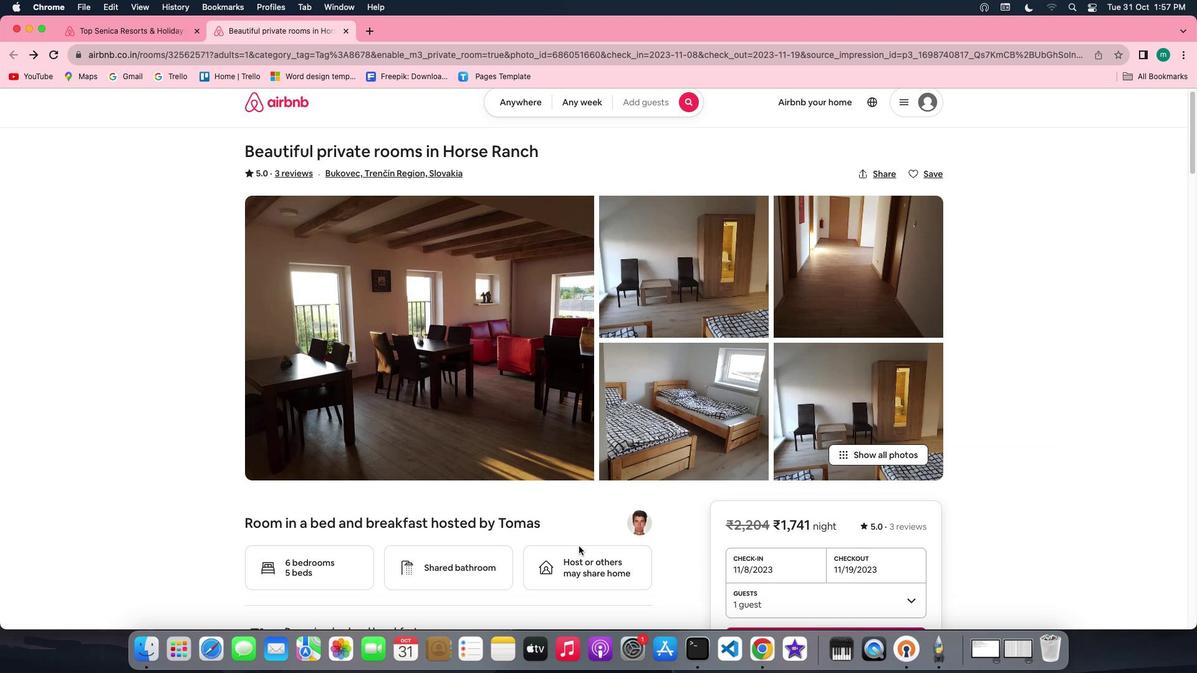 
Action: Mouse scrolled (586, 554) with delta (7, 6)
Screenshot: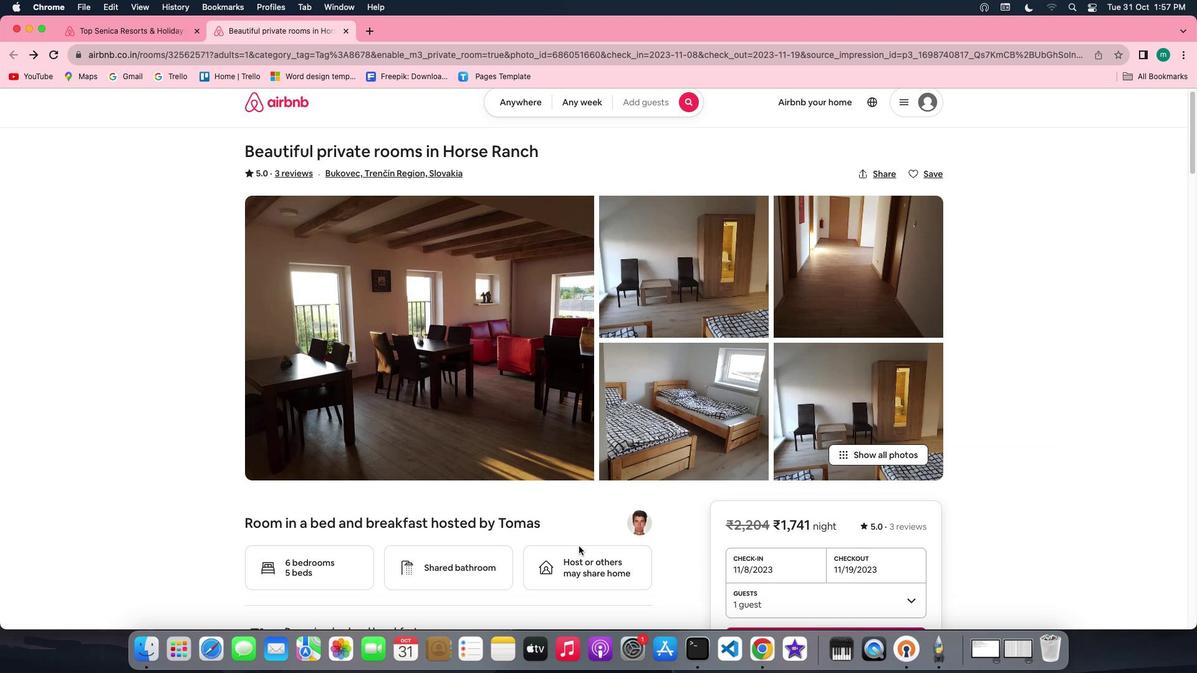 
Action: Mouse scrolled (586, 554) with delta (7, 5)
Screenshot: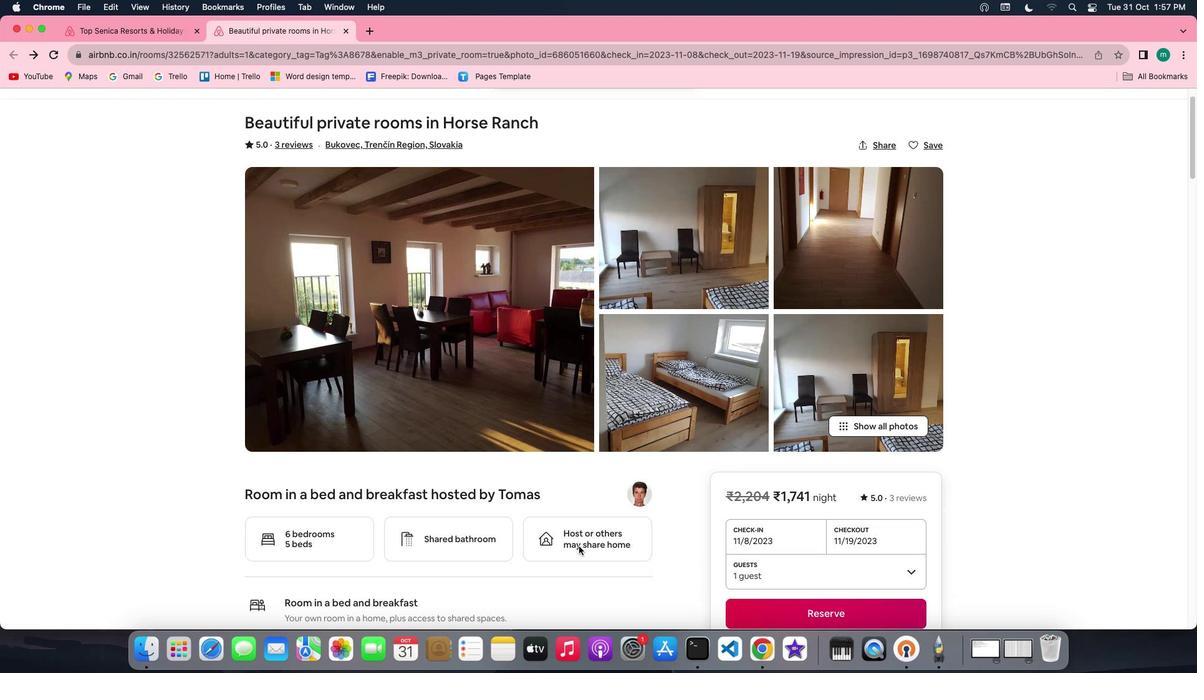 
Action: Mouse scrolled (586, 554) with delta (7, 4)
Screenshot: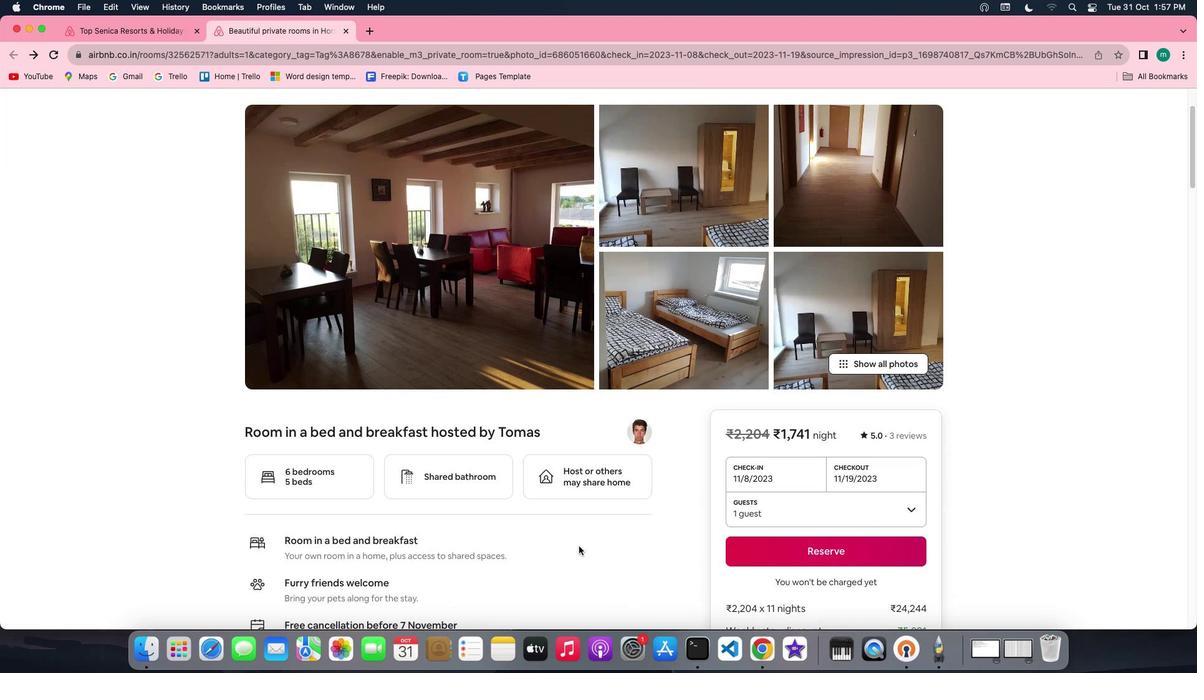 
Action: Mouse scrolled (586, 554) with delta (7, 6)
Screenshot: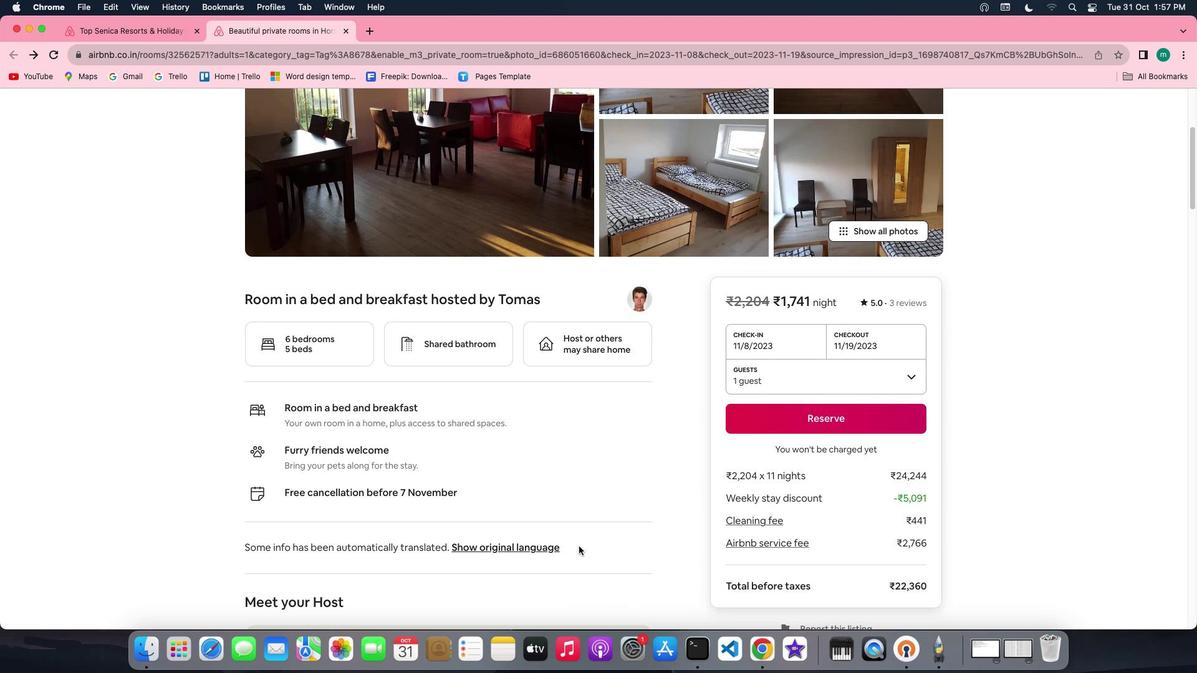 
Action: Mouse scrolled (586, 554) with delta (7, 6)
Screenshot: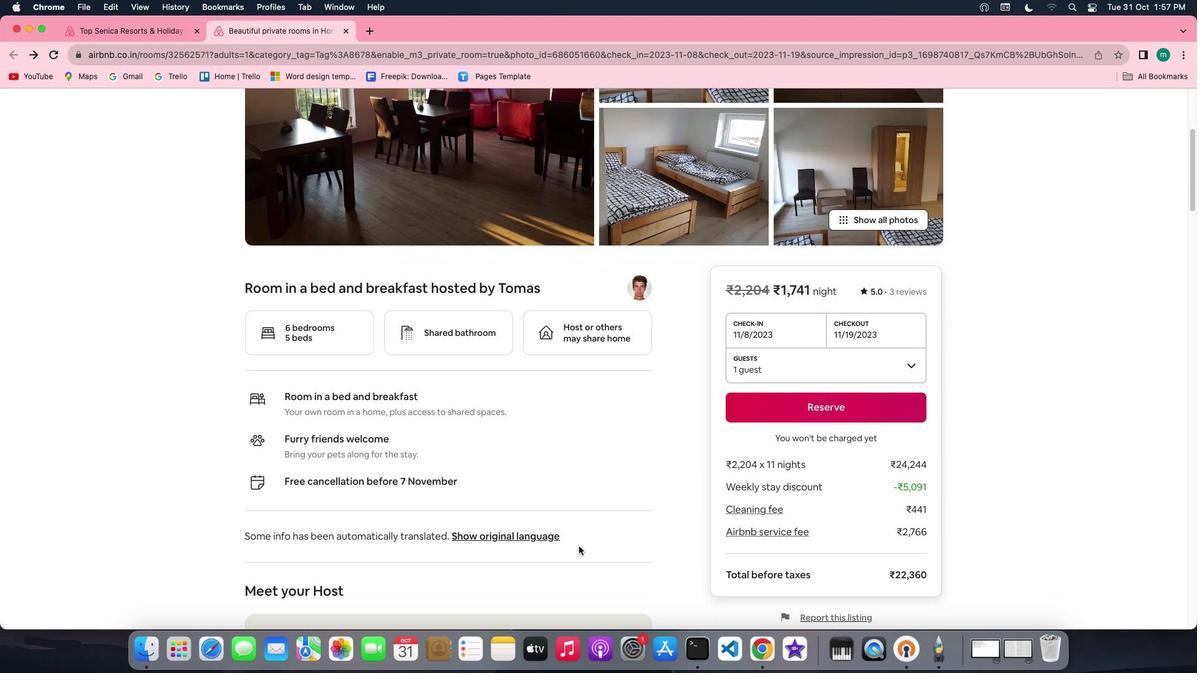 
Action: Mouse scrolled (586, 554) with delta (7, 5)
Screenshot: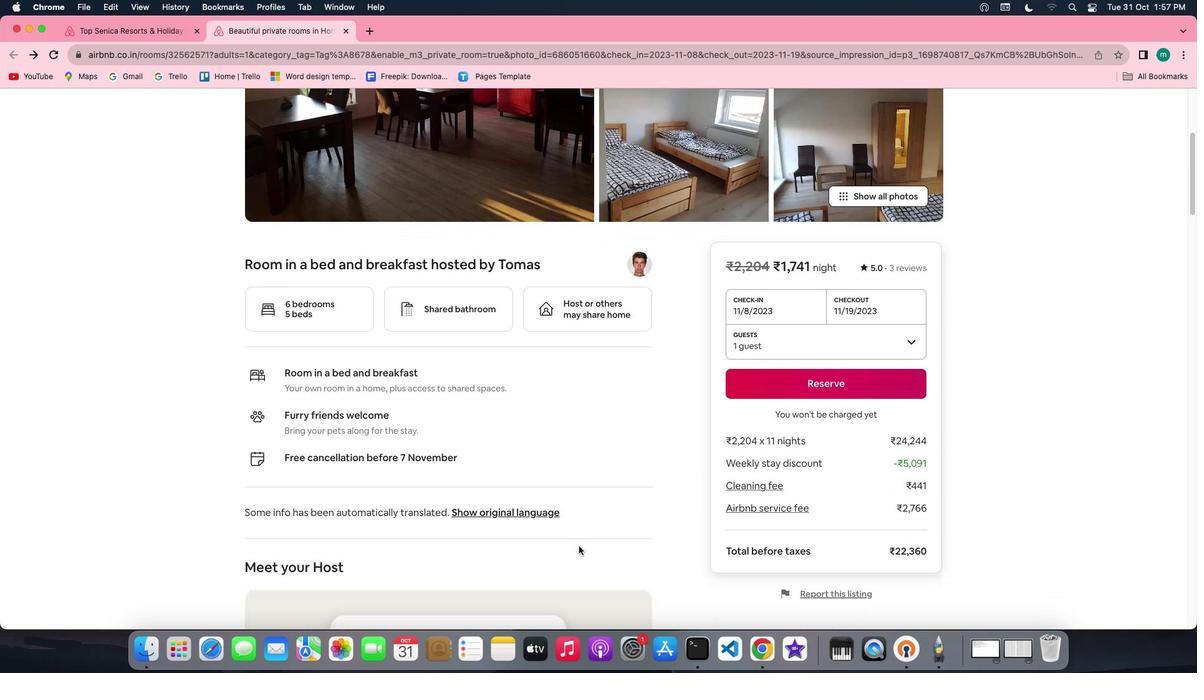 
Action: Mouse scrolled (586, 554) with delta (7, 5)
Screenshot: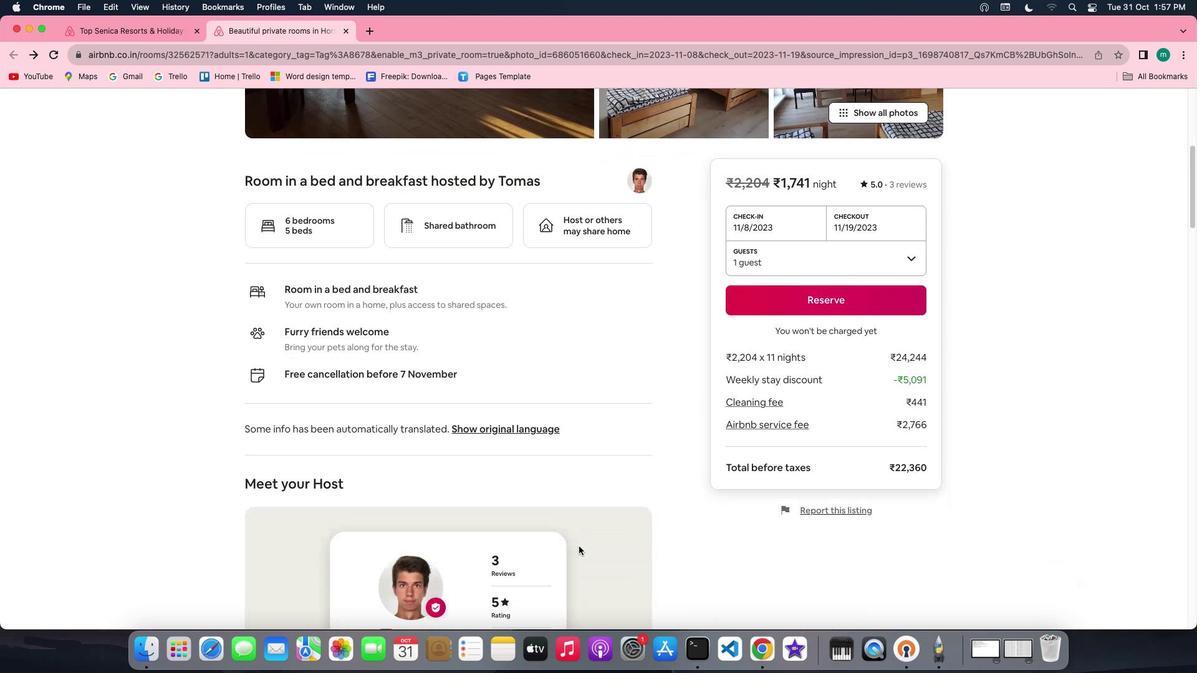 
Action: Mouse scrolled (586, 554) with delta (7, 6)
Screenshot: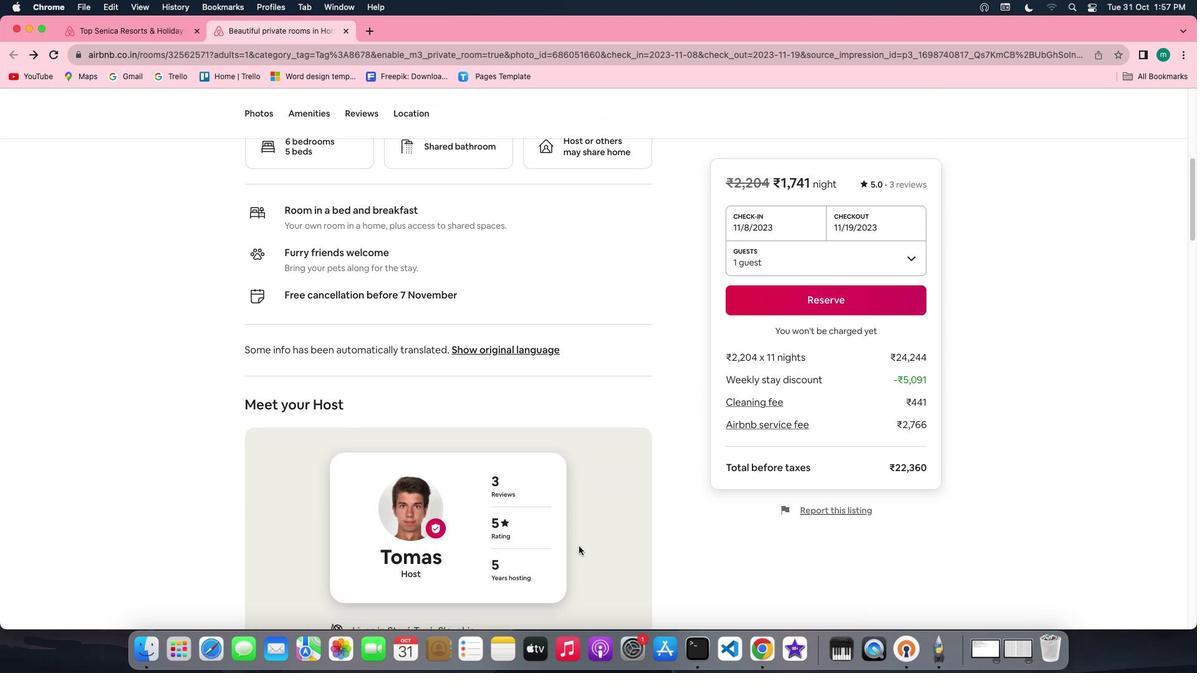 
Action: Mouse scrolled (586, 554) with delta (7, 6)
Screenshot: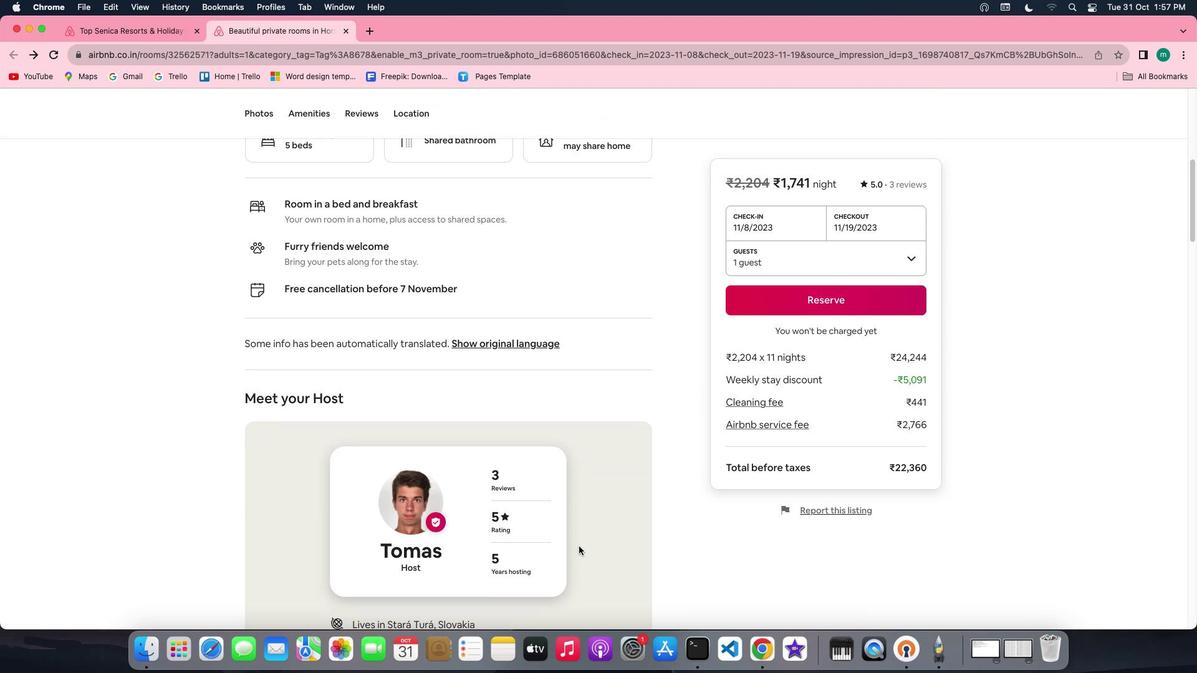 
Action: Mouse scrolled (586, 554) with delta (7, 6)
Screenshot: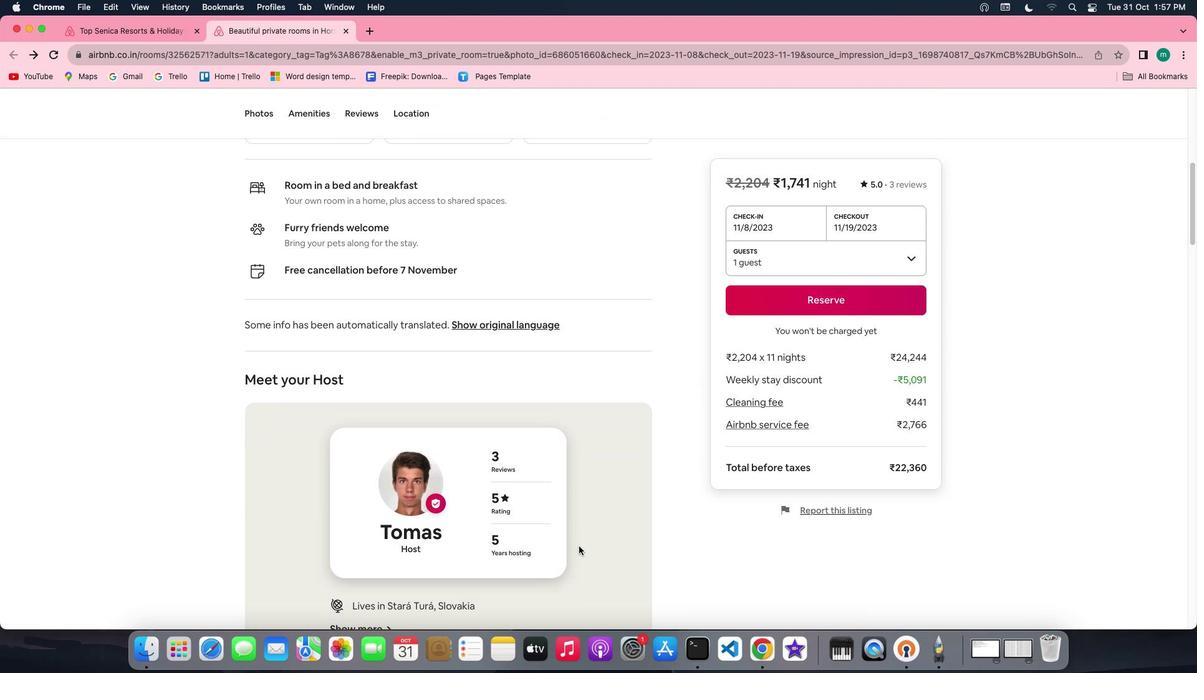 
Action: Mouse scrolled (586, 554) with delta (7, 6)
Screenshot: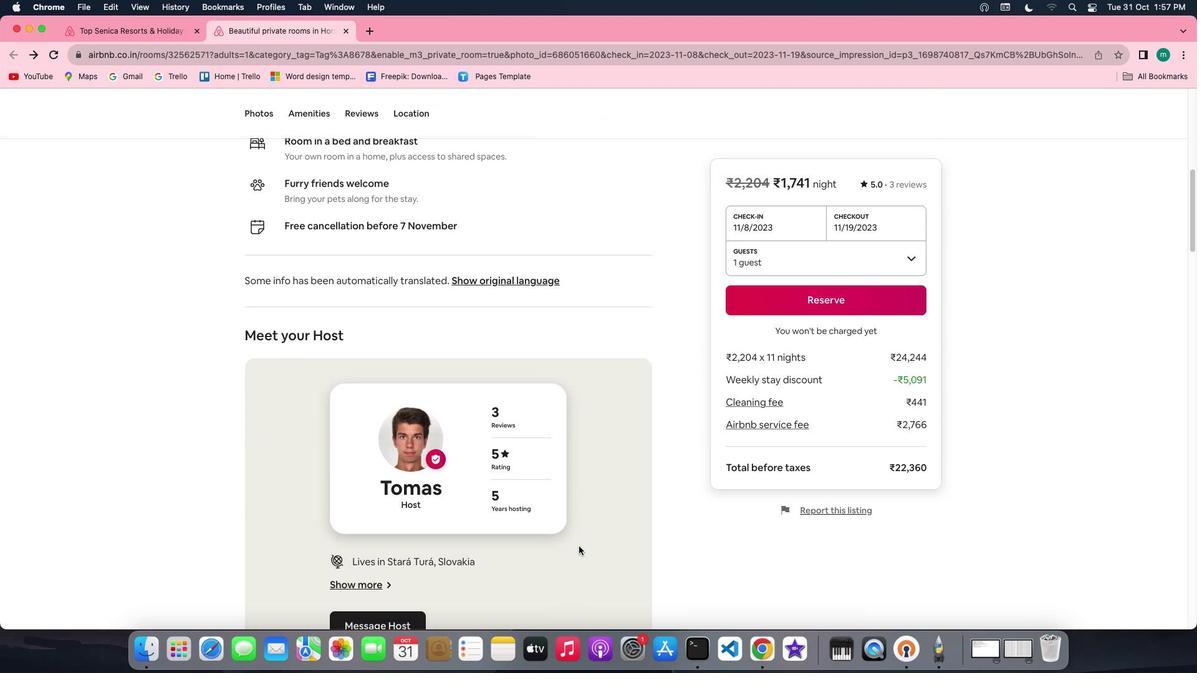 
Action: Mouse scrolled (586, 554) with delta (7, 6)
Screenshot: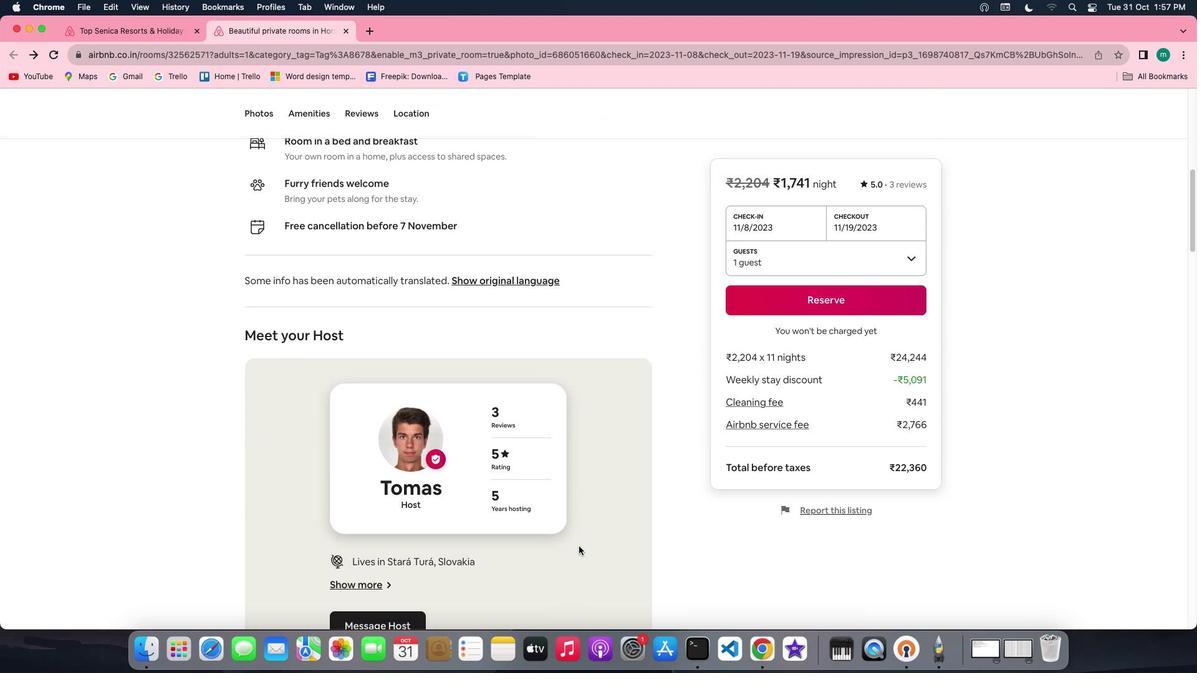 
Action: Mouse scrolled (586, 554) with delta (7, 5)
Screenshot: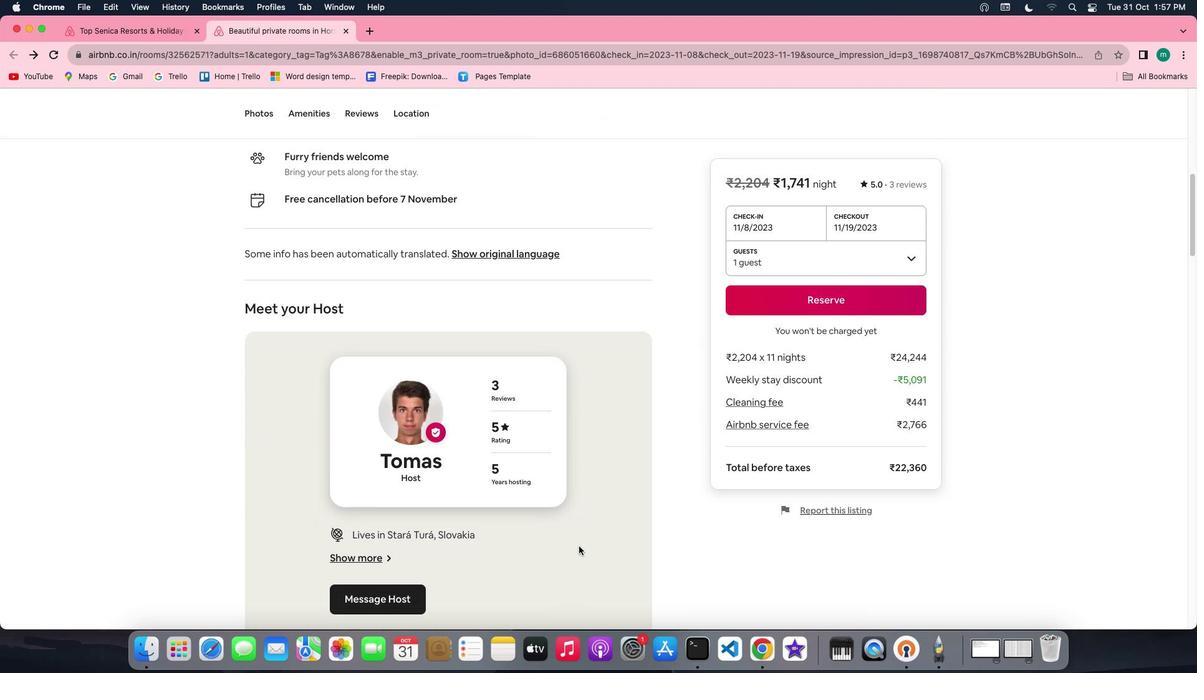 
Action: Mouse scrolled (586, 554) with delta (7, 4)
Screenshot: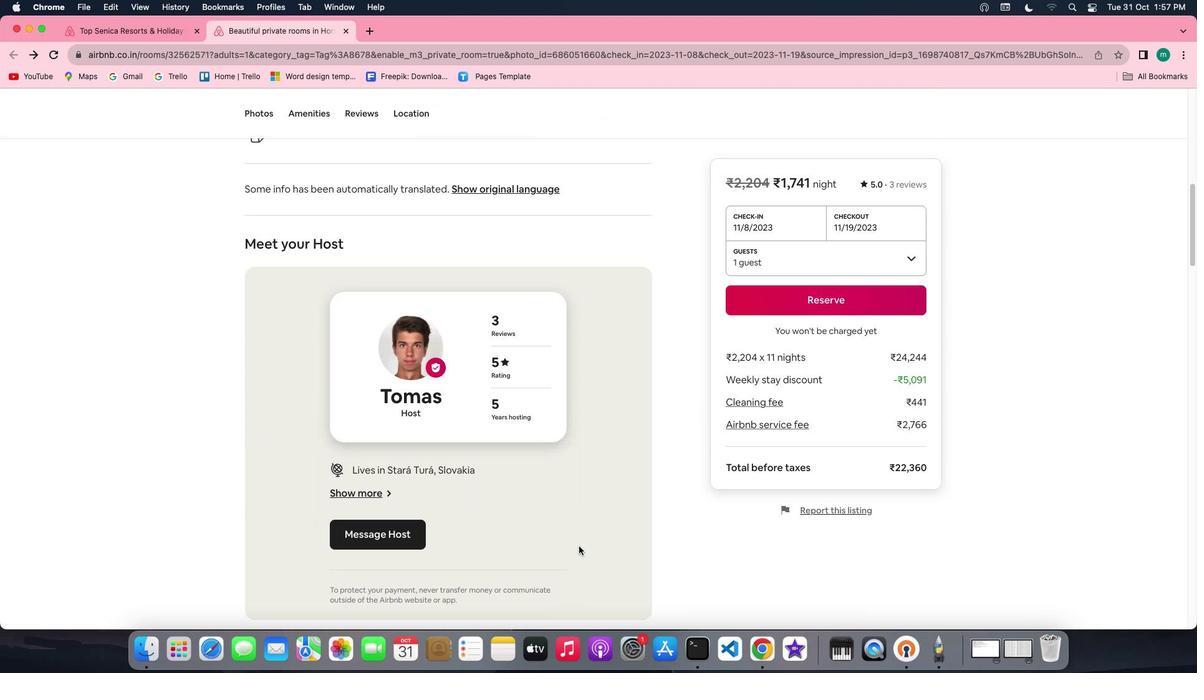 
Action: Mouse scrolled (586, 554) with delta (7, 6)
Screenshot: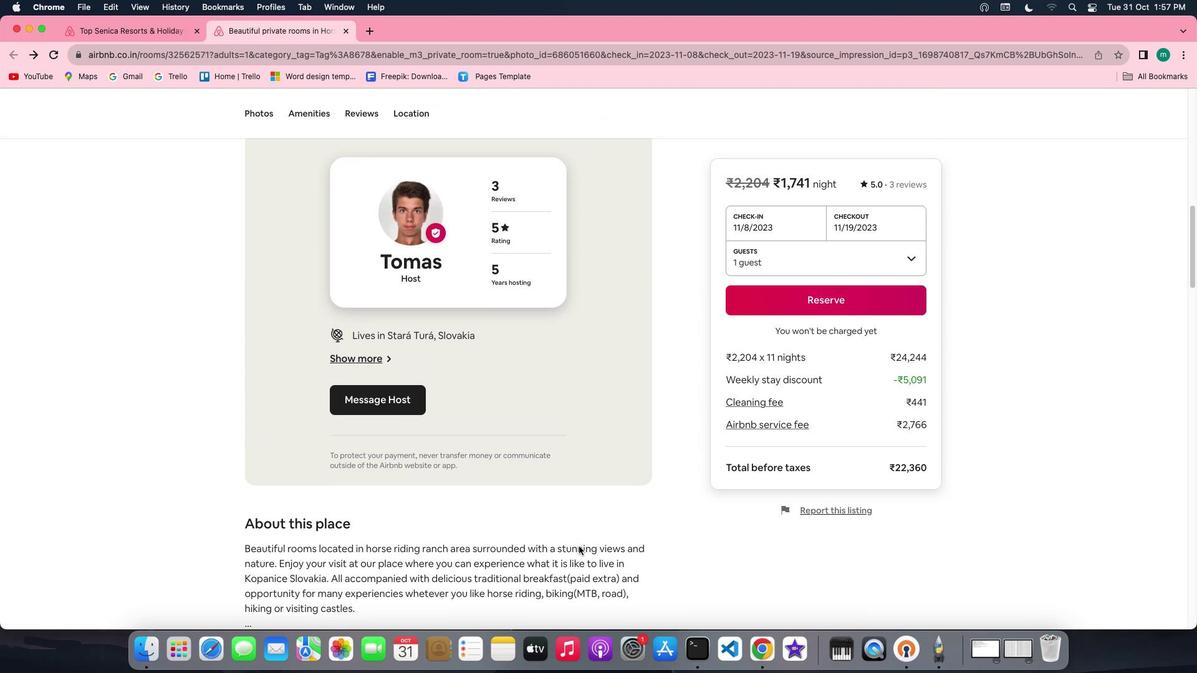 
Action: Mouse scrolled (586, 554) with delta (7, 6)
Screenshot: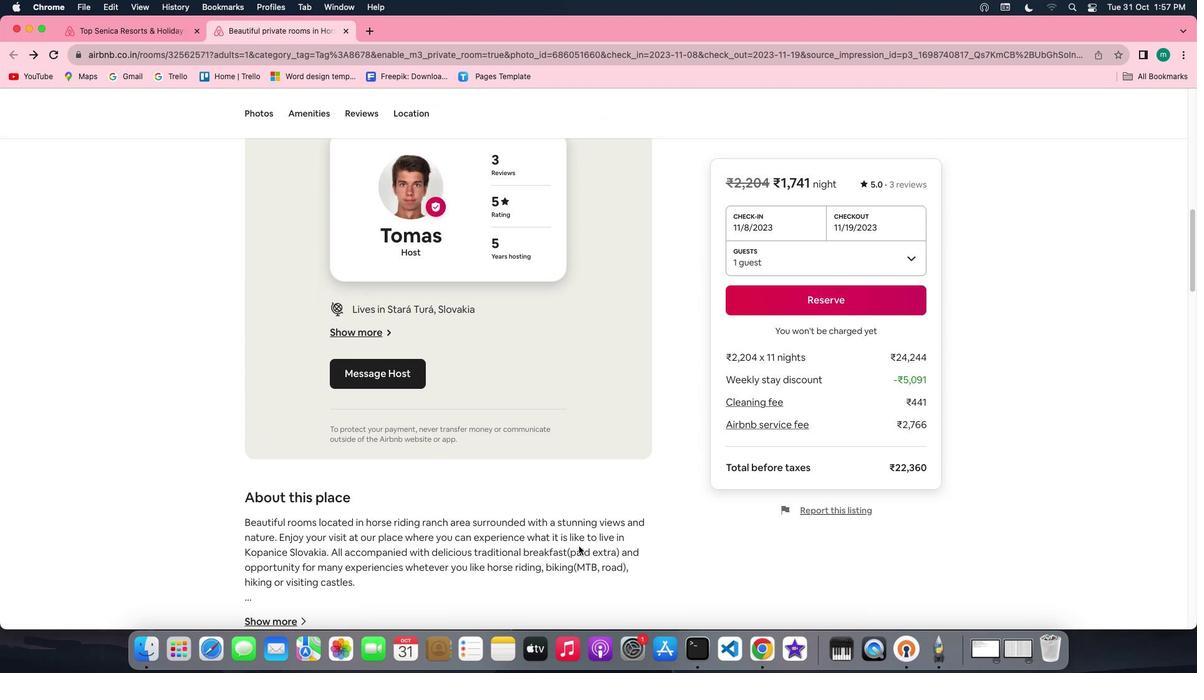 
Action: Mouse scrolled (586, 554) with delta (7, 5)
Screenshot: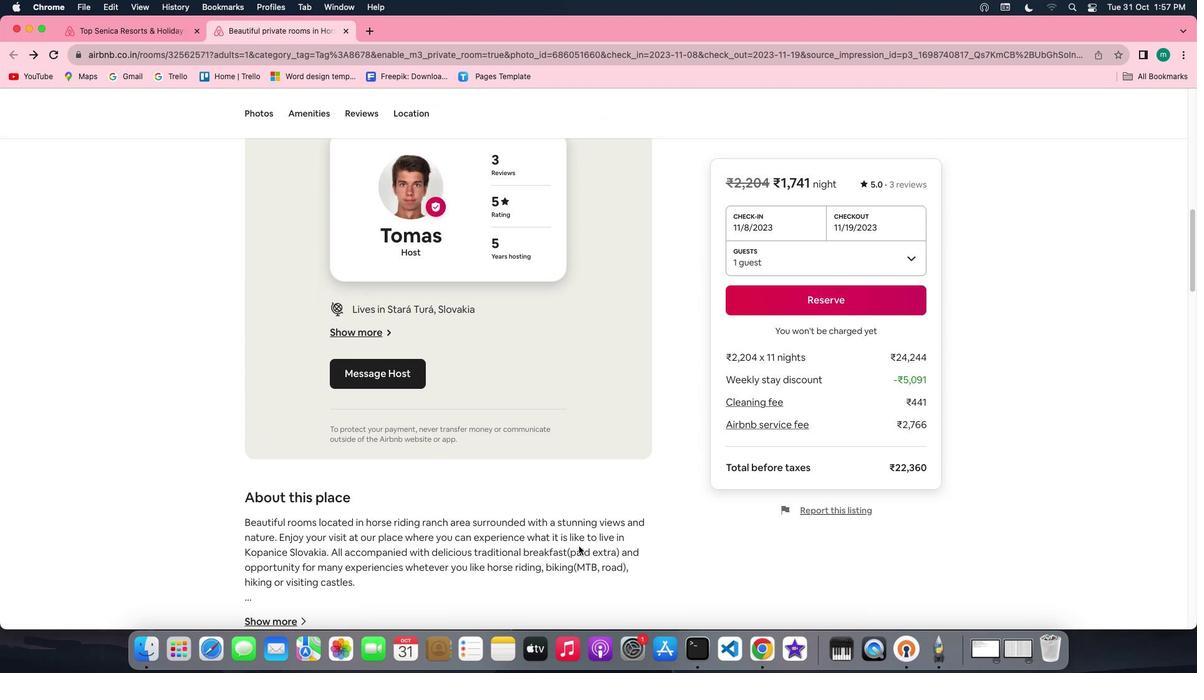 
Action: Mouse scrolled (586, 554) with delta (7, 4)
Screenshot: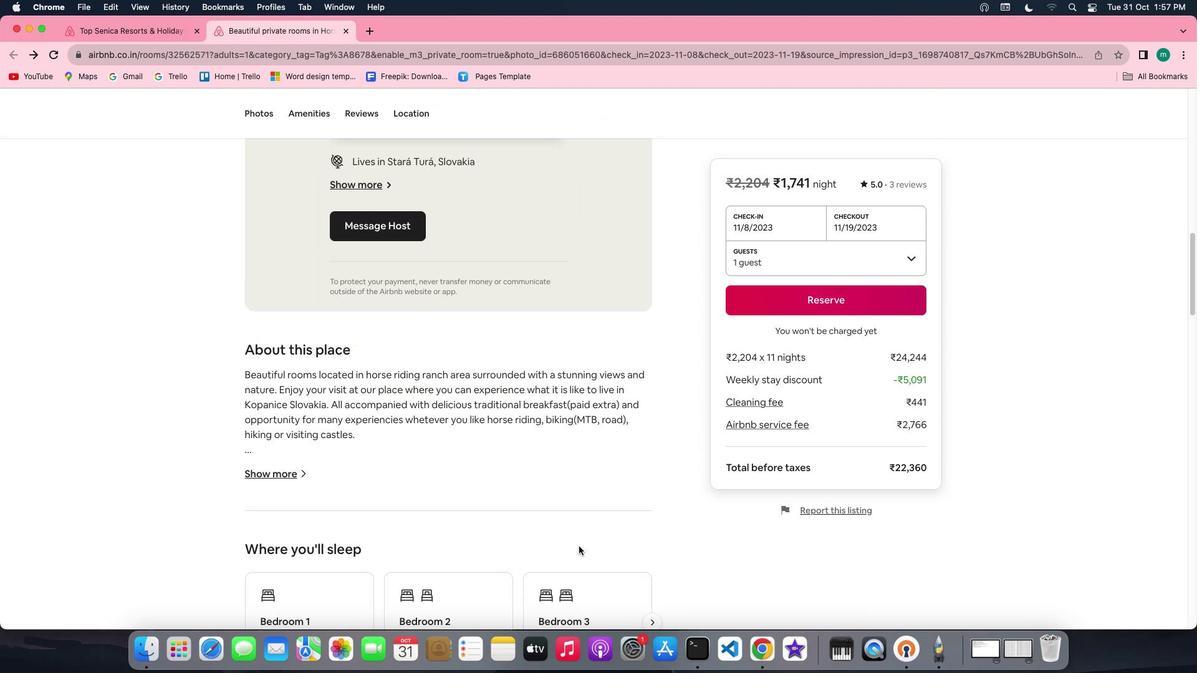 
Action: Mouse moved to (301, 418)
Screenshot: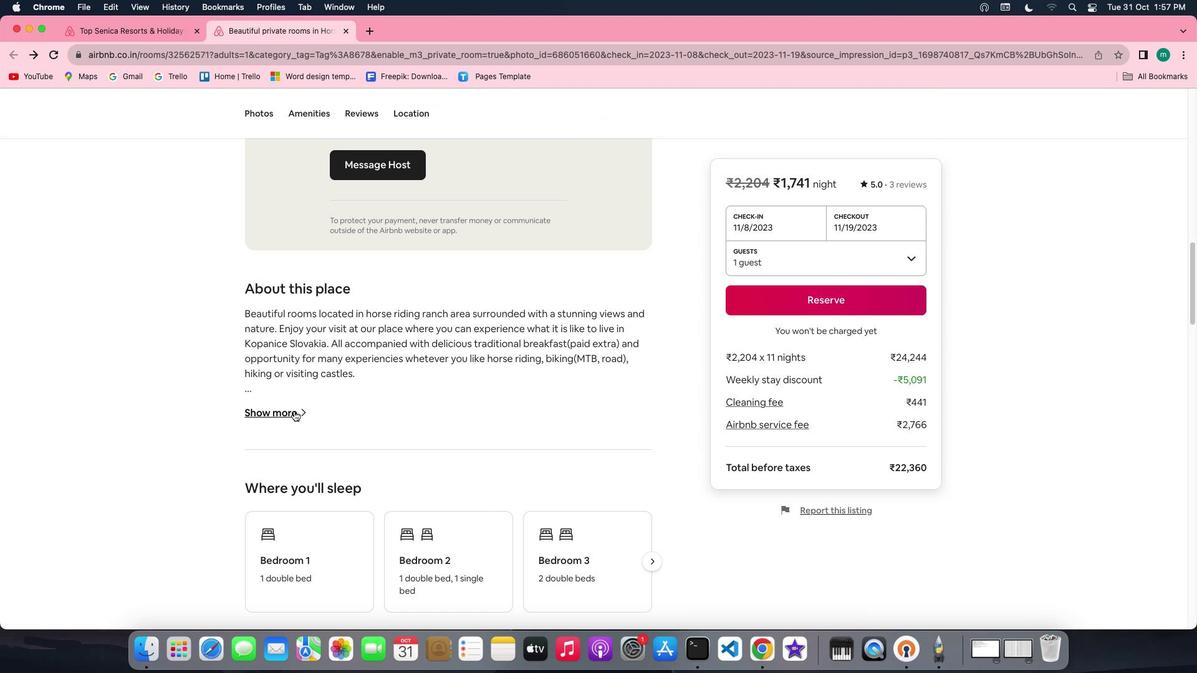 
Action: Mouse pressed left at (301, 418)
Screenshot: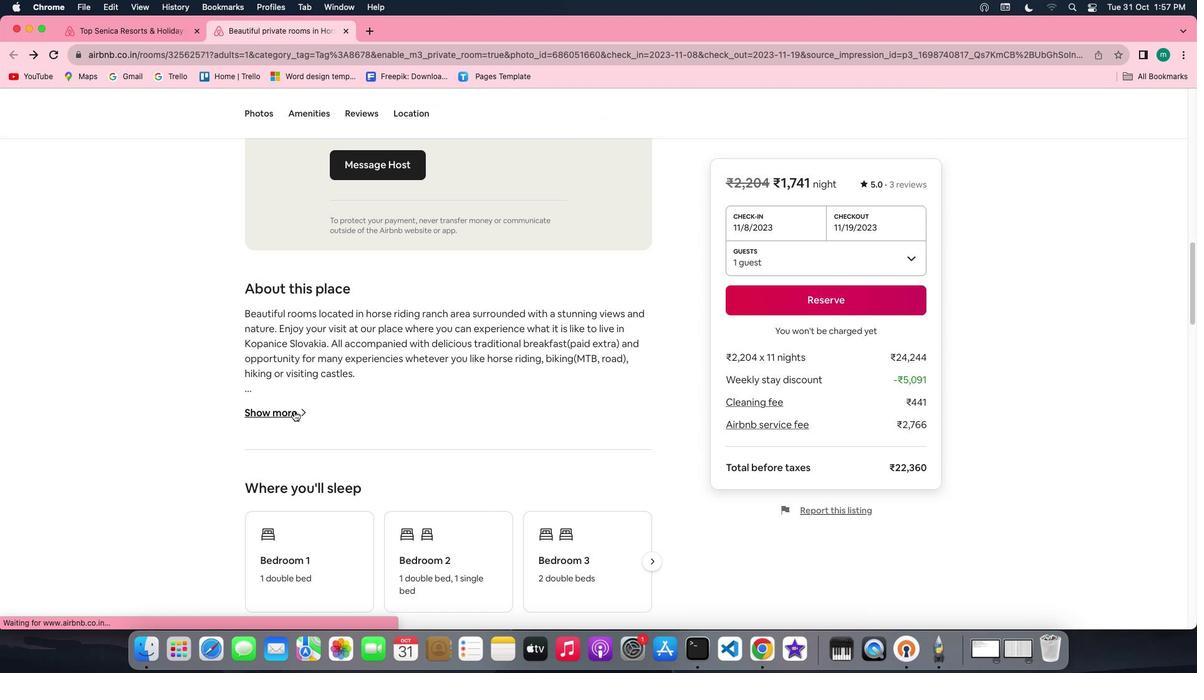 
Action: Mouse moved to (555, 517)
Screenshot: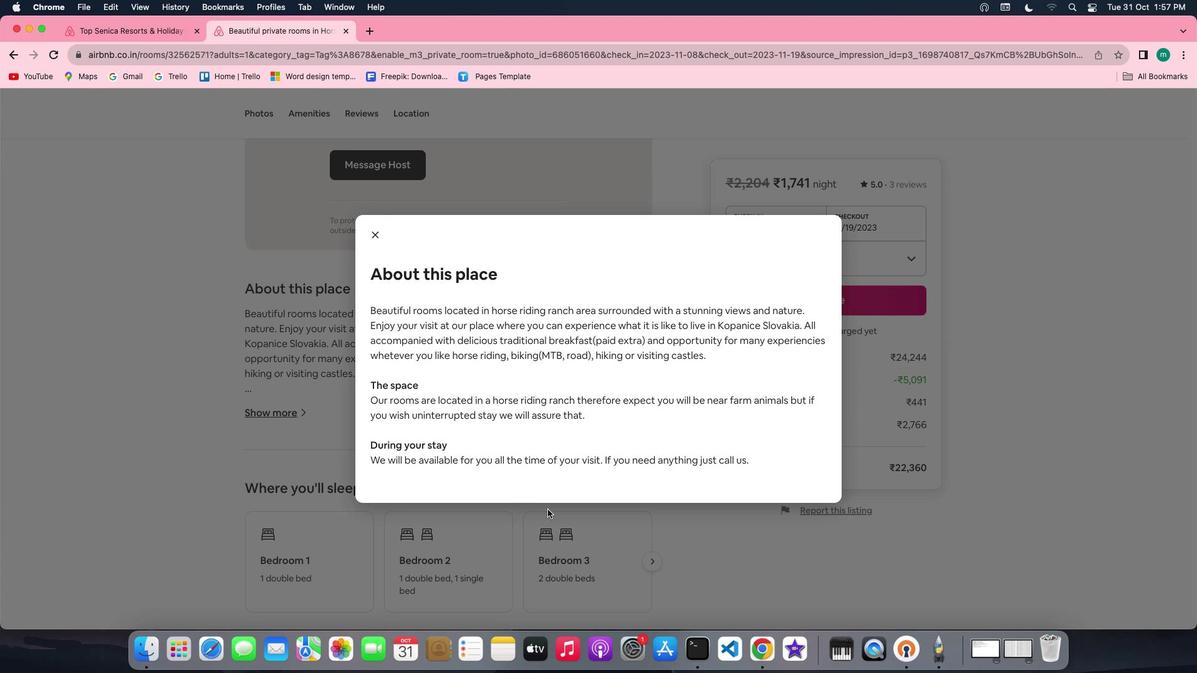 
Action: Mouse scrolled (555, 517) with delta (7, 6)
Screenshot: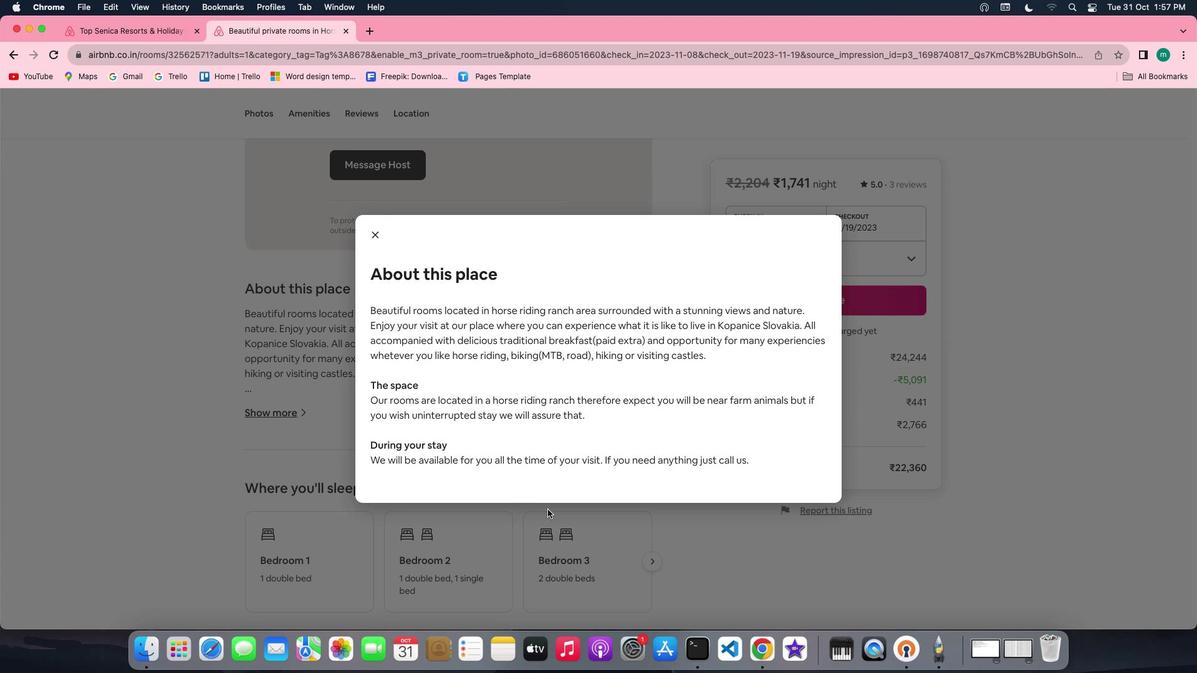 
Action: Mouse scrolled (555, 517) with delta (7, 6)
Screenshot: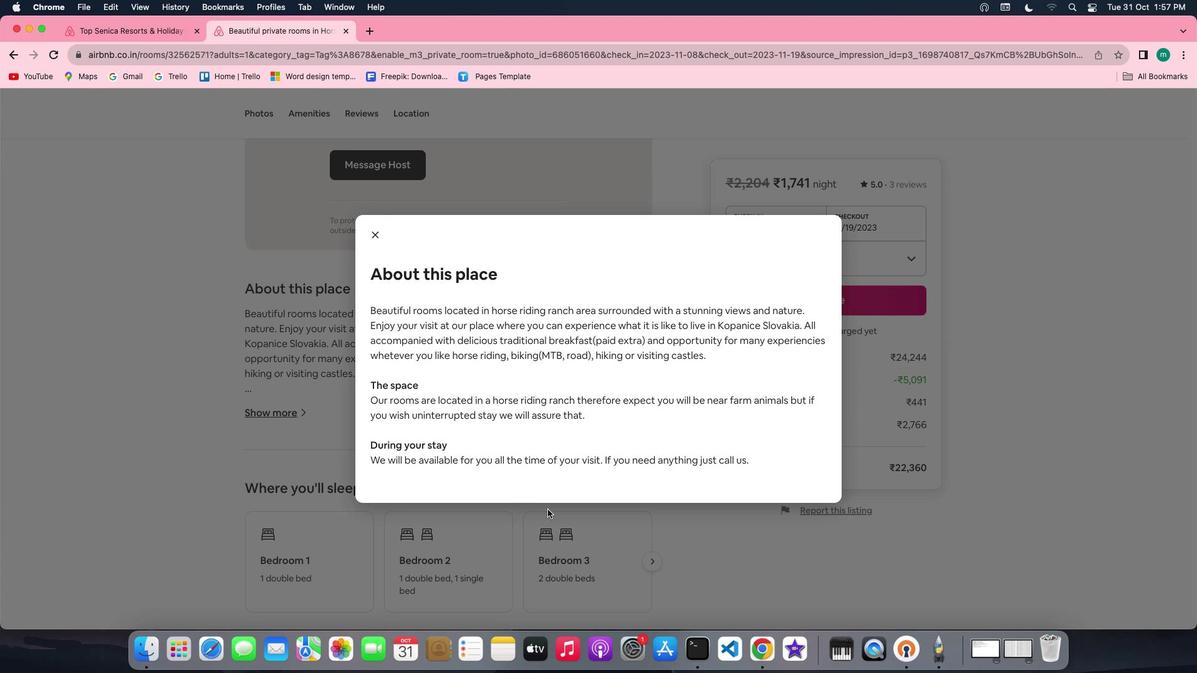 
Action: Mouse scrolled (555, 517) with delta (7, 5)
Screenshot: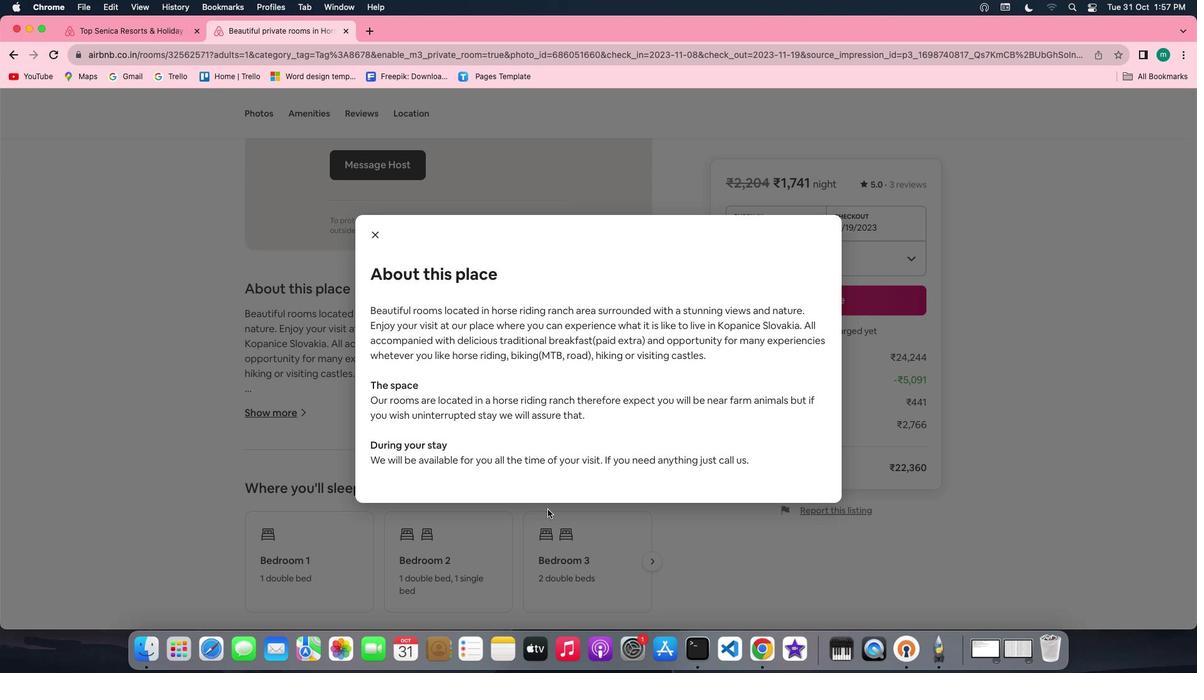 
Action: Mouse scrolled (555, 517) with delta (7, 4)
Screenshot: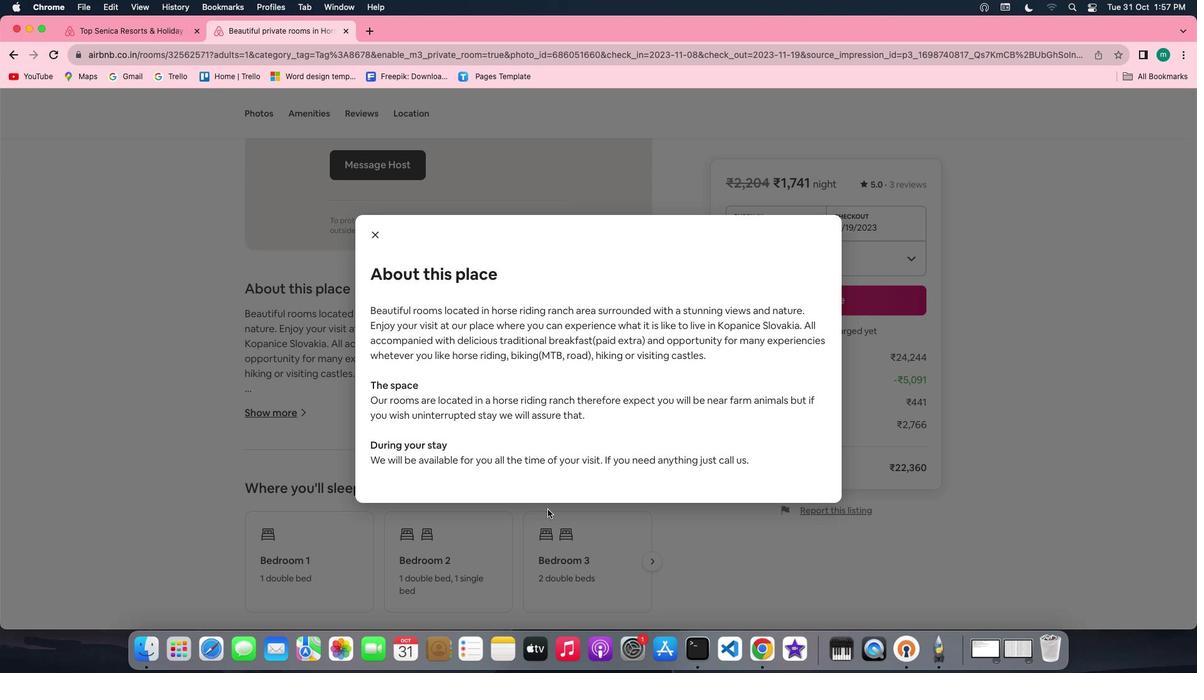 
Action: Mouse moved to (382, 250)
Screenshot: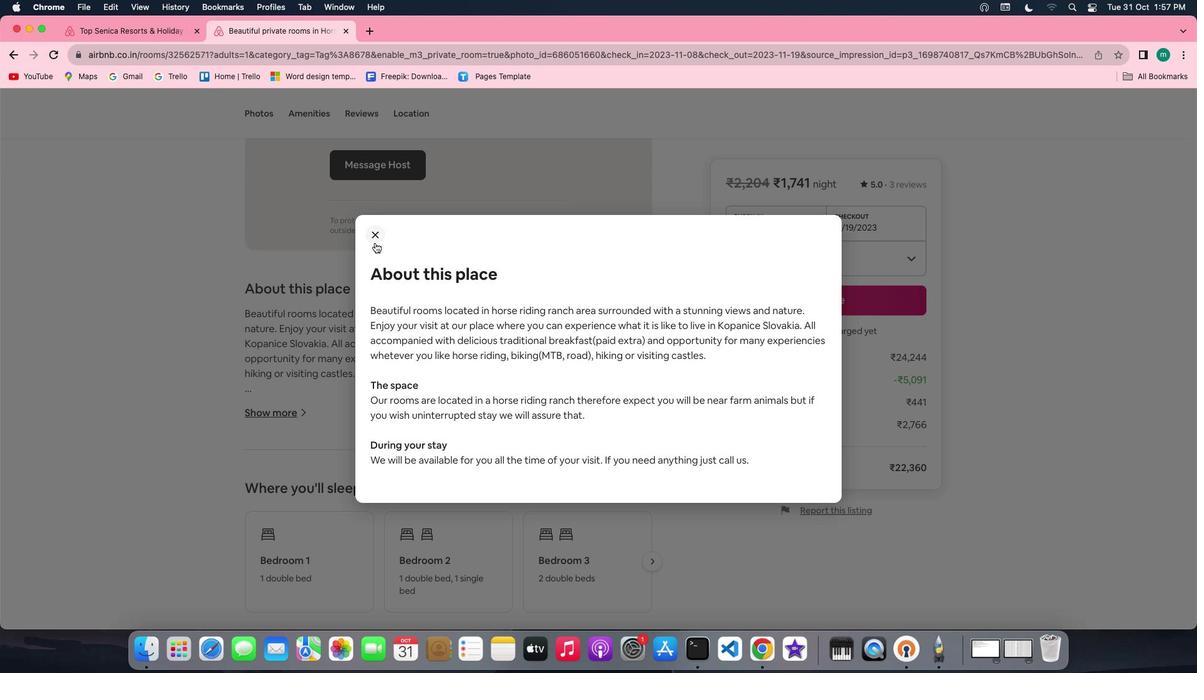 
Action: Mouse pressed left at (382, 250)
Screenshot: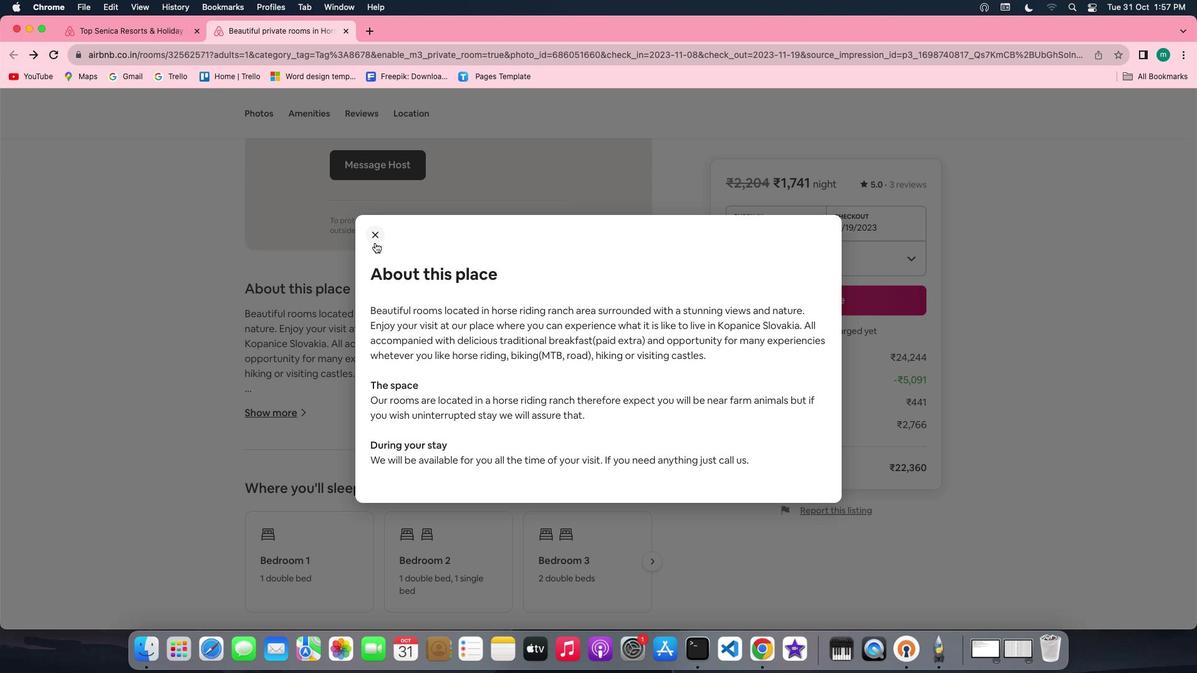 
Action: Mouse moved to (658, 570)
Screenshot: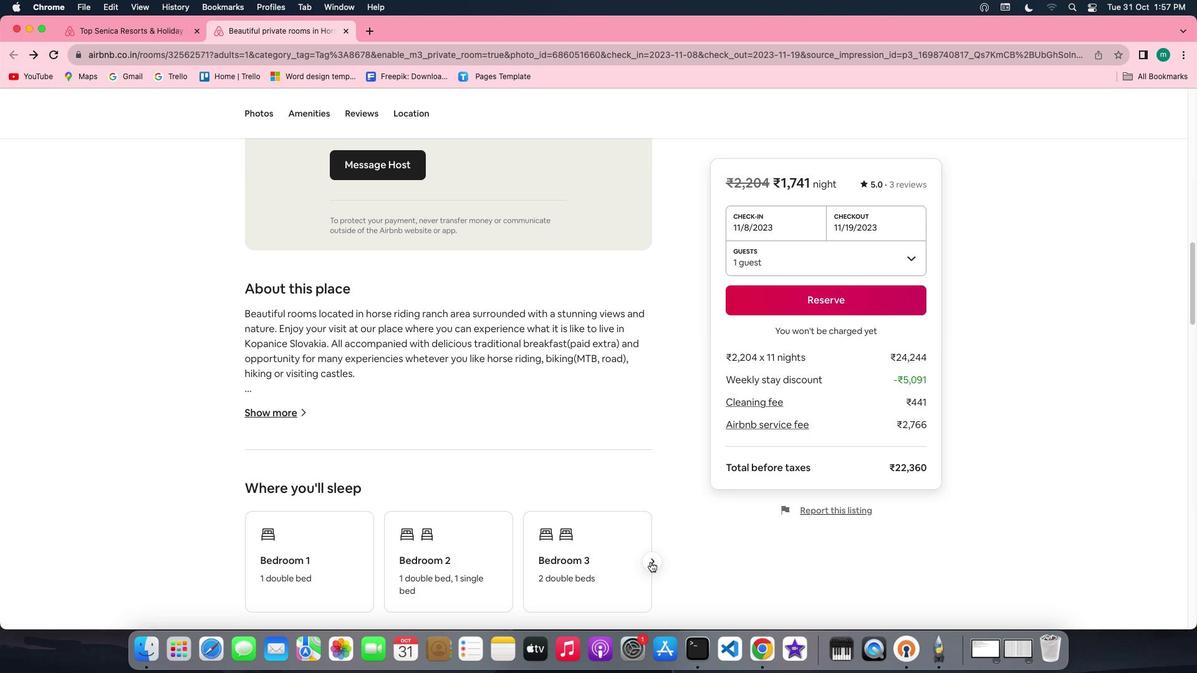 
Action: Mouse pressed left at (658, 570)
Screenshot: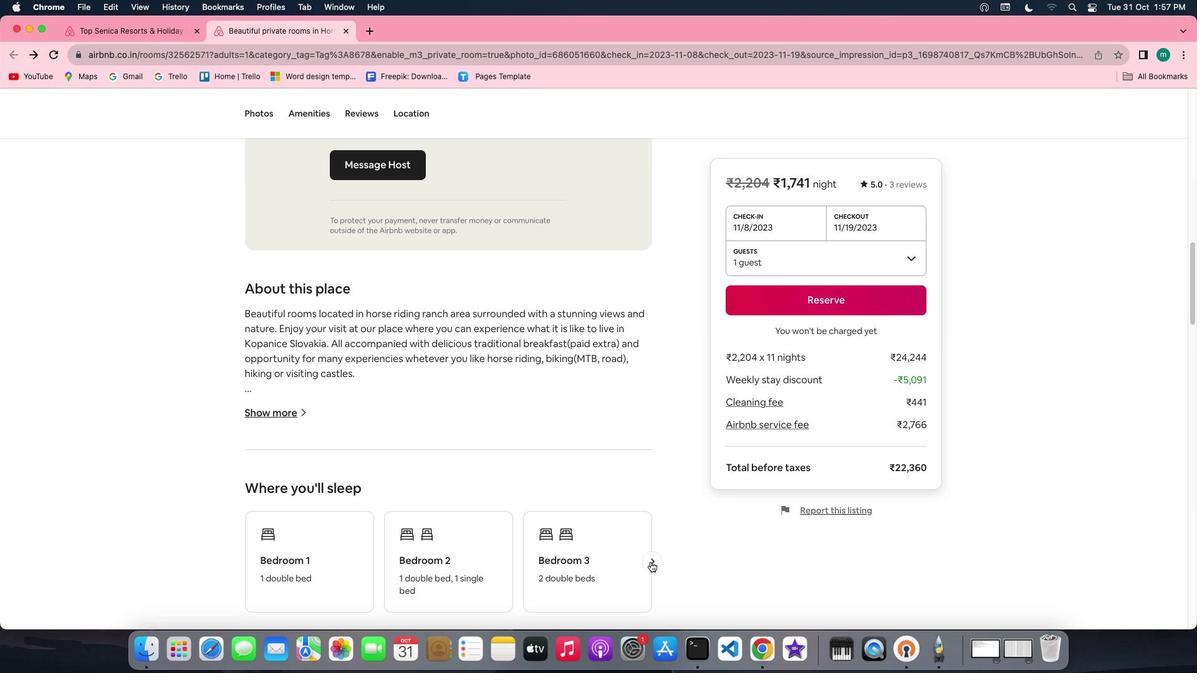 
Action: Mouse moved to (365, 542)
Screenshot: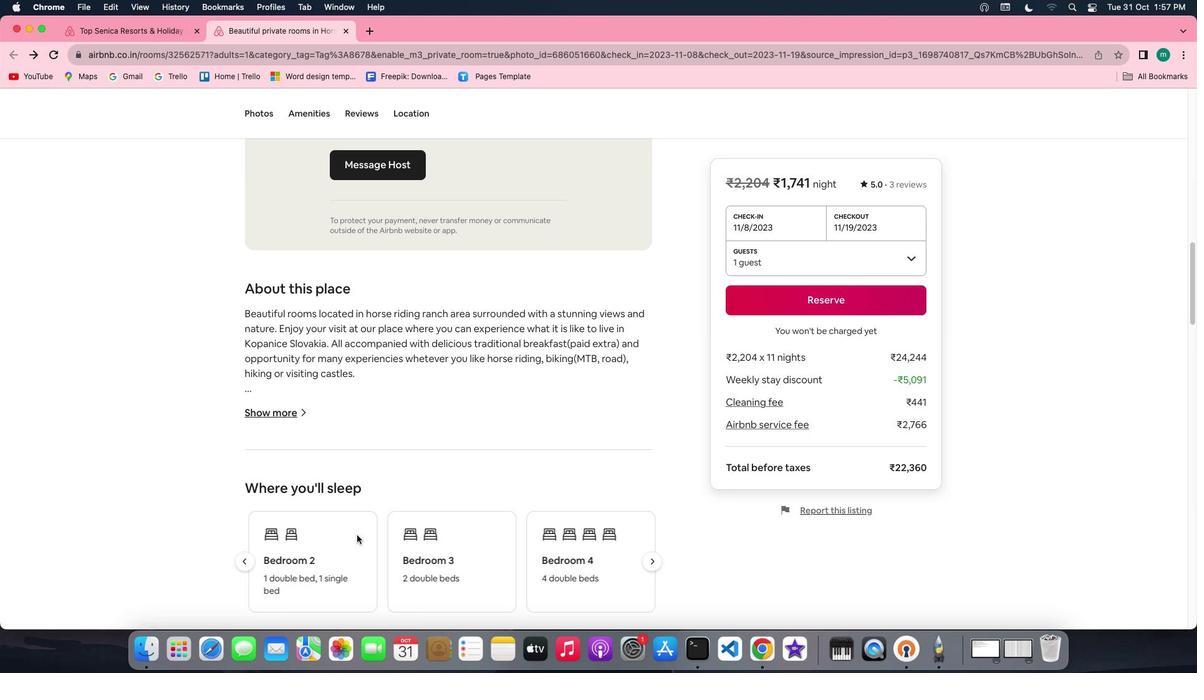 
Action: Mouse scrolled (365, 542) with delta (7, 6)
Screenshot: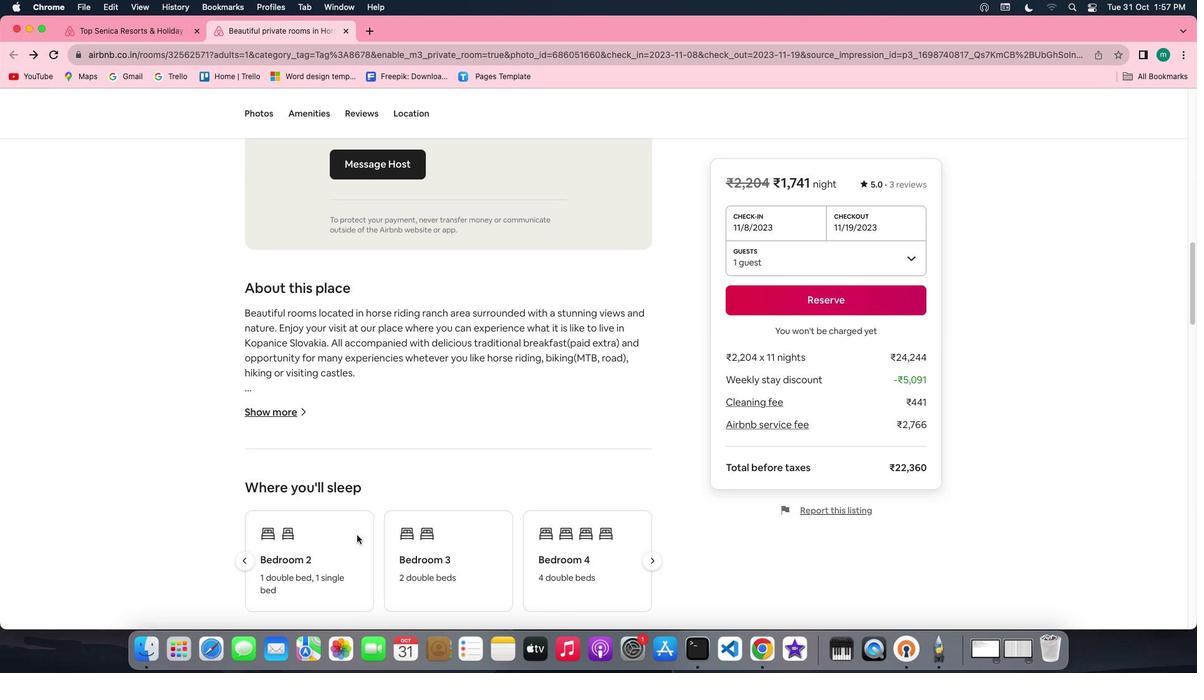 
Action: Mouse scrolled (365, 542) with delta (7, 6)
Screenshot: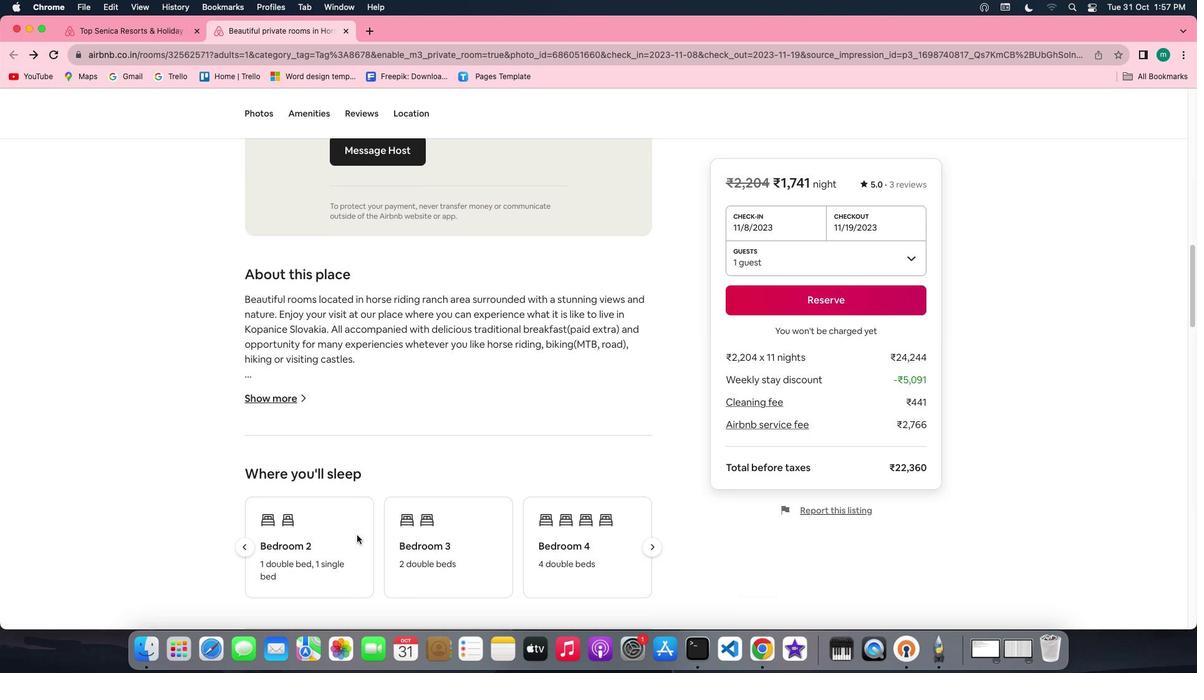 
Action: Mouse scrolled (365, 542) with delta (7, 6)
Screenshot: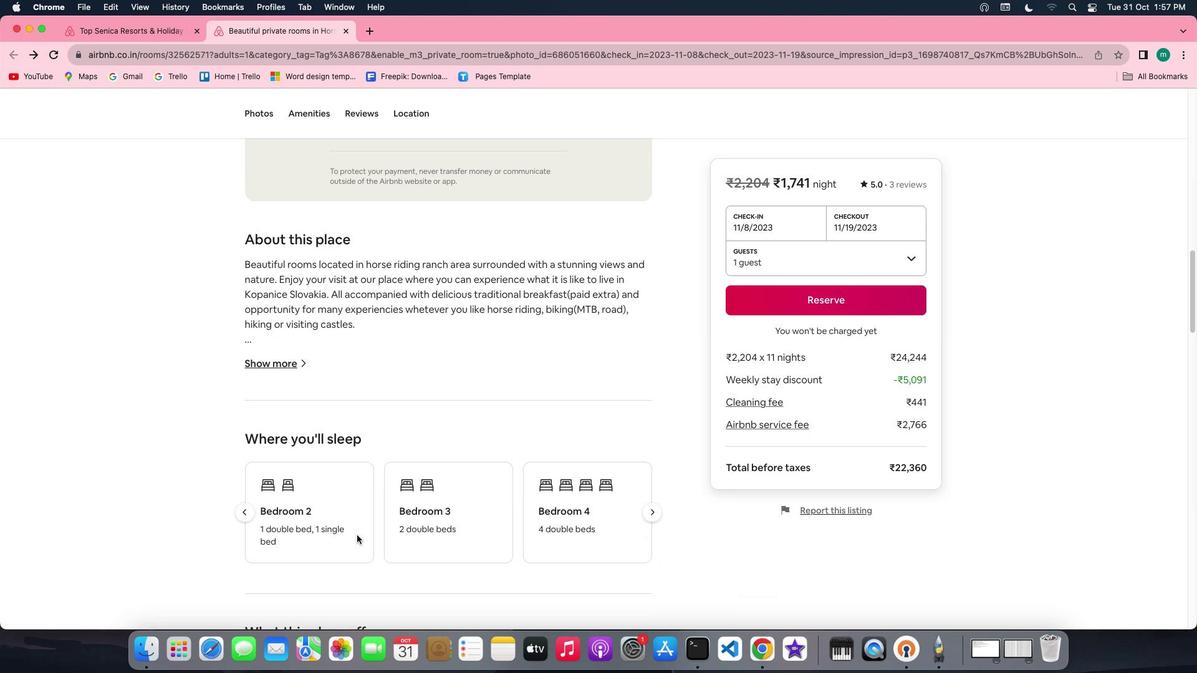 
Action: Mouse scrolled (365, 542) with delta (7, 4)
Screenshot: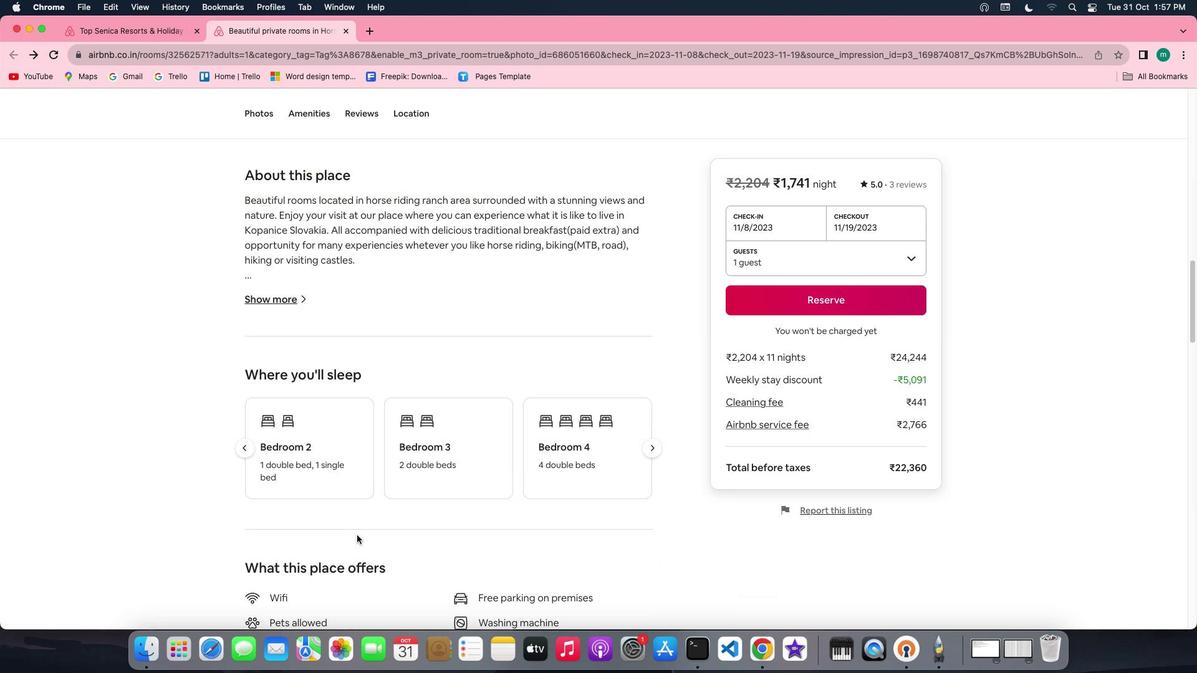 
Action: Mouse moved to (653, 361)
Screenshot: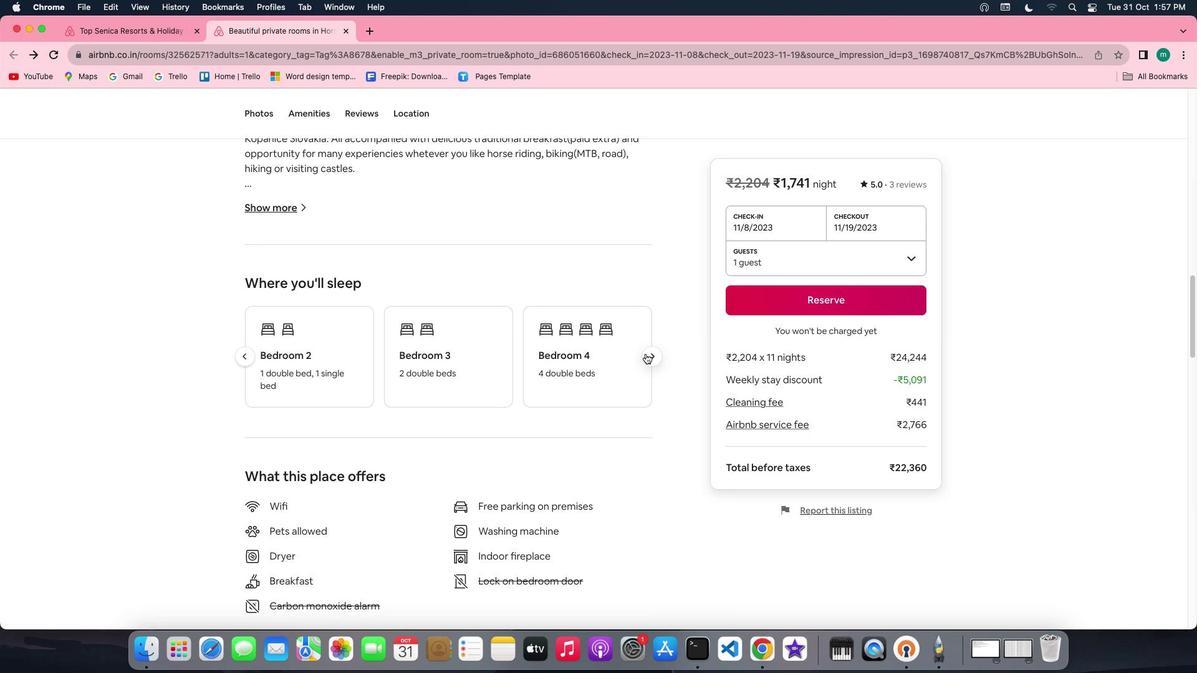 
Action: Mouse pressed left at (653, 361)
Screenshot: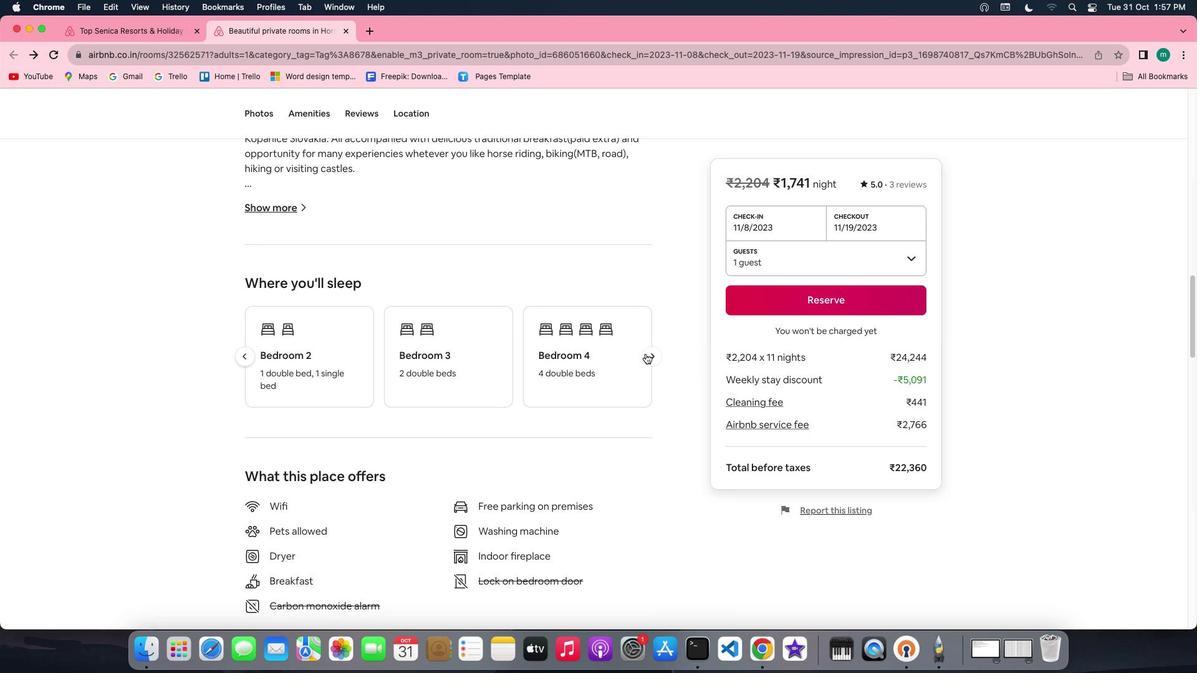 
Action: Mouse moved to (657, 365)
Screenshot: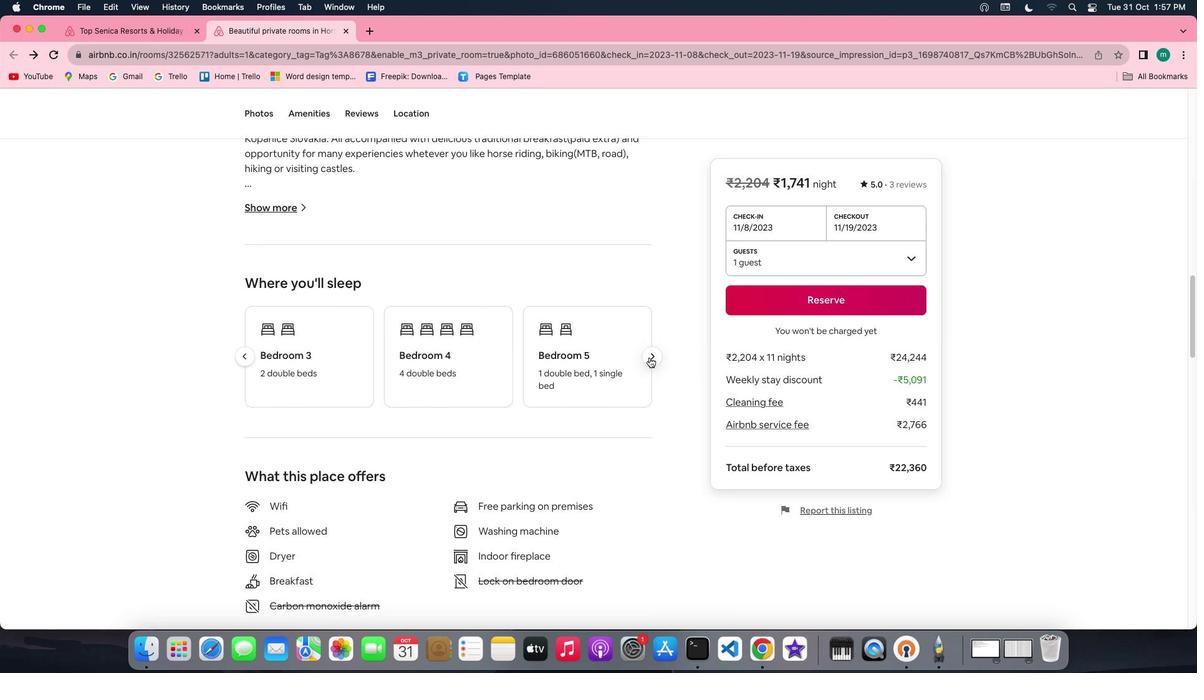 
Action: Mouse pressed left at (657, 365)
Screenshot: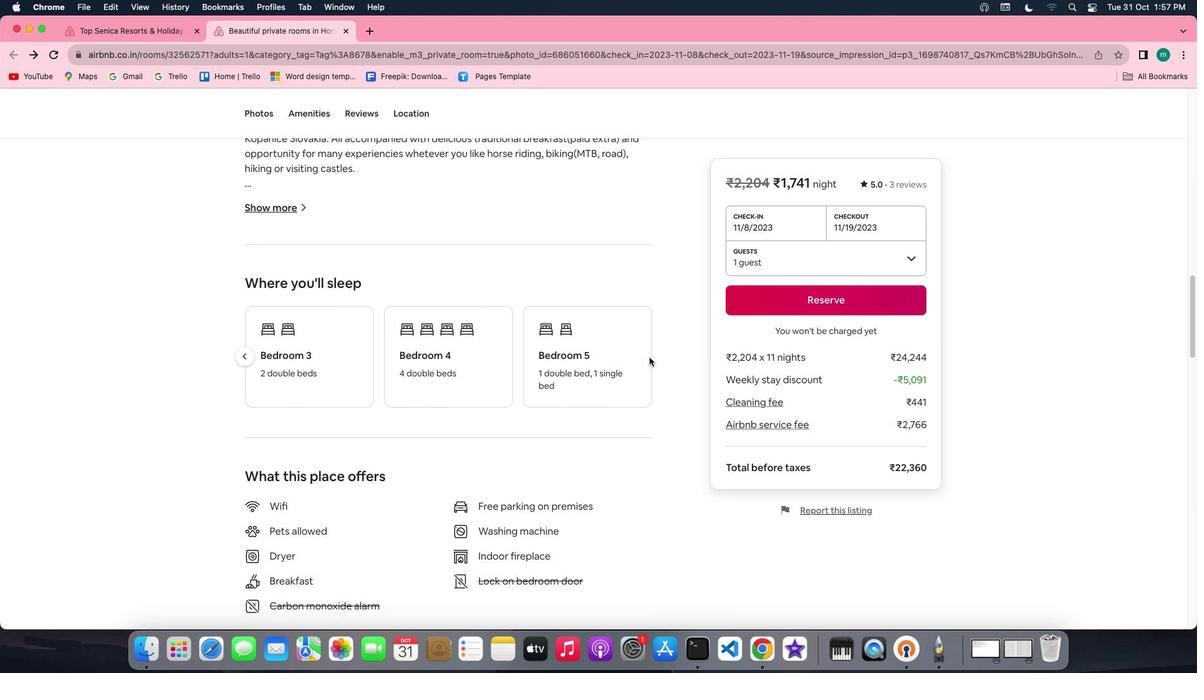 
Action: Mouse moved to (434, 462)
Screenshot: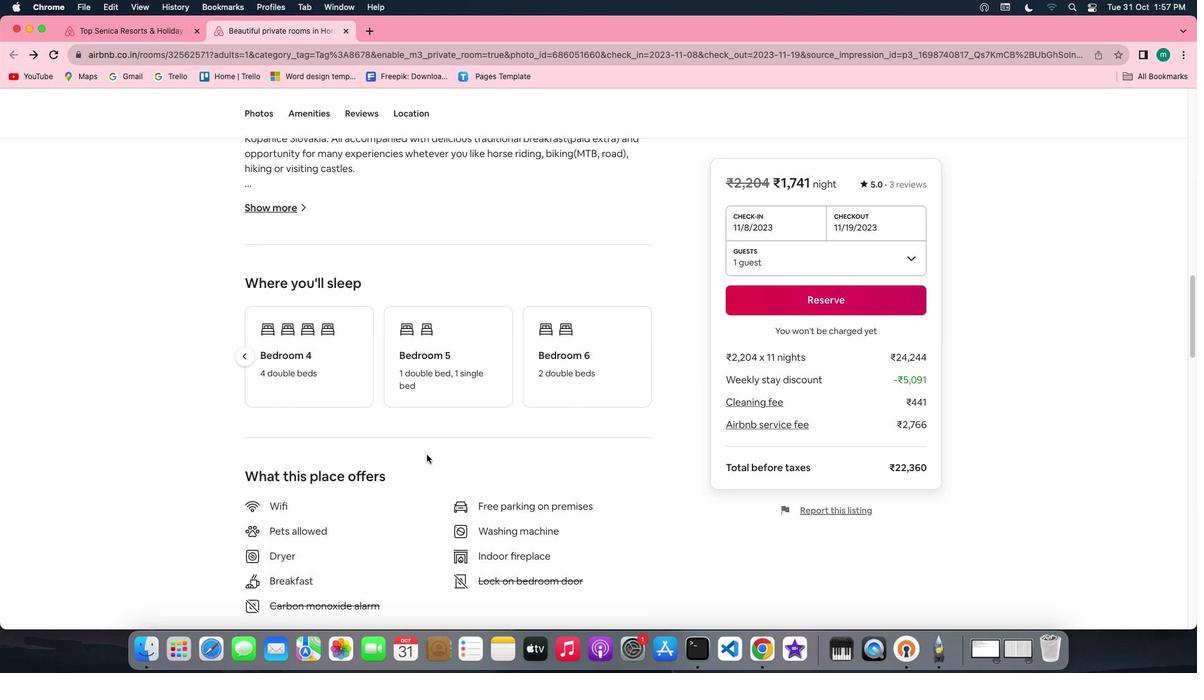 
Action: Mouse scrolled (434, 462) with delta (7, 6)
Screenshot: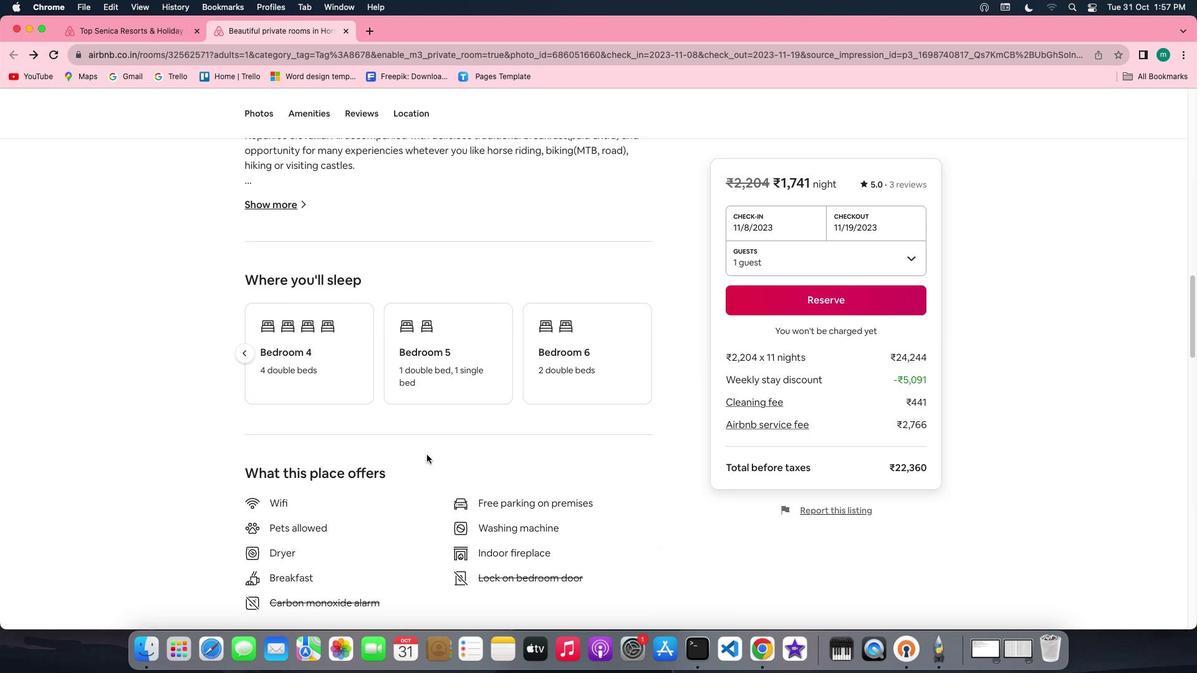 
Action: Mouse scrolled (434, 462) with delta (7, 6)
Screenshot: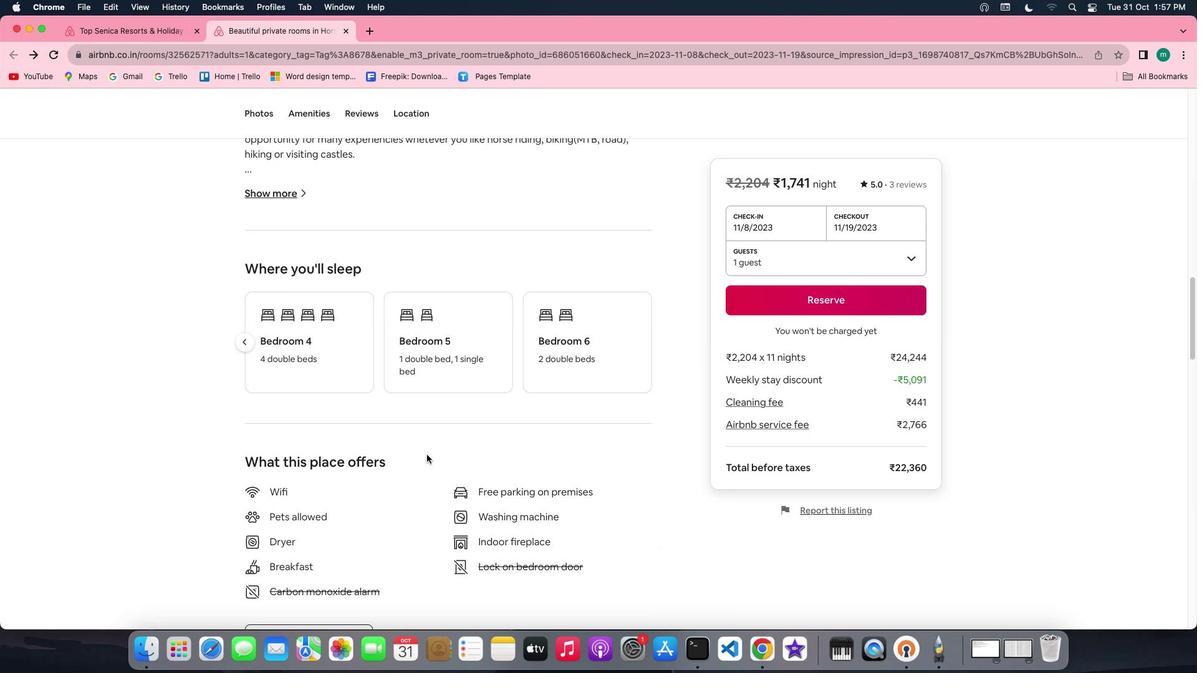 
Action: Mouse scrolled (434, 462) with delta (7, 5)
Screenshot: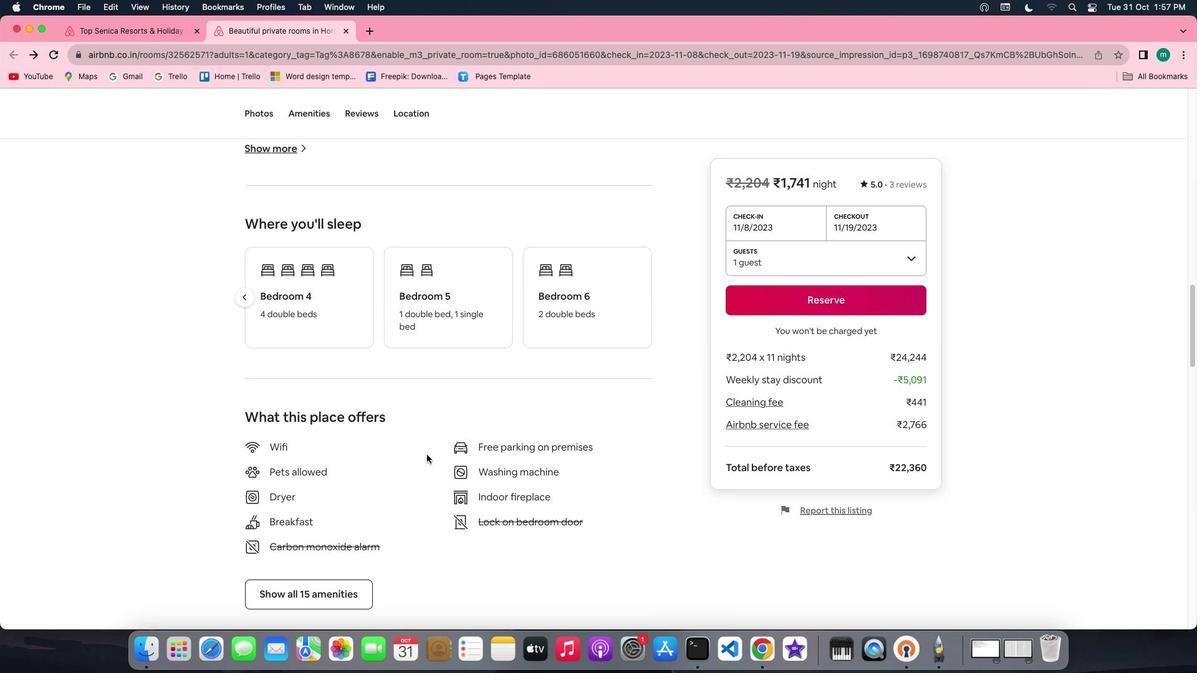 
Action: Mouse scrolled (434, 462) with delta (7, 4)
Screenshot: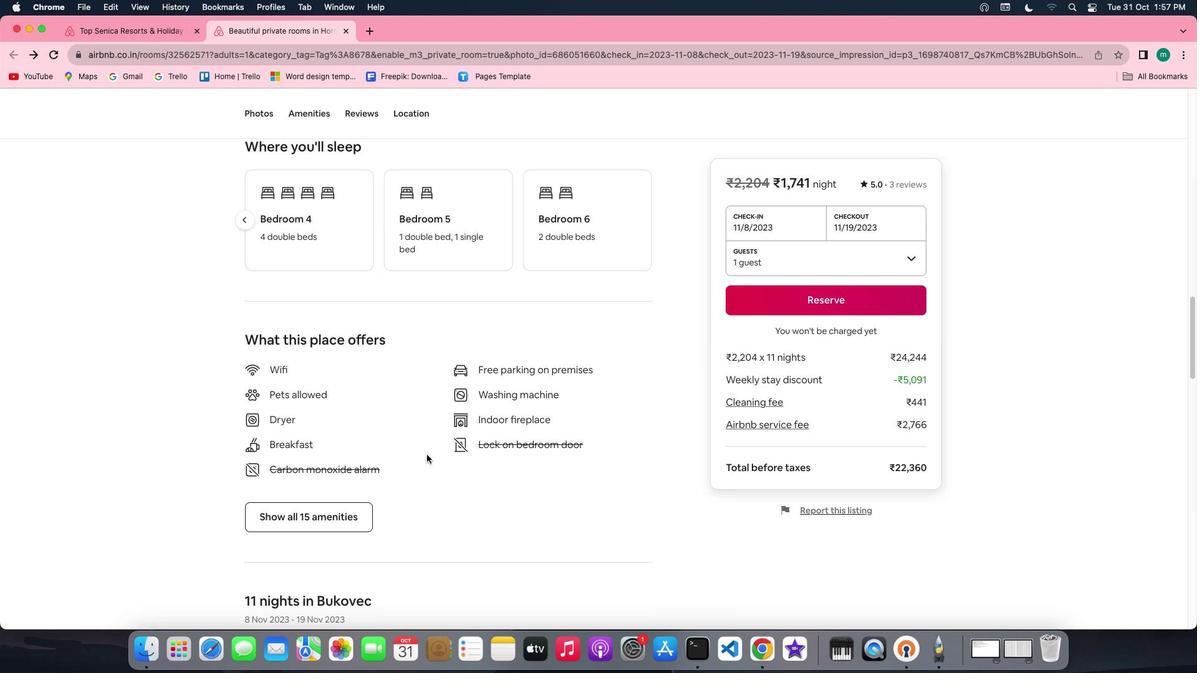 
Action: Mouse scrolled (434, 462) with delta (7, 4)
Screenshot: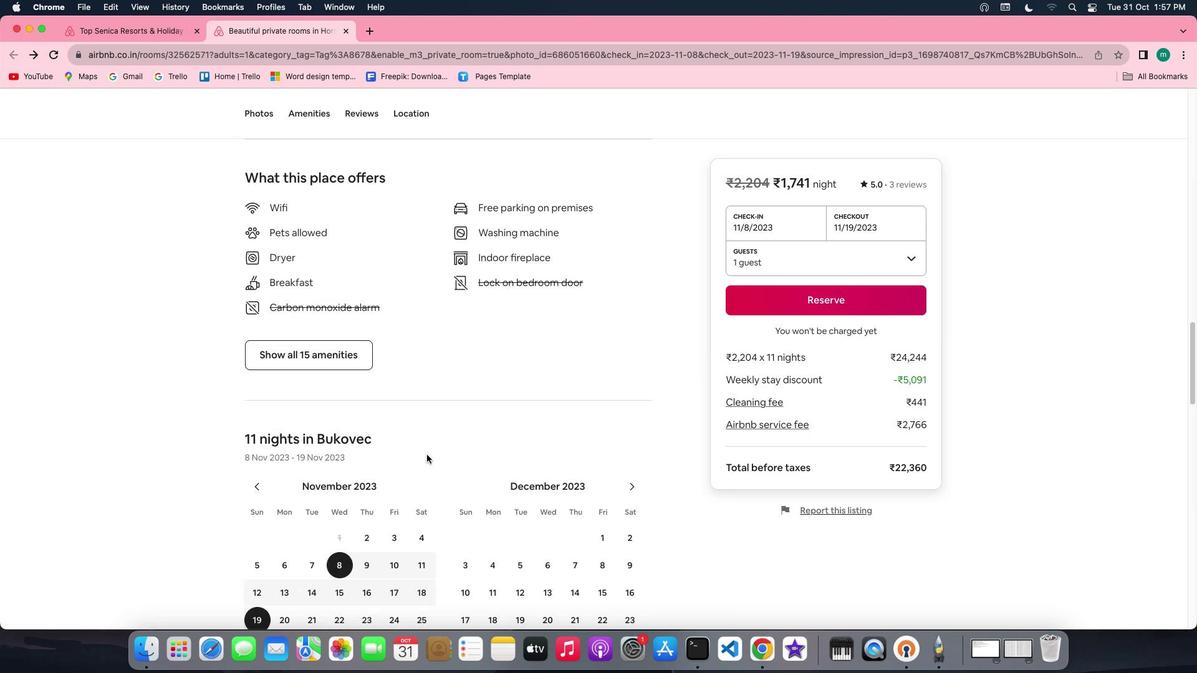 
Action: Mouse moved to (350, 327)
Screenshot: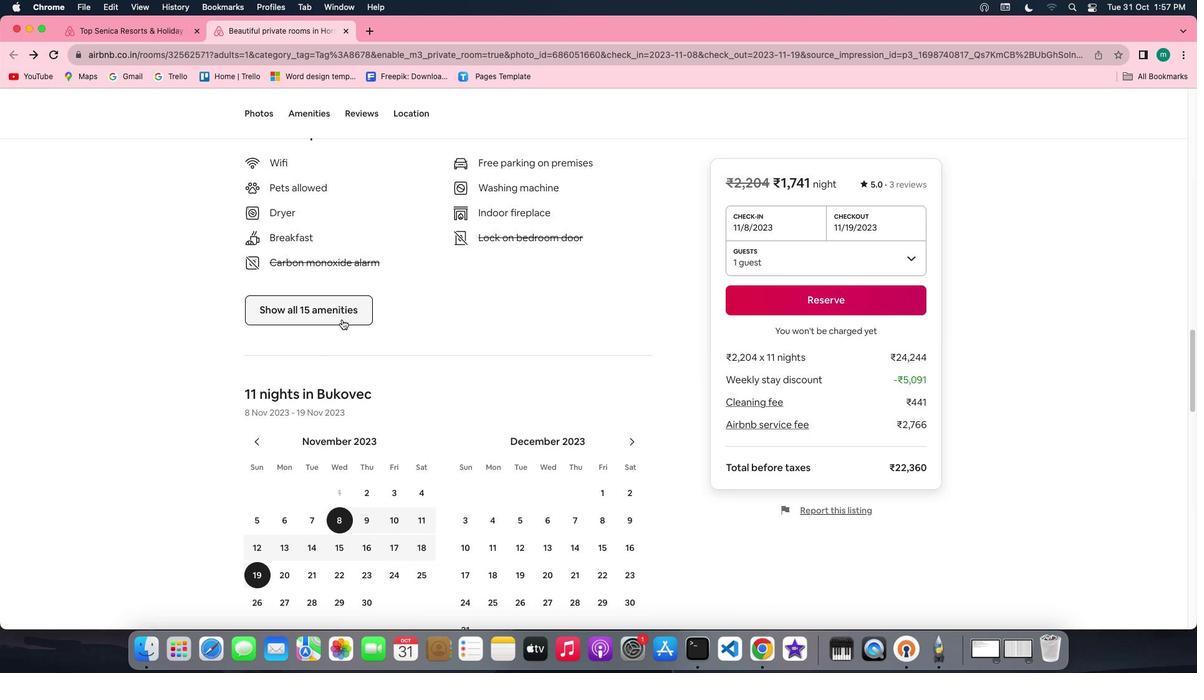 
Action: Mouse pressed left at (350, 327)
Screenshot: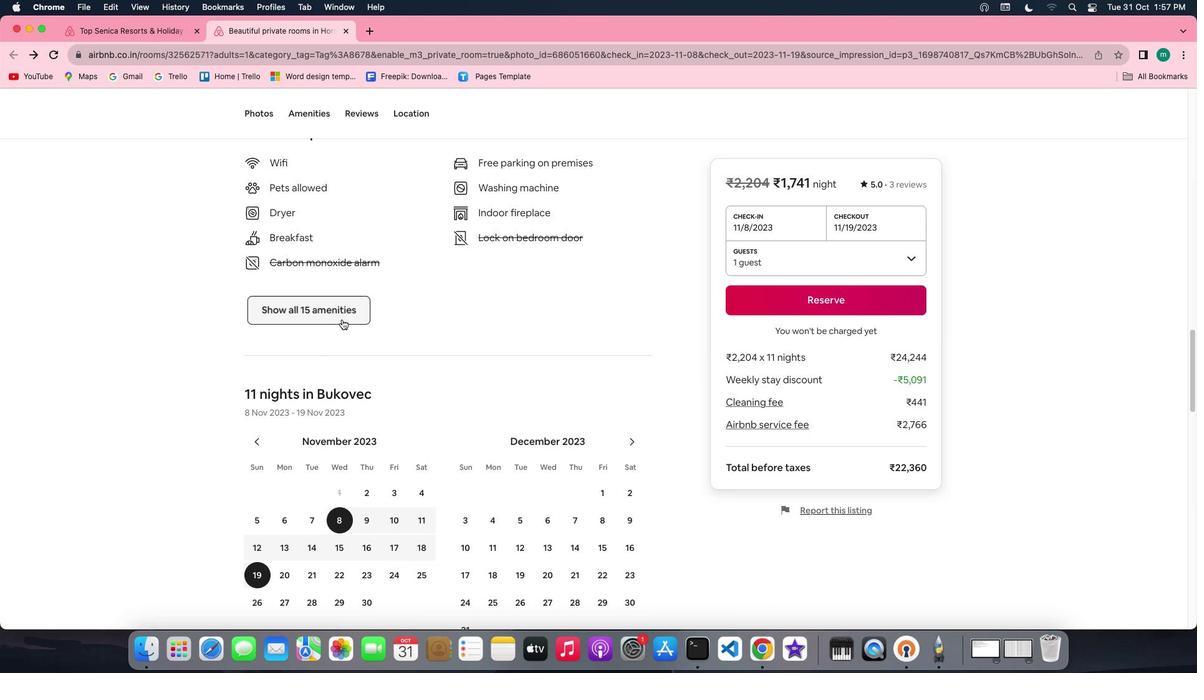 
Action: Mouse moved to (605, 498)
Screenshot: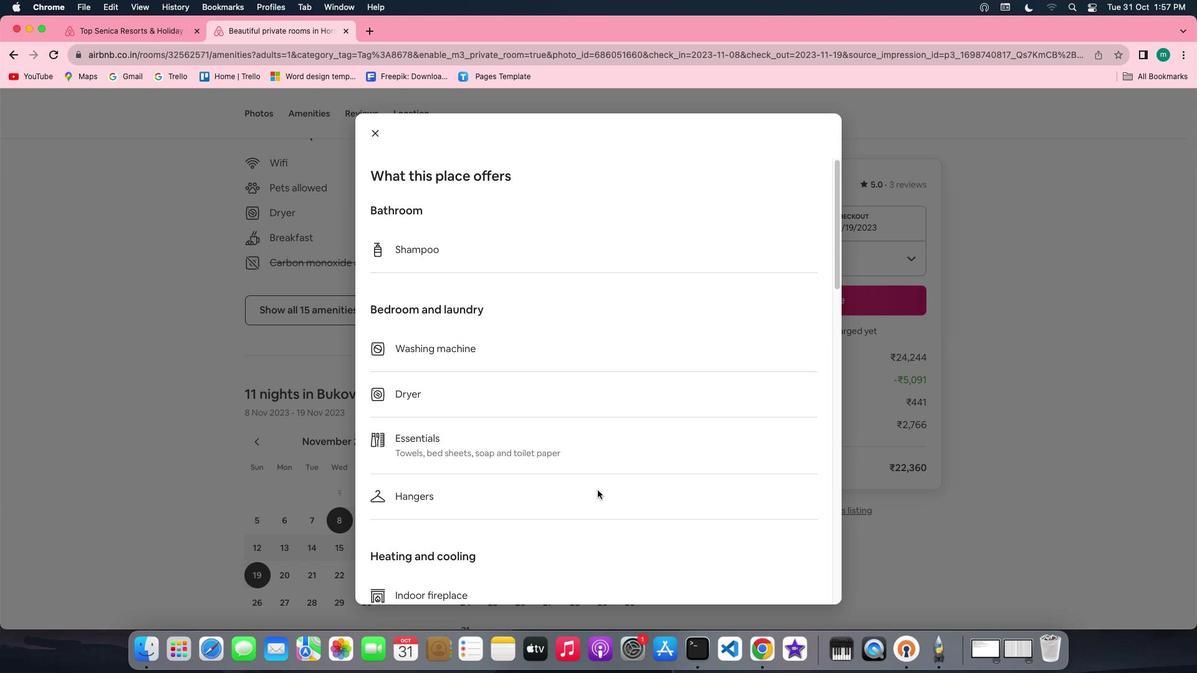 
Action: Mouse scrolled (605, 498) with delta (7, 6)
Screenshot: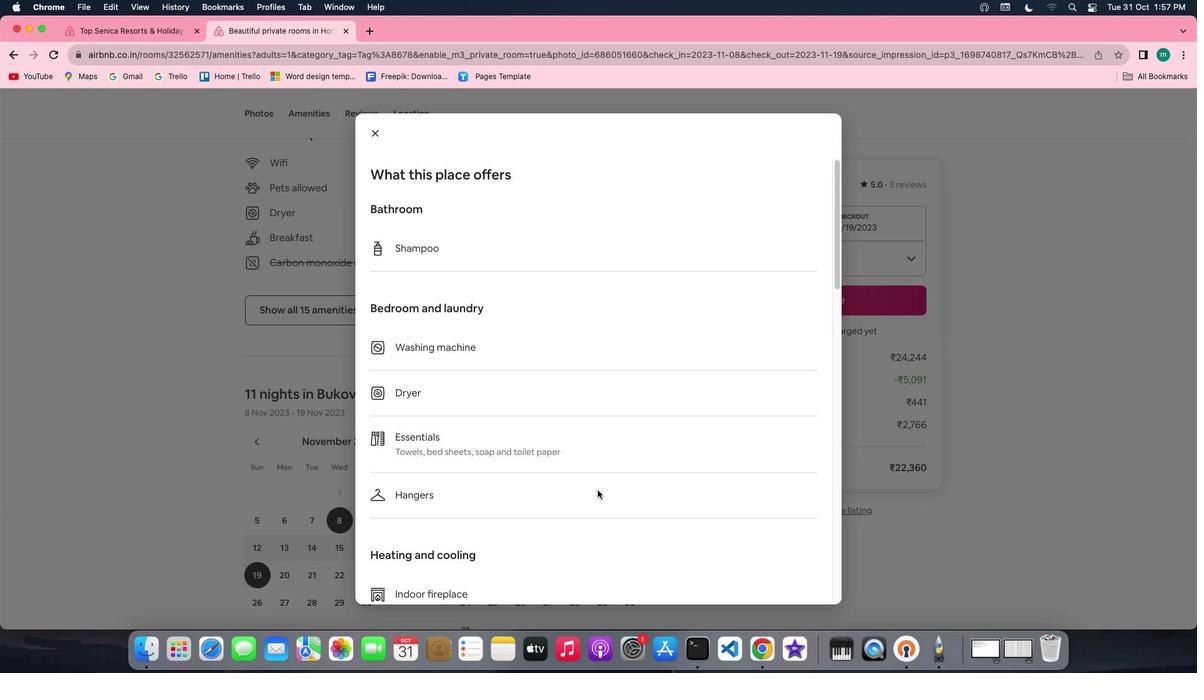
Action: Mouse scrolled (605, 498) with delta (7, 6)
Screenshot: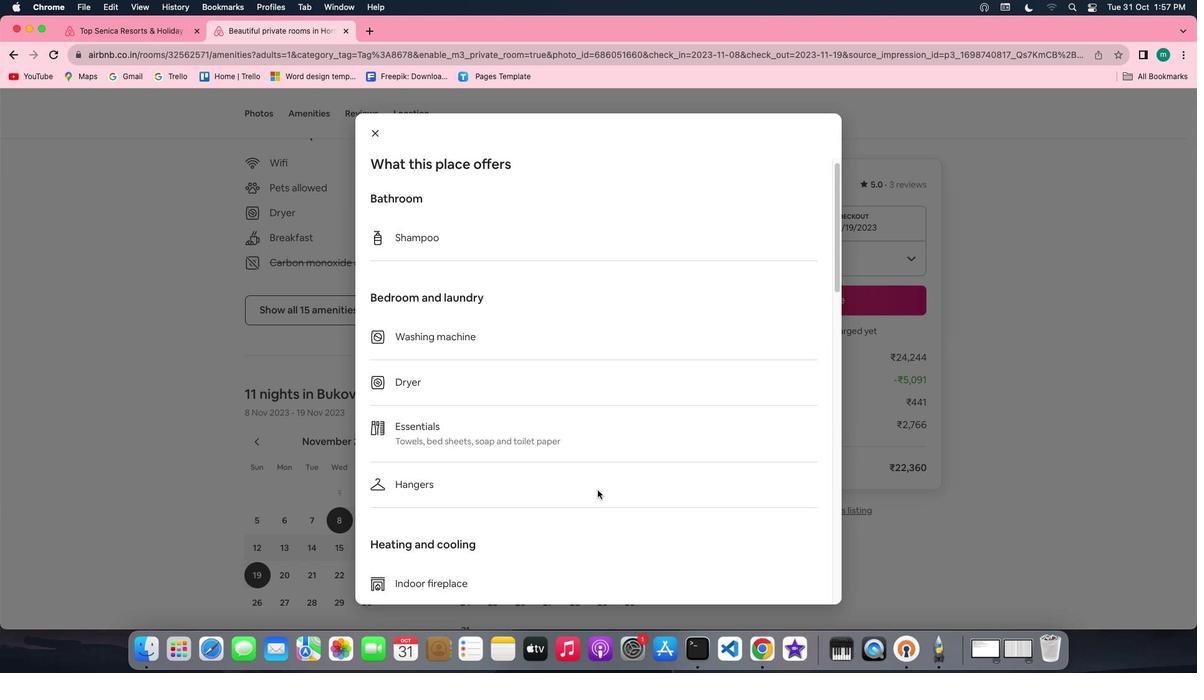 
Action: Mouse scrolled (605, 498) with delta (7, 6)
Screenshot: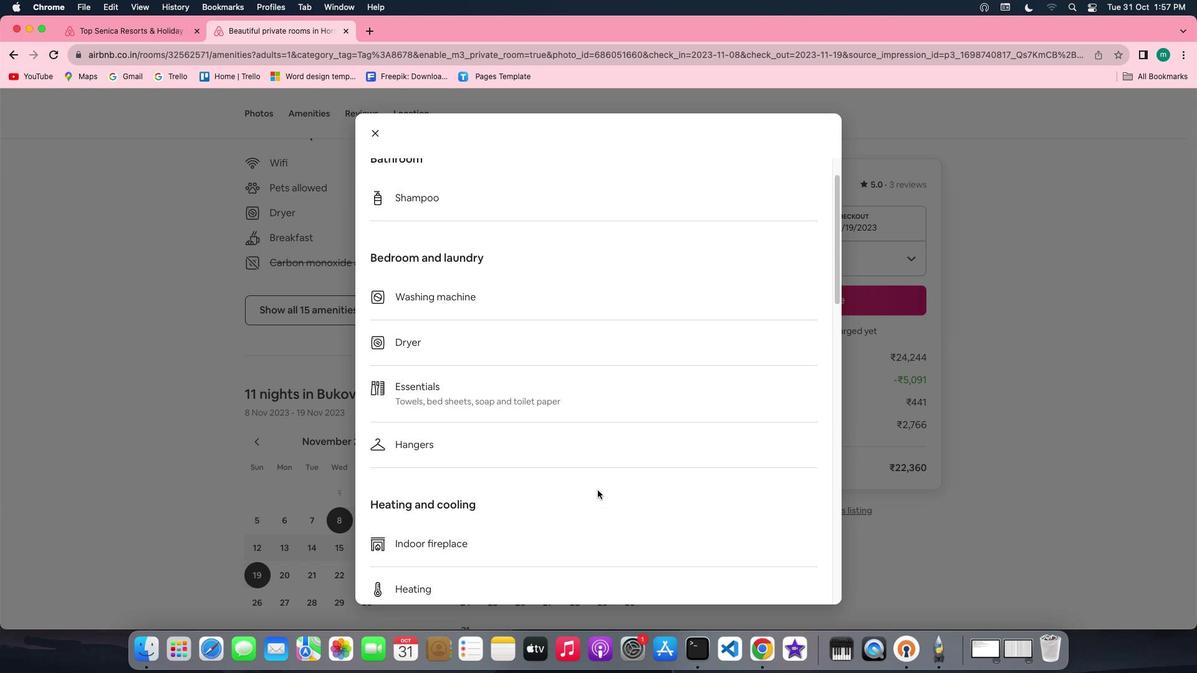 
Action: Mouse scrolled (605, 498) with delta (7, 4)
Screenshot: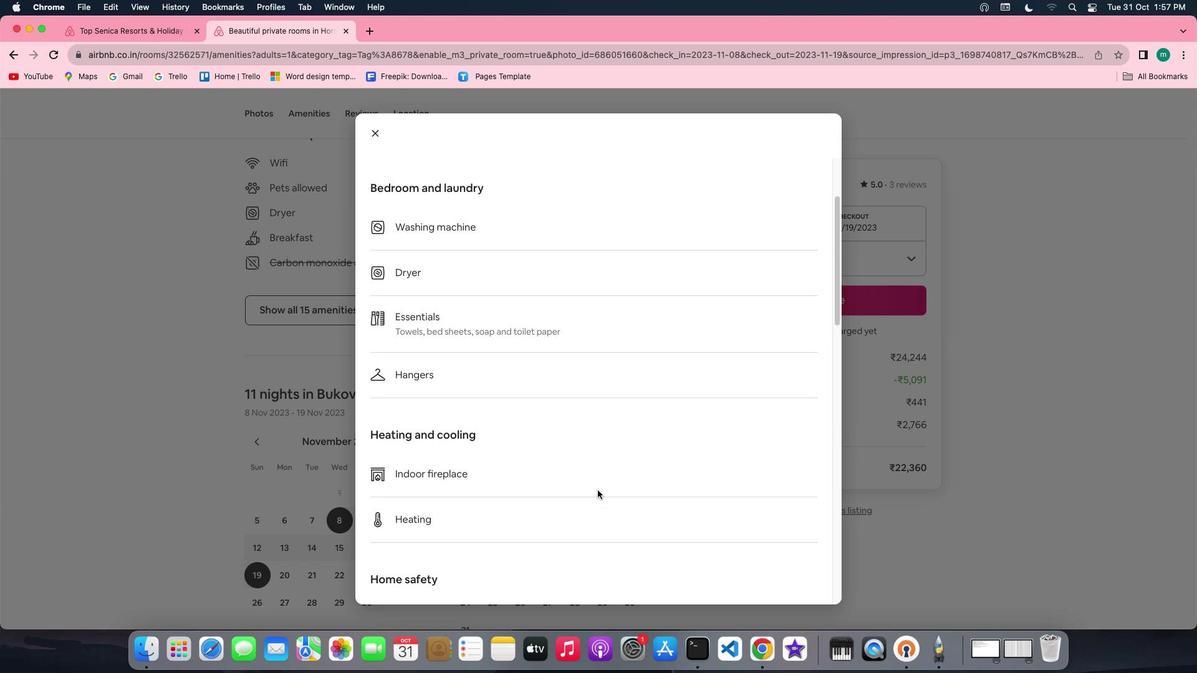 
Action: Mouse scrolled (605, 498) with delta (7, 6)
Screenshot: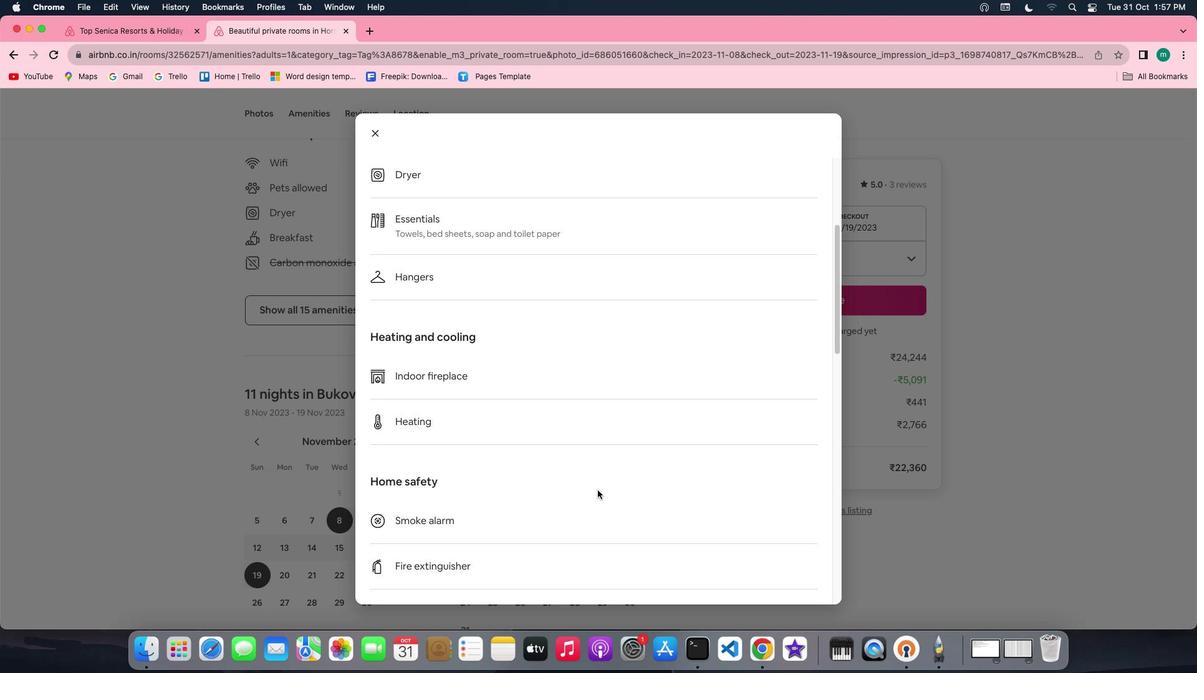 
Action: Mouse scrolled (605, 498) with delta (7, 6)
Screenshot: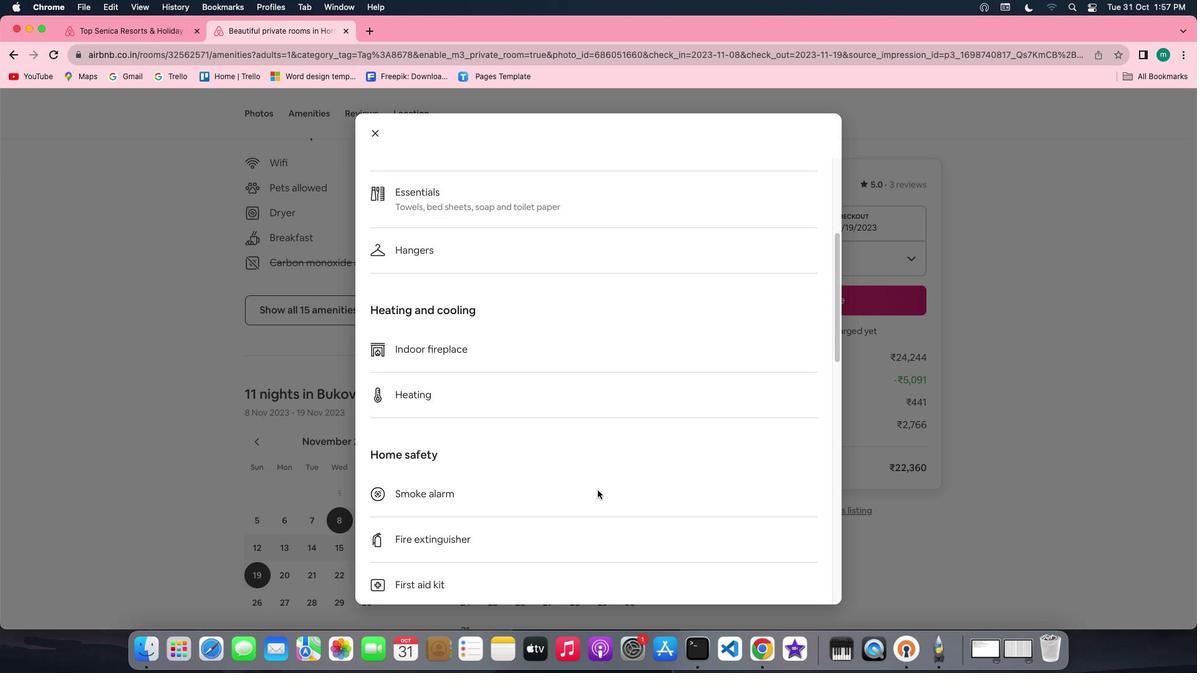 
Action: Mouse scrolled (605, 498) with delta (7, 5)
Screenshot: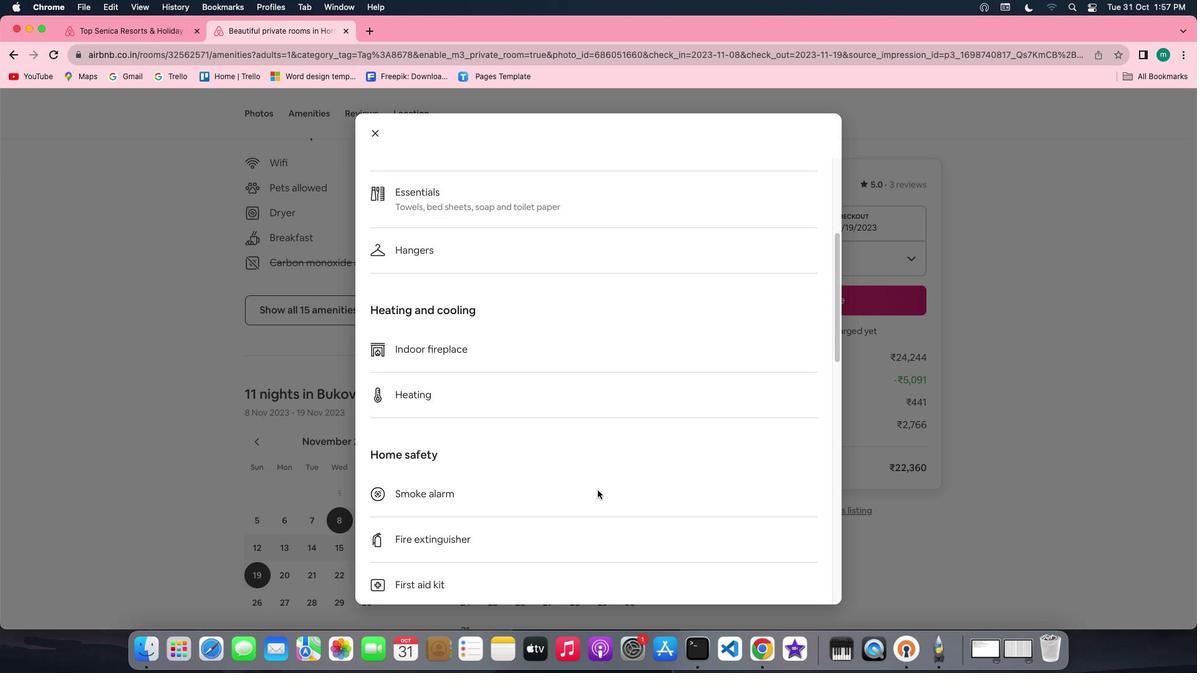 
Action: Mouse scrolled (605, 498) with delta (7, 4)
Screenshot: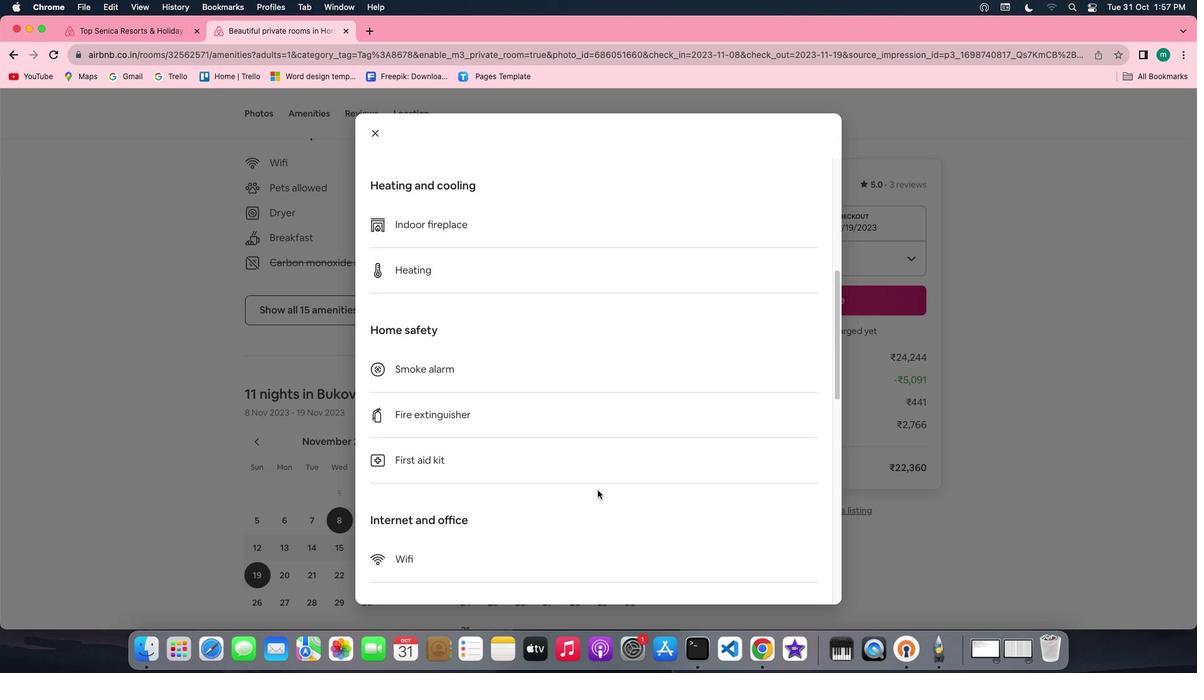 
Action: Mouse scrolled (605, 498) with delta (7, 6)
Screenshot: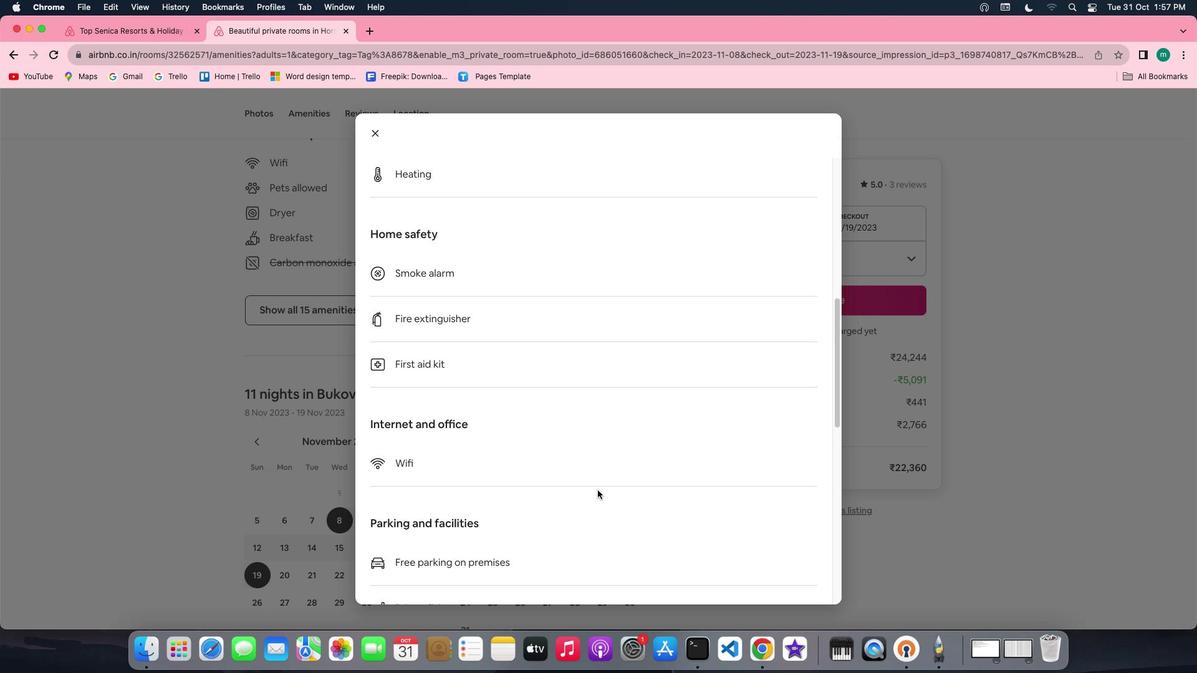 
Action: Mouse scrolled (605, 498) with delta (7, 6)
Screenshot: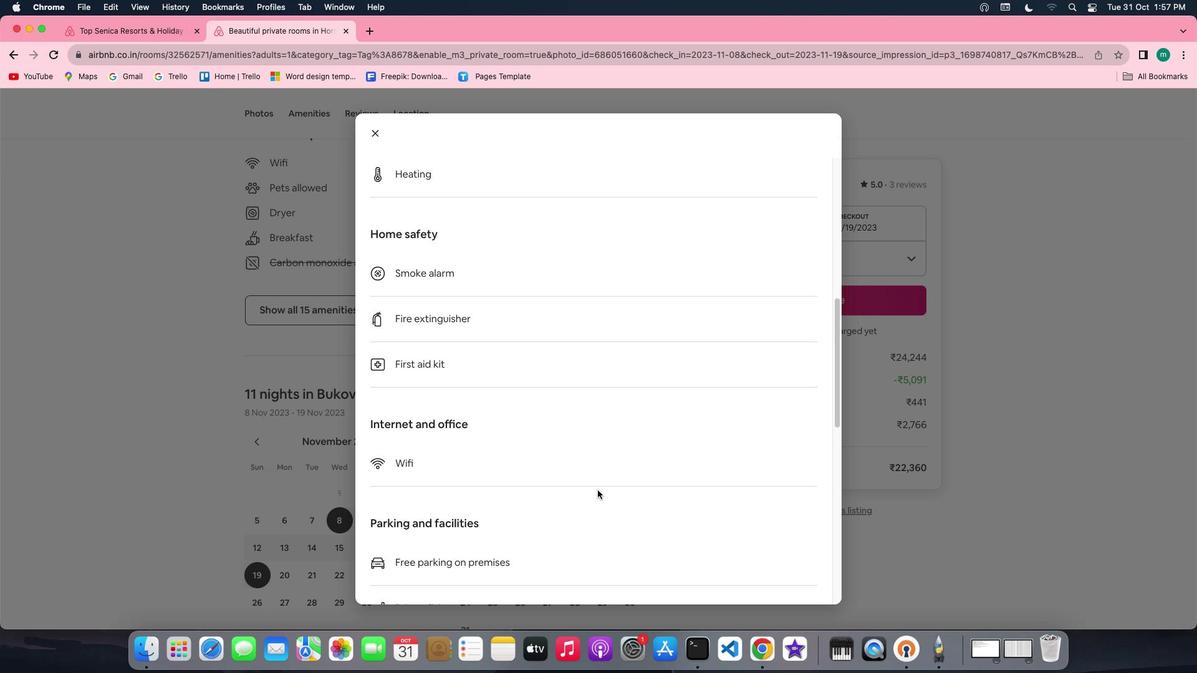 
Action: Mouse scrolled (605, 498) with delta (7, 5)
Screenshot: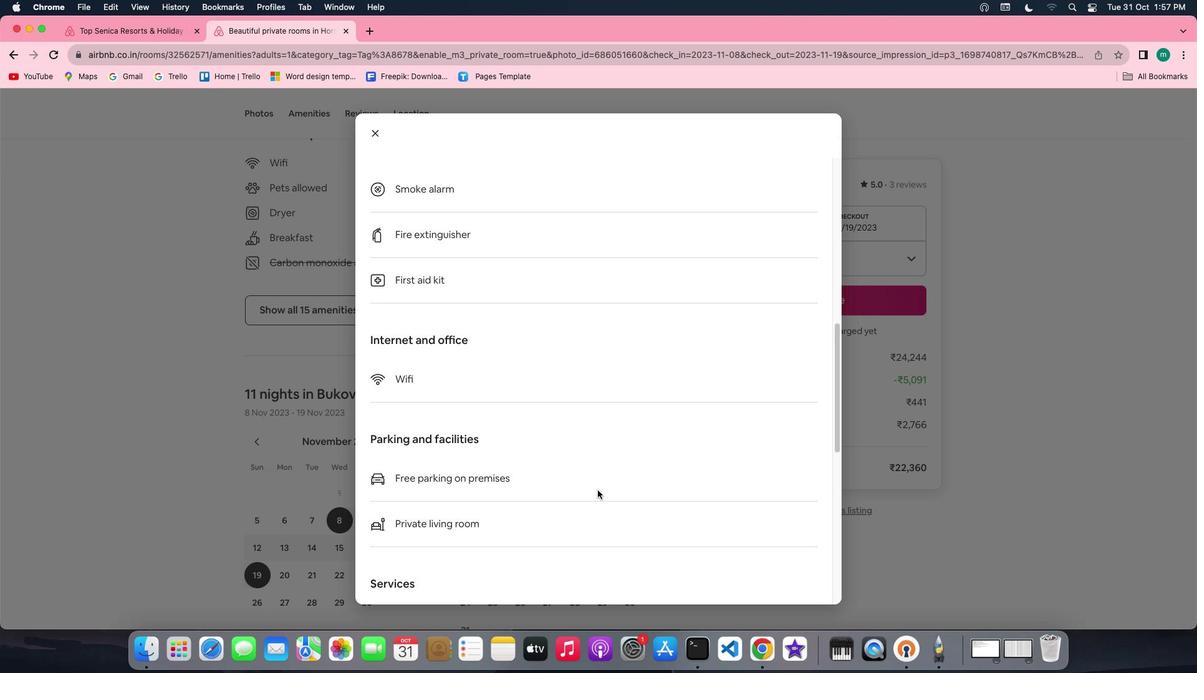 
Action: Mouse scrolled (605, 498) with delta (7, 4)
Screenshot: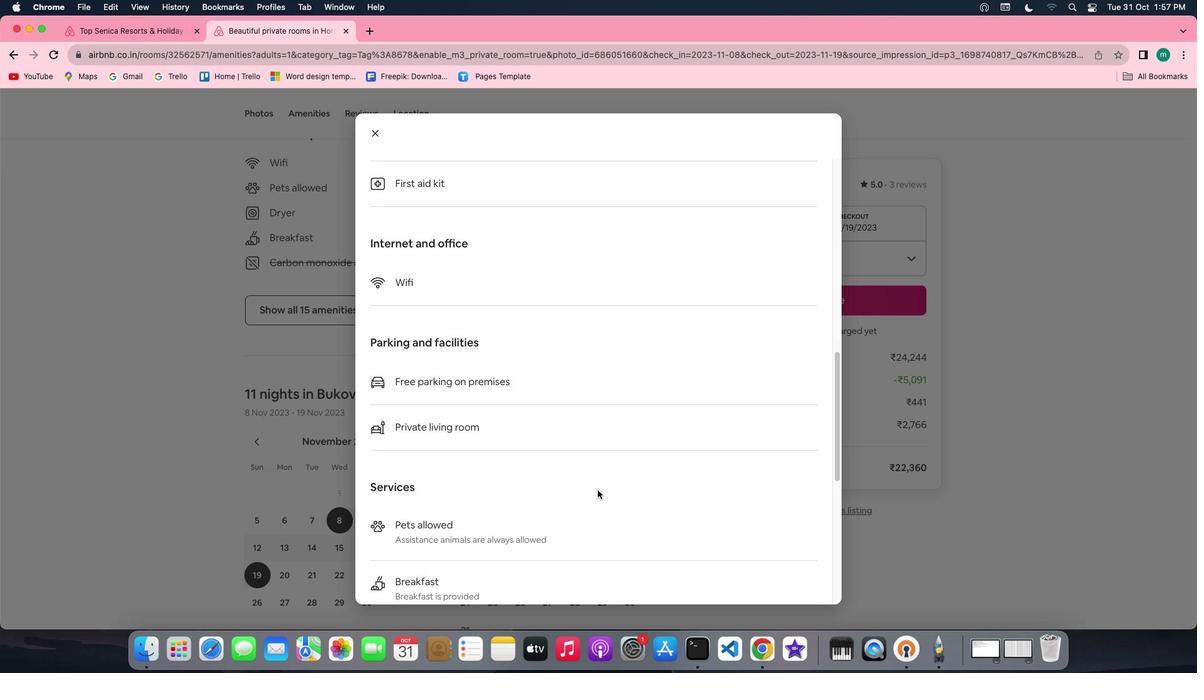 
Action: Mouse scrolled (605, 498) with delta (7, 6)
Screenshot: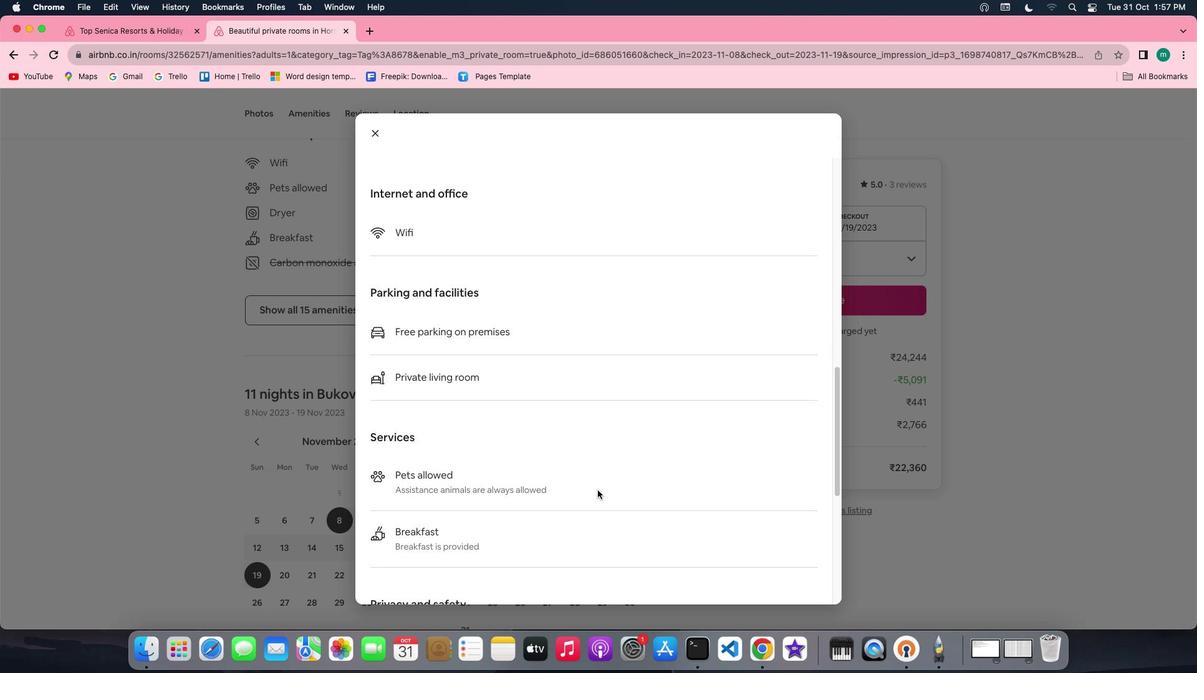
Action: Mouse scrolled (605, 498) with delta (7, 6)
Screenshot: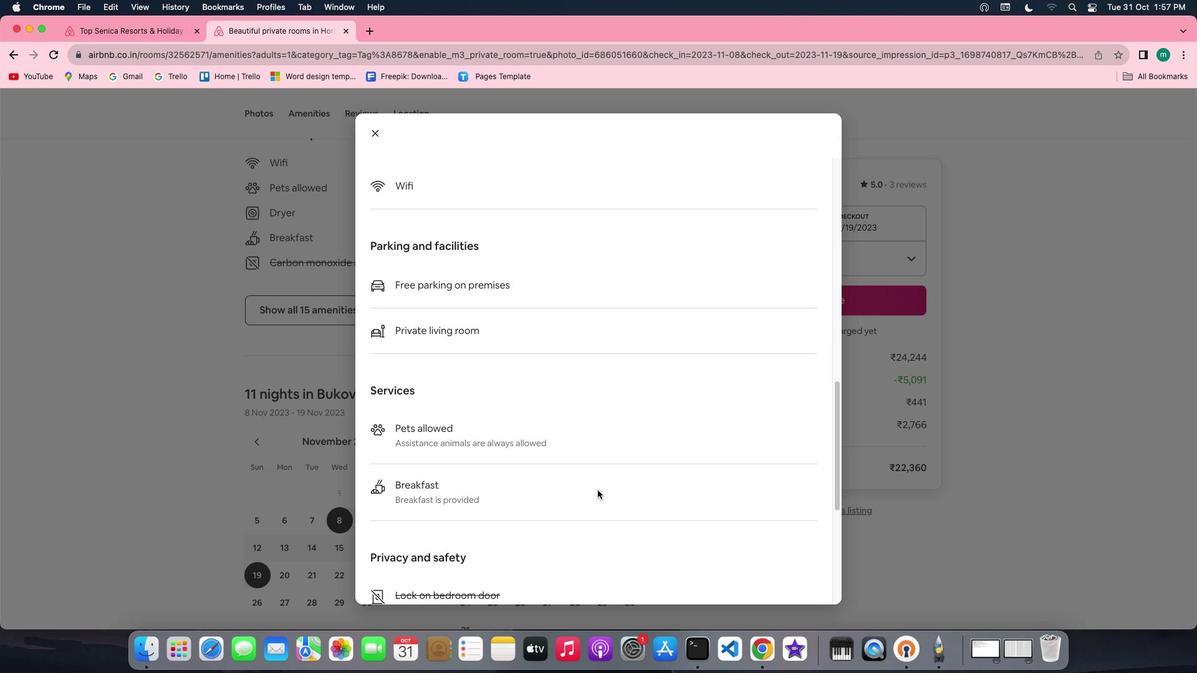 
Action: Mouse scrolled (605, 498) with delta (7, 5)
Screenshot: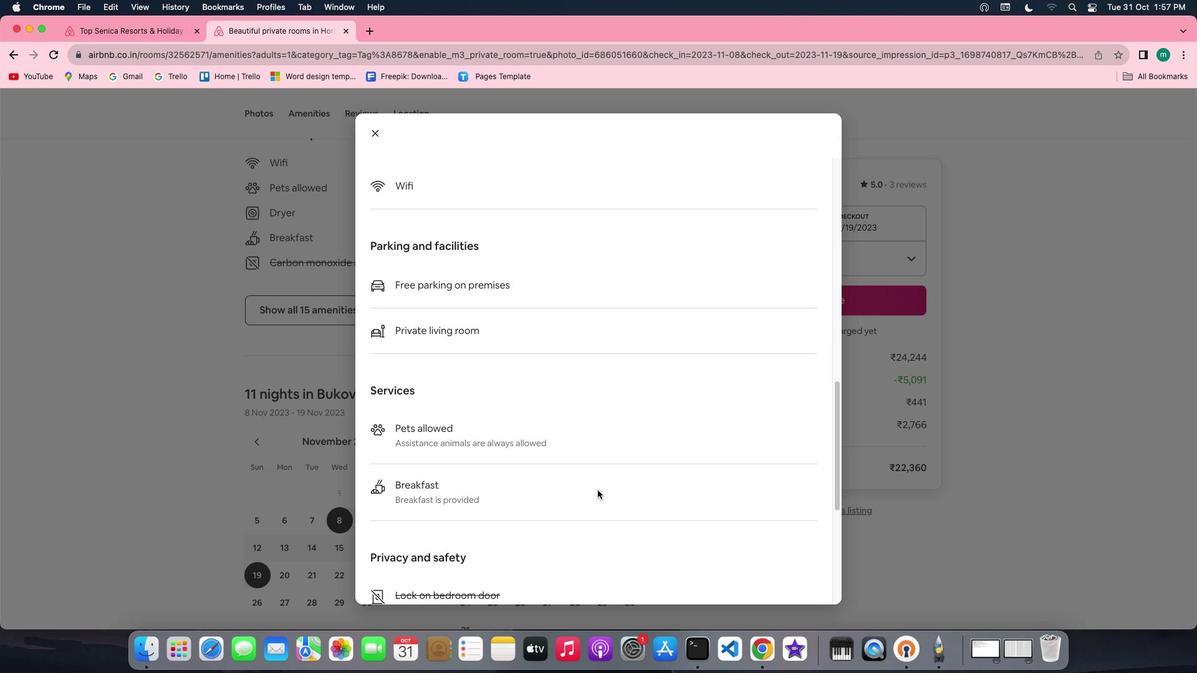 
Action: Mouse scrolled (605, 498) with delta (7, 4)
Screenshot: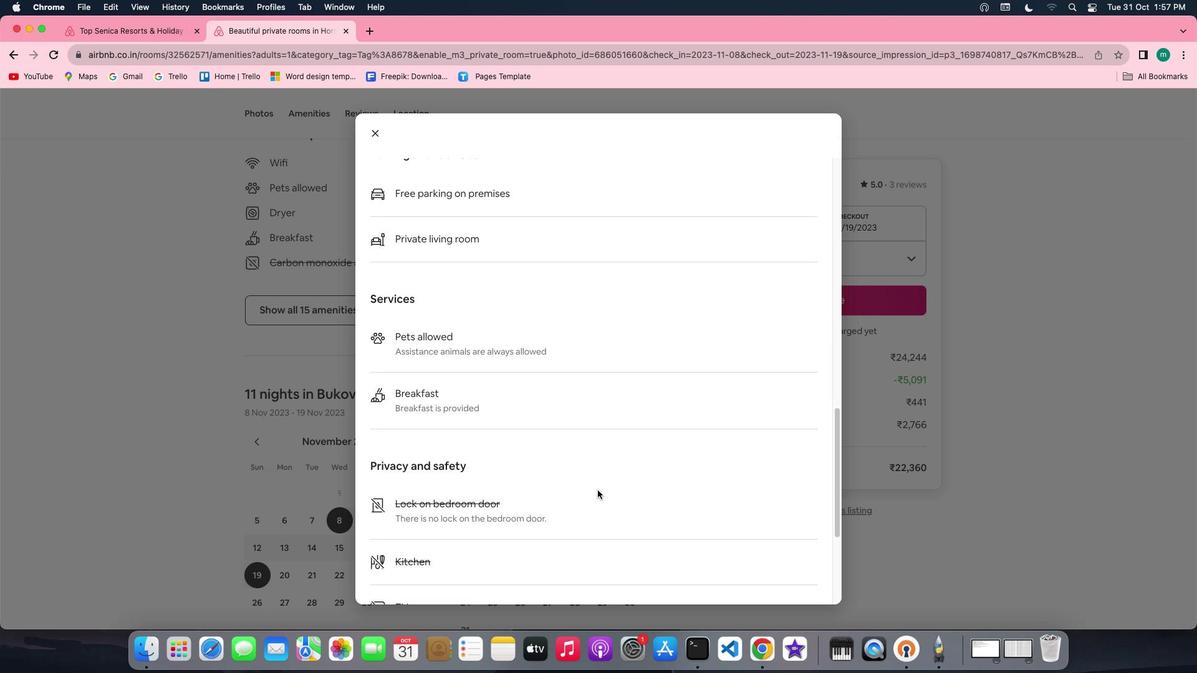 
Action: Mouse scrolled (605, 498) with delta (7, 4)
Screenshot: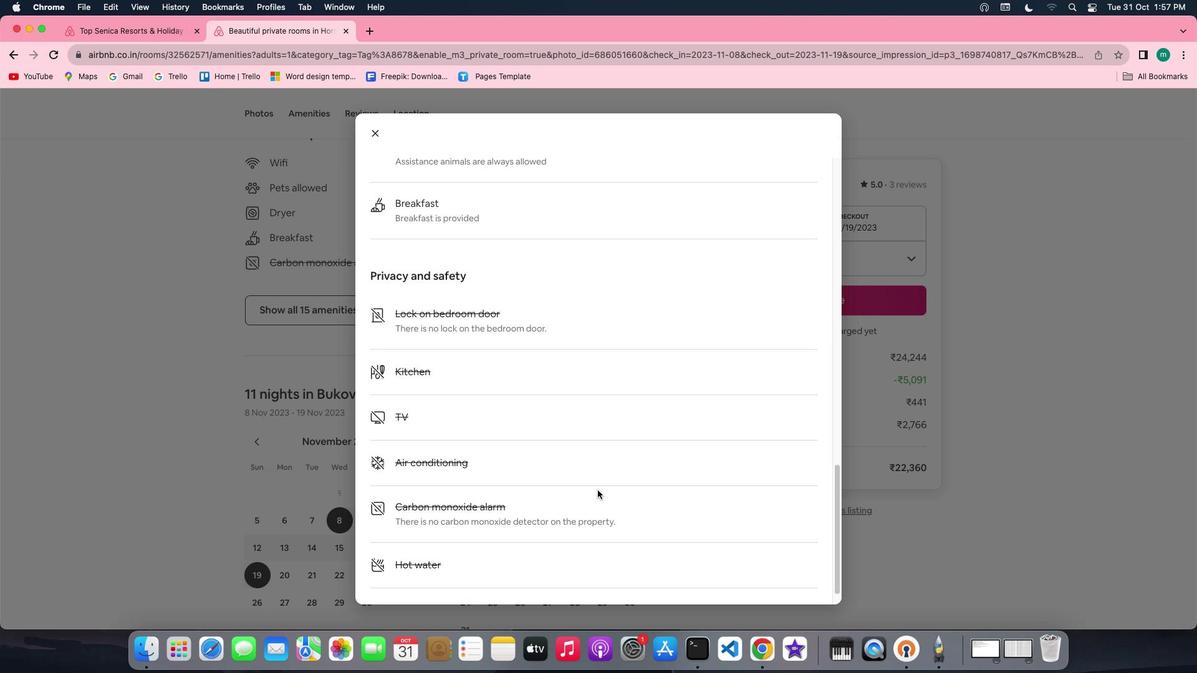 
Action: Mouse scrolled (605, 498) with delta (7, 6)
Screenshot: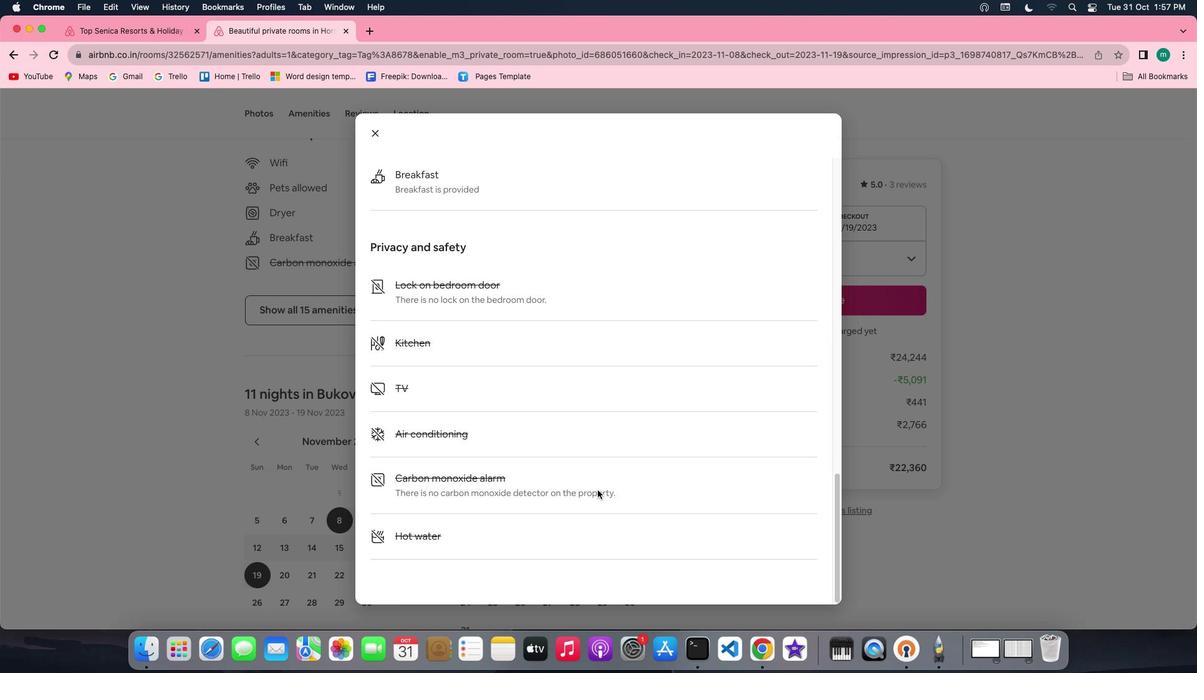
Action: Mouse scrolled (605, 498) with delta (7, 6)
Screenshot: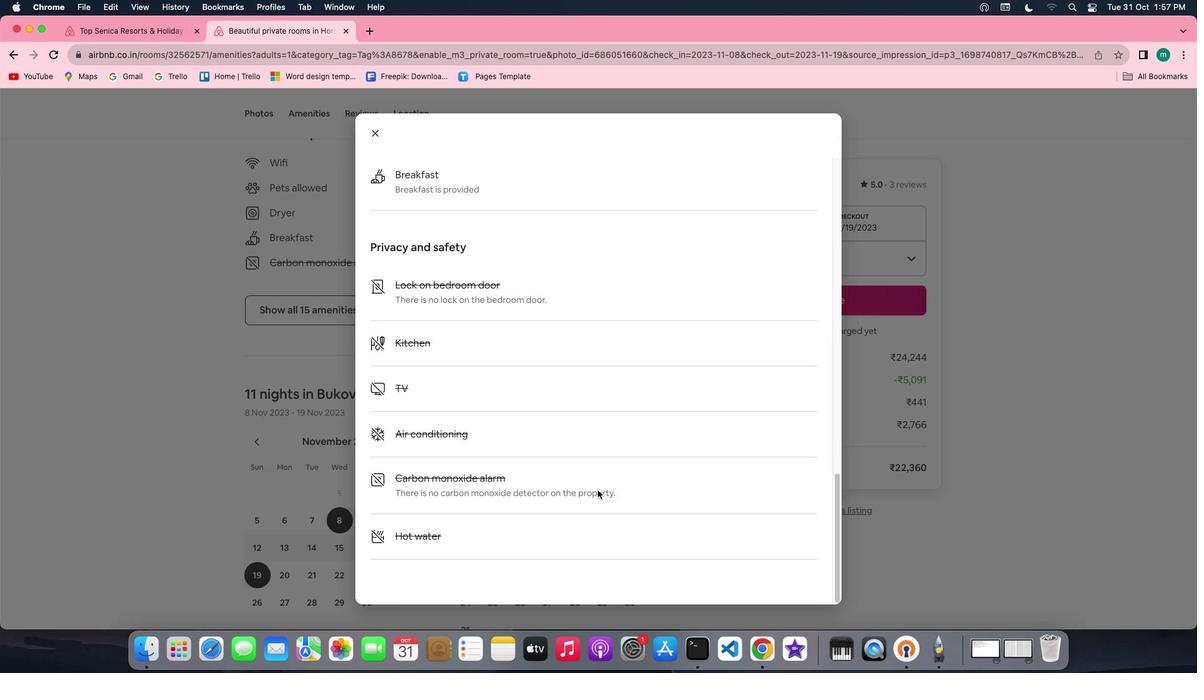 
Action: Mouse scrolled (605, 498) with delta (7, 5)
Screenshot: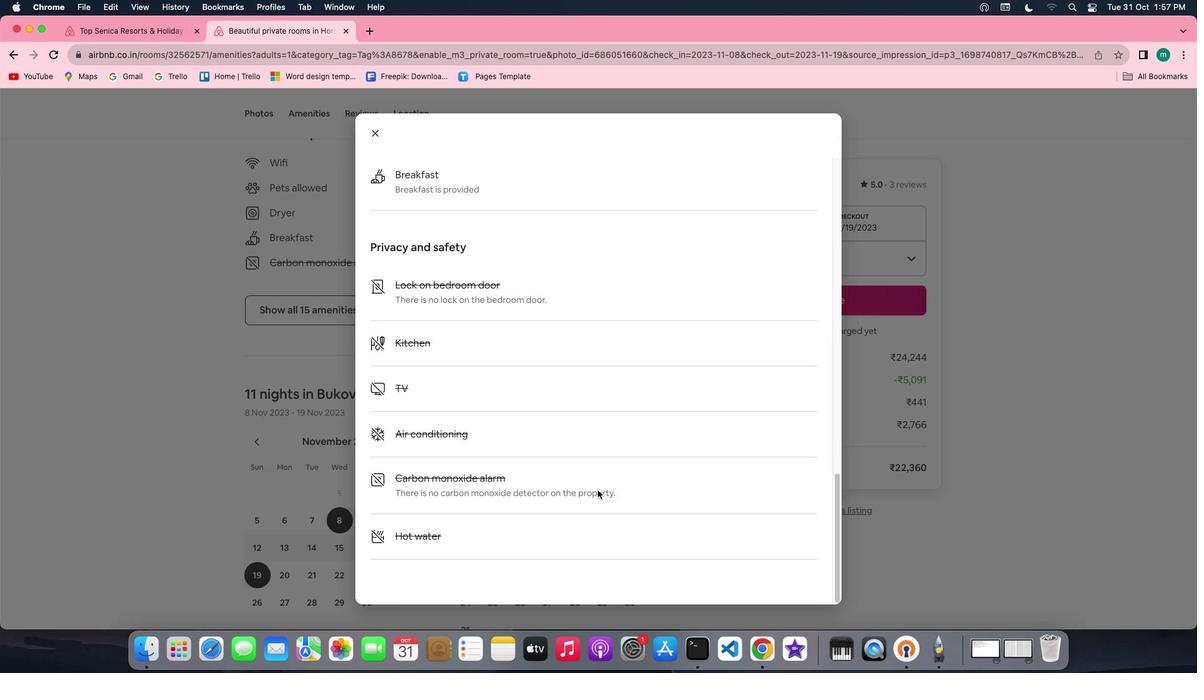 
Action: Mouse scrolled (605, 498) with delta (7, 4)
Screenshot: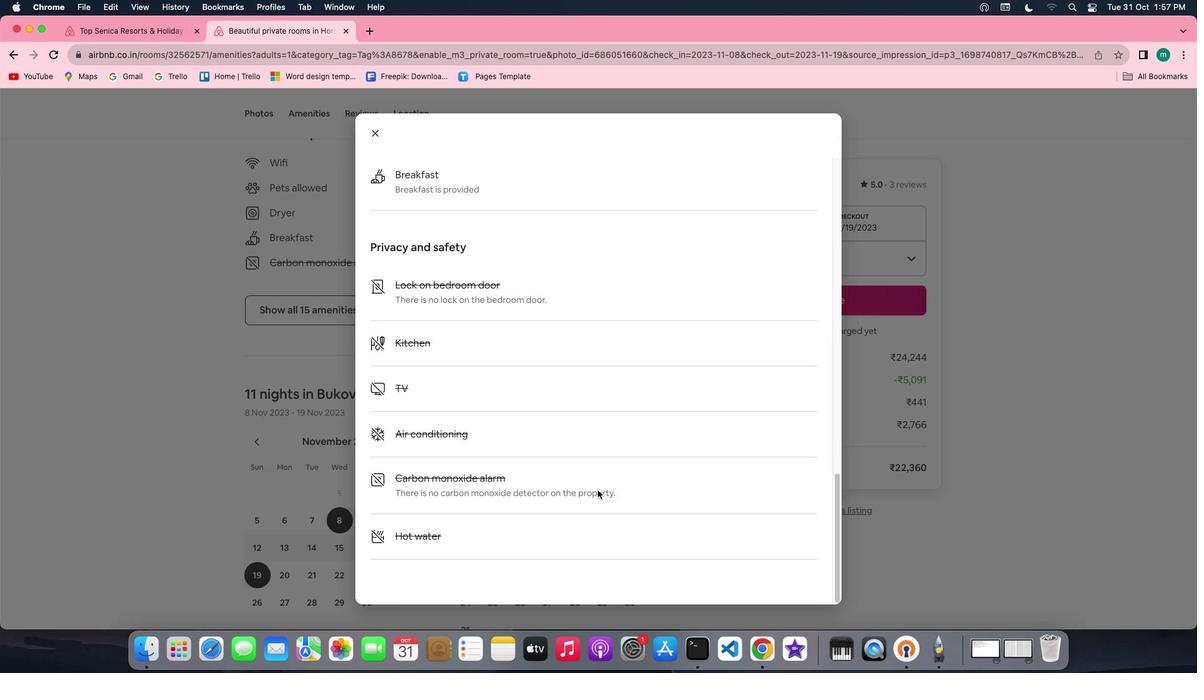 
Action: Mouse scrolled (605, 498) with delta (7, 3)
Screenshot: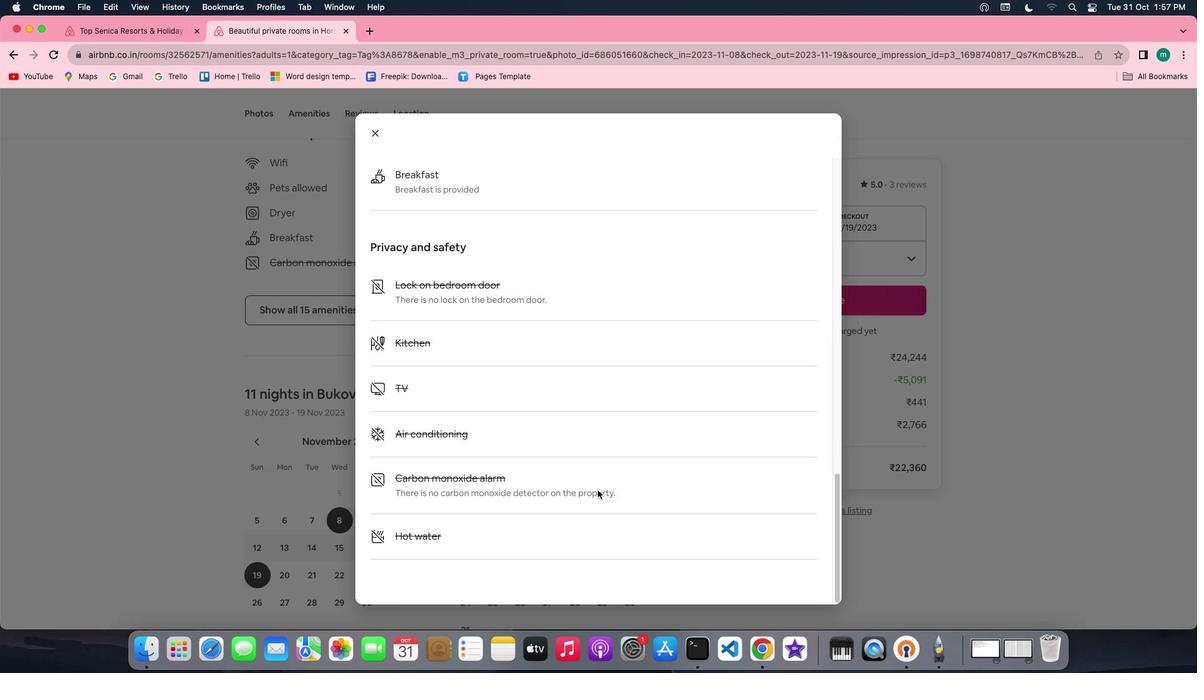 
Action: Mouse scrolled (605, 498) with delta (7, 3)
Screenshot: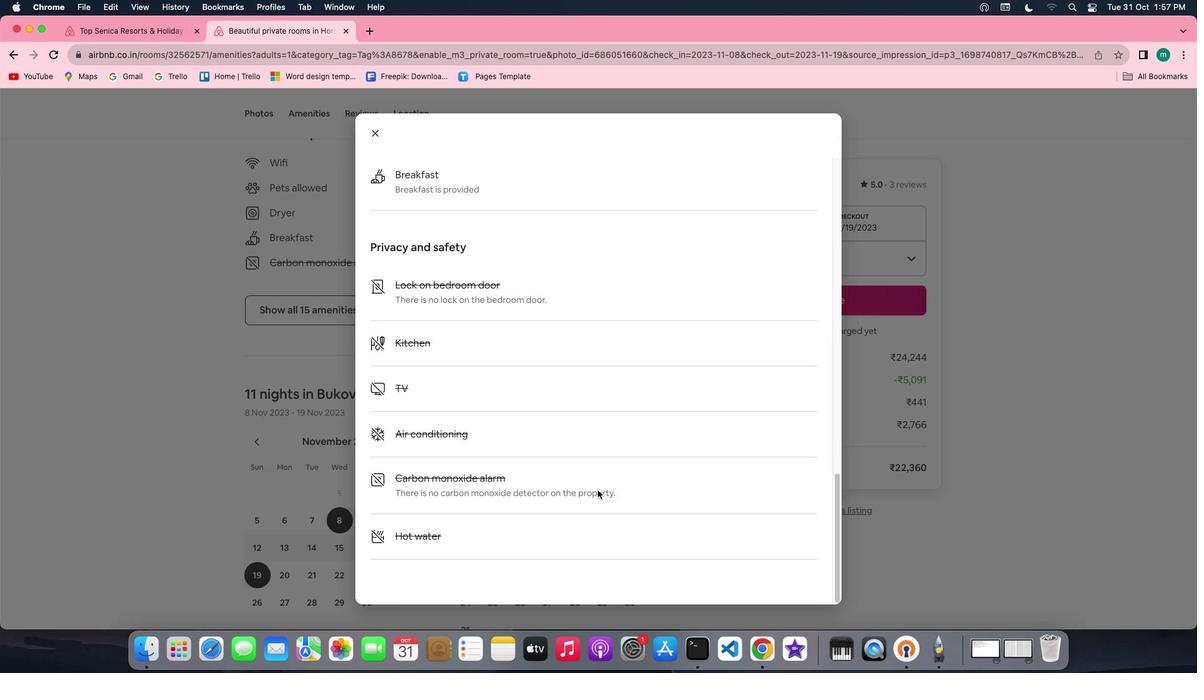 
Action: Mouse moved to (381, 143)
Screenshot: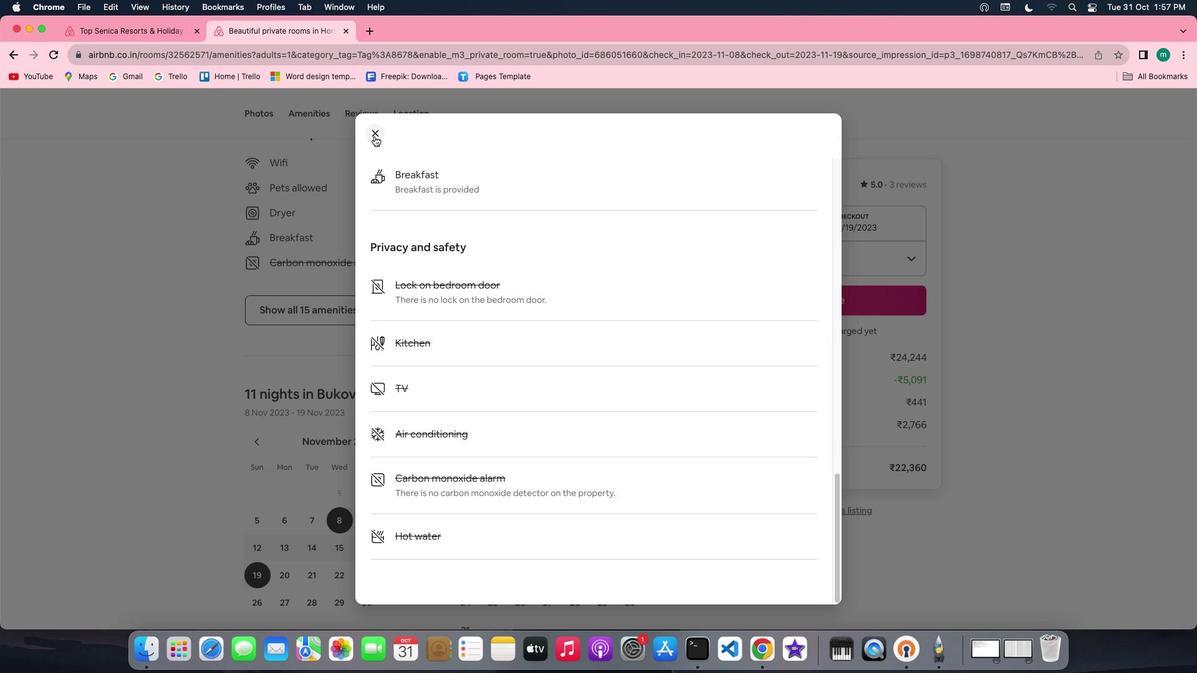 
Action: Mouse pressed left at (381, 143)
Screenshot: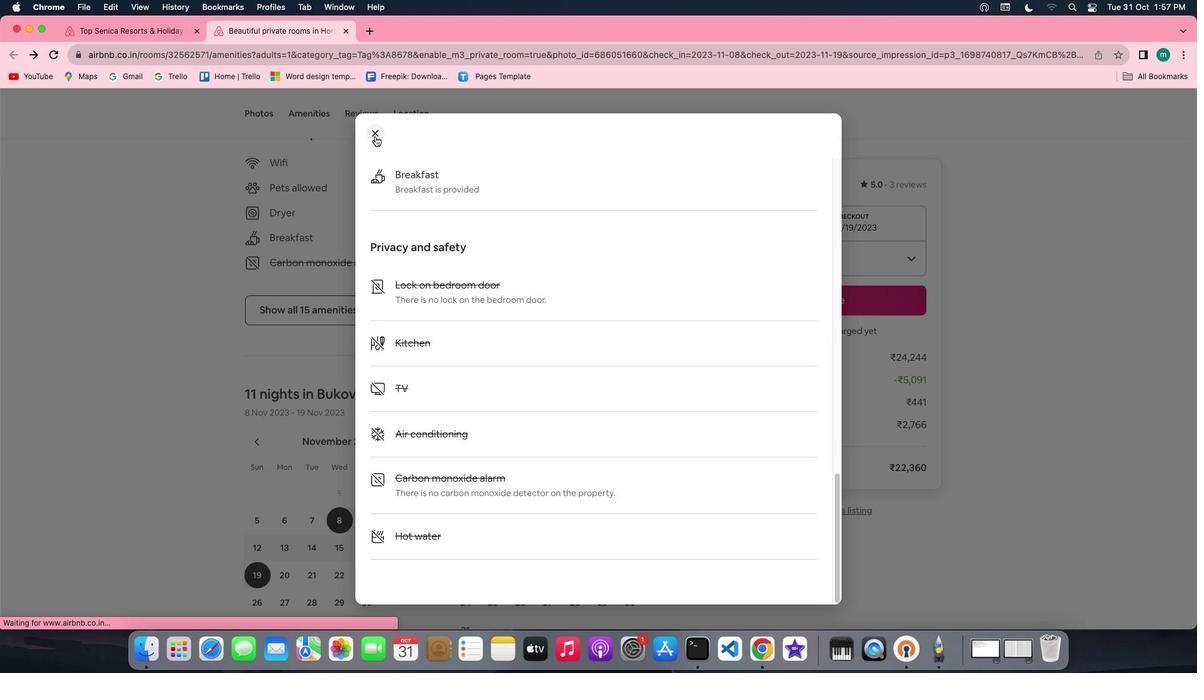 
Action: Mouse moved to (537, 419)
Screenshot: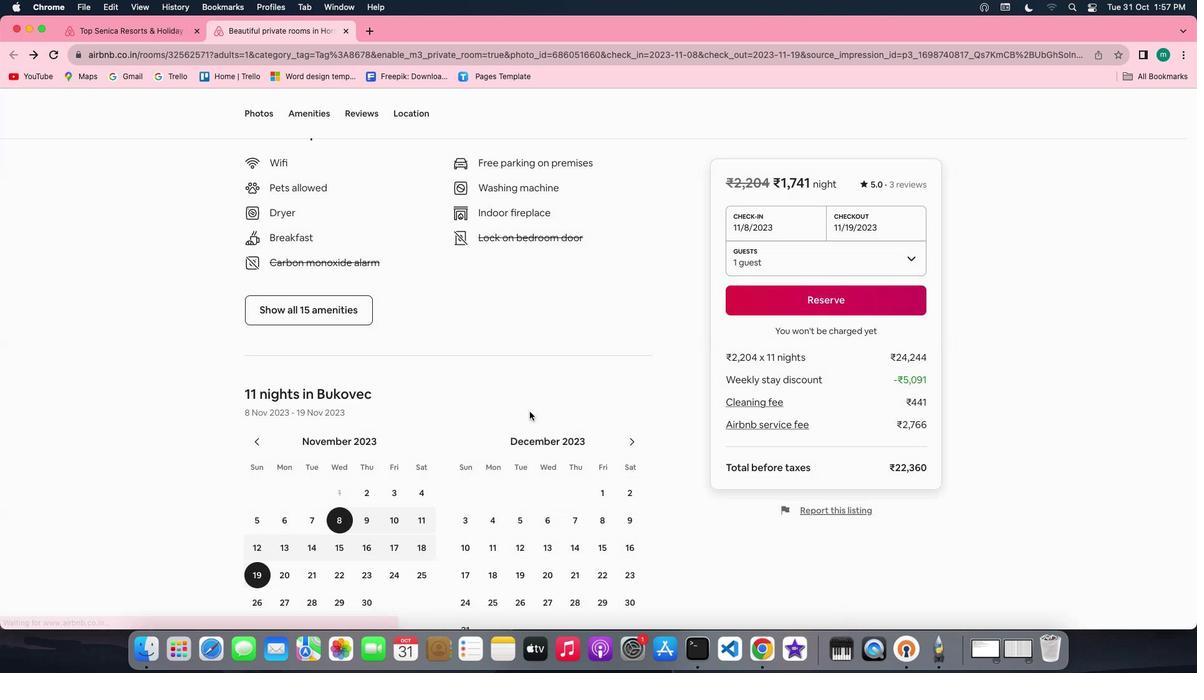 
Action: Mouse scrolled (537, 419) with delta (7, 6)
Screenshot: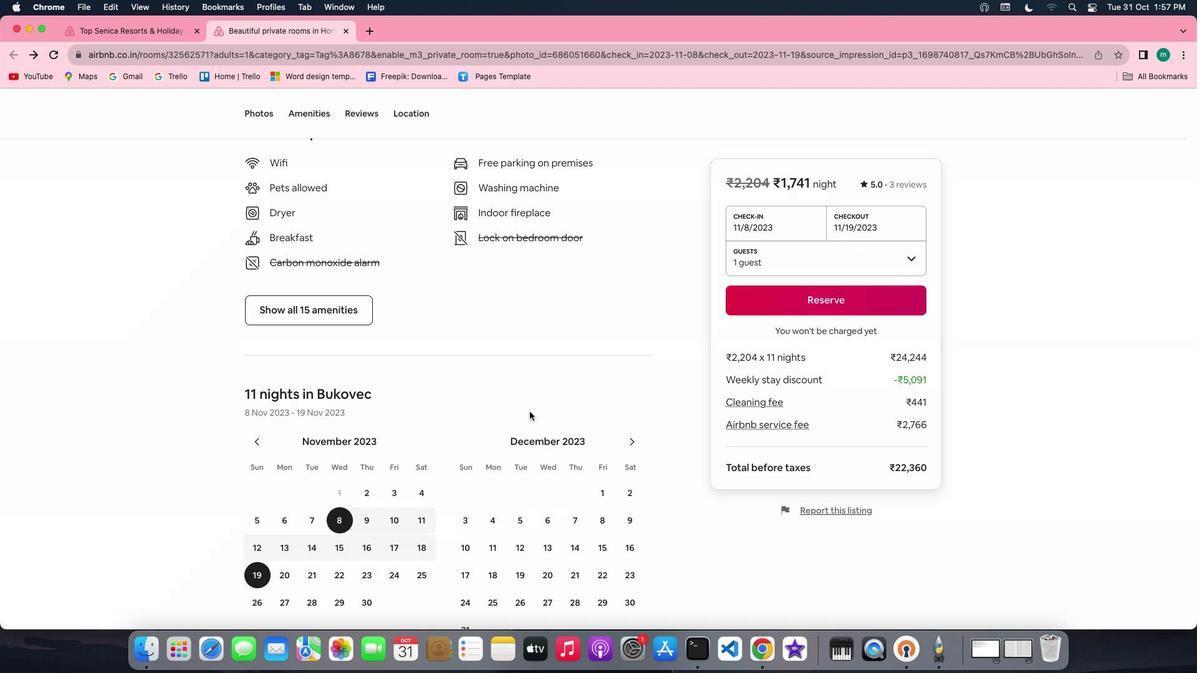 
Action: Mouse scrolled (537, 419) with delta (7, 6)
Screenshot: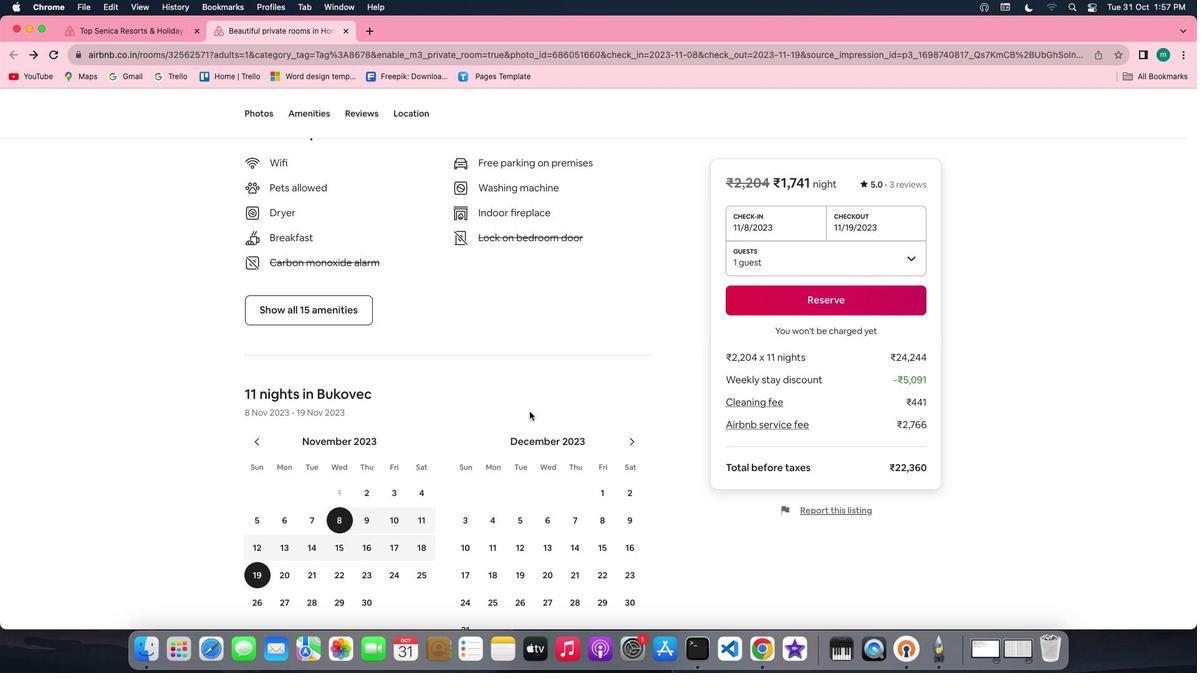 
Action: Mouse scrolled (537, 419) with delta (7, 5)
Screenshot: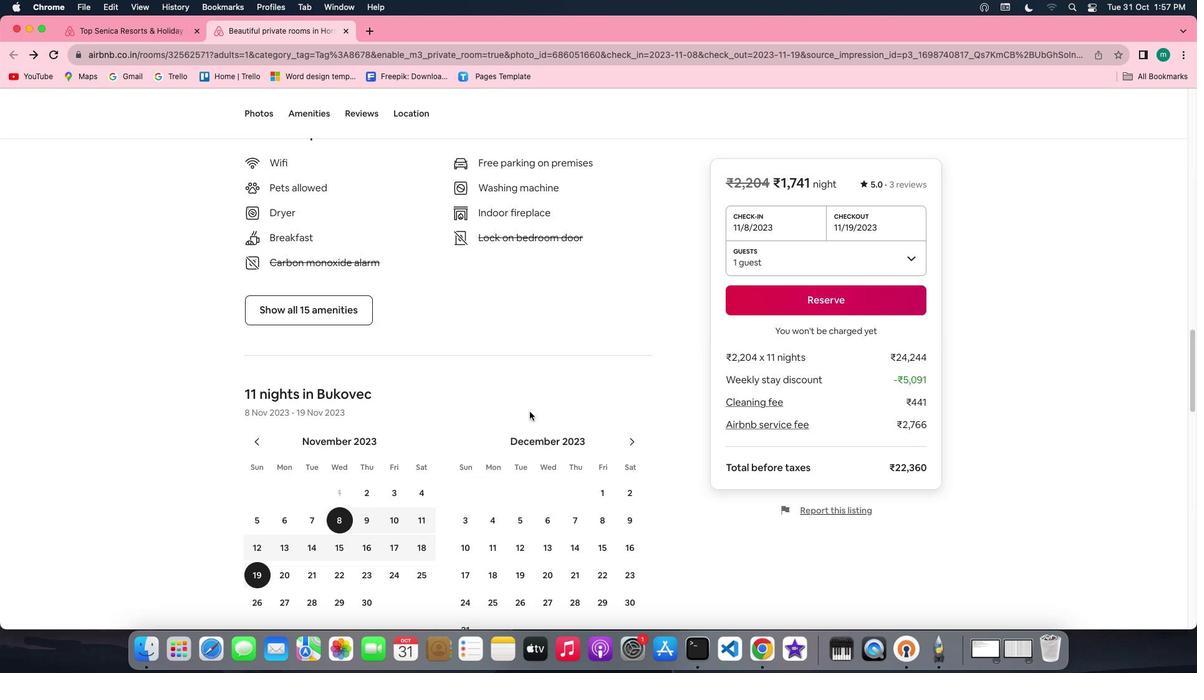 
Action: Mouse scrolled (537, 419) with delta (7, 4)
Screenshot: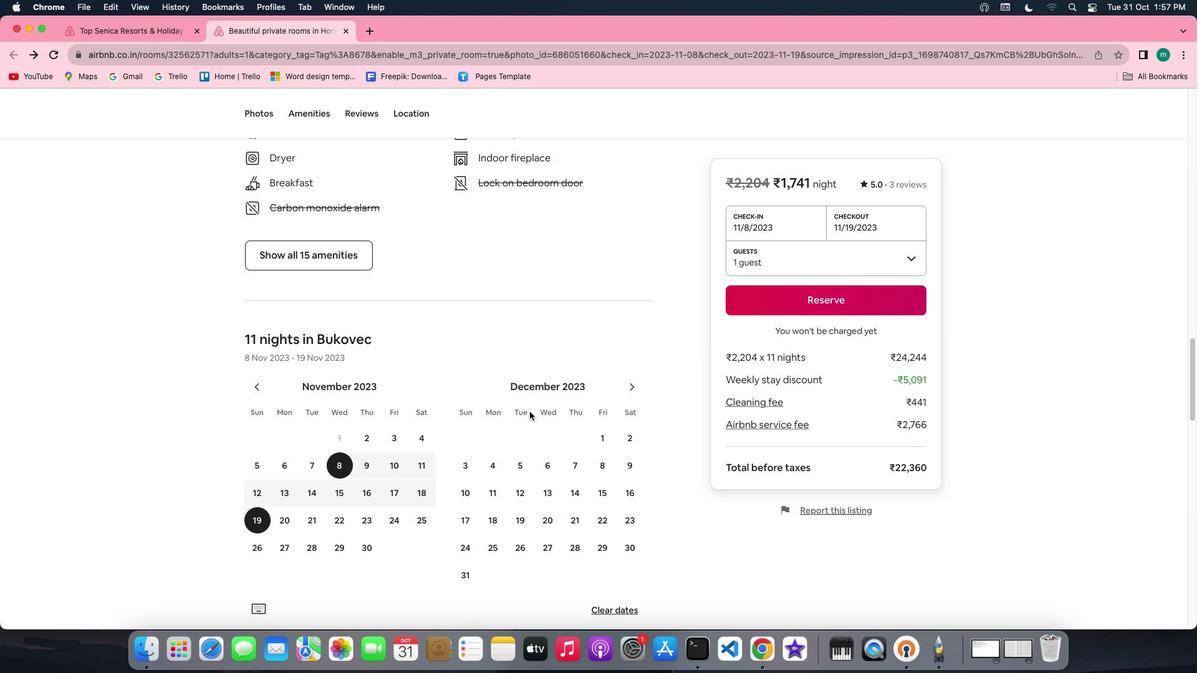 
Action: Mouse scrolled (537, 419) with delta (7, 6)
Screenshot: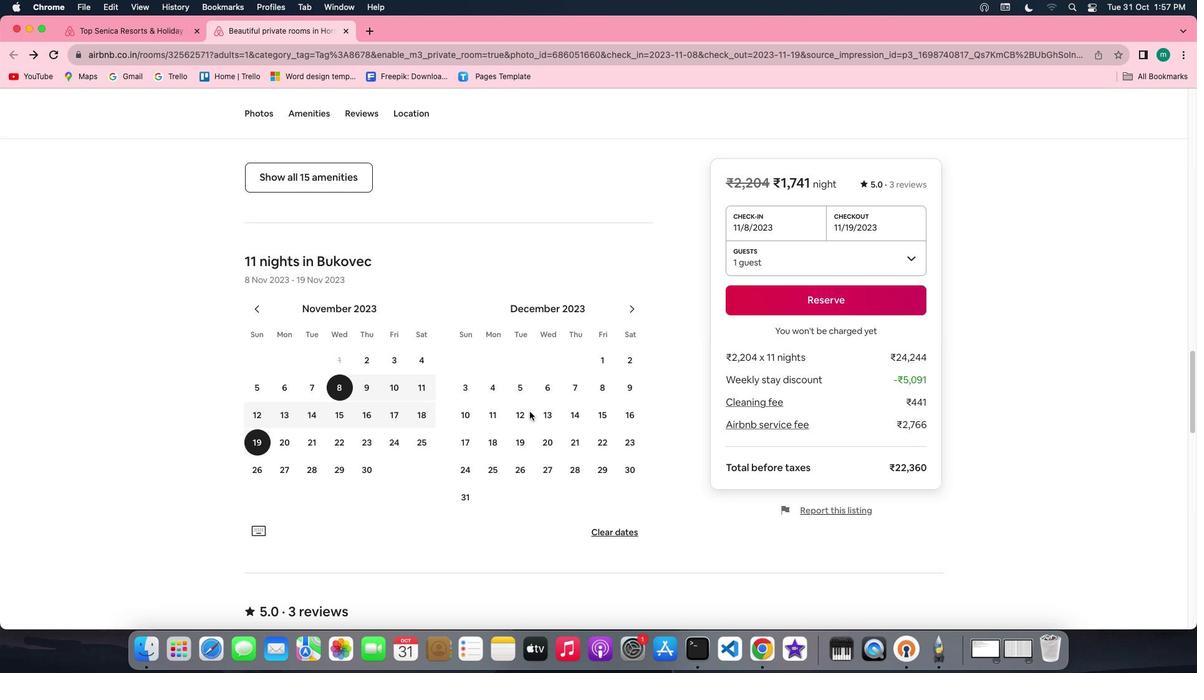 
Action: Mouse scrolled (537, 419) with delta (7, 6)
Screenshot: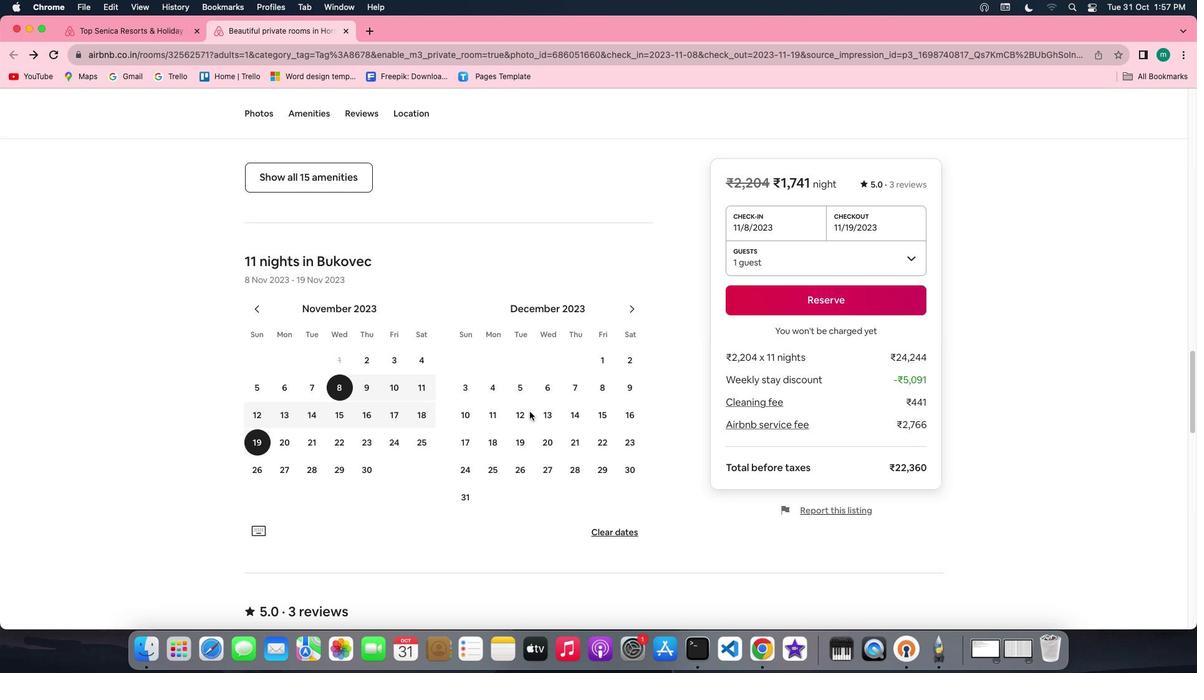 
Action: Mouse scrolled (537, 419) with delta (7, 5)
Screenshot: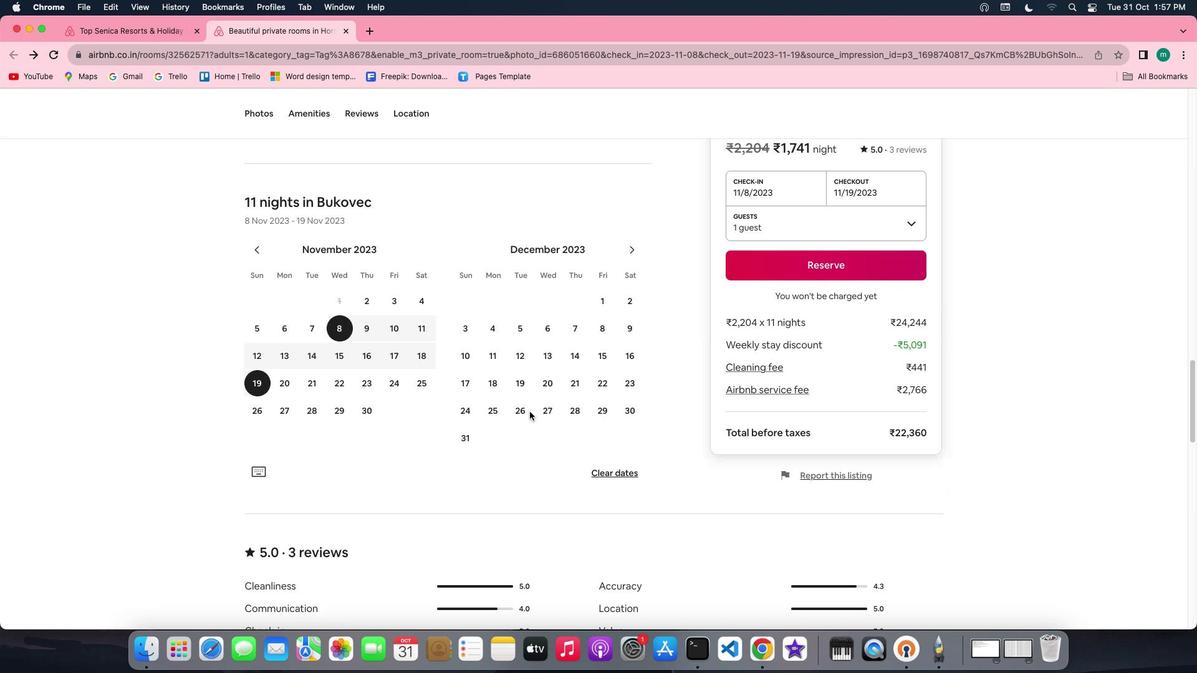 
Action: Mouse scrolled (537, 419) with delta (7, 4)
Screenshot: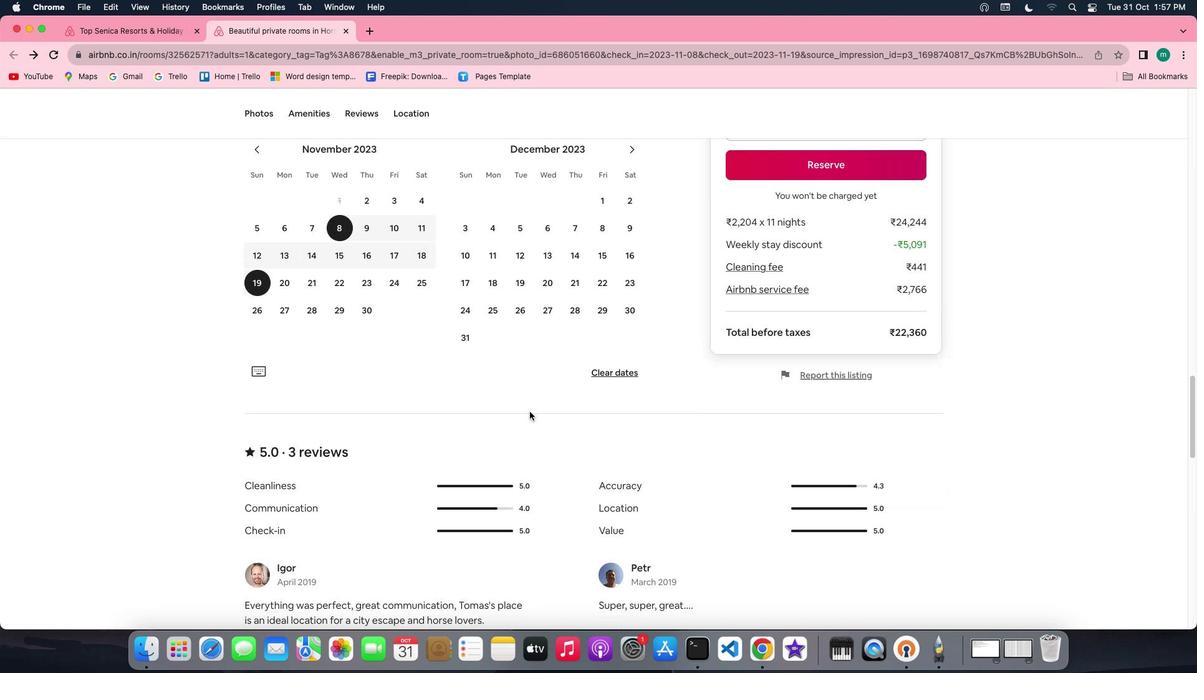 
Action: Mouse scrolled (537, 419) with delta (7, 6)
Screenshot: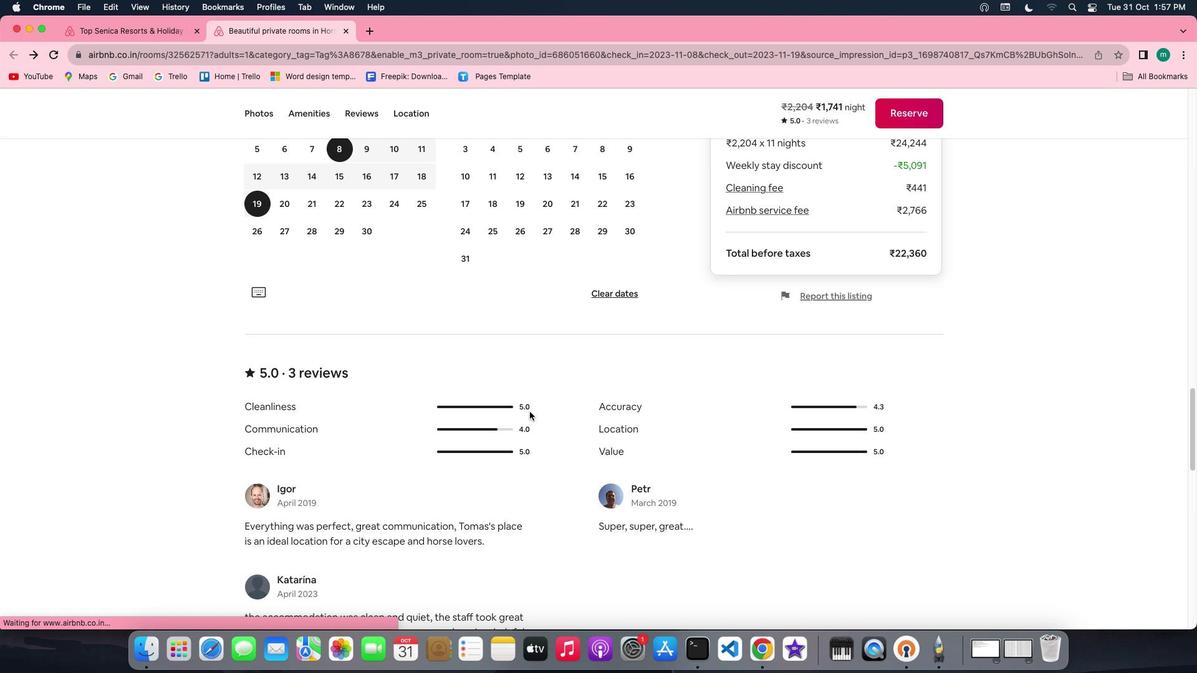 
Action: Mouse scrolled (537, 419) with delta (7, 6)
Screenshot: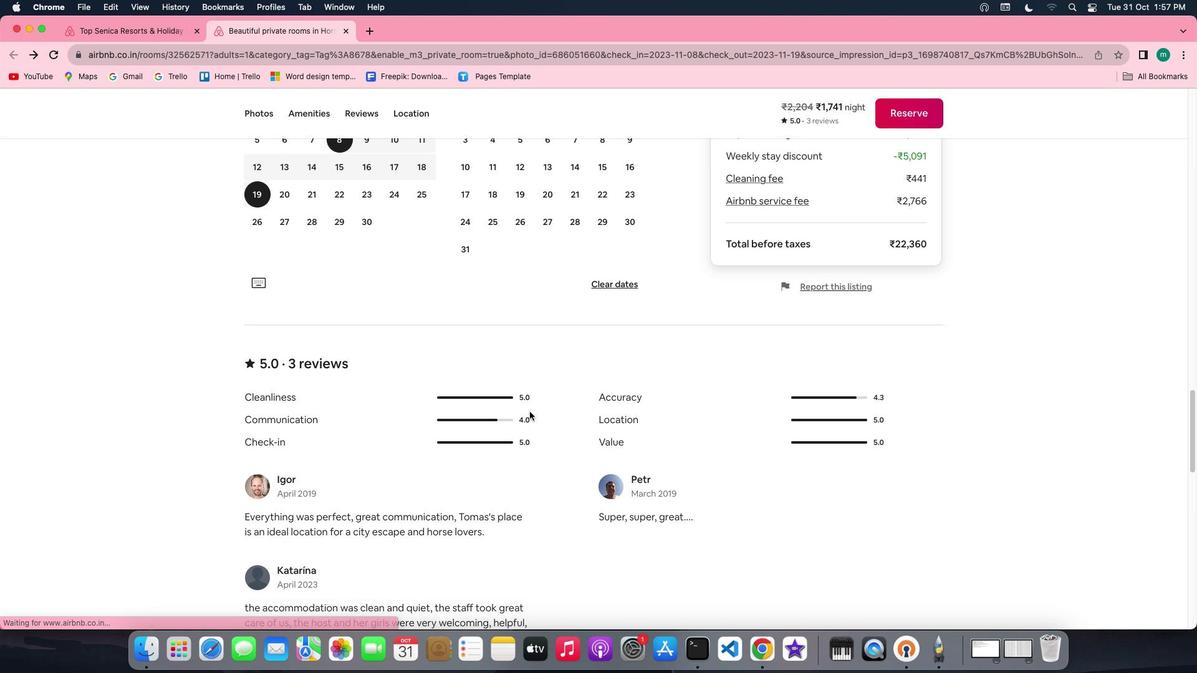 
Action: Mouse scrolled (537, 419) with delta (7, 6)
Screenshot: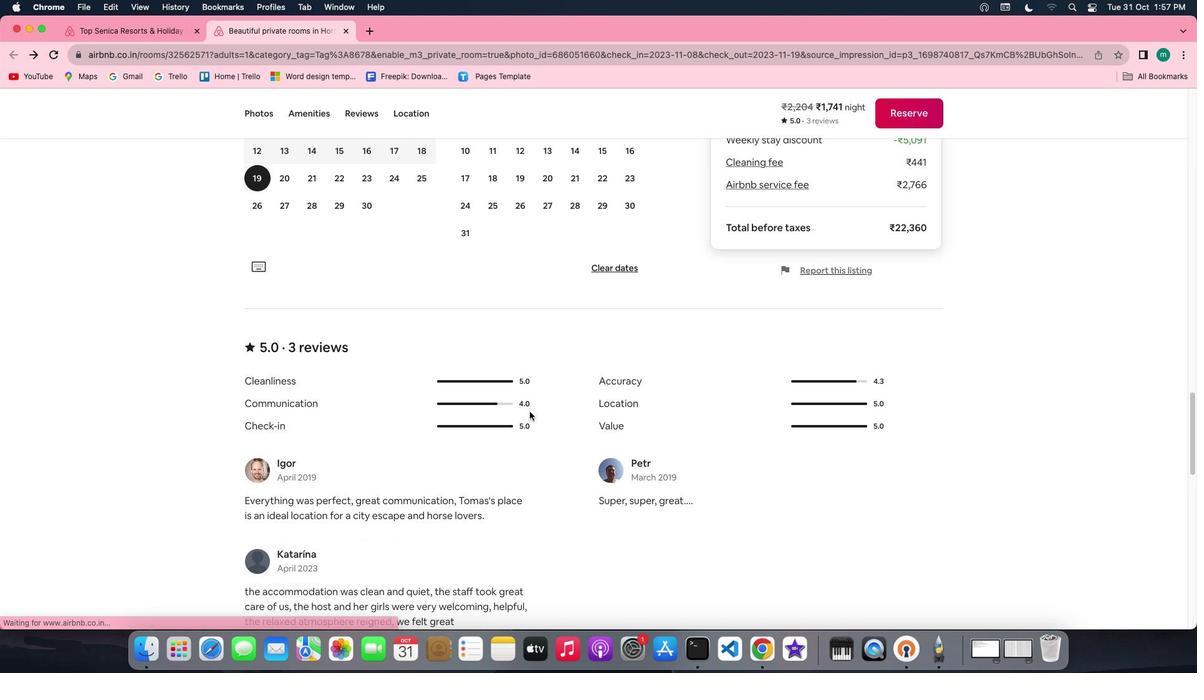 
Action: Mouse scrolled (537, 419) with delta (7, 5)
Screenshot: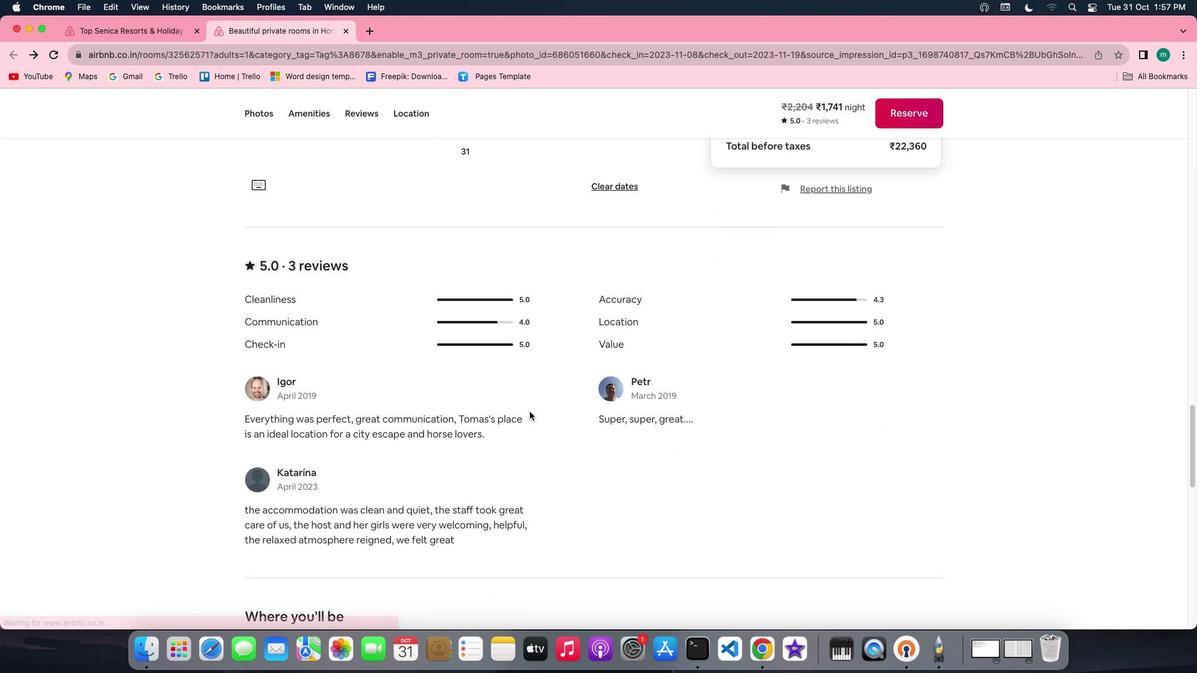 
Action: Mouse scrolled (537, 419) with delta (7, 6)
Screenshot: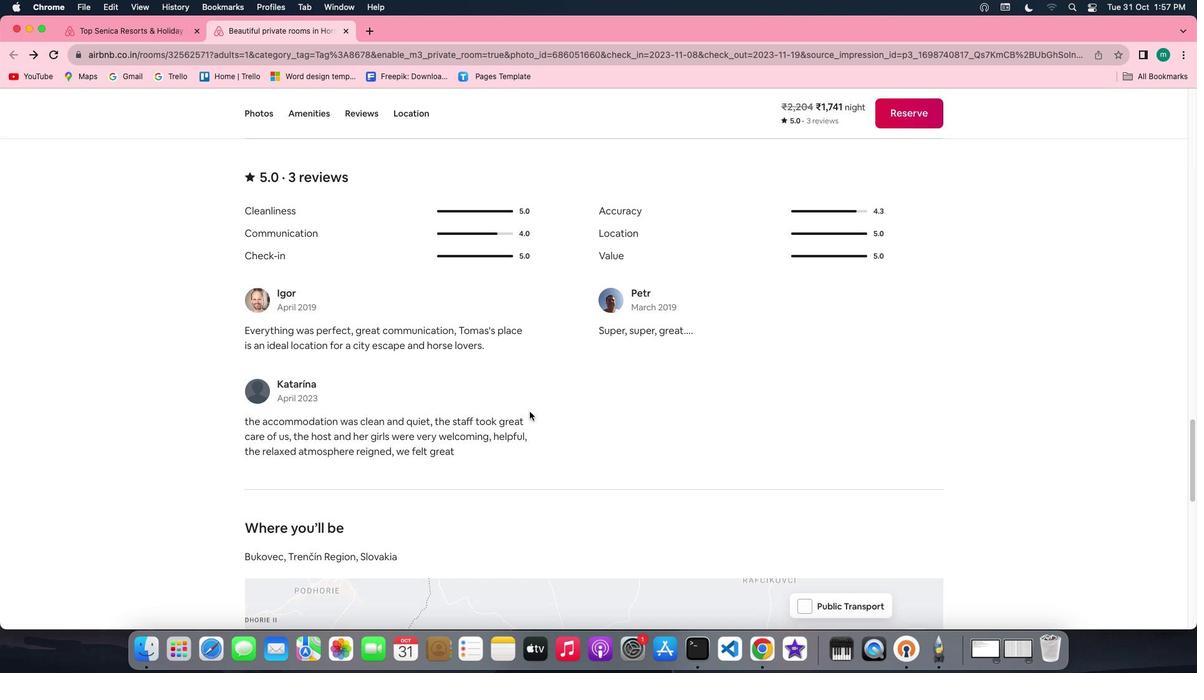 
Action: Mouse scrolled (537, 419) with delta (7, 6)
Screenshot: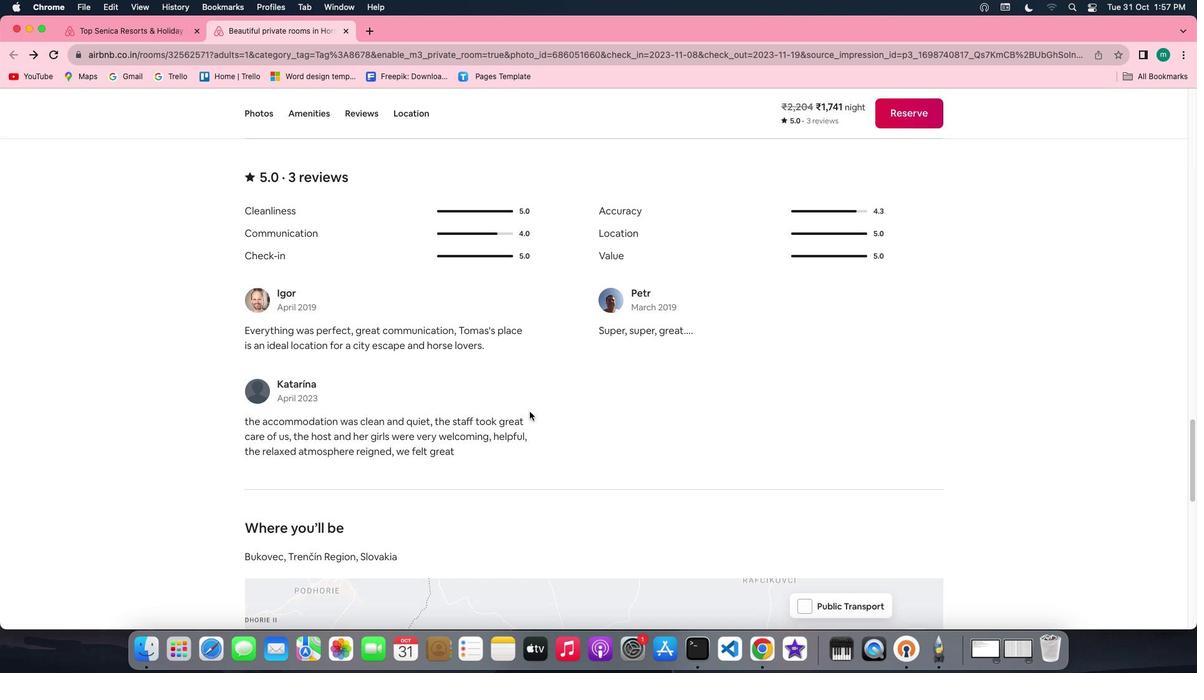
Action: Mouse scrolled (537, 419) with delta (7, 5)
